 Task: Redesign a Famous Logo
Action: Mouse moved to (30, 1)
Screenshot: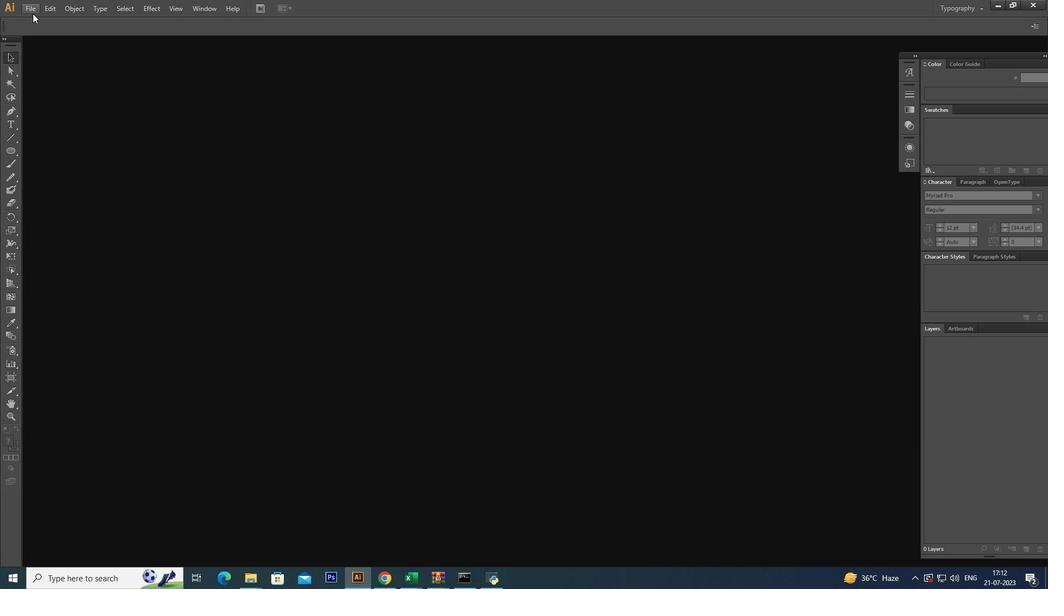 
Action: Mouse pressed left at (30, 1)
Screenshot: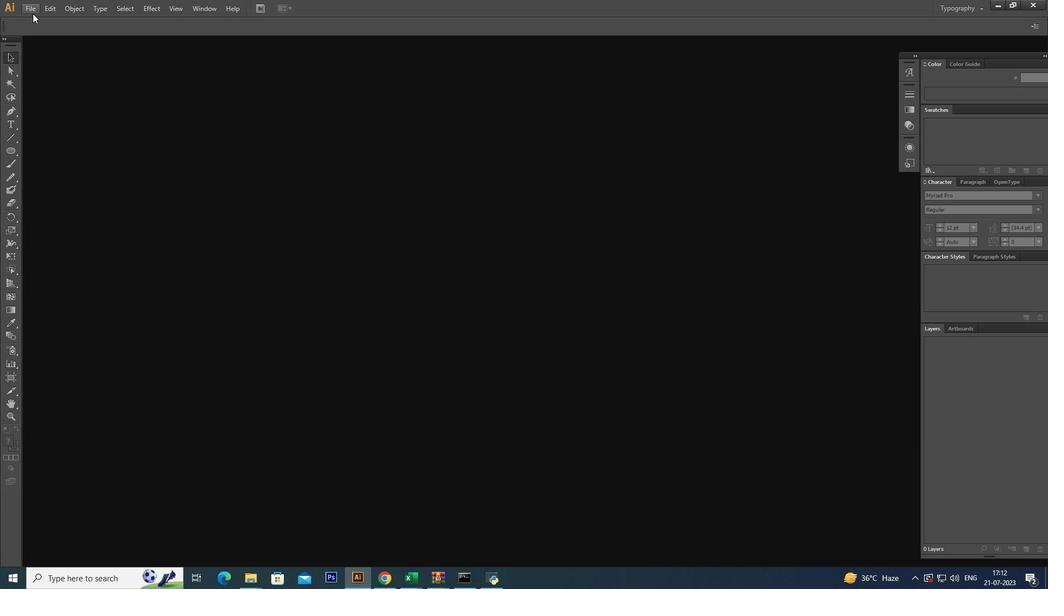 
Action: Mouse moved to (58, 44)
Screenshot: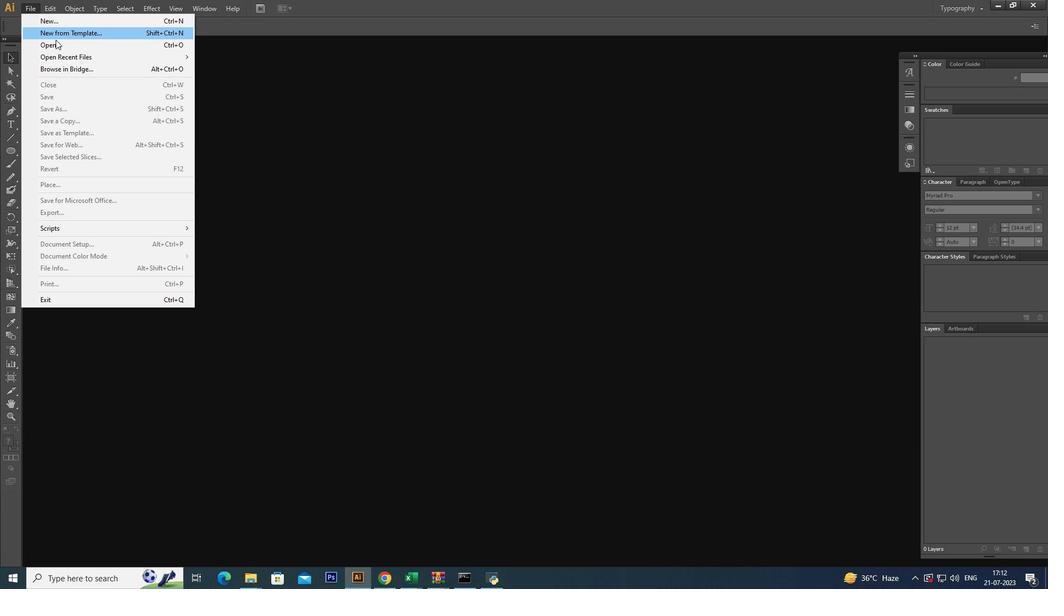 
Action: Mouse pressed left at (58, 44)
Screenshot: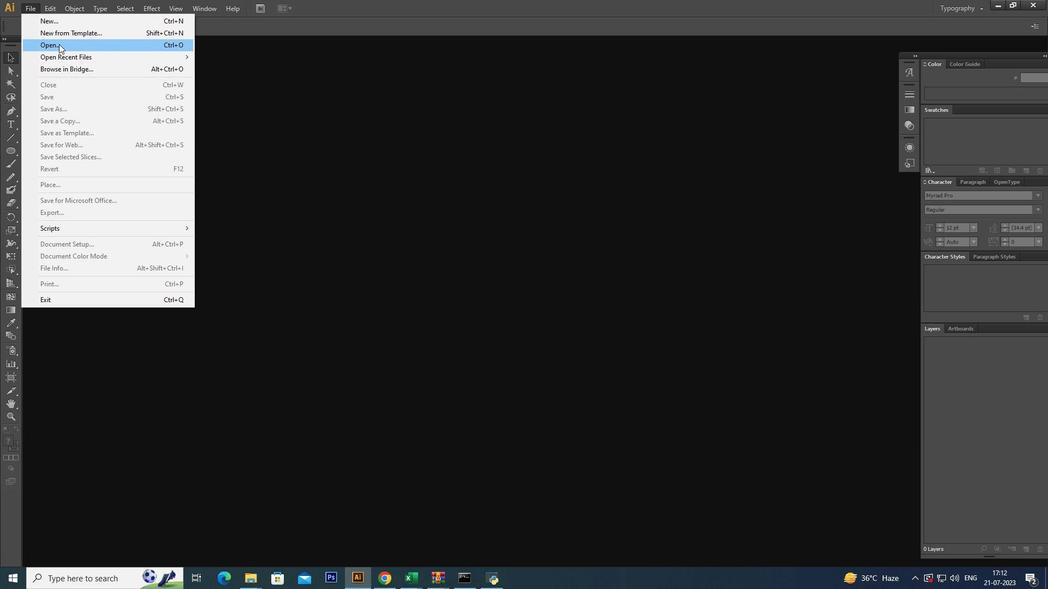 
Action: Mouse moved to (226, 22)
Screenshot: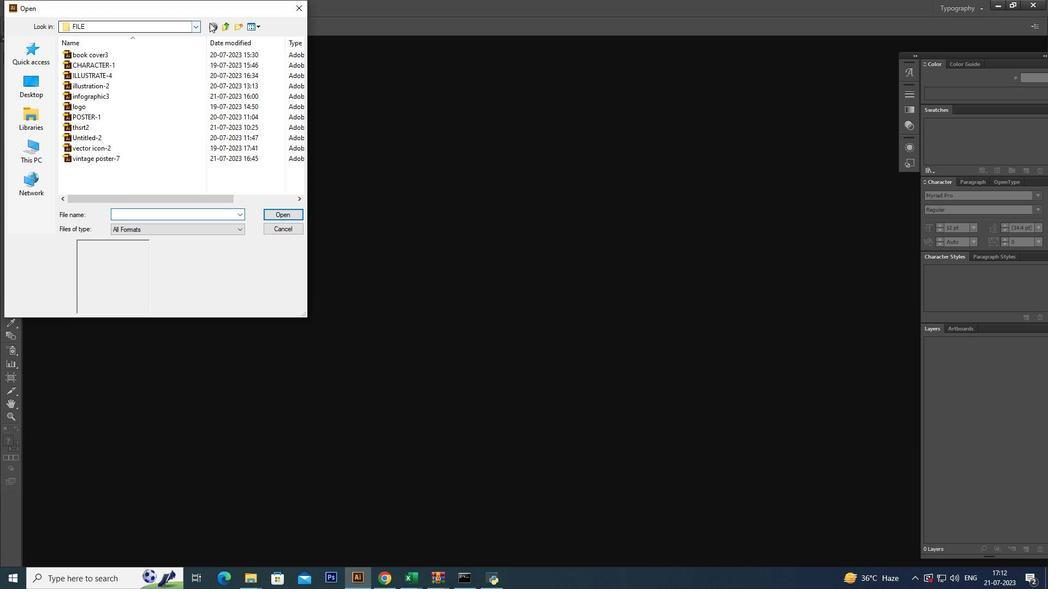 
Action: Mouse pressed left at (226, 22)
Screenshot: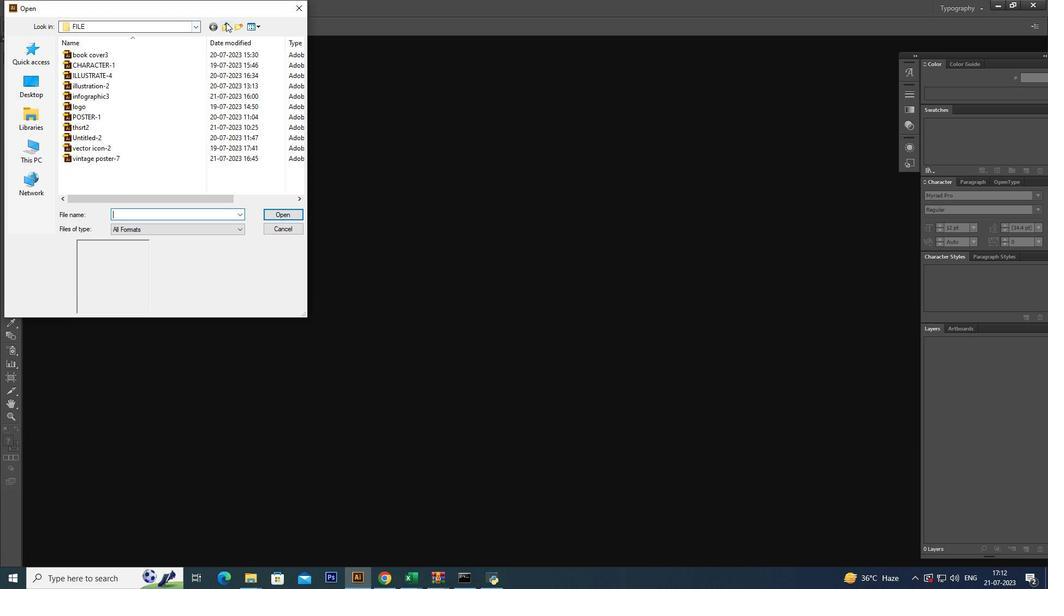
Action: Mouse moved to (37, 146)
Screenshot: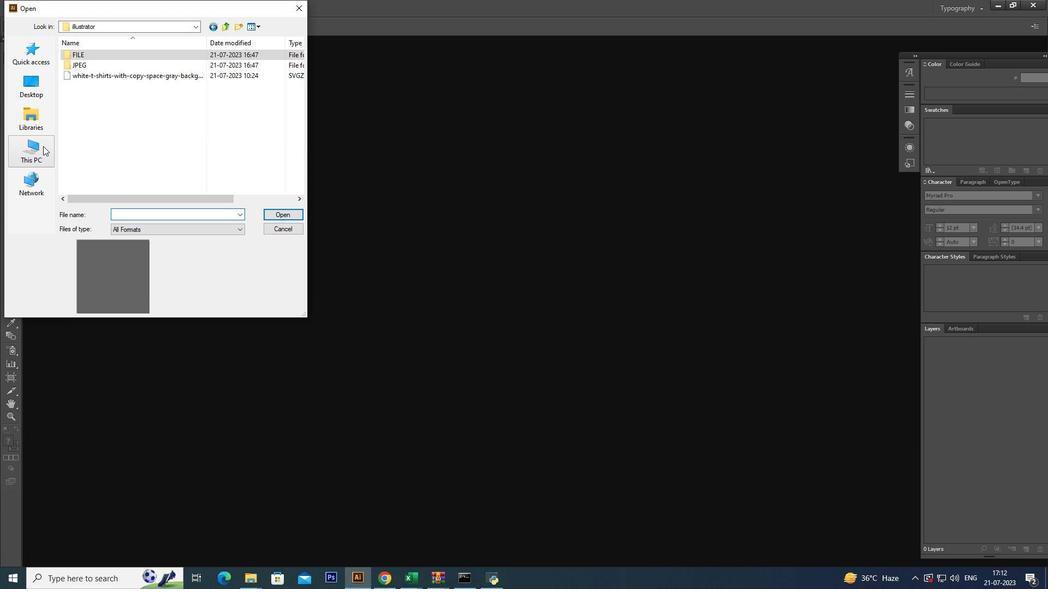 
Action: Mouse pressed left at (37, 146)
Screenshot: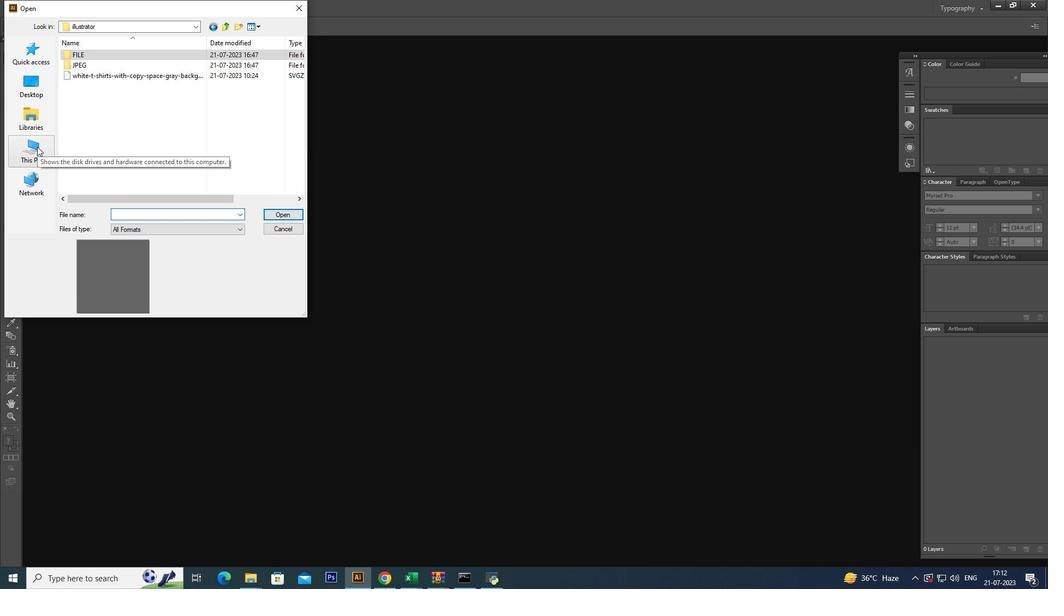 
Action: Mouse moved to (221, 173)
Screenshot: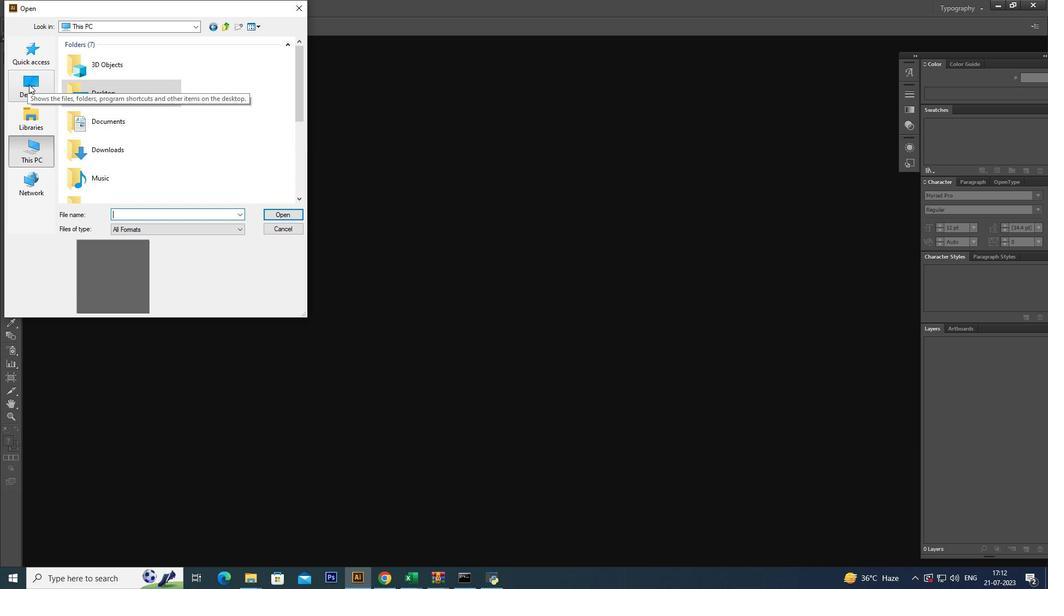 
Action: Mouse scrolled (221, 172) with delta (0, 0)
Screenshot: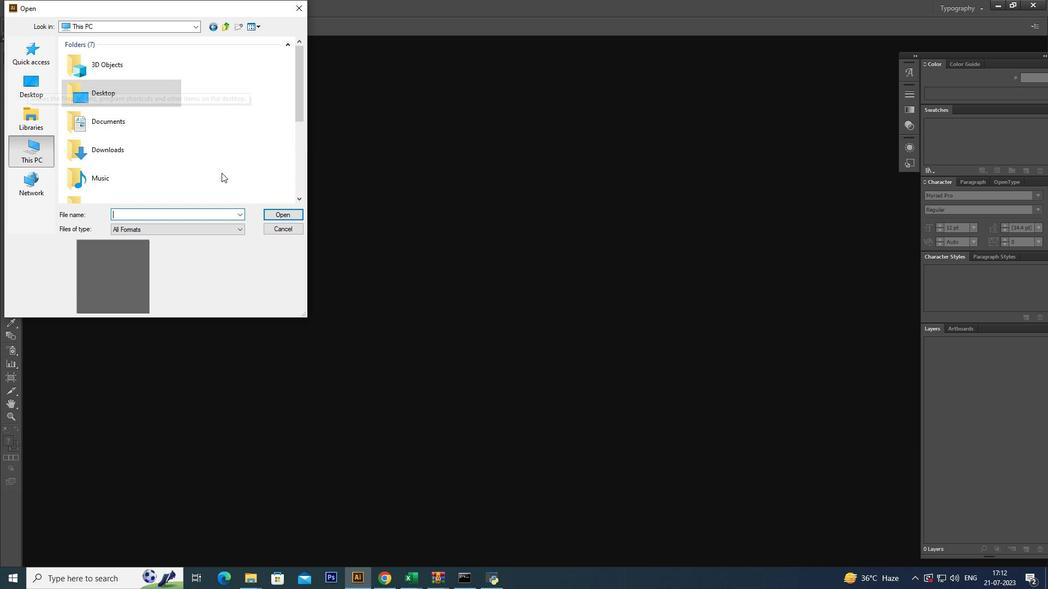 
Action: Mouse moved to (138, 81)
Screenshot: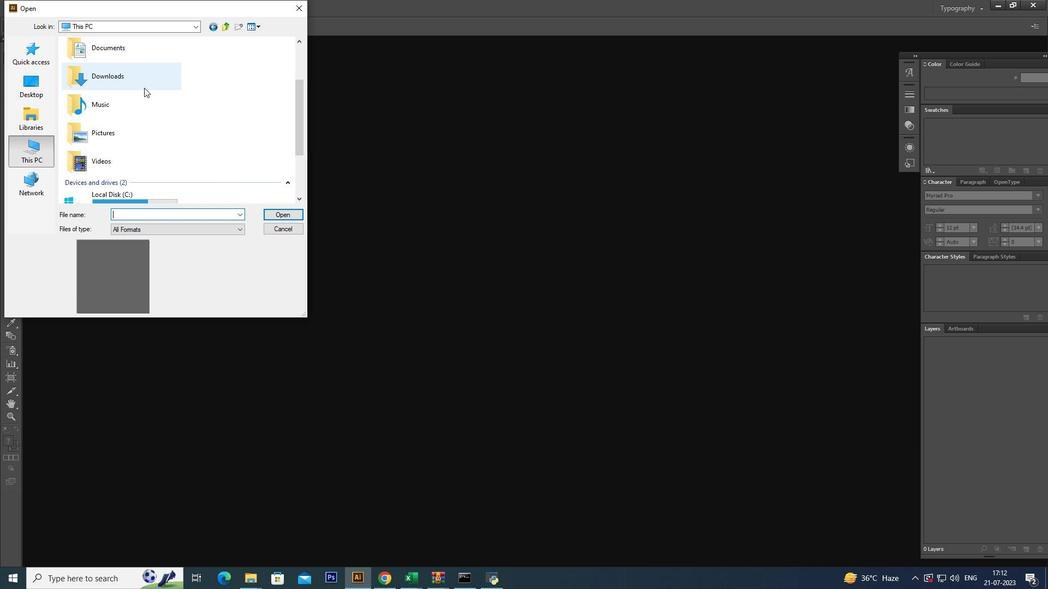 
Action: Mouse pressed left at (138, 81)
Screenshot: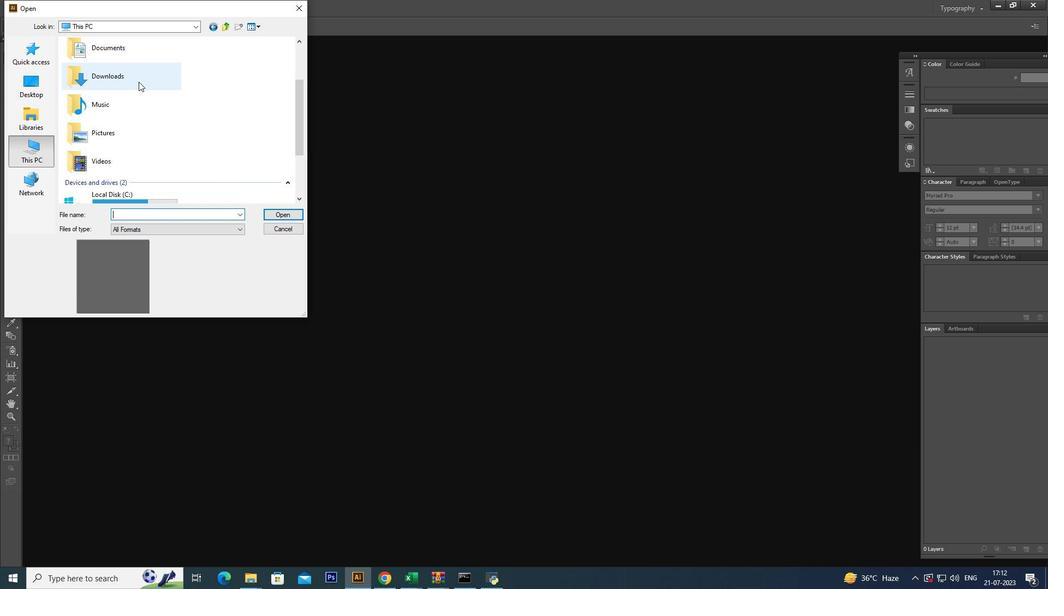 
Action: Mouse pressed left at (138, 81)
Screenshot: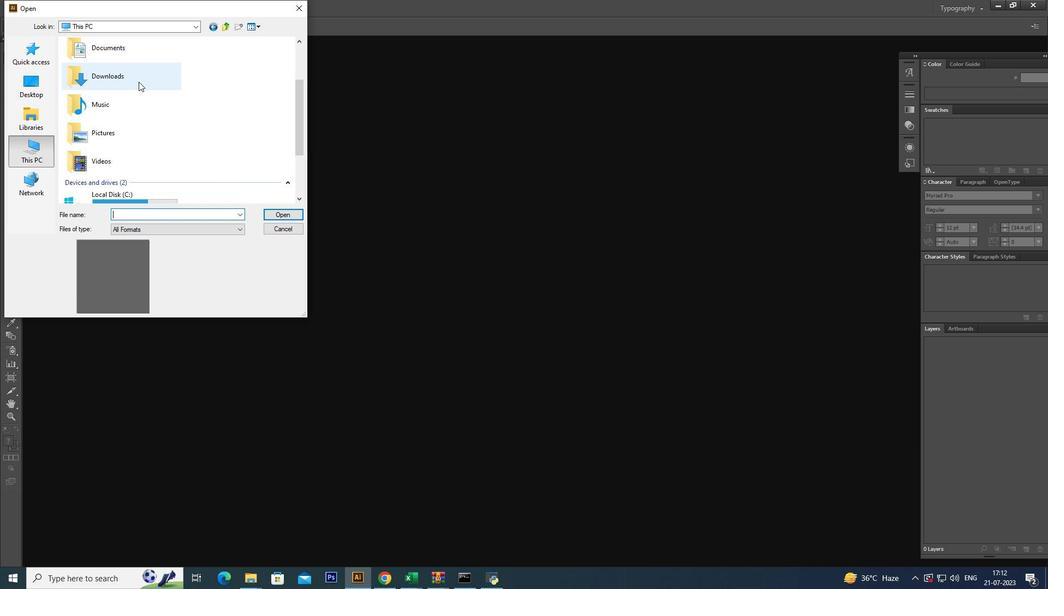 
Action: Mouse moved to (99, 113)
Screenshot: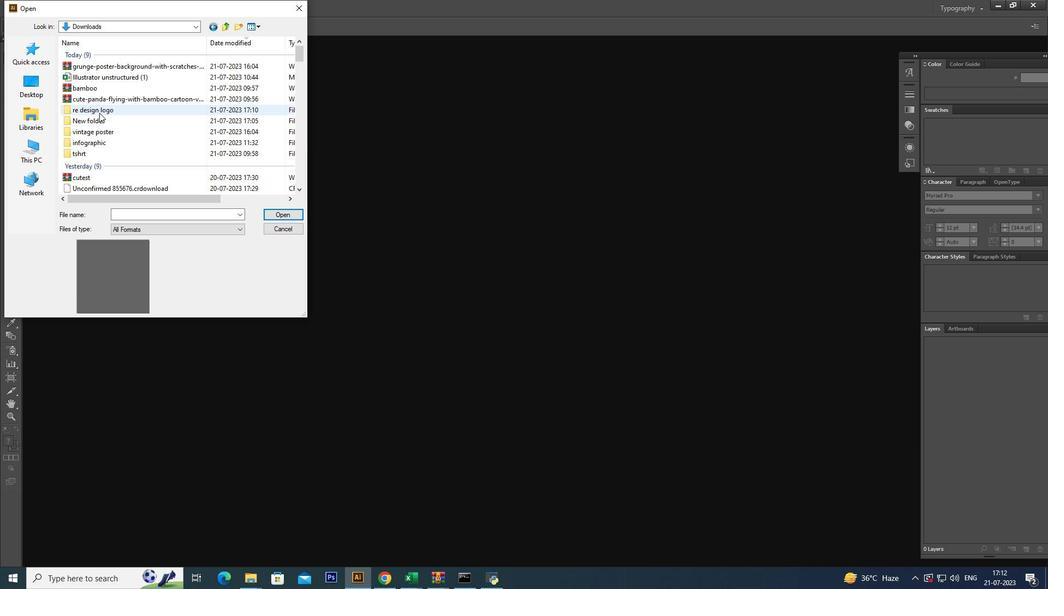 
Action: Mouse pressed left at (99, 113)
Screenshot: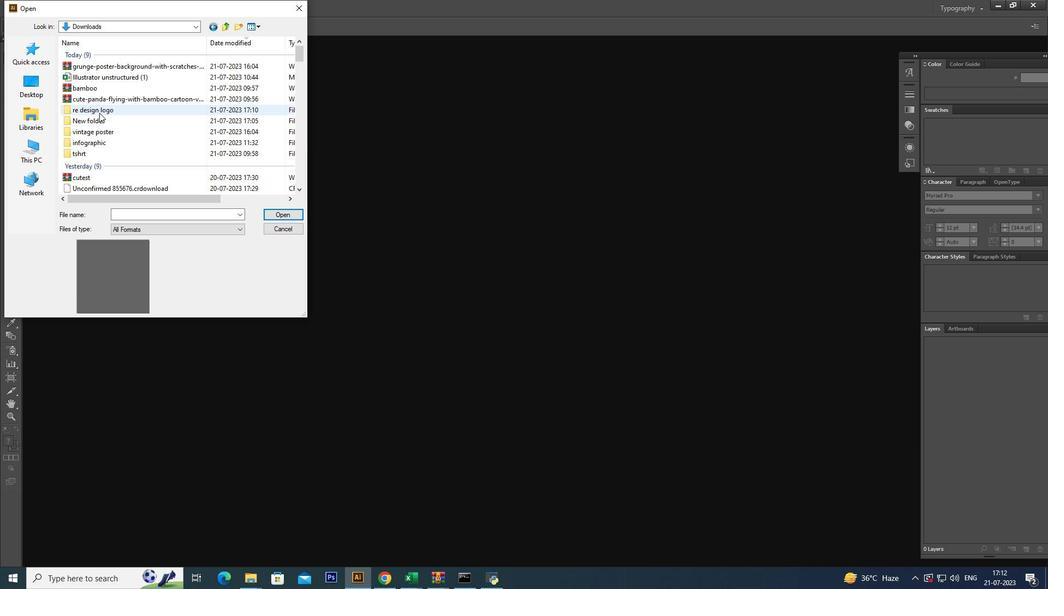 
Action: Mouse pressed left at (99, 113)
Screenshot: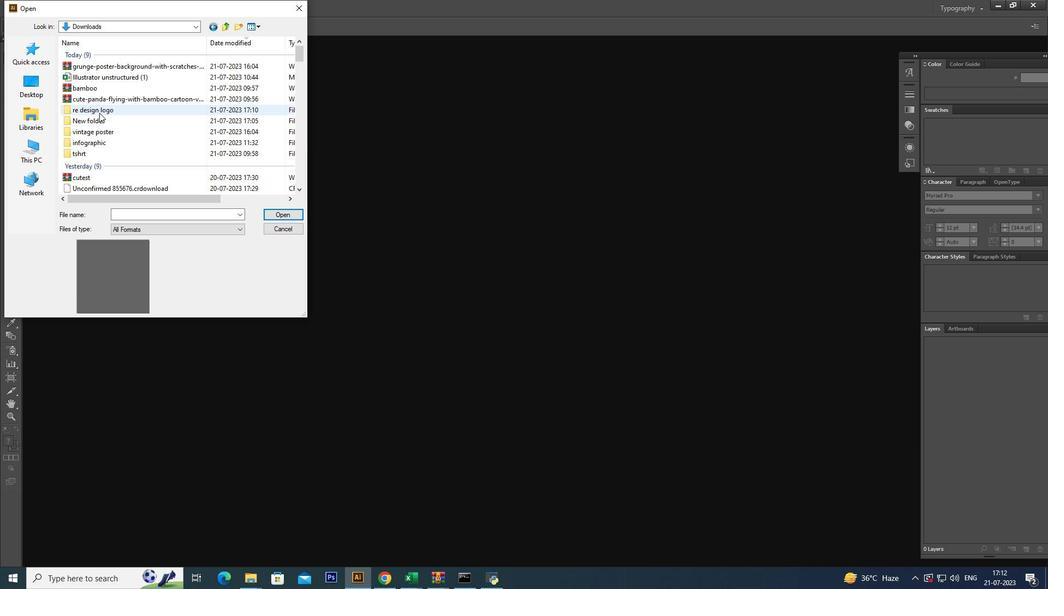 
Action: Mouse moved to (95, 81)
Screenshot: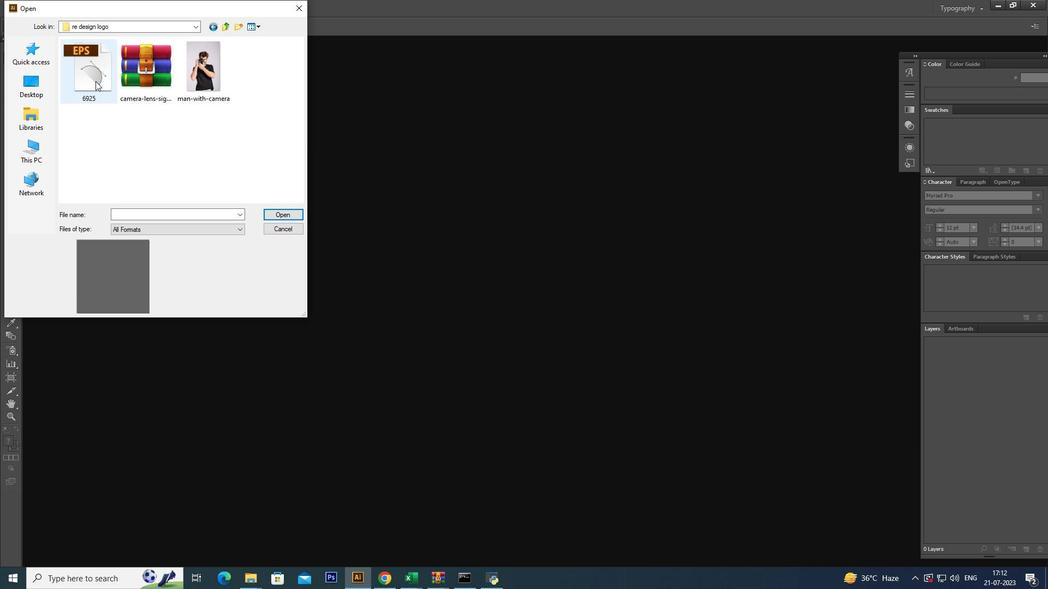 
Action: Mouse pressed left at (95, 81)
Screenshot: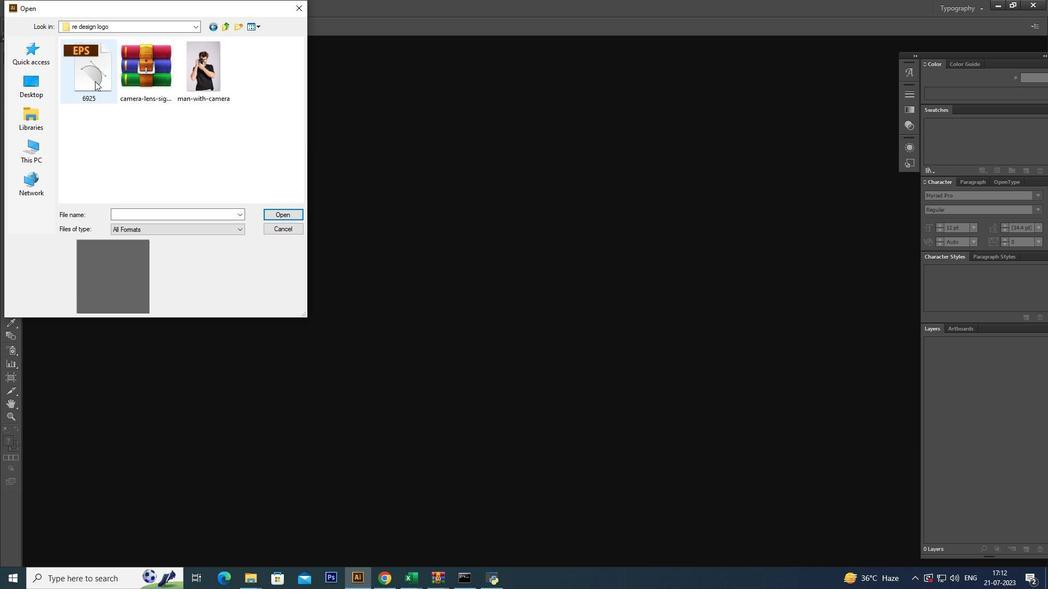 
Action: Mouse moved to (279, 211)
Screenshot: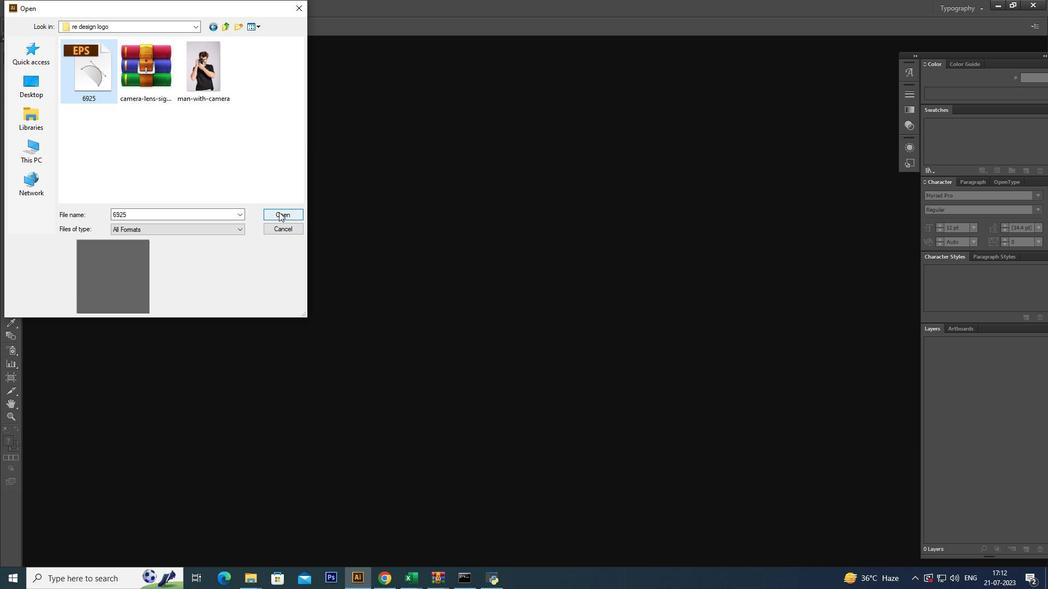 
Action: Mouse pressed left at (279, 211)
Screenshot: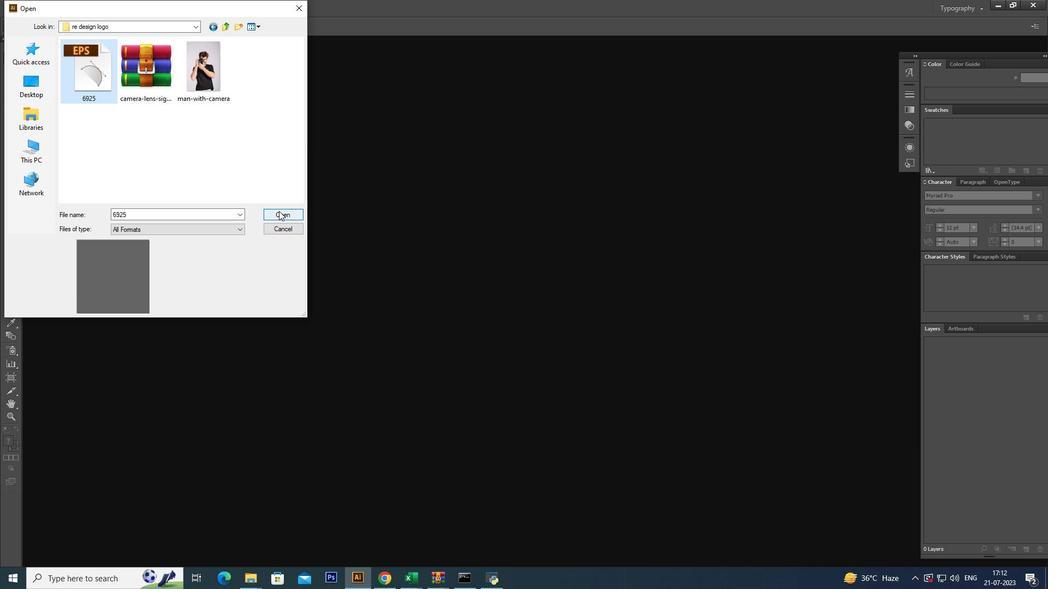 
Action: Mouse moved to (33, 8)
Screenshot: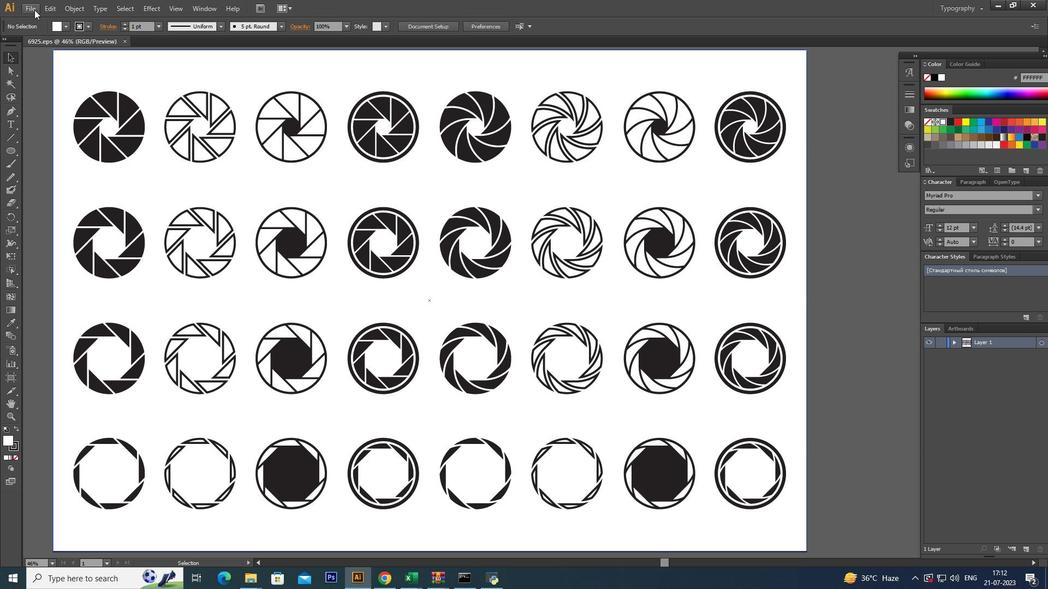 
Action: Mouse pressed left at (33, 8)
Screenshot: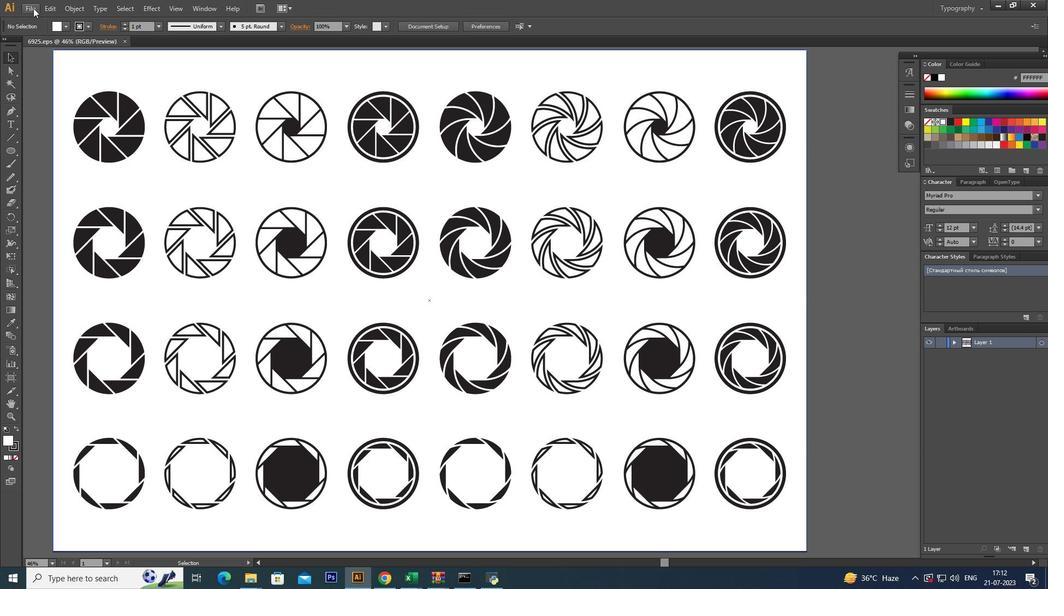 
Action: Mouse moved to (38, 15)
Screenshot: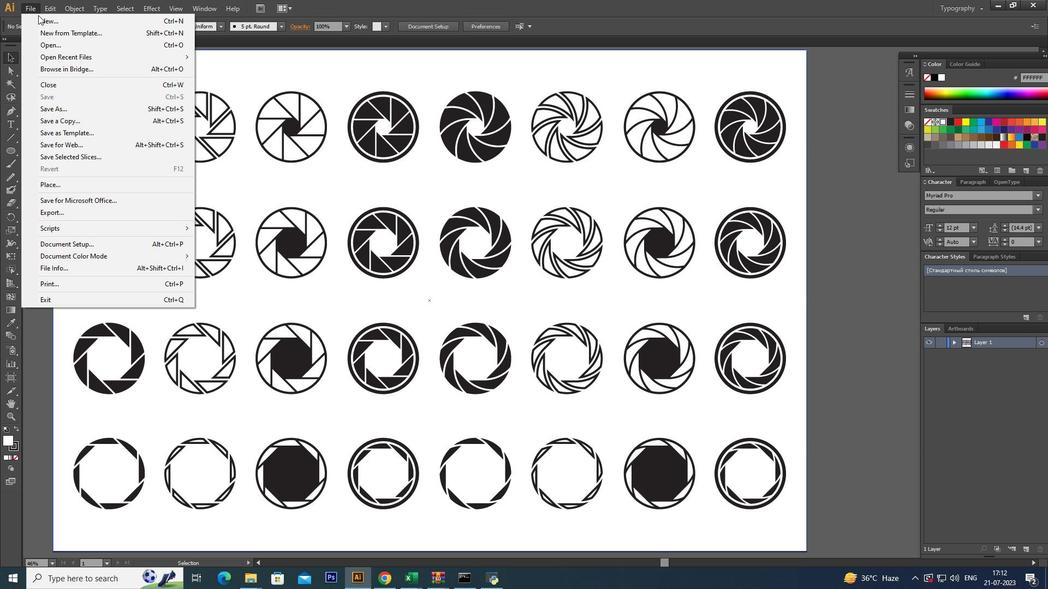 
Action: Mouse pressed left at (38, 15)
Screenshot: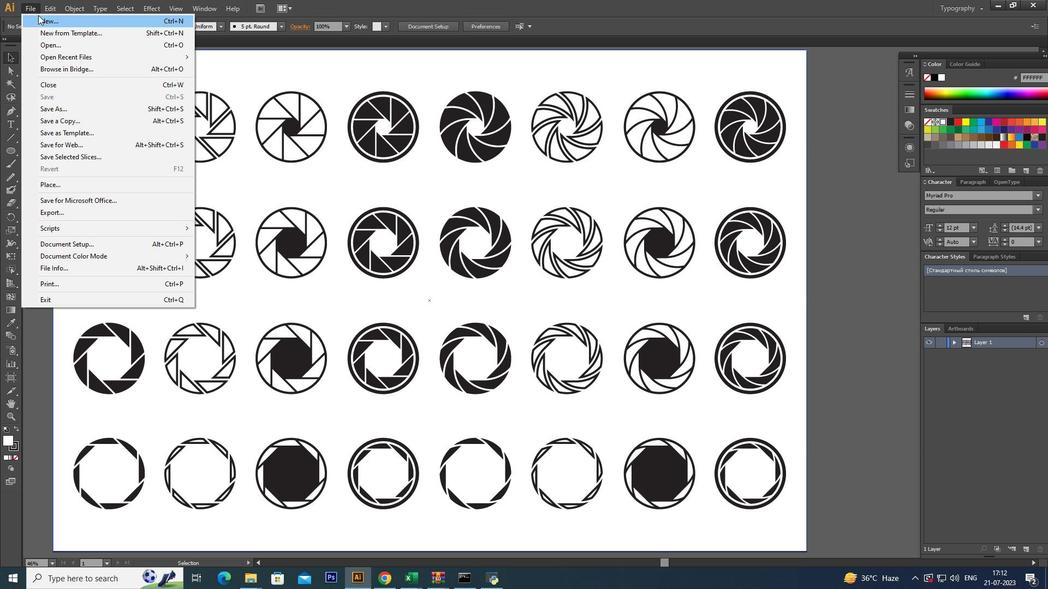 
Action: Mouse moved to (584, 390)
Screenshot: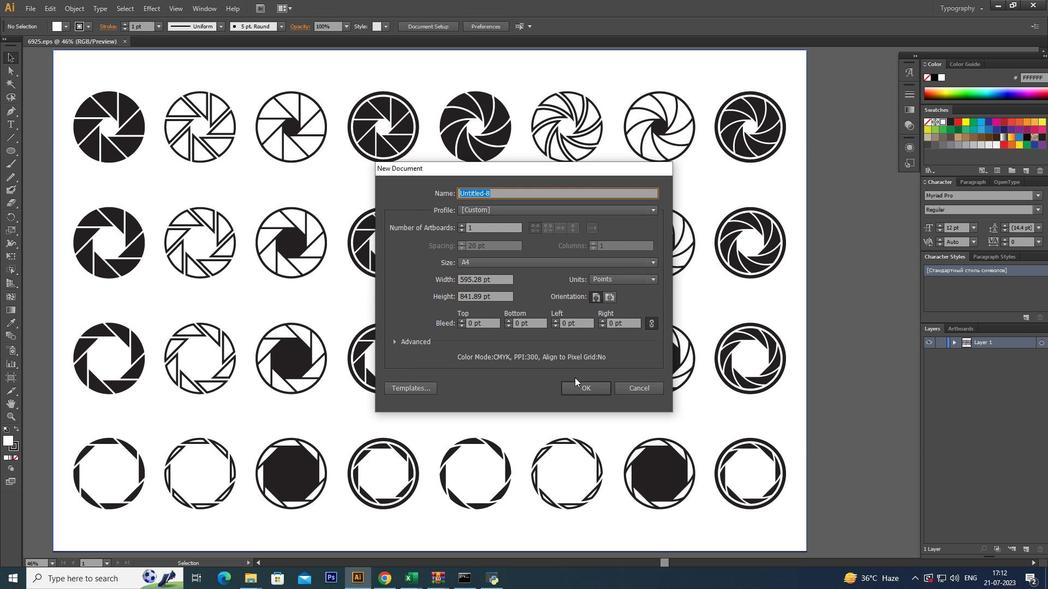 
Action: Mouse pressed left at (584, 390)
Screenshot: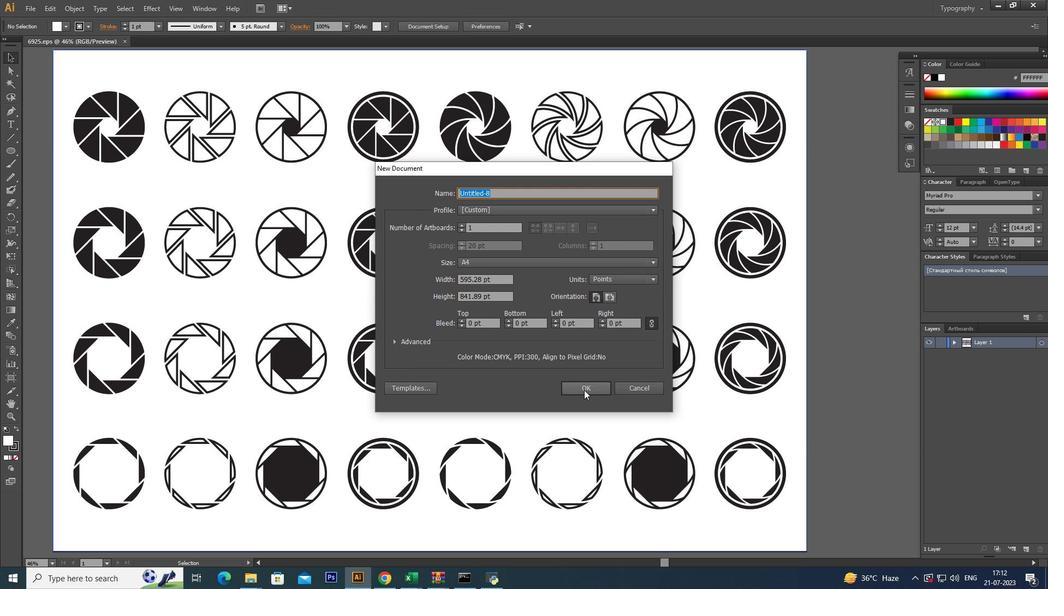
Action: Mouse moved to (49, 43)
Screenshot: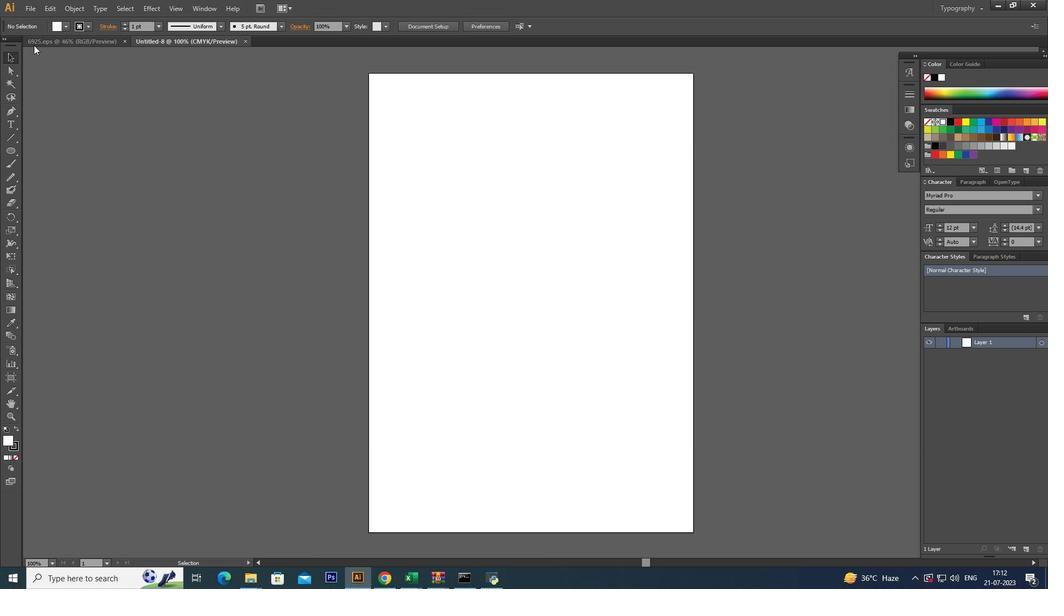 
Action: Mouse pressed left at (49, 43)
Screenshot: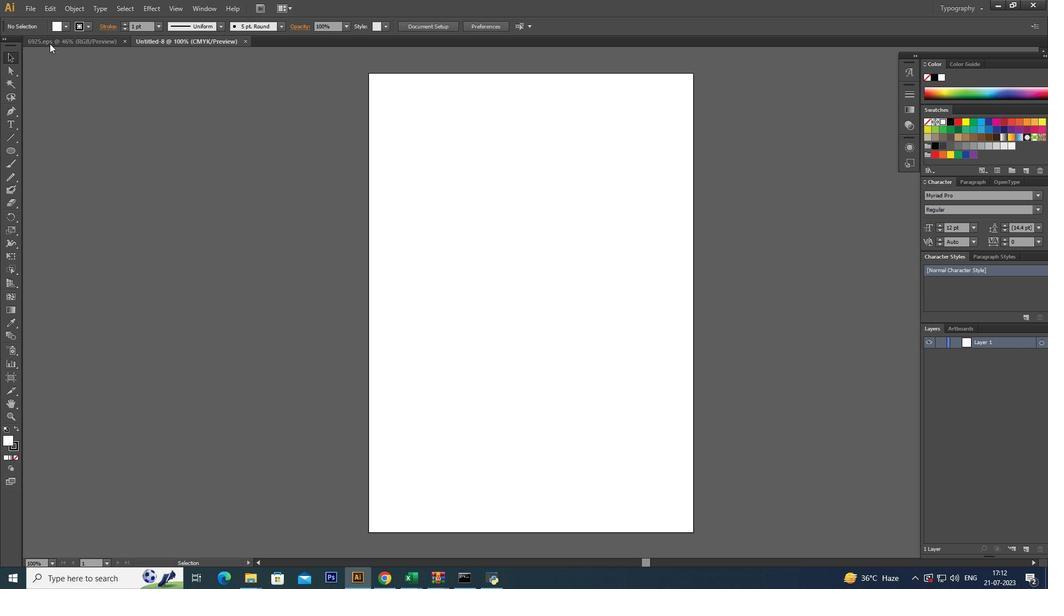 
Action: Mouse moved to (666, 253)
Screenshot: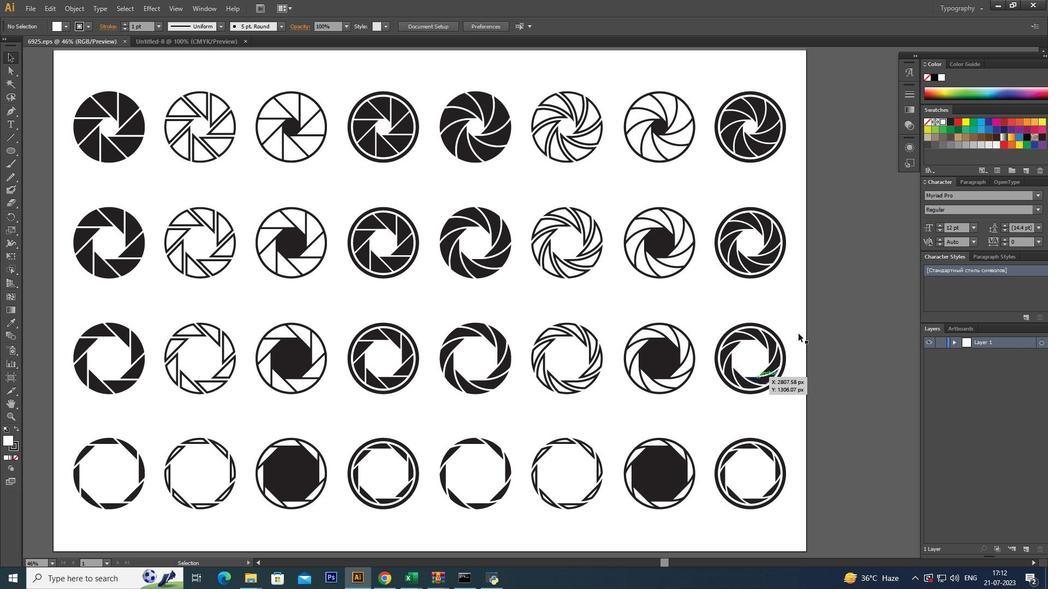 
Action: Mouse pressed left at (666, 253)
Screenshot: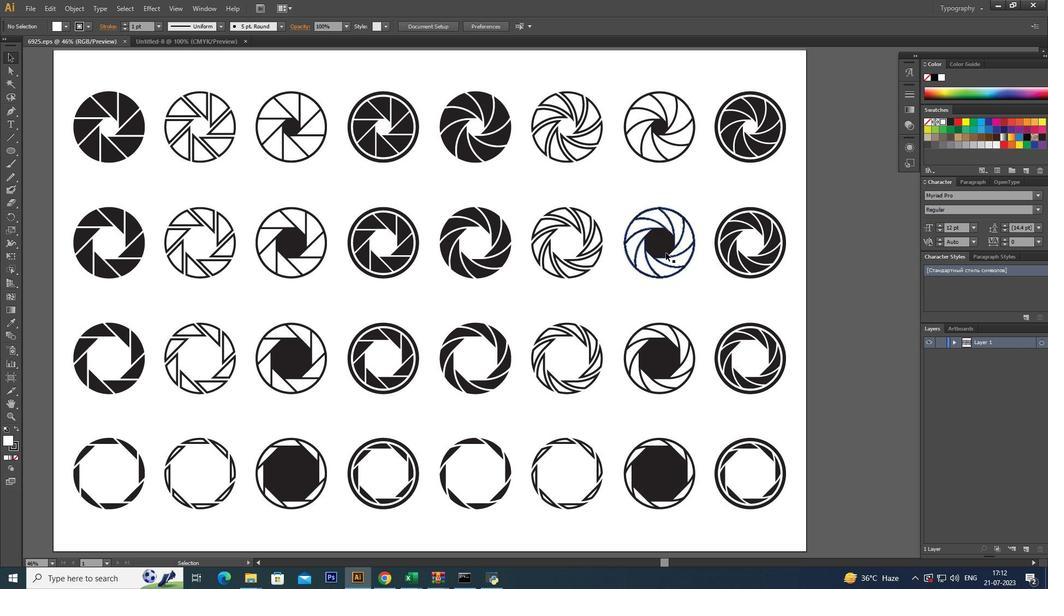 
Action: Mouse moved to (194, 40)
Screenshot: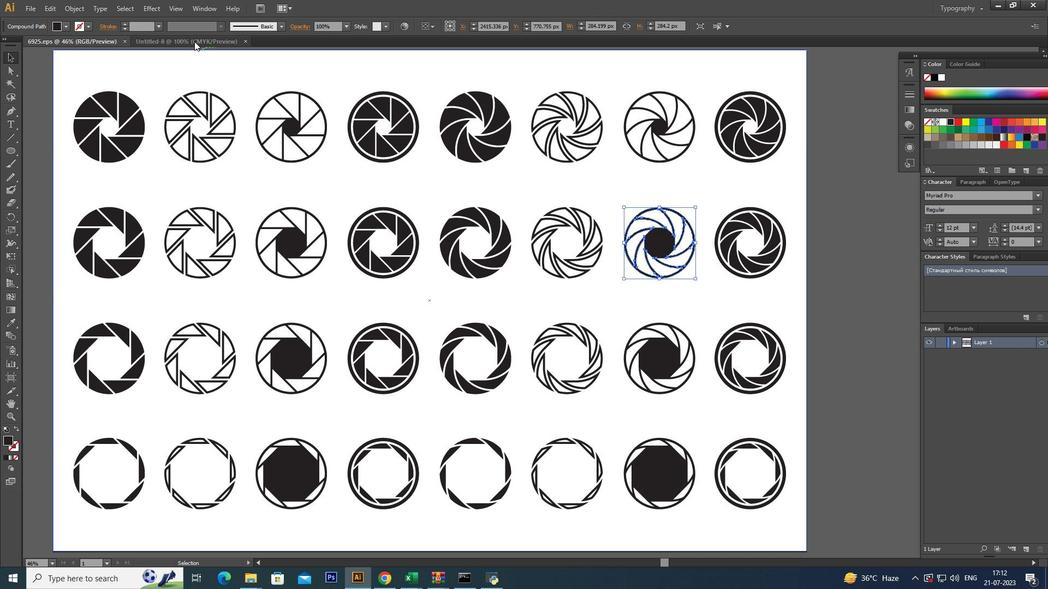 
Action: Mouse pressed left at (194, 40)
Screenshot: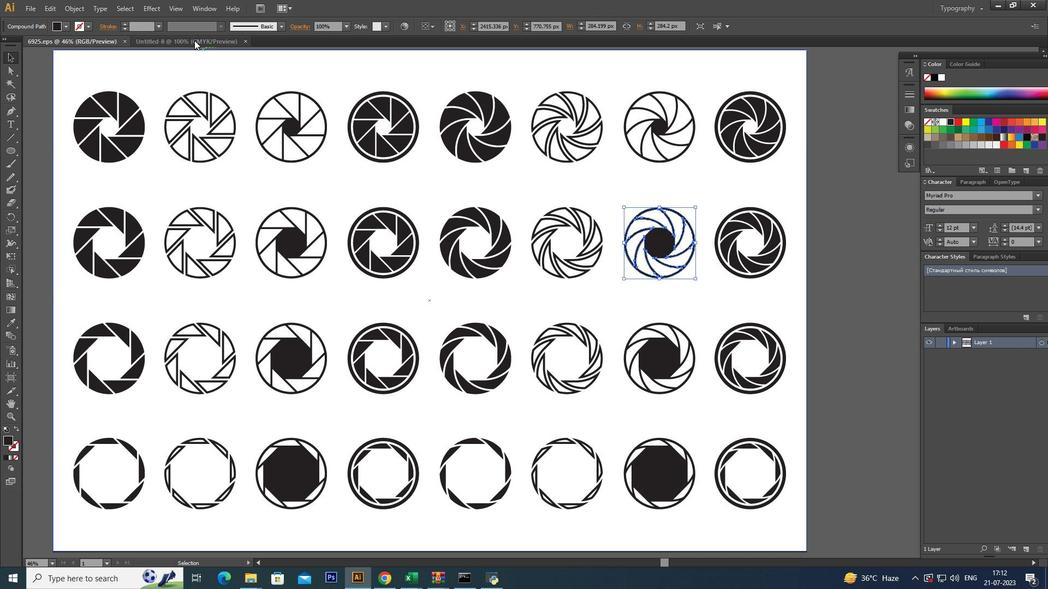 
Action: Mouse moved to (1026, 549)
Screenshot: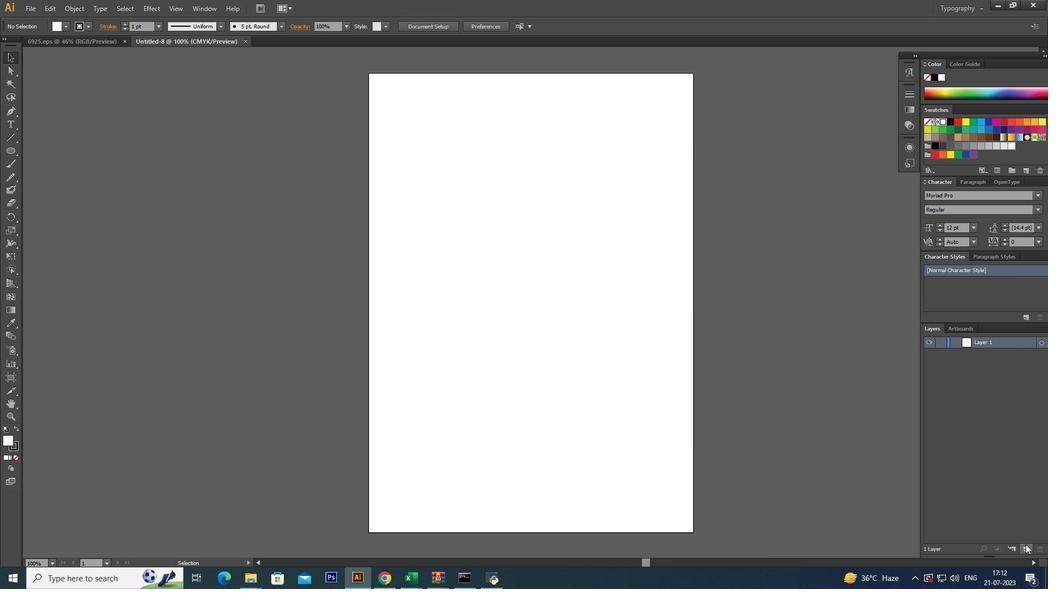 
Action: Mouse pressed left at (1026, 549)
Screenshot: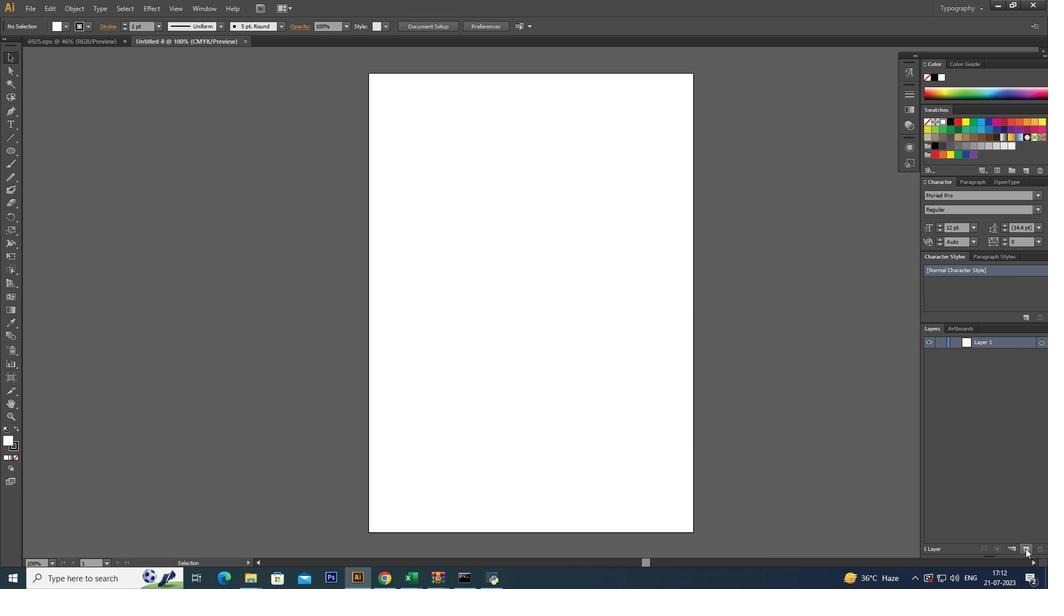 
Action: Mouse moved to (13, 121)
Screenshot: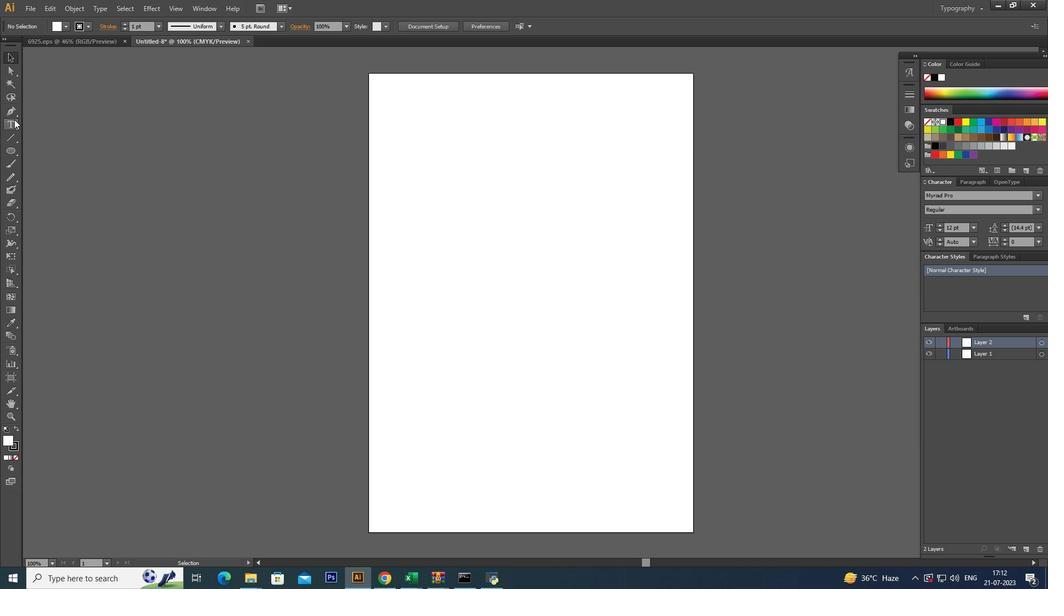 
Action: Mouse pressed left at (13, 121)
Screenshot: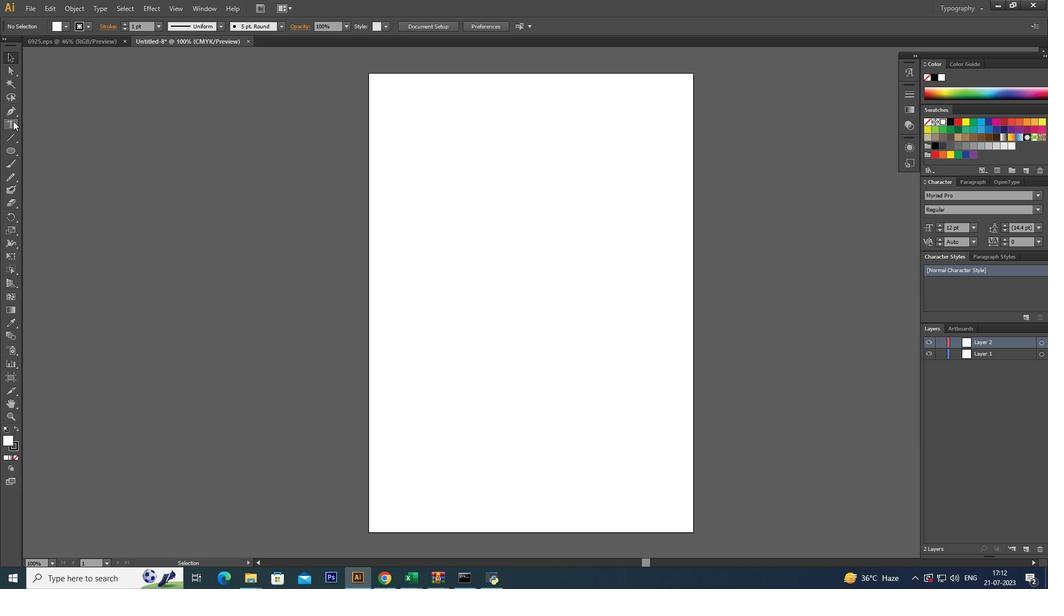 
Action: Mouse moved to (429, 285)
Screenshot: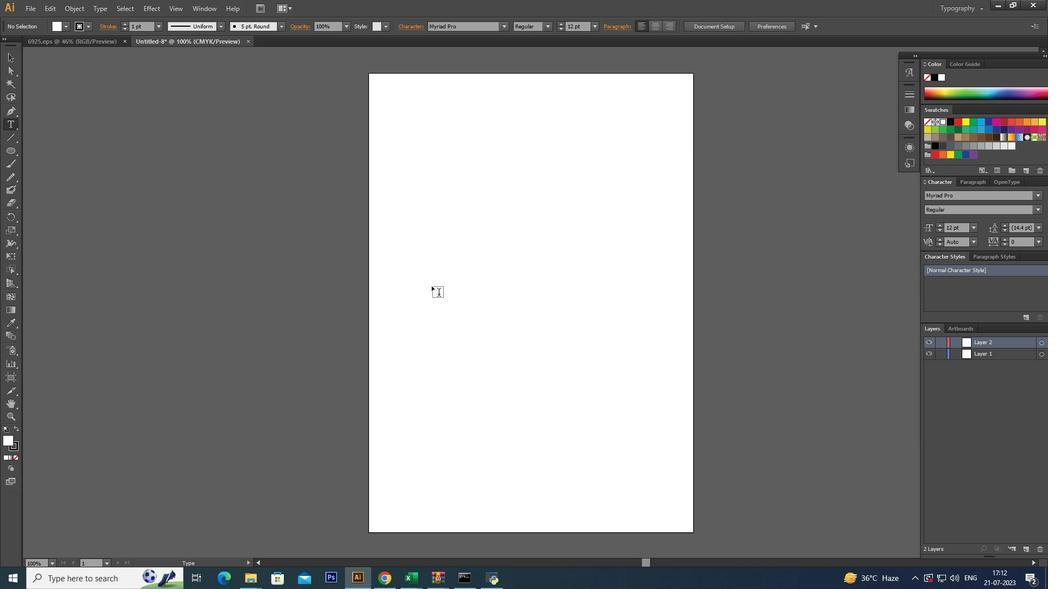 
Action: Mouse pressed left at (429, 285)
Screenshot: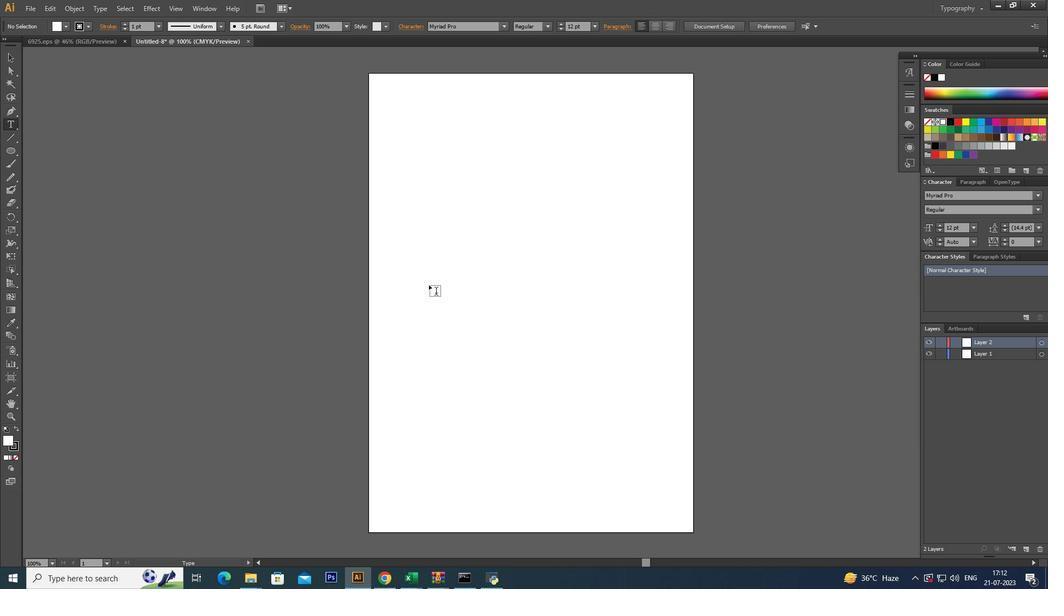 
Action: Mouse moved to (525, 292)
Screenshot: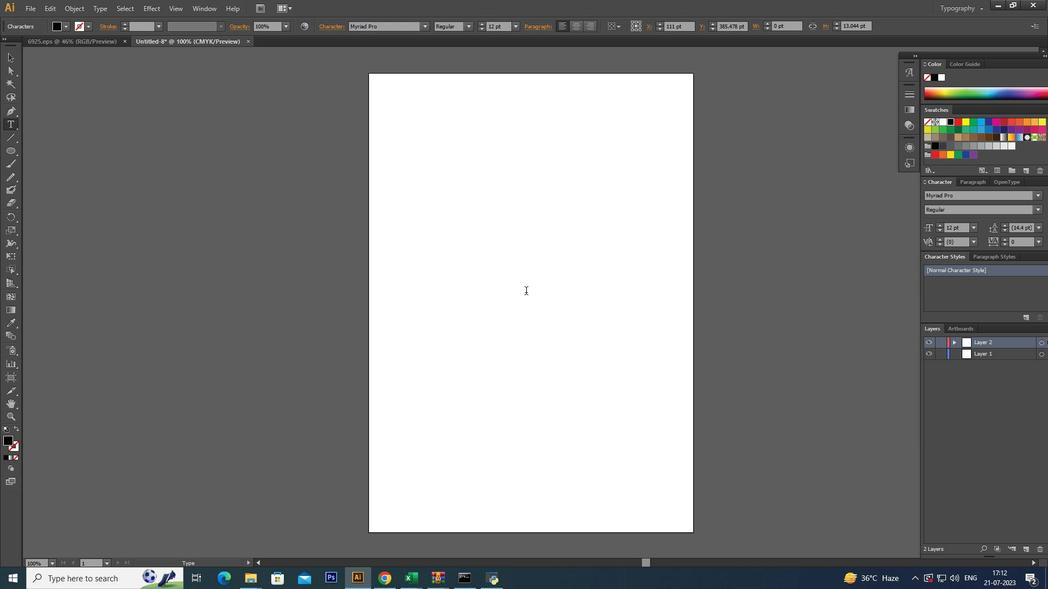 
Action: Key pressed <Key.caps_lock>CAN<Key.backspace><Key.backspace>ANON
Screenshot: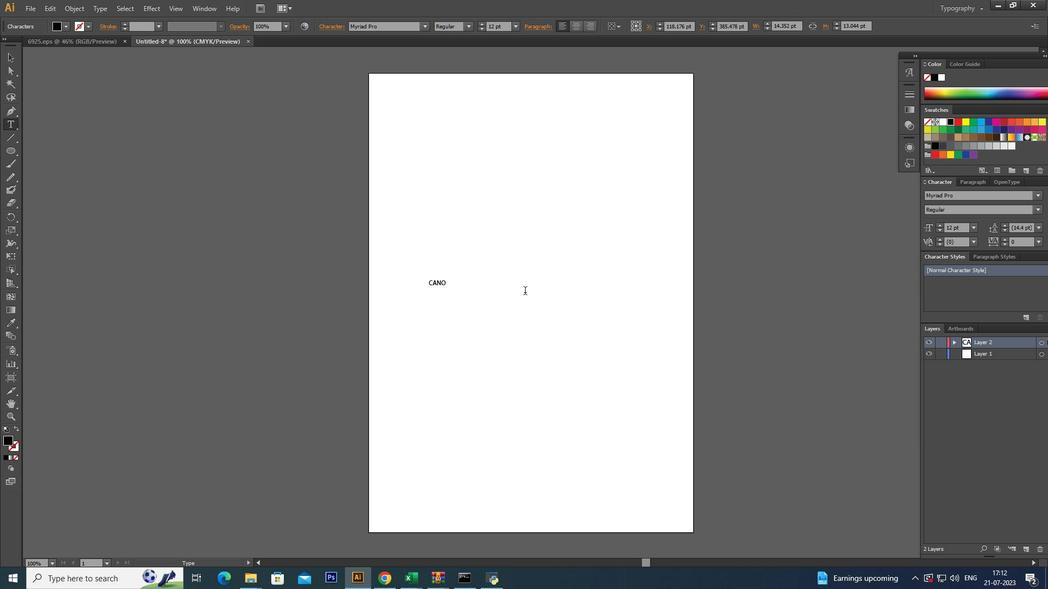 
Action: Mouse moved to (460, 286)
Screenshot: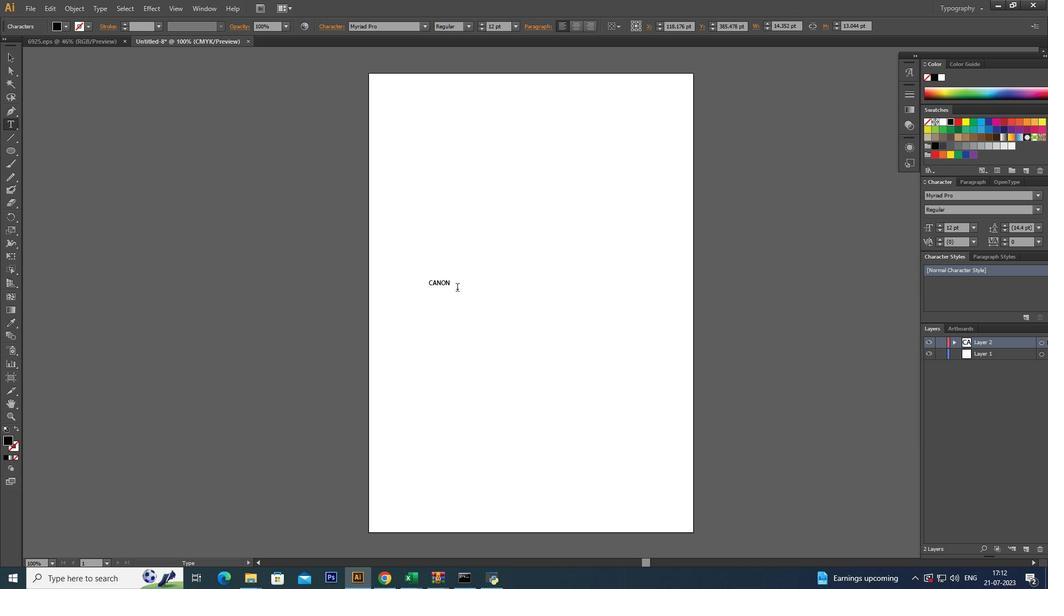 
Action: Mouse pressed left at (460, 286)
Screenshot: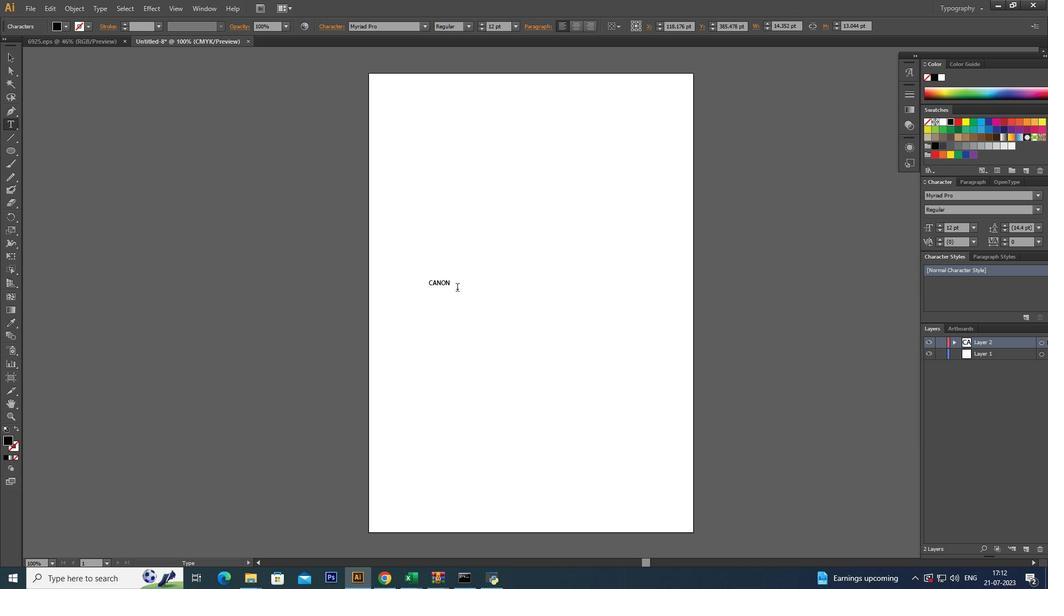 
Action: Mouse moved to (515, 22)
Screenshot: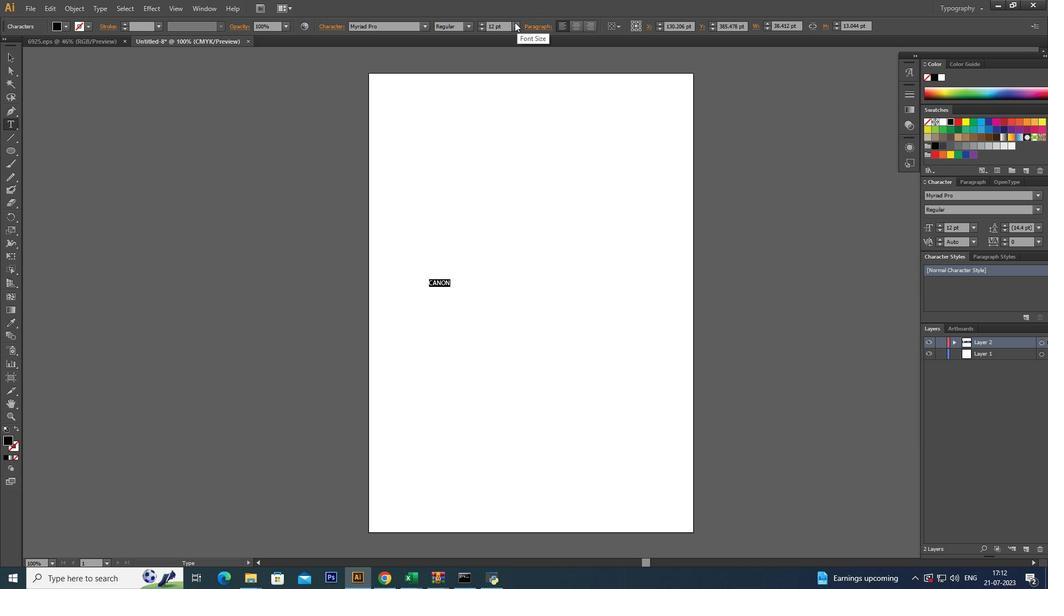 
Action: Mouse pressed left at (515, 22)
Screenshot: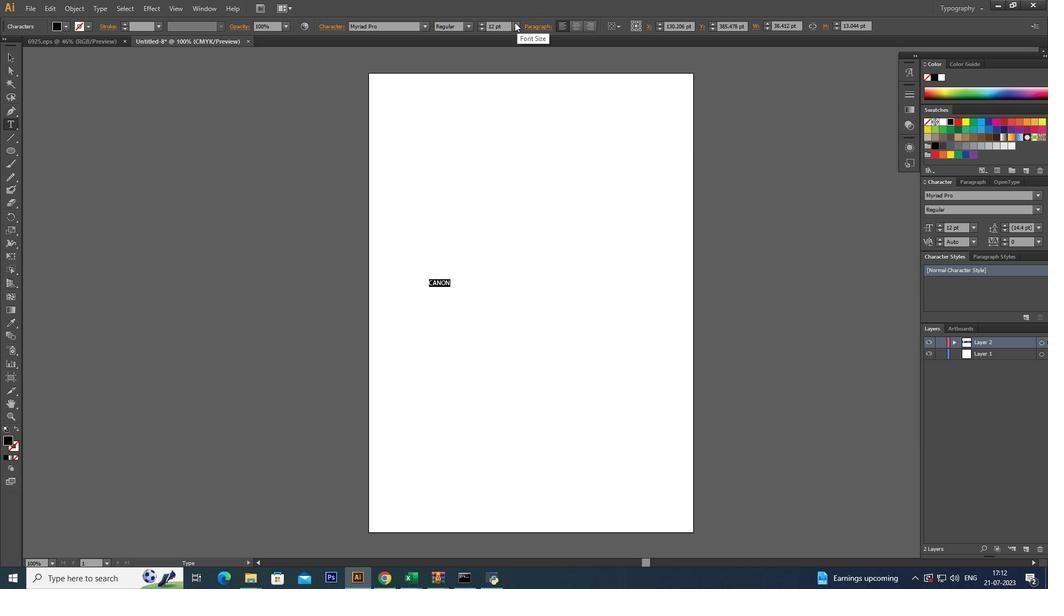 
Action: Mouse moved to (533, 210)
Screenshot: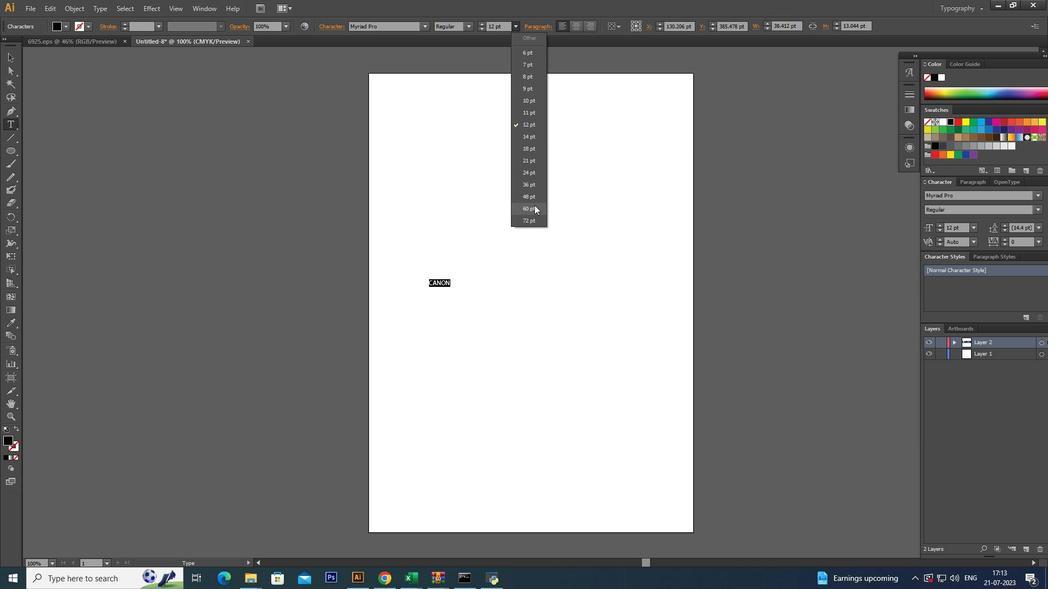 
Action: Mouse pressed left at (533, 210)
Screenshot: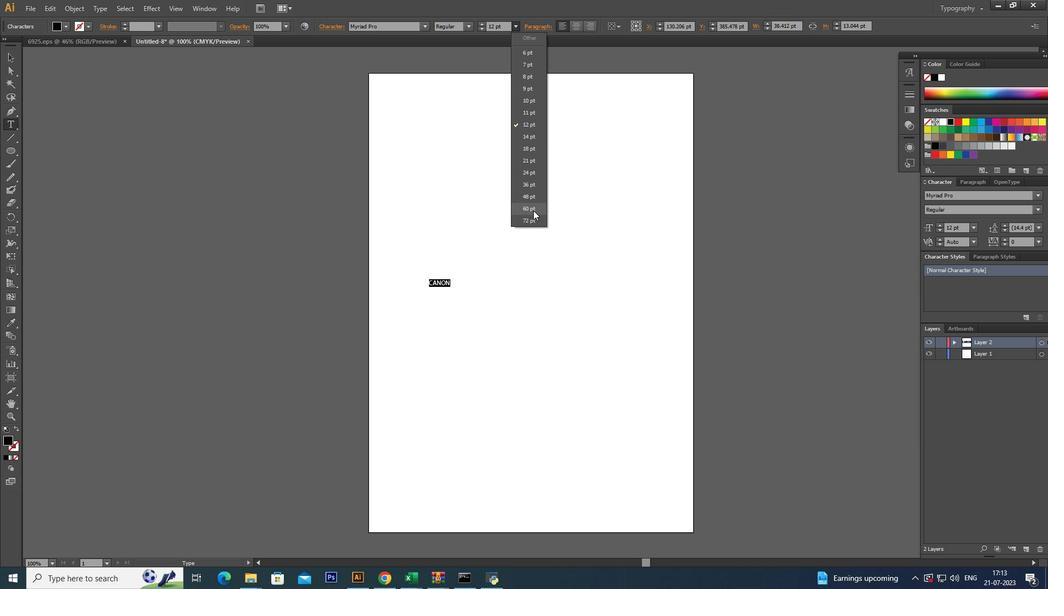 
Action: Mouse moved to (941, 224)
Screenshot: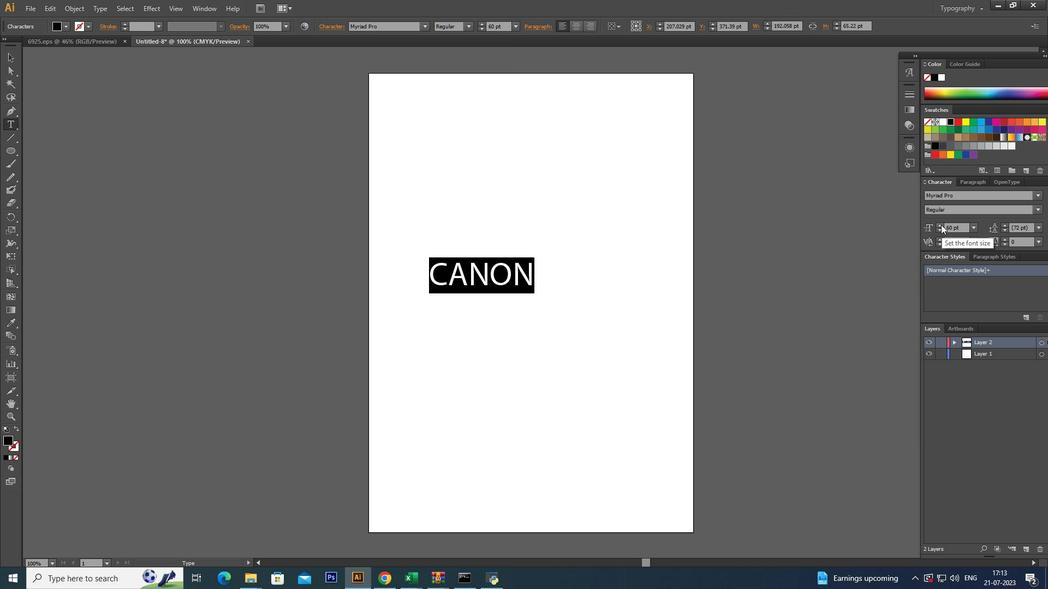 
Action: Mouse pressed left at (941, 224)
Screenshot: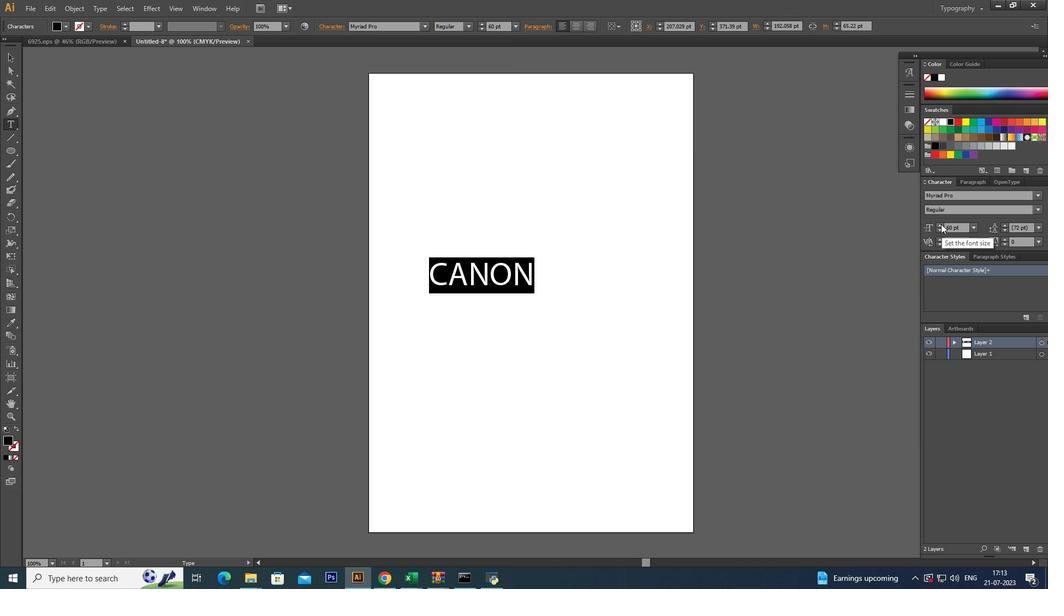 
Action: Mouse pressed left at (941, 224)
Screenshot: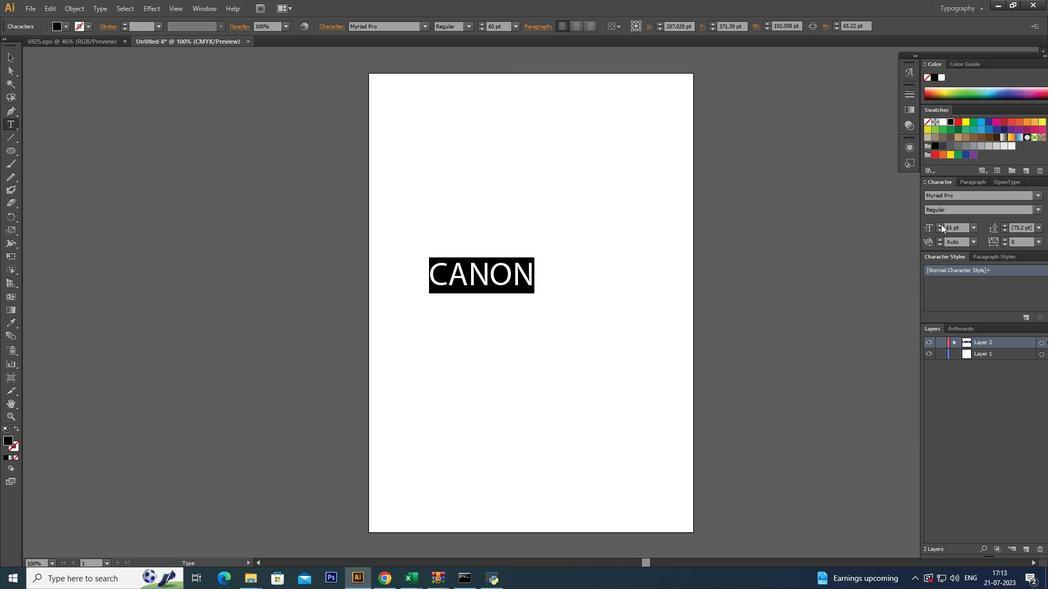 
Action: Mouse pressed left at (941, 224)
Screenshot: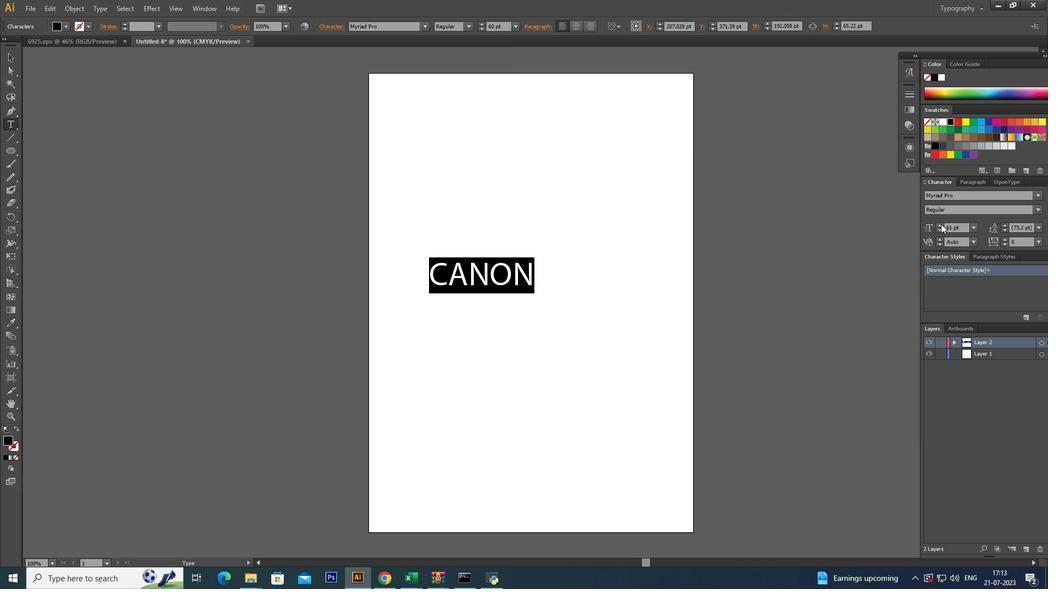 
Action: Mouse pressed left at (941, 224)
Screenshot: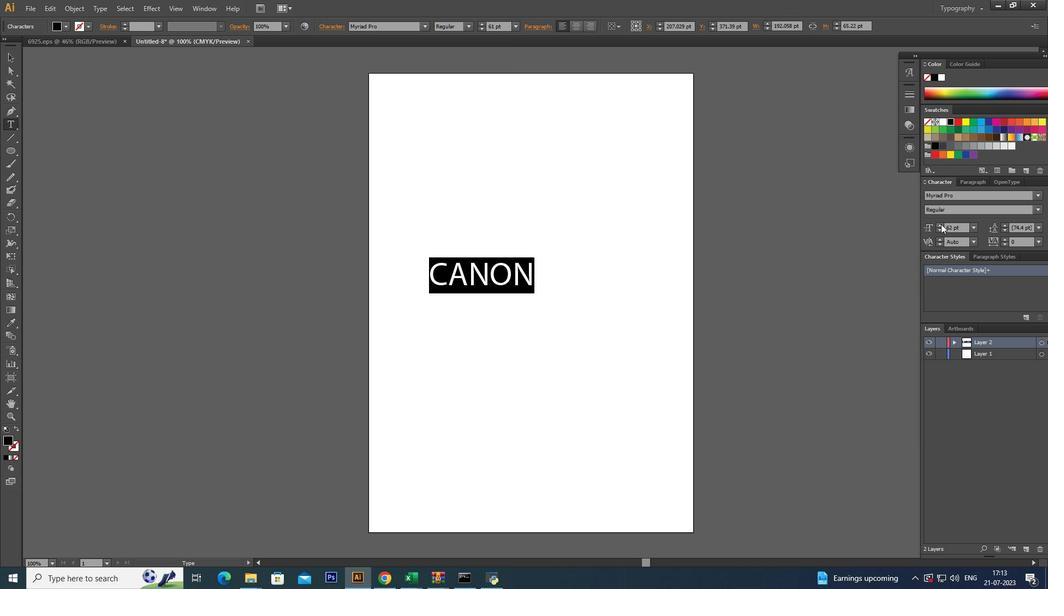 
Action: Mouse pressed left at (941, 224)
Screenshot: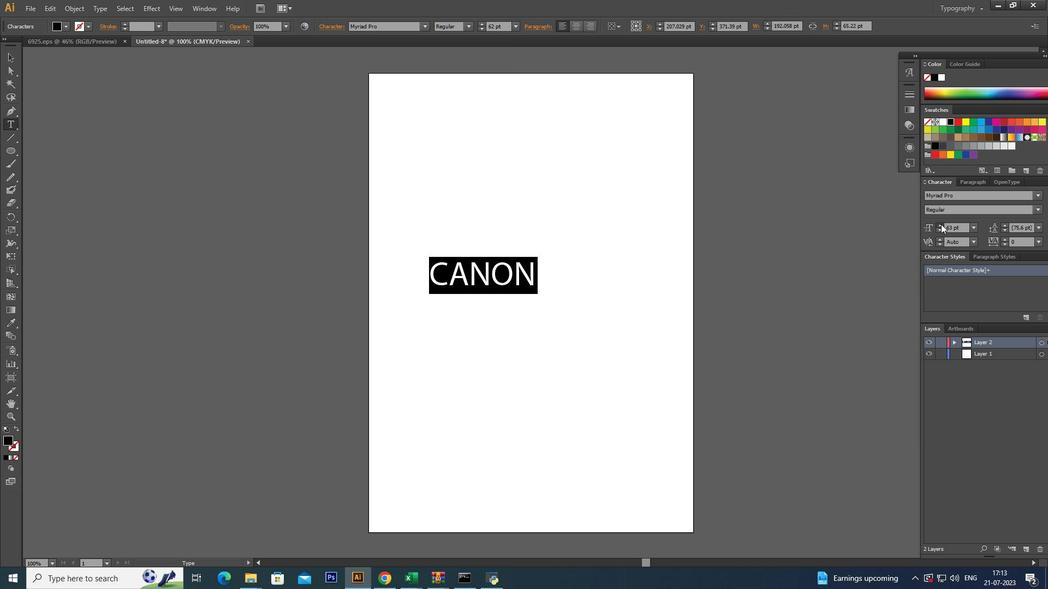 
Action: Mouse pressed left at (941, 224)
Screenshot: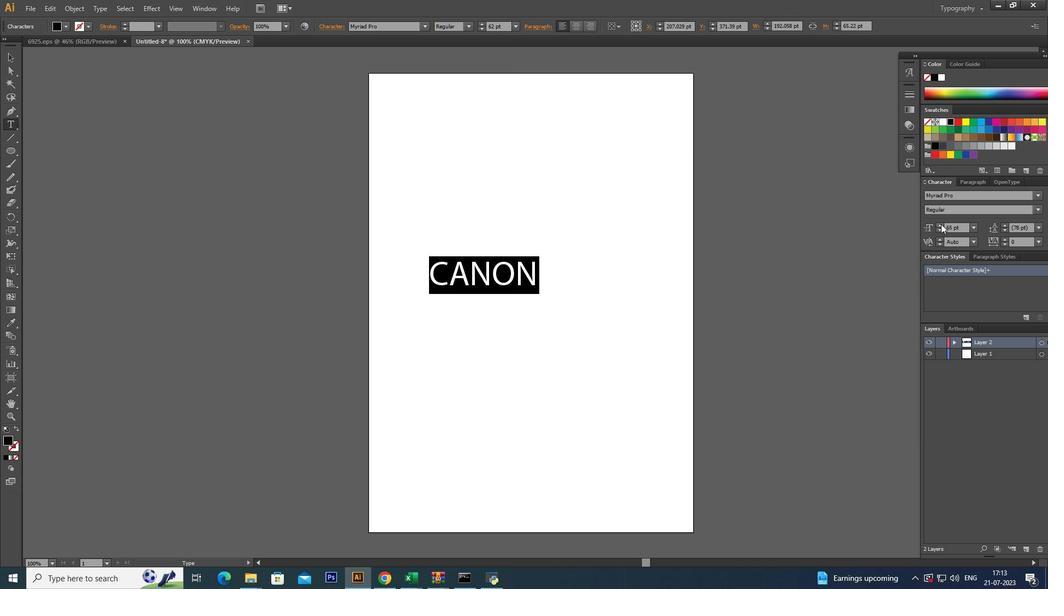
Action: Mouse pressed left at (941, 224)
Screenshot: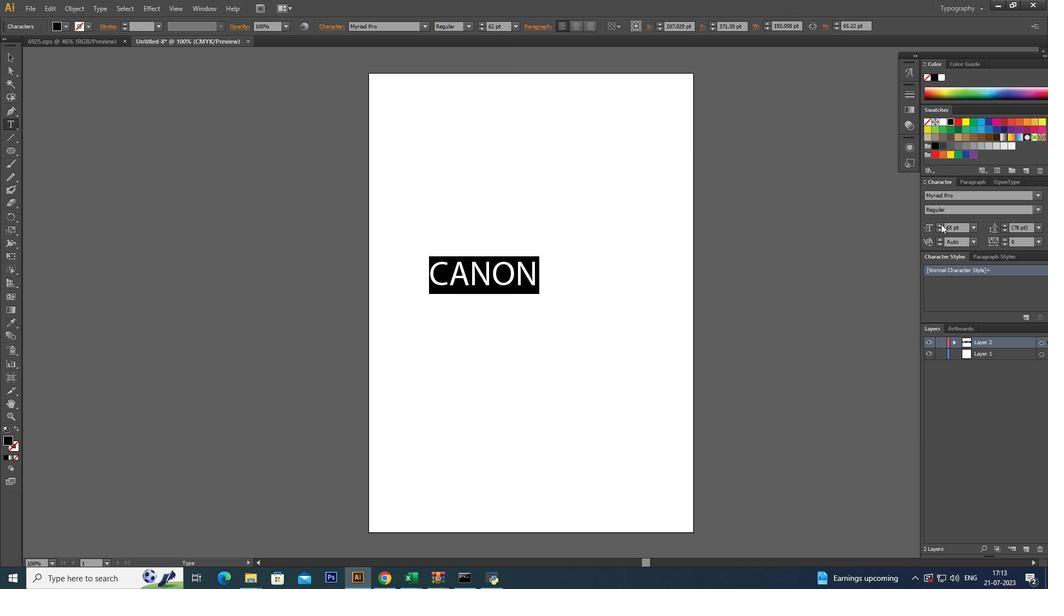 
Action: Mouse pressed left at (941, 224)
Screenshot: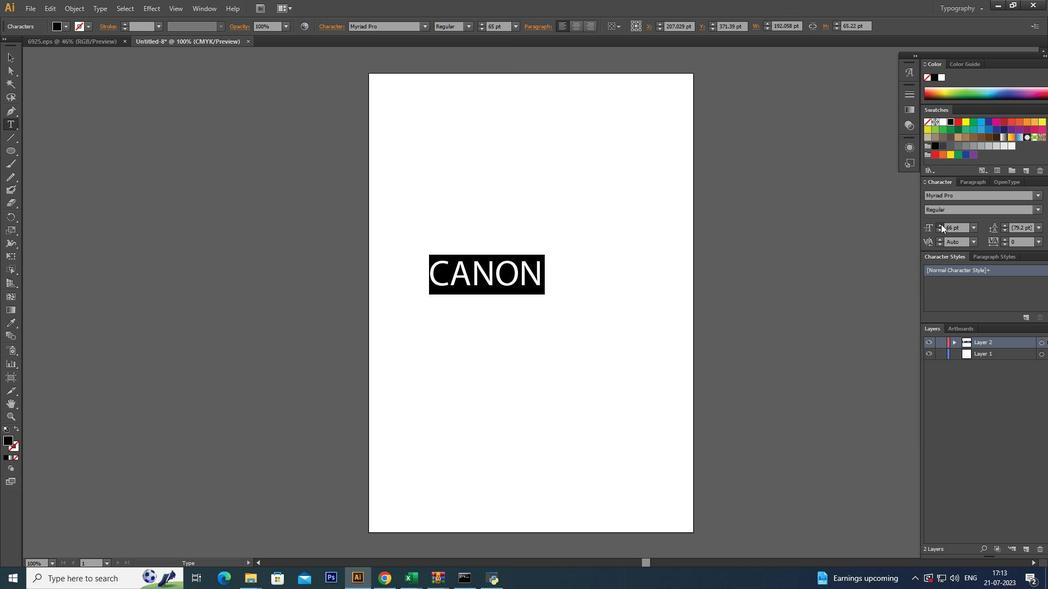 
Action: Mouse pressed left at (941, 224)
Screenshot: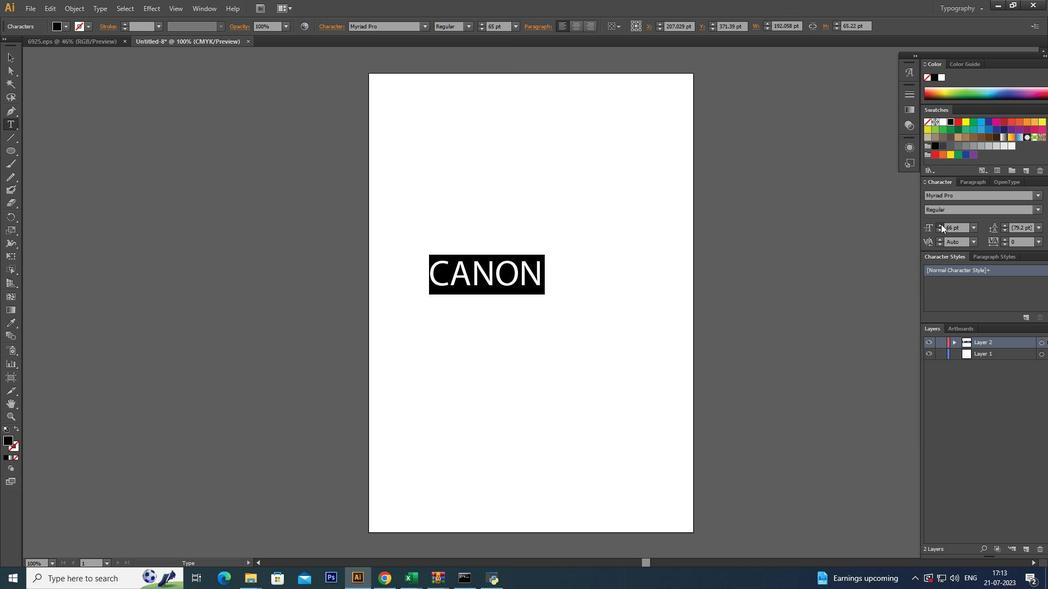 
Action: Mouse pressed left at (941, 224)
Screenshot: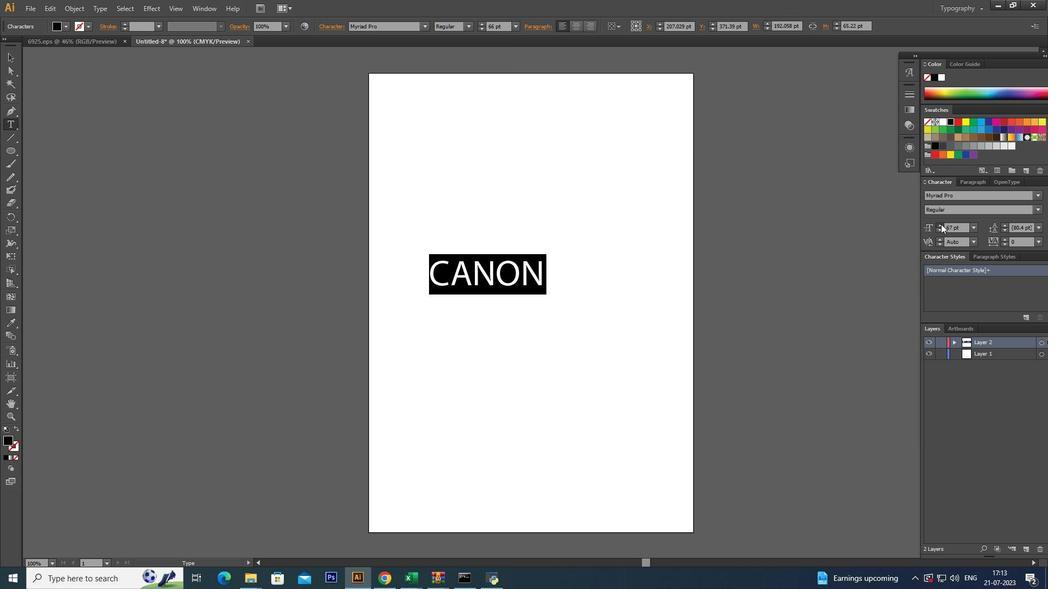 
Action: Mouse pressed left at (941, 224)
Screenshot: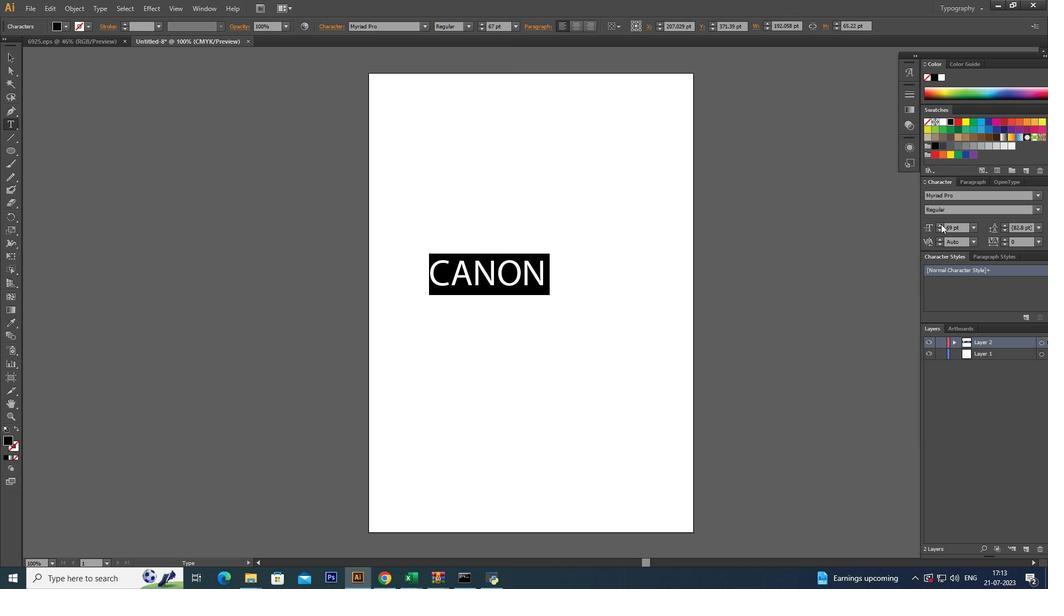 
Action: Mouse pressed left at (941, 224)
Screenshot: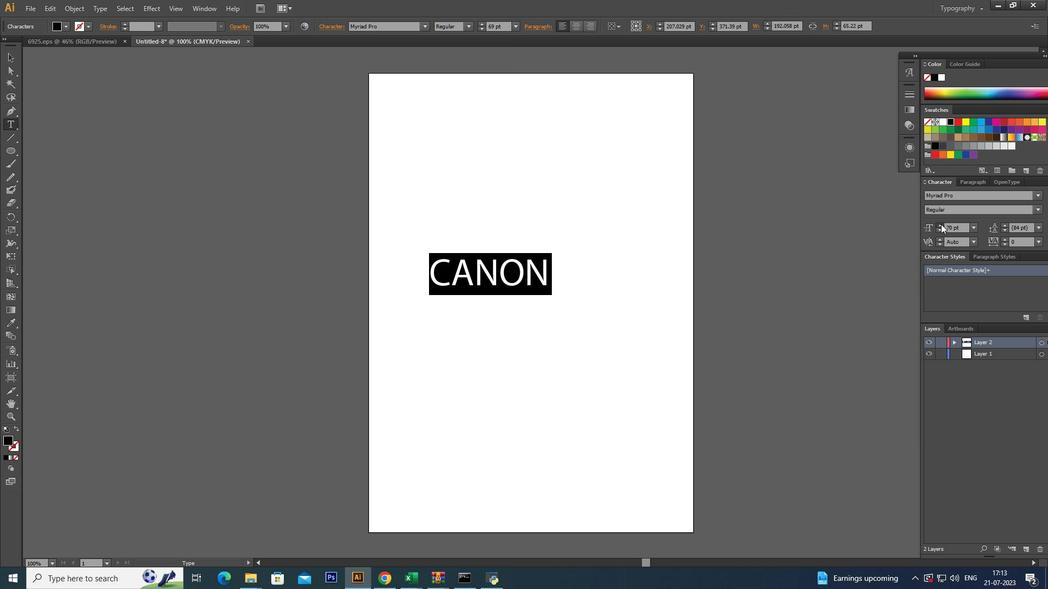 
Action: Mouse moved to (940, 224)
Screenshot: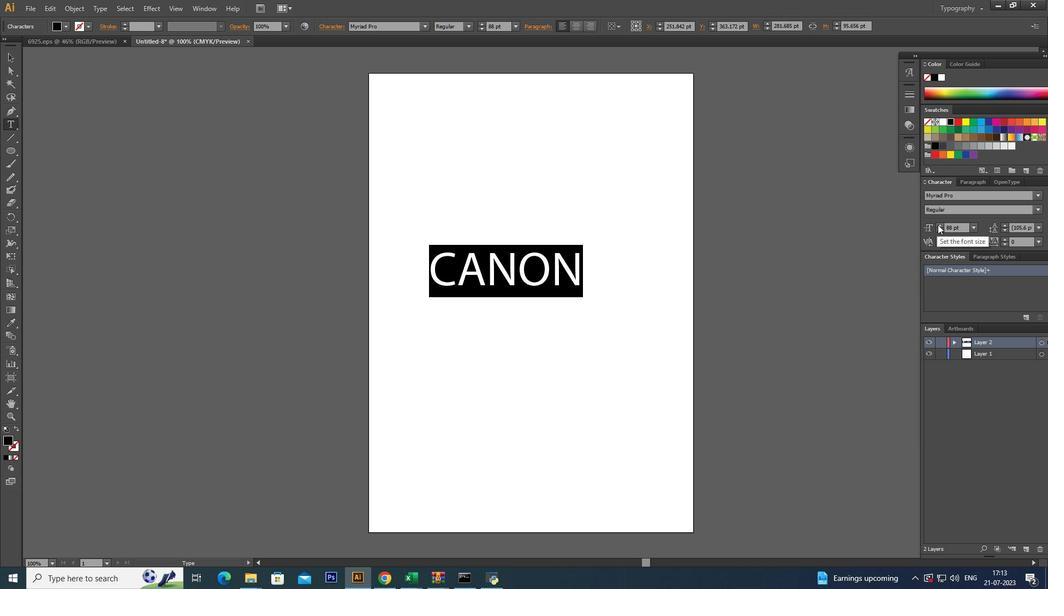 
Action: Mouse pressed left at (940, 224)
Screenshot: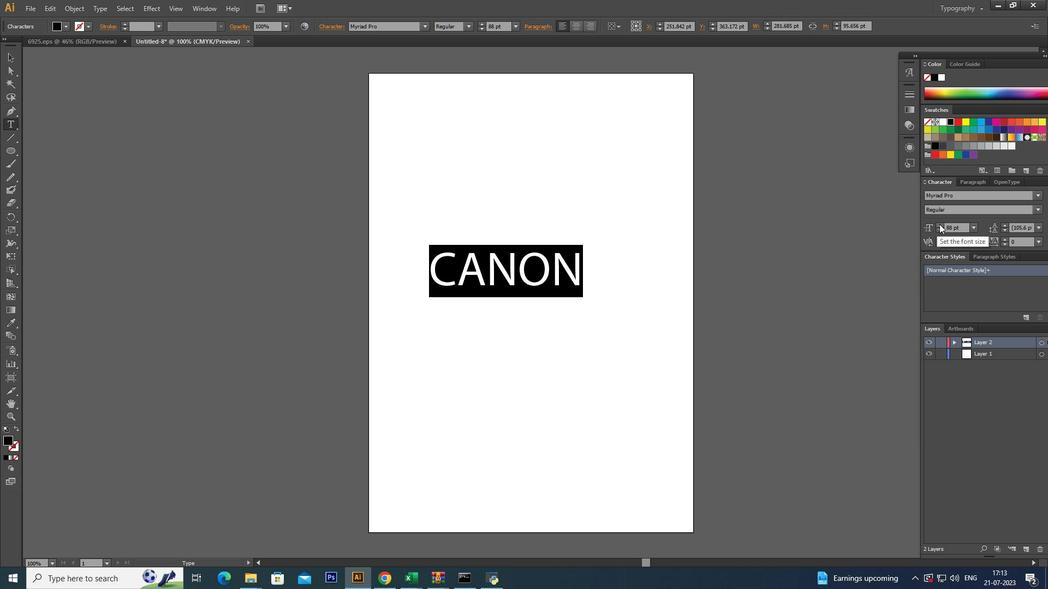 
Action: Mouse moved to (10, 60)
Screenshot: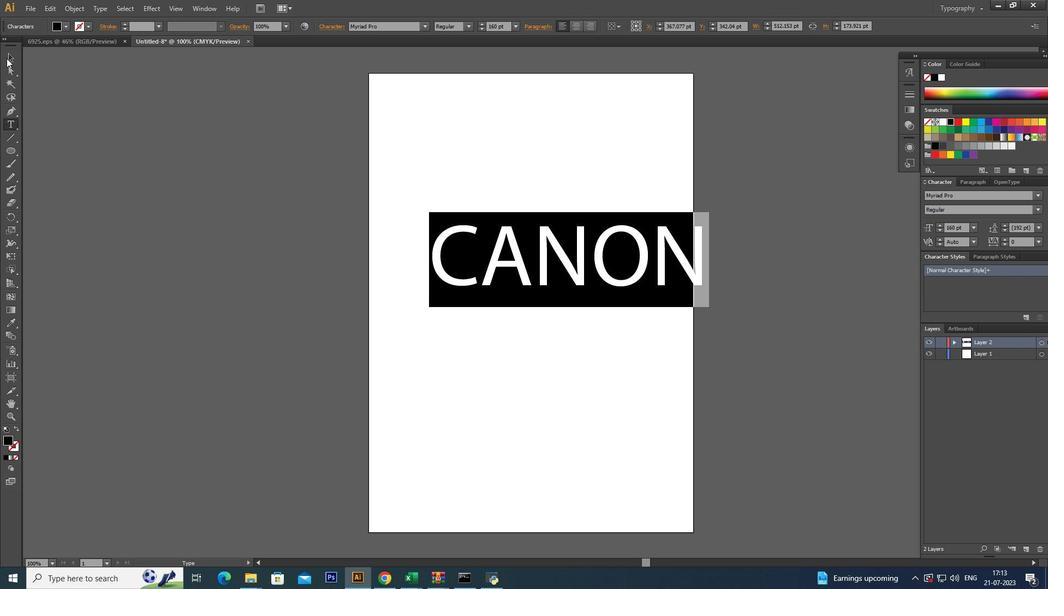 
Action: Mouse pressed left at (10, 60)
Screenshot: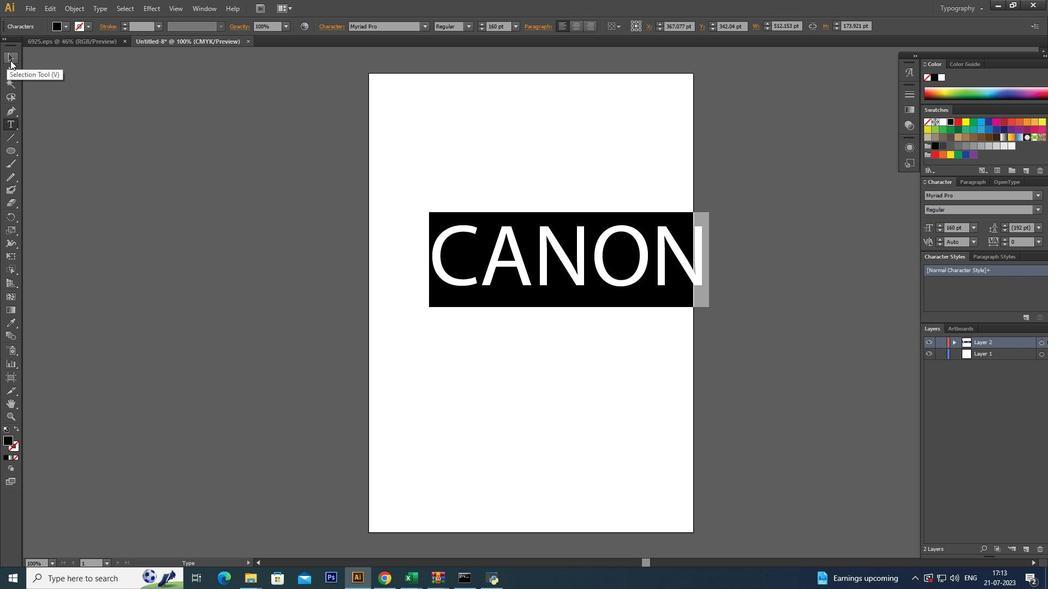 
Action: Mouse moved to (536, 422)
Screenshot: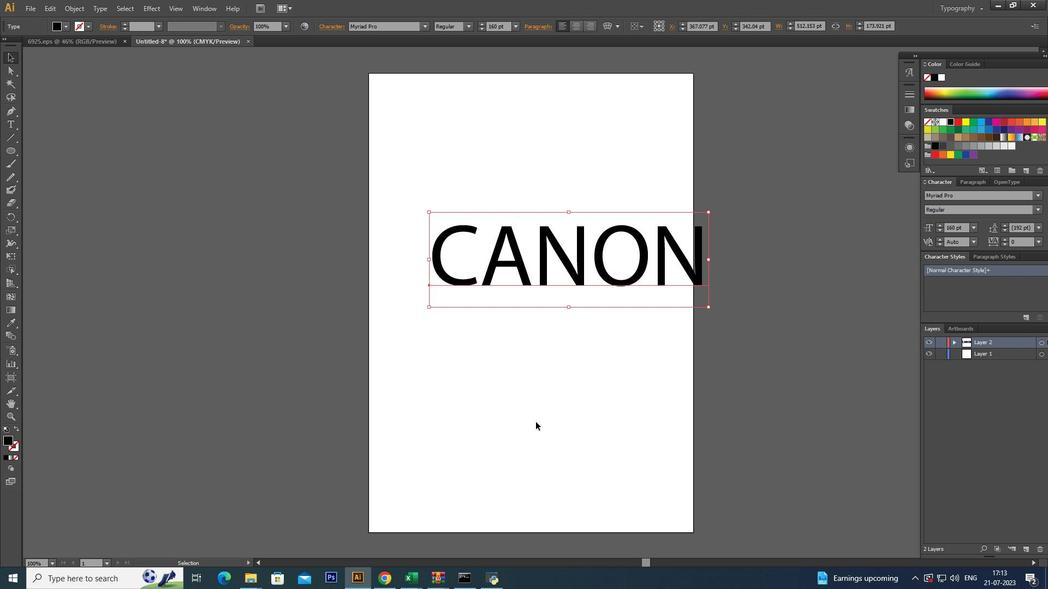 
Action: Mouse pressed left at (536, 422)
Screenshot: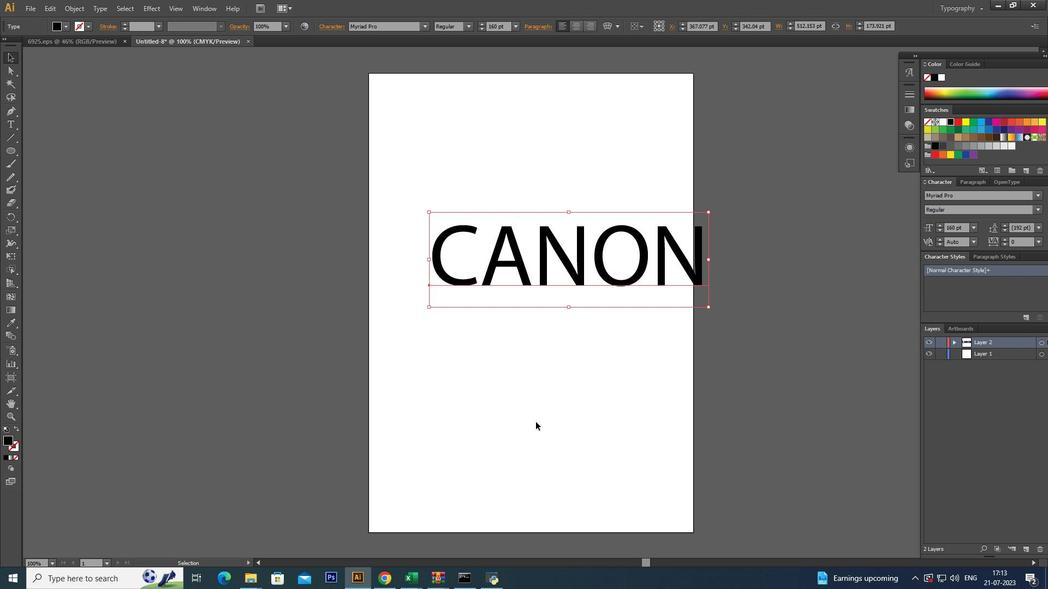
Action: Mouse moved to (526, 274)
Screenshot: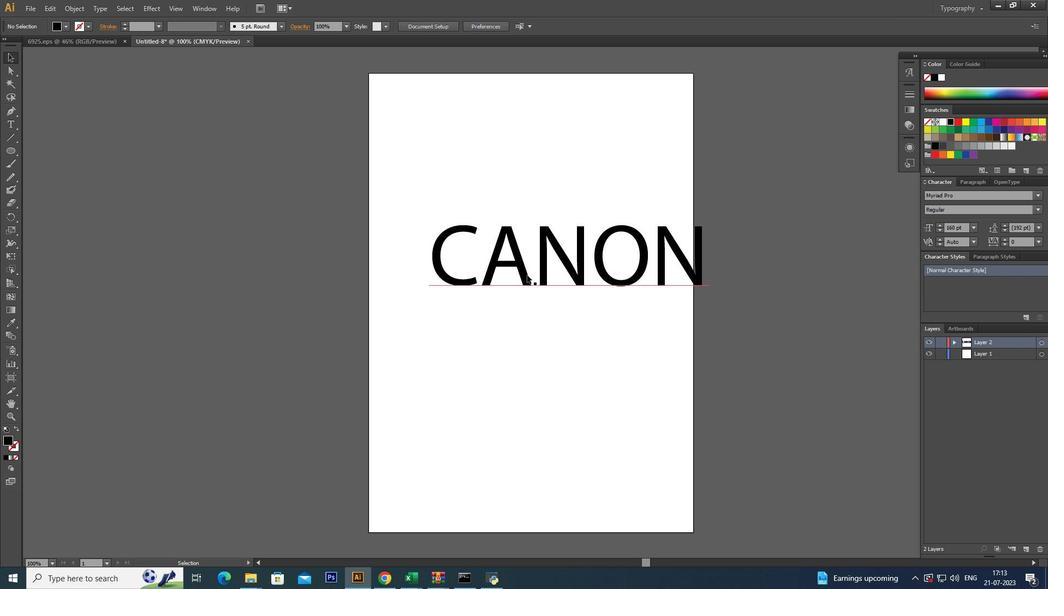 
Action: Mouse pressed left at (526, 274)
Screenshot: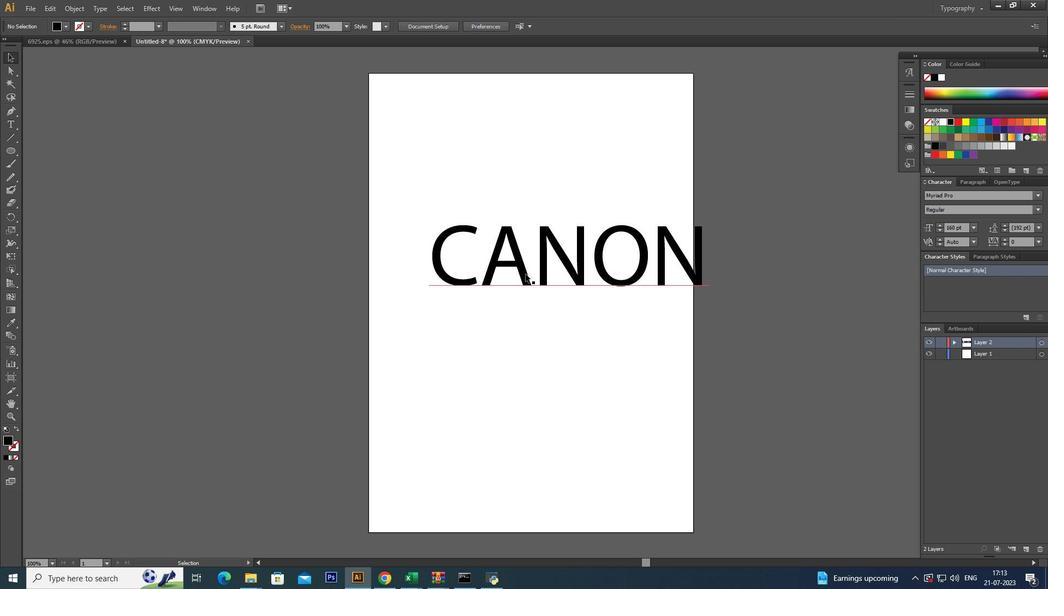 
Action: Mouse moved to (426, 28)
Screenshot: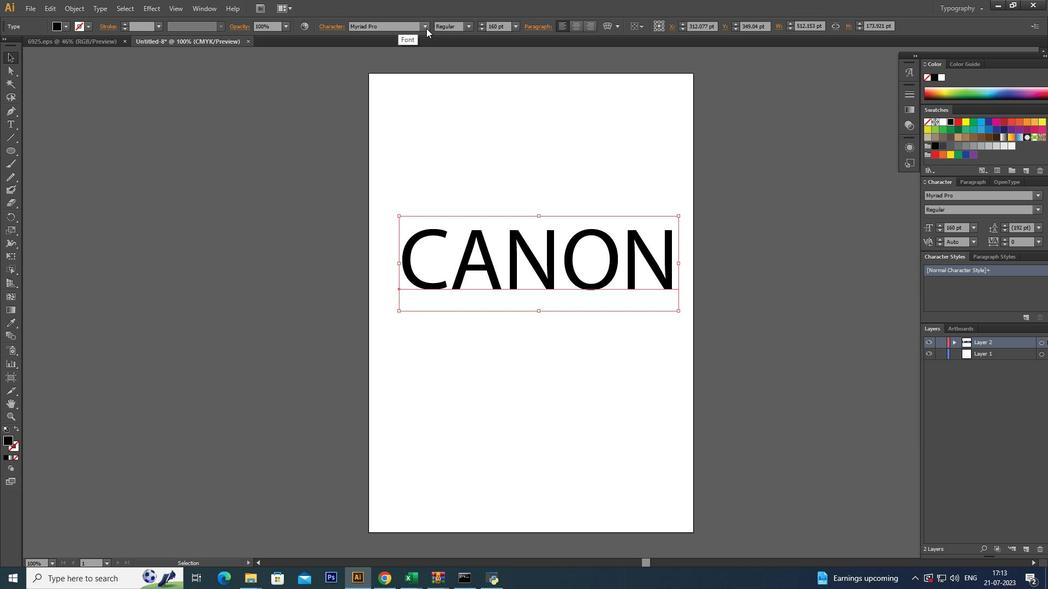 
Action: Mouse pressed left at (426, 28)
Screenshot: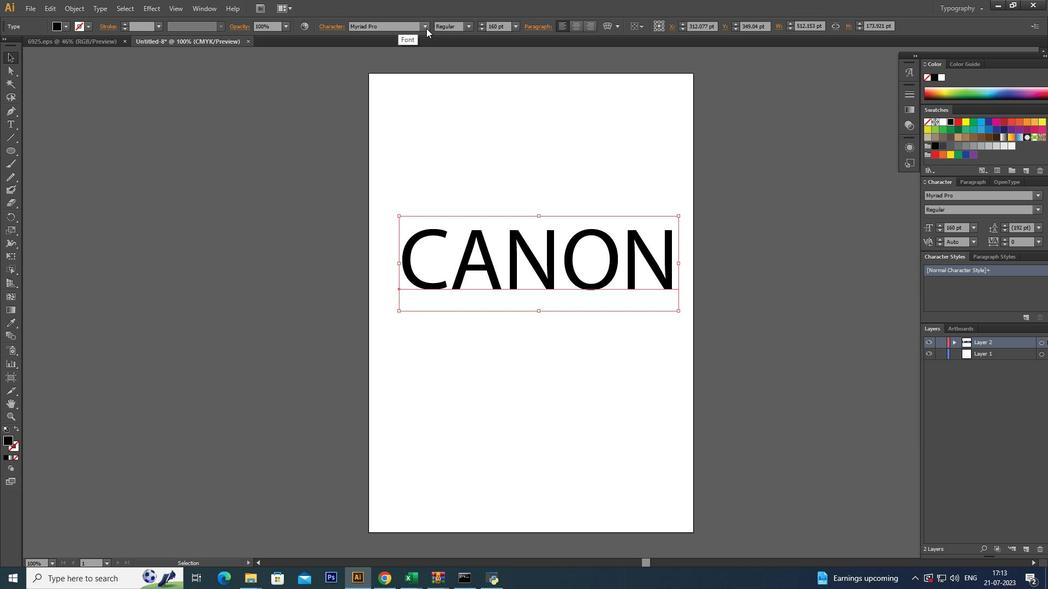 
Action: Mouse moved to (406, 229)
Screenshot: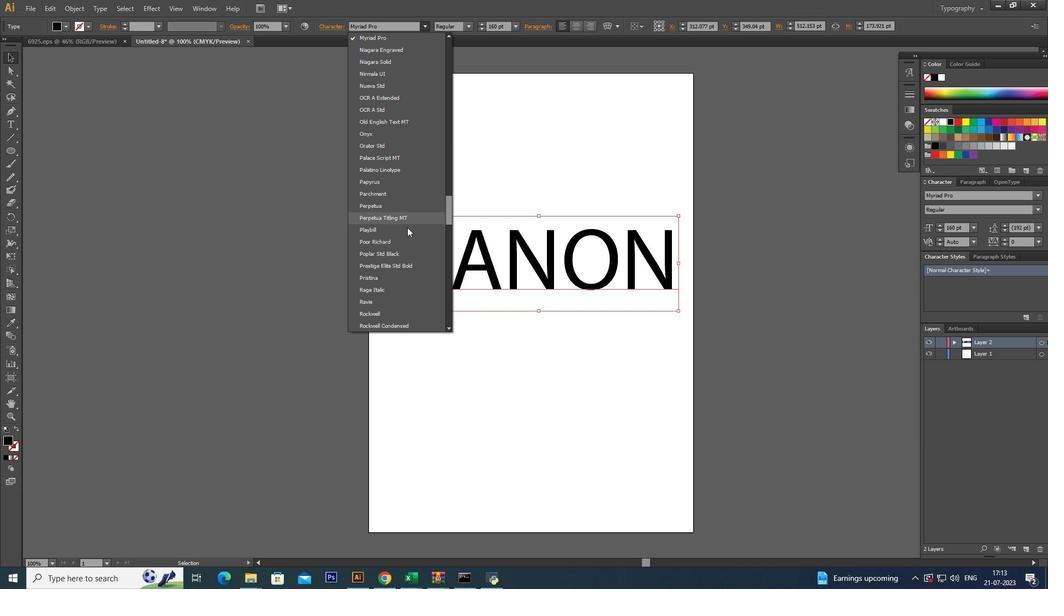 
Action: Mouse pressed left at (406, 229)
Screenshot: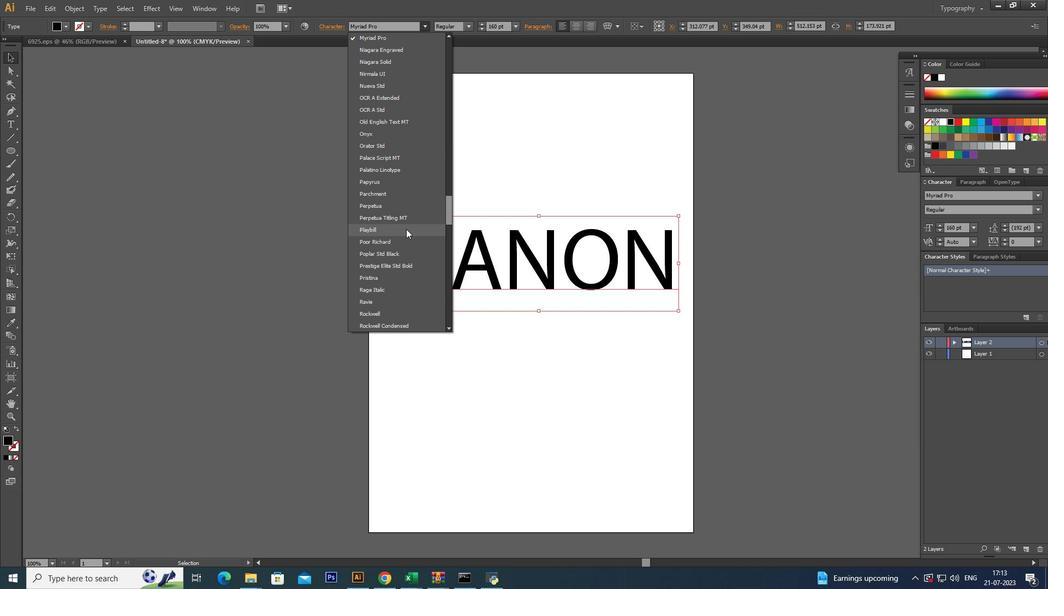
Action: Mouse moved to (426, 20)
Screenshot: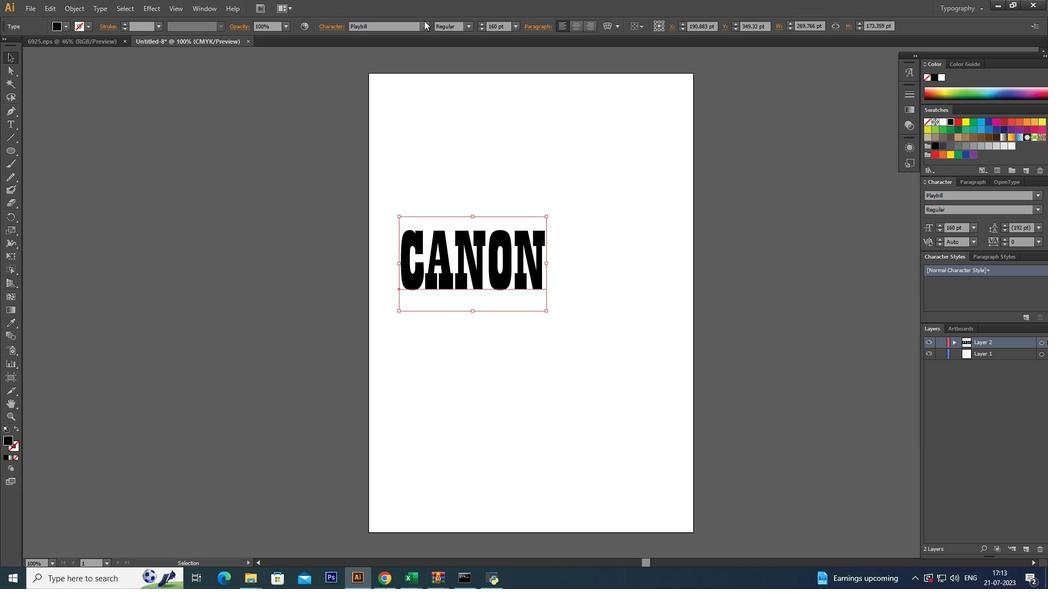
Action: Mouse pressed left at (426, 20)
Screenshot: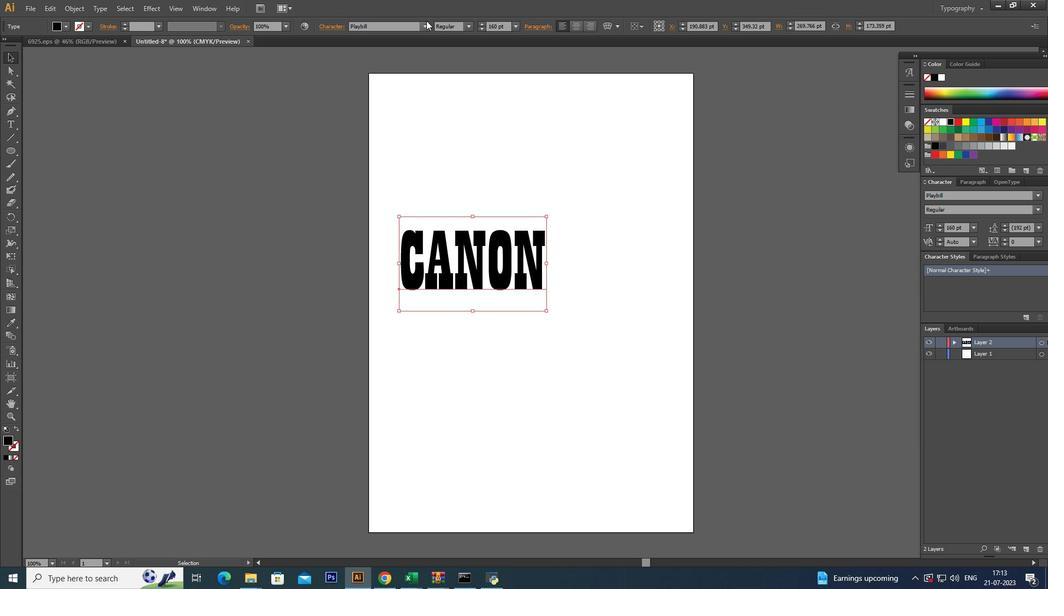 
Action: Mouse moved to (449, 226)
Screenshot: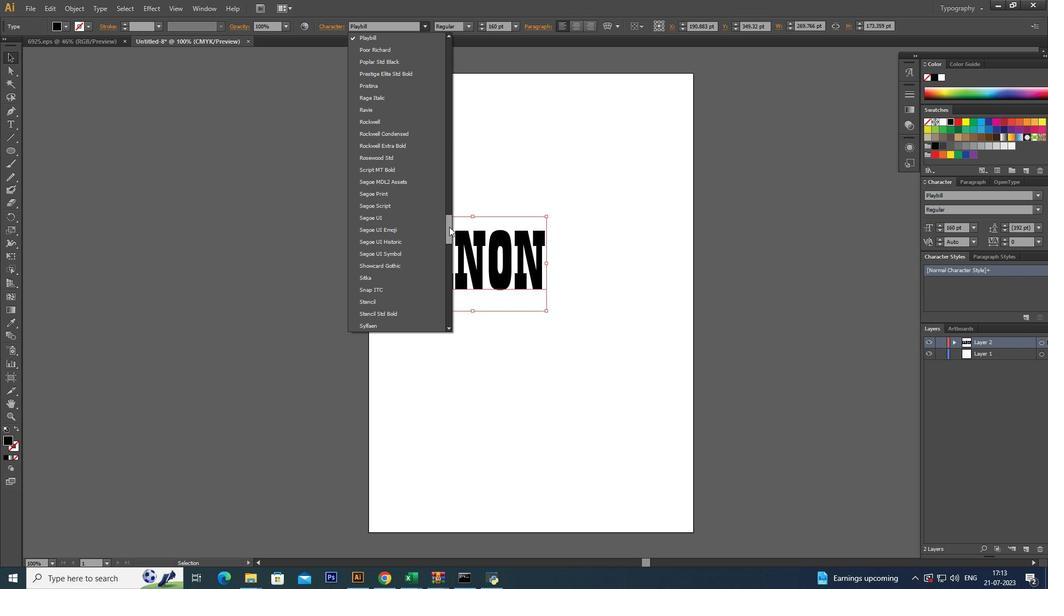 
Action: Mouse pressed left at (449, 226)
Screenshot: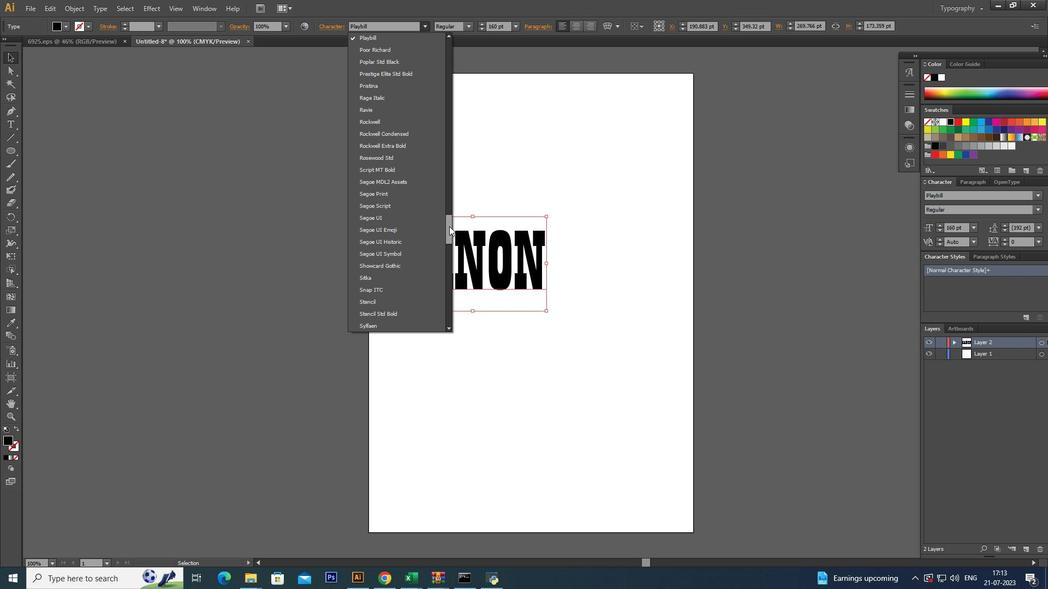 
Action: Mouse moved to (390, 101)
Screenshot: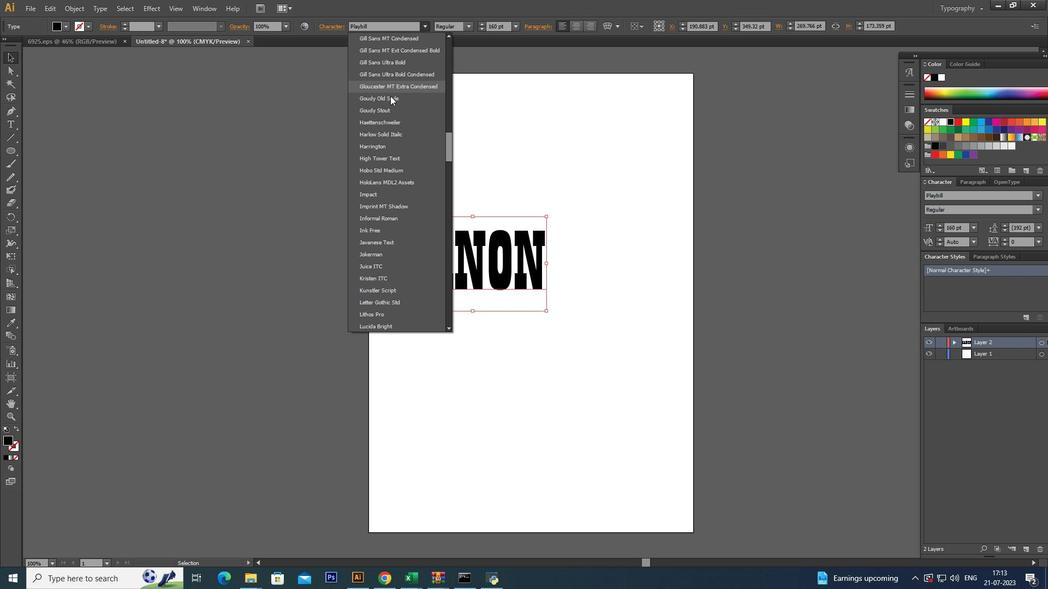 
Action: Mouse pressed left at (390, 101)
Screenshot: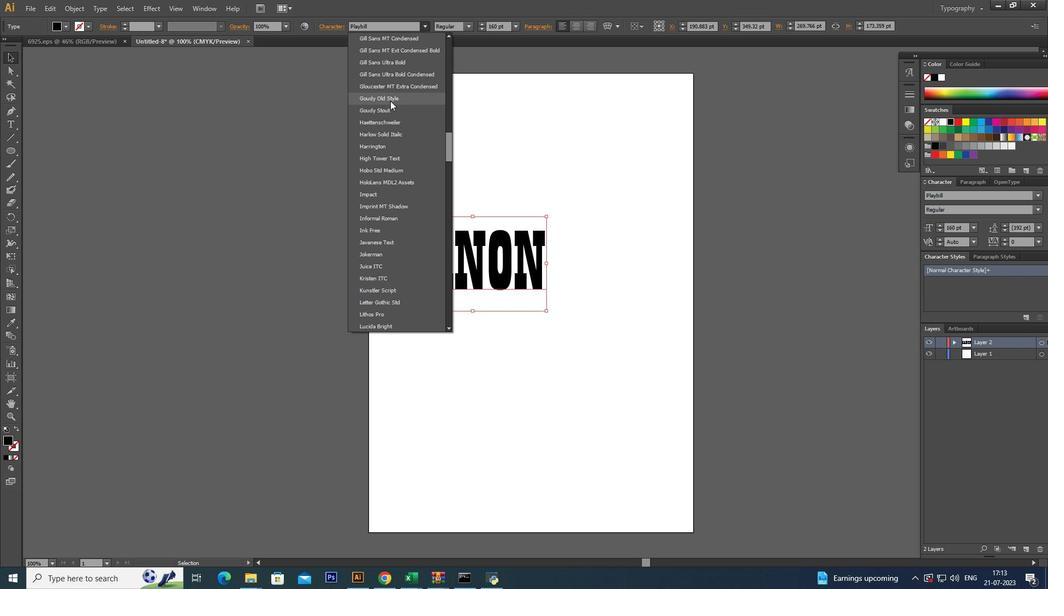 
Action: Mouse moved to (674, 247)
Screenshot: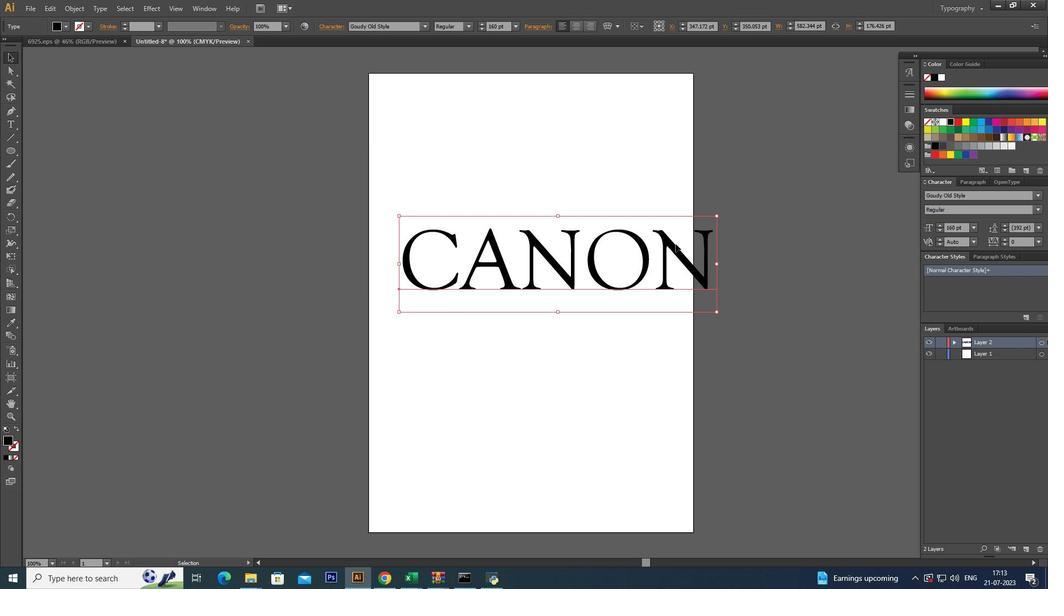 
Action: Mouse pressed left at (674, 247)
Screenshot: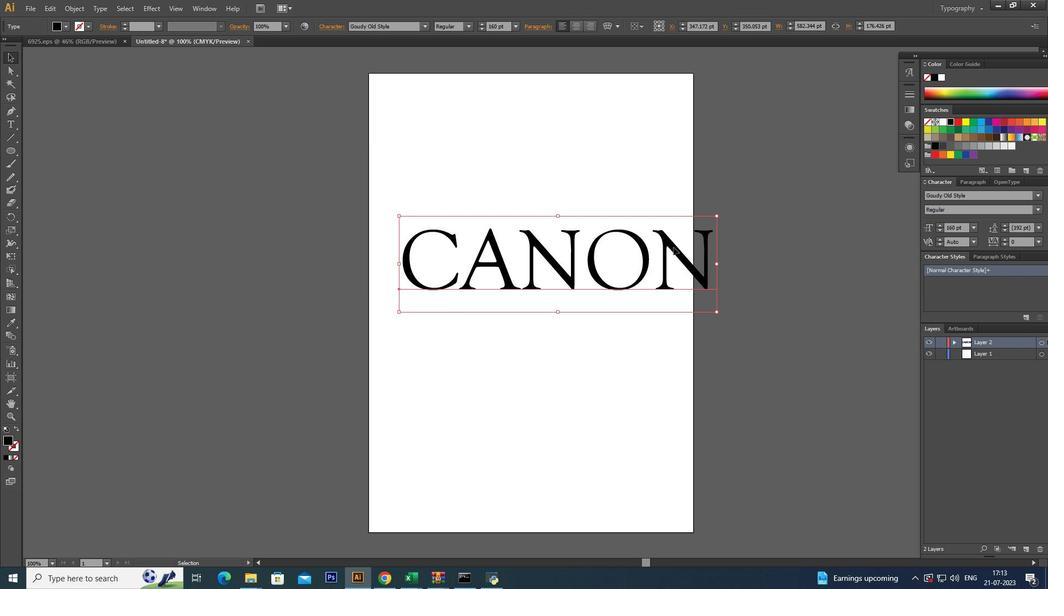 
Action: Mouse moved to (632, 182)
Screenshot: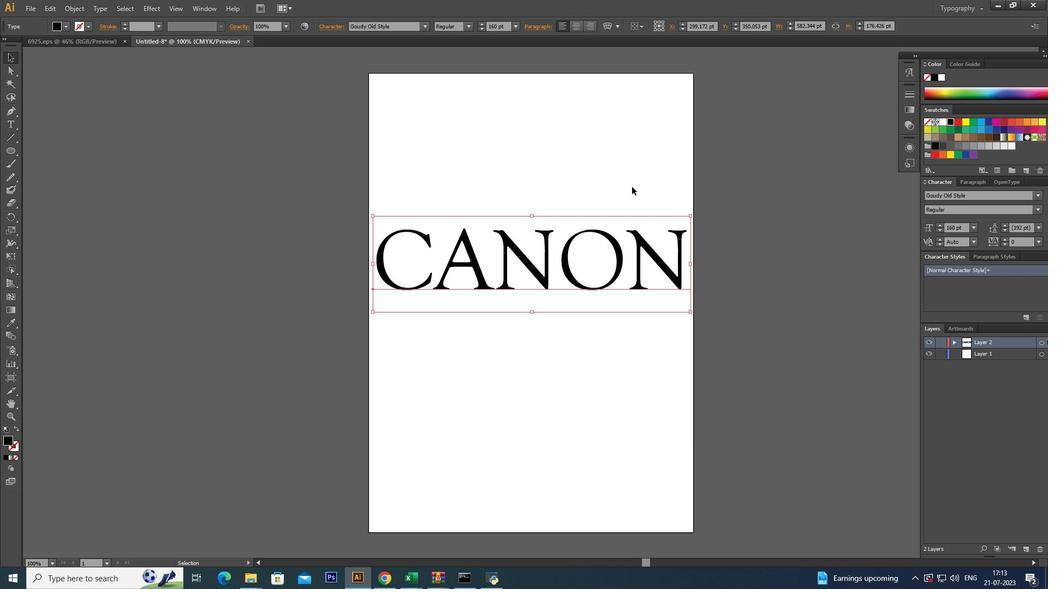 
Action: Mouse pressed left at (632, 182)
Screenshot: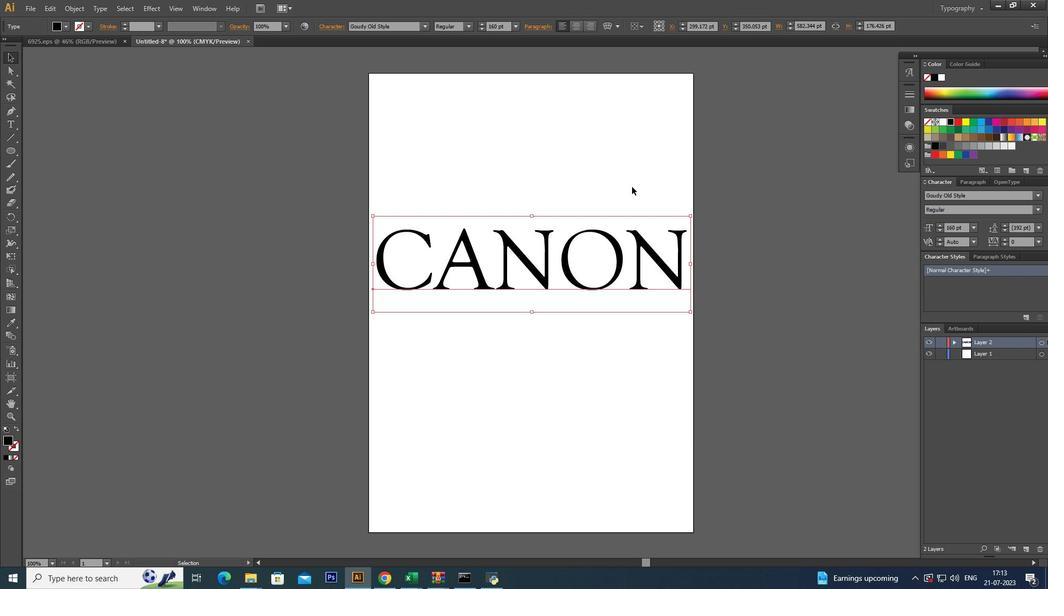 
Action: Mouse moved to (95, 42)
Screenshot: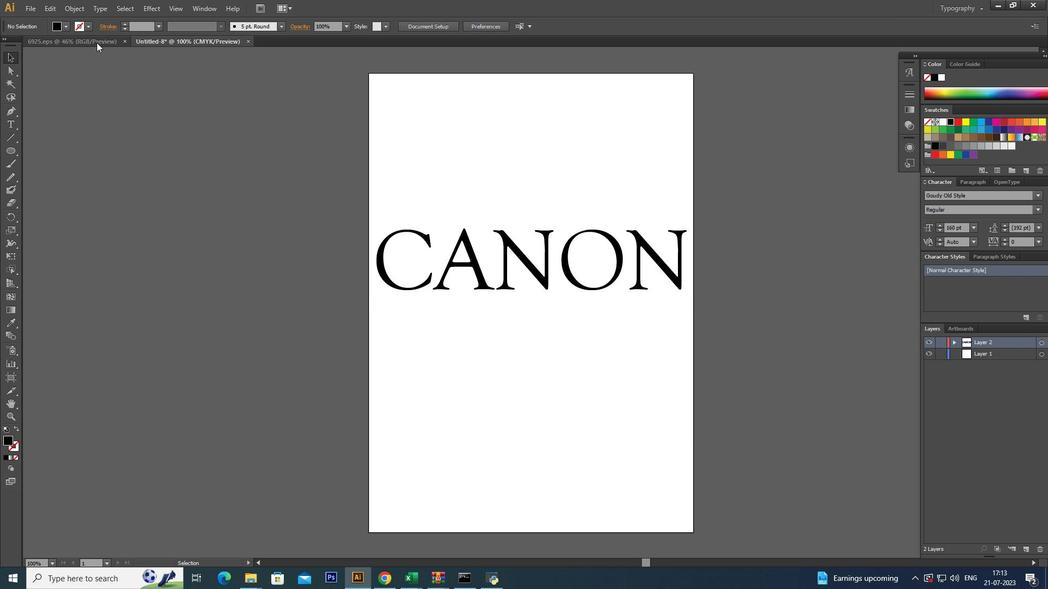 
Action: Mouse pressed left at (95, 42)
Screenshot: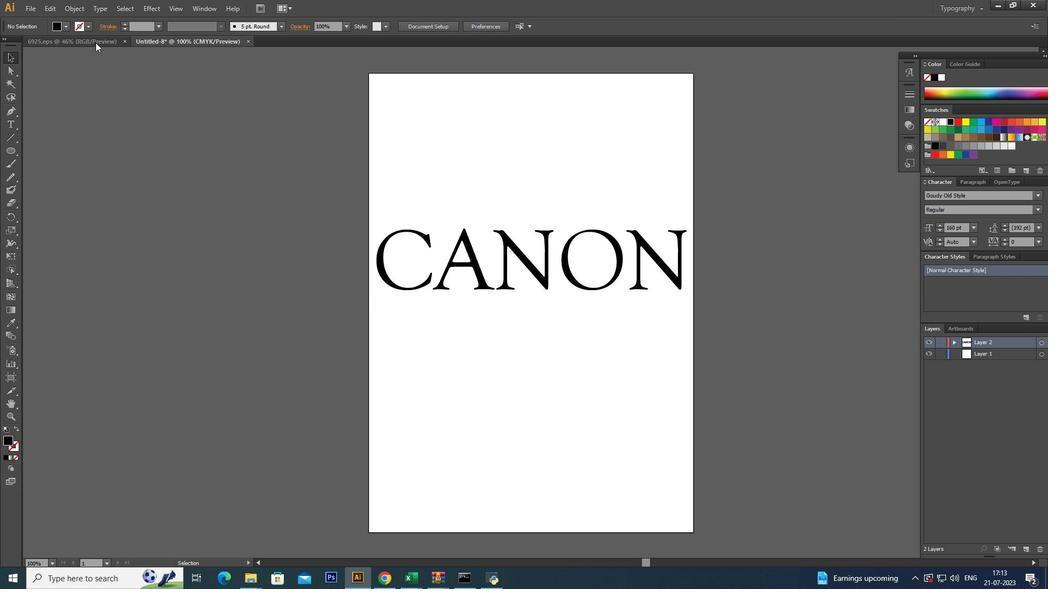 
Action: Mouse moved to (700, 298)
Screenshot: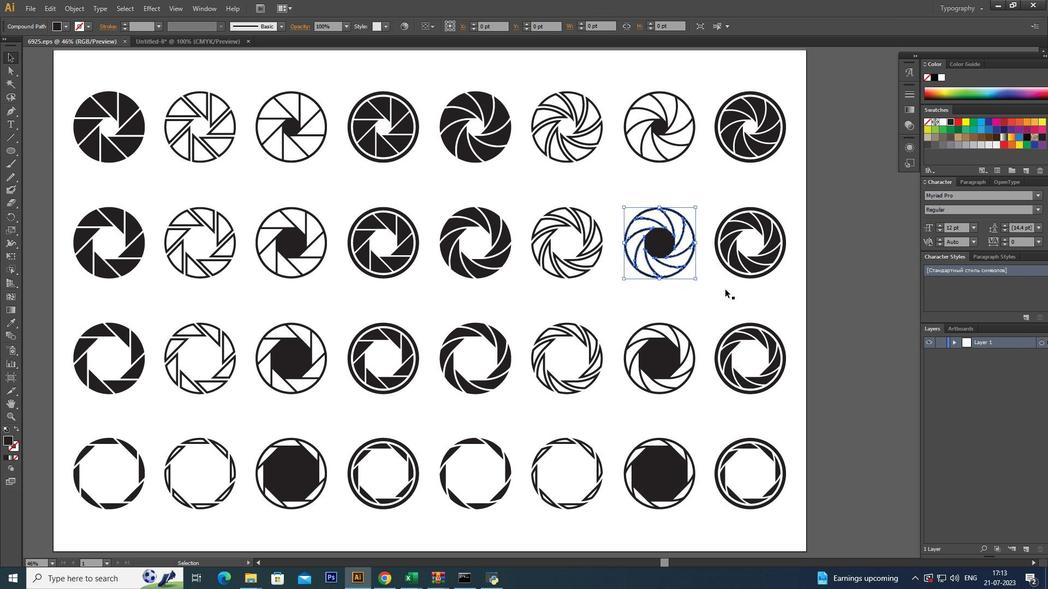 
Action: Mouse pressed left at (700, 298)
Screenshot: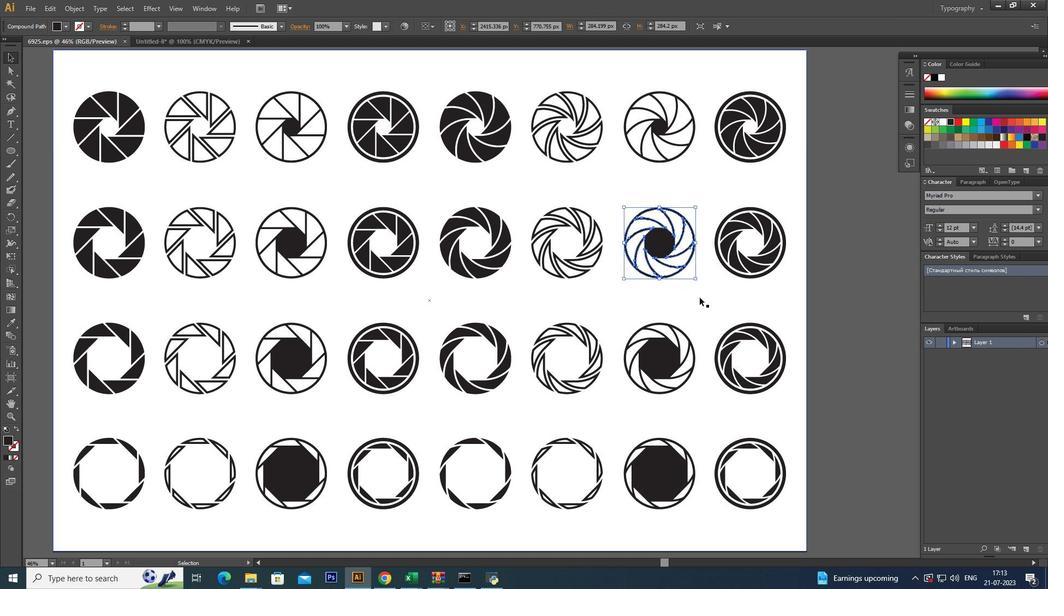
Action: Mouse moved to (766, 97)
Screenshot: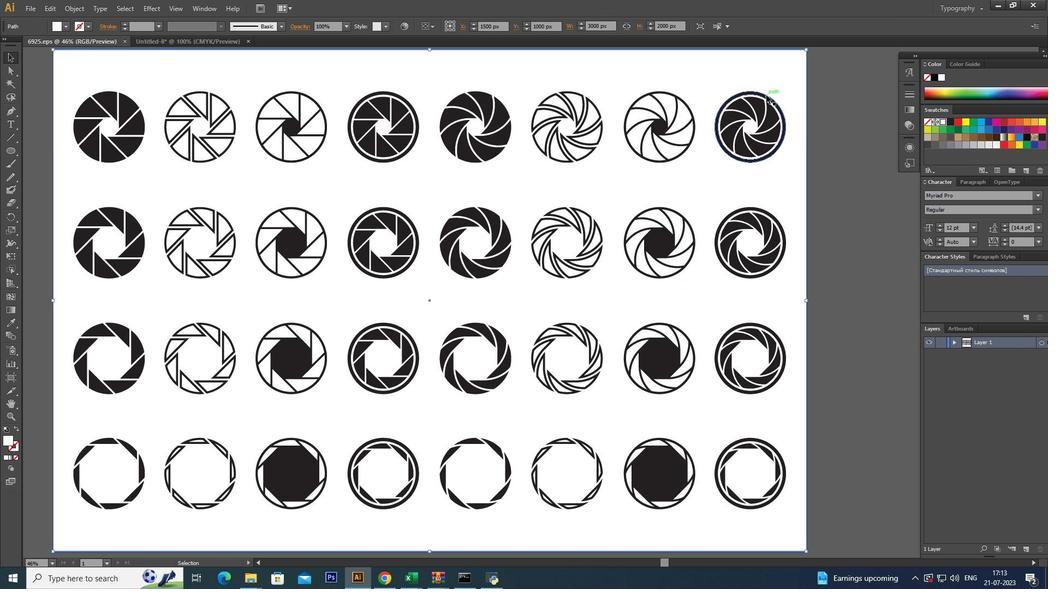 
Action: Mouse pressed left at (766, 97)
Screenshot: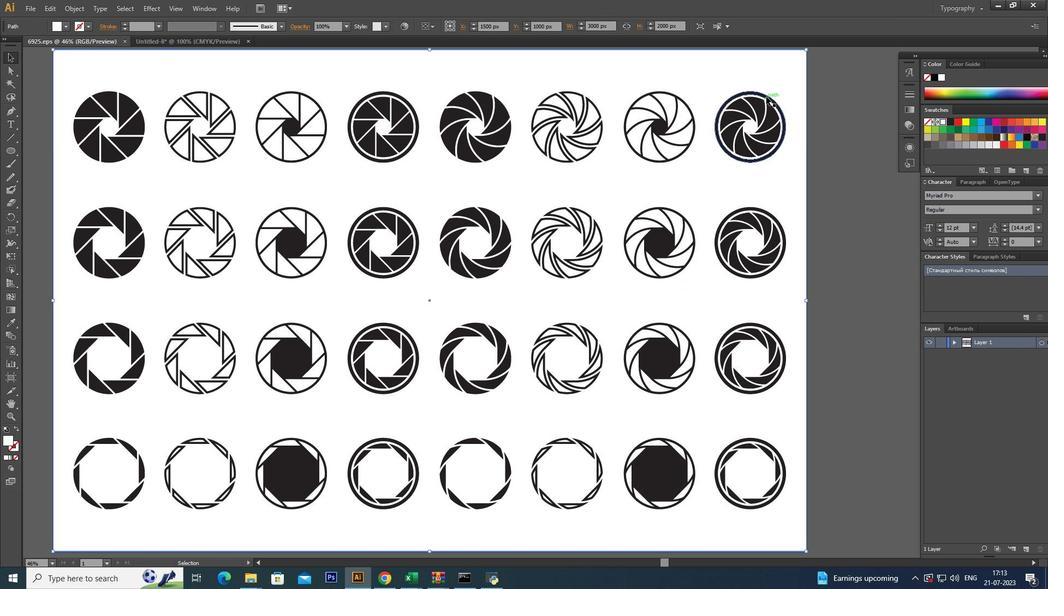 
Action: Mouse pressed left at (766, 97)
Screenshot: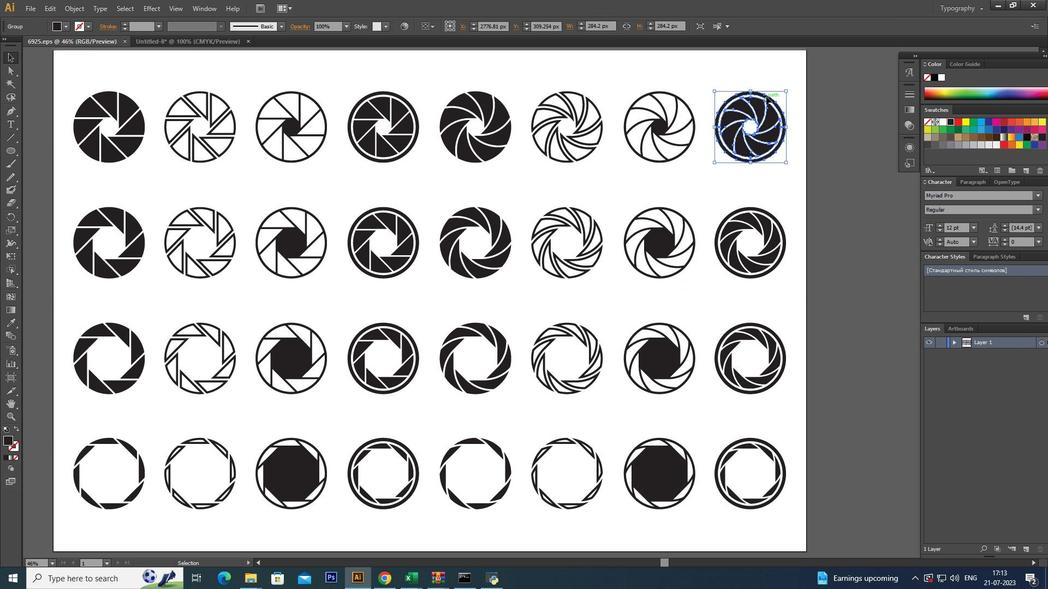 
Action: Mouse moved to (640, 243)
Screenshot: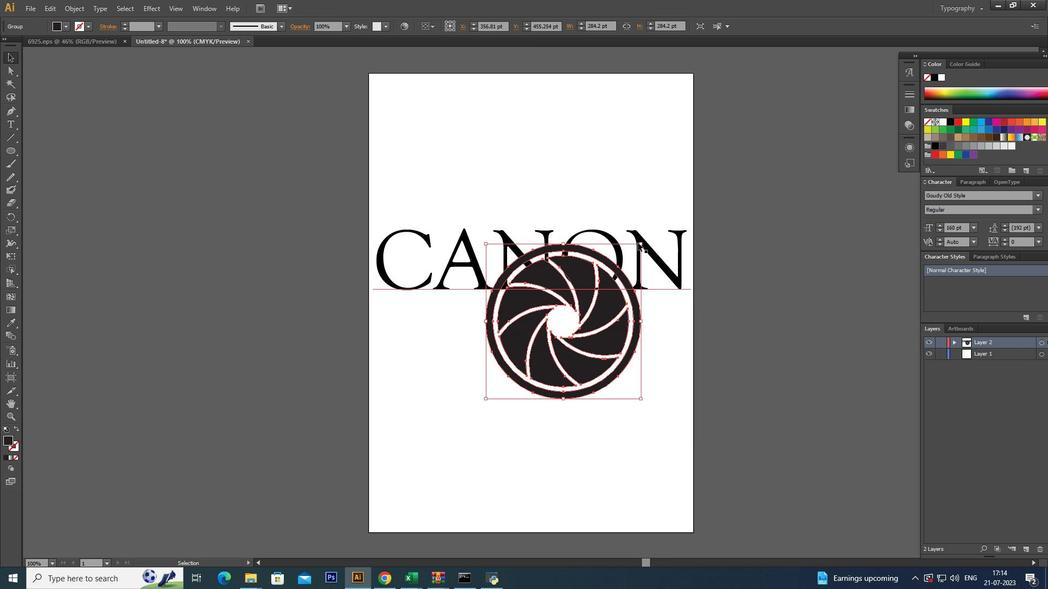
Action: Key pressed <Key.shift>
Screenshot: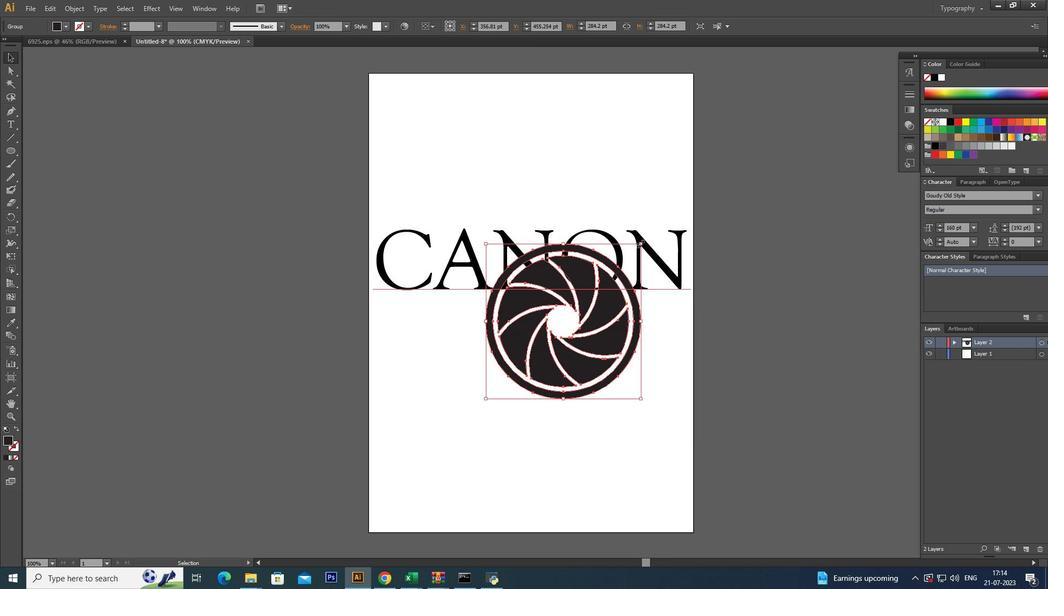 
Action: Mouse pressed left at (640, 243)
Screenshot: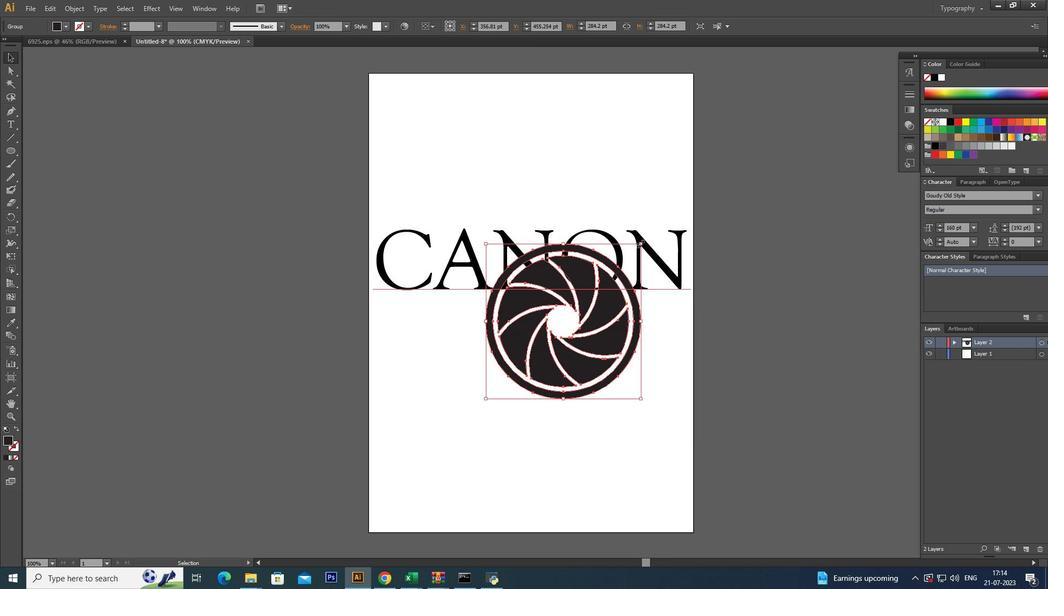 
Action: Key pressed <Key.alt_l>
Screenshot: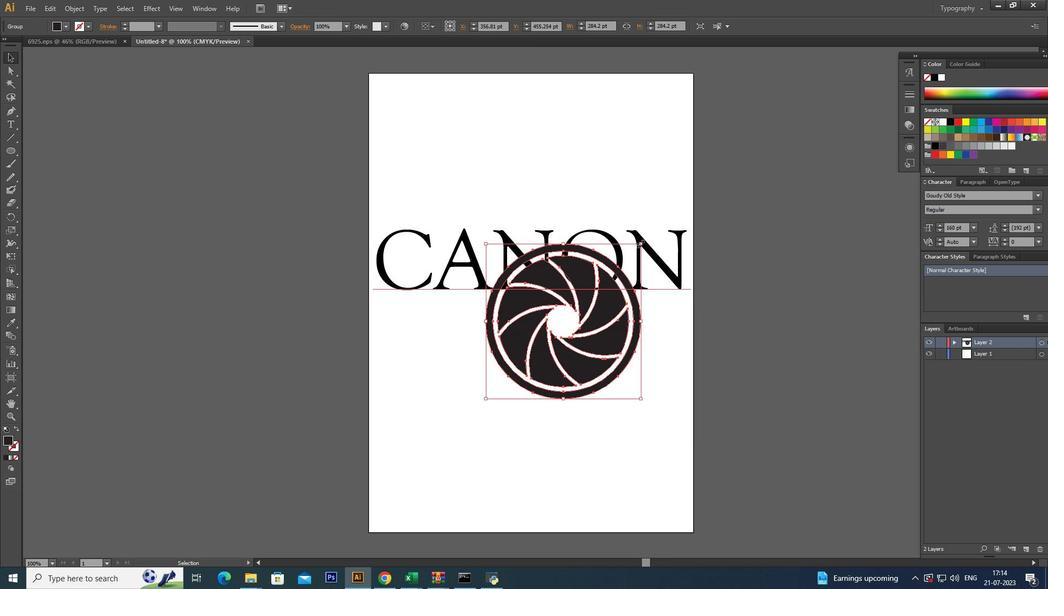 
Action: Mouse moved to (636, 247)
Screenshot: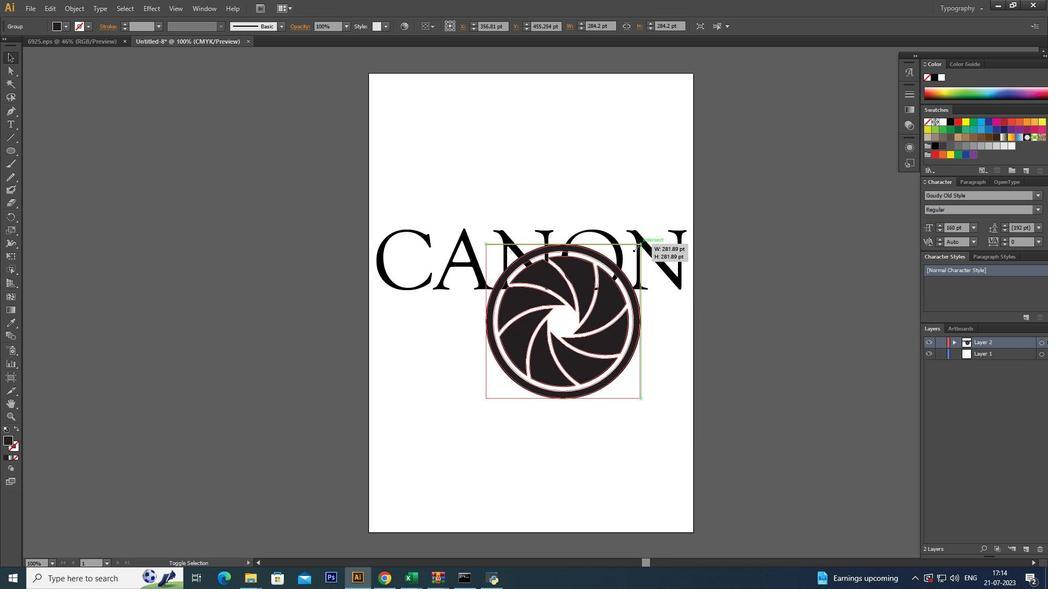 
Action: Key pressed <Key.alt_l><Key.alt_l><Key.alt_l>
Screenshot: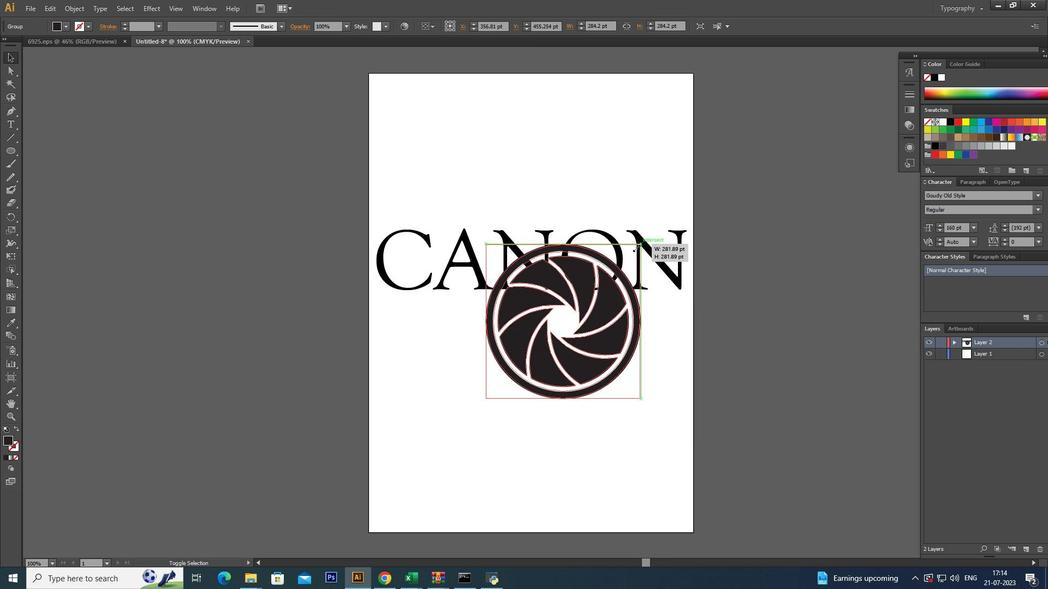 
Action: Mouse moved to (635, 249)
Screenshot: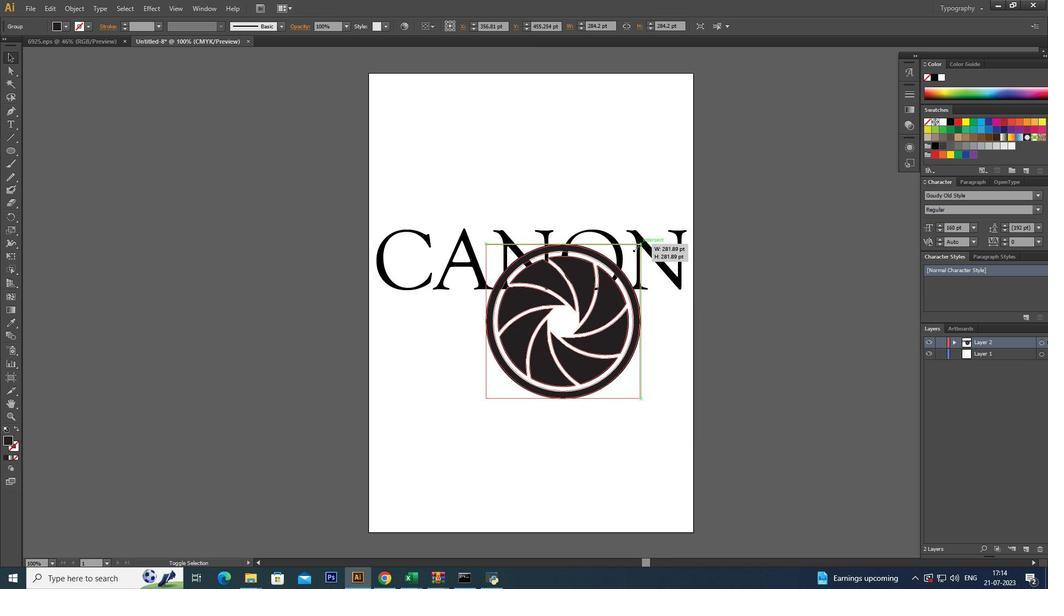 
Action: Key pressed <Key.alt_l>
Screenshot: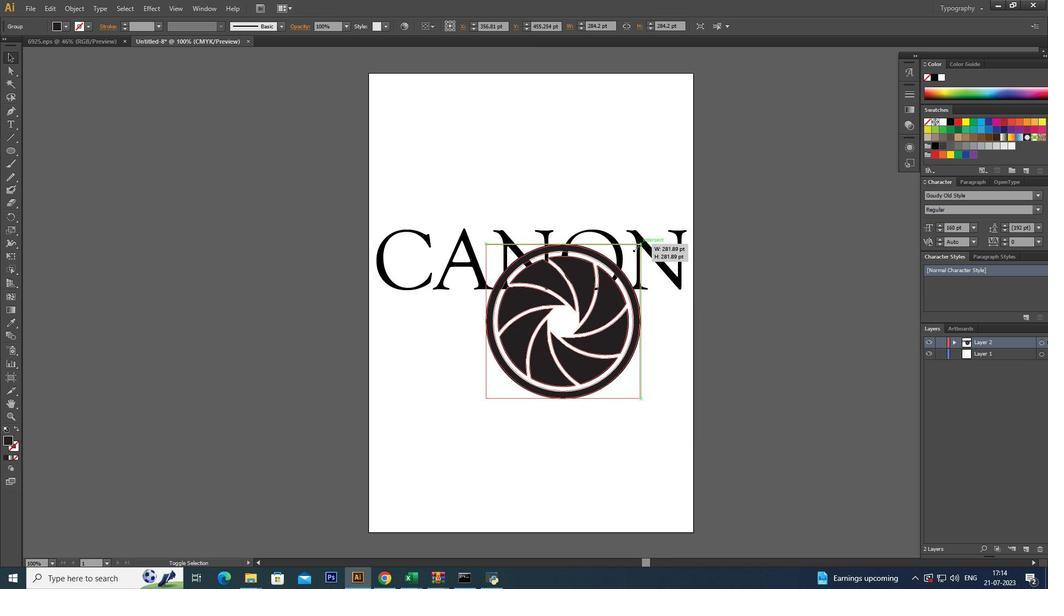 
Action: Mouse moved to (635, 250)
Screenshot: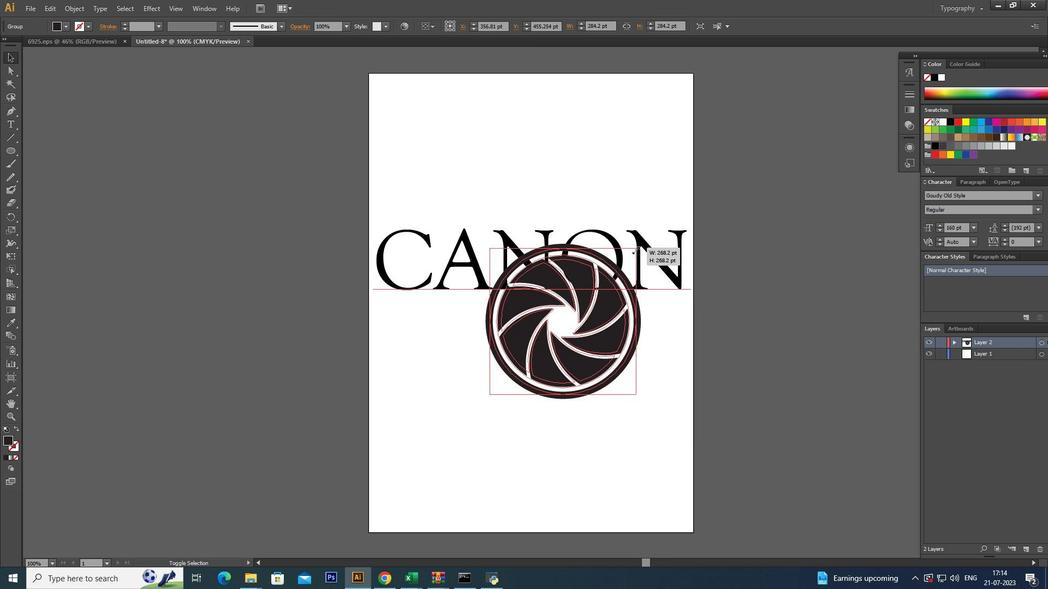 
Action: Key pressed <Key.alt_l>
Screenshot: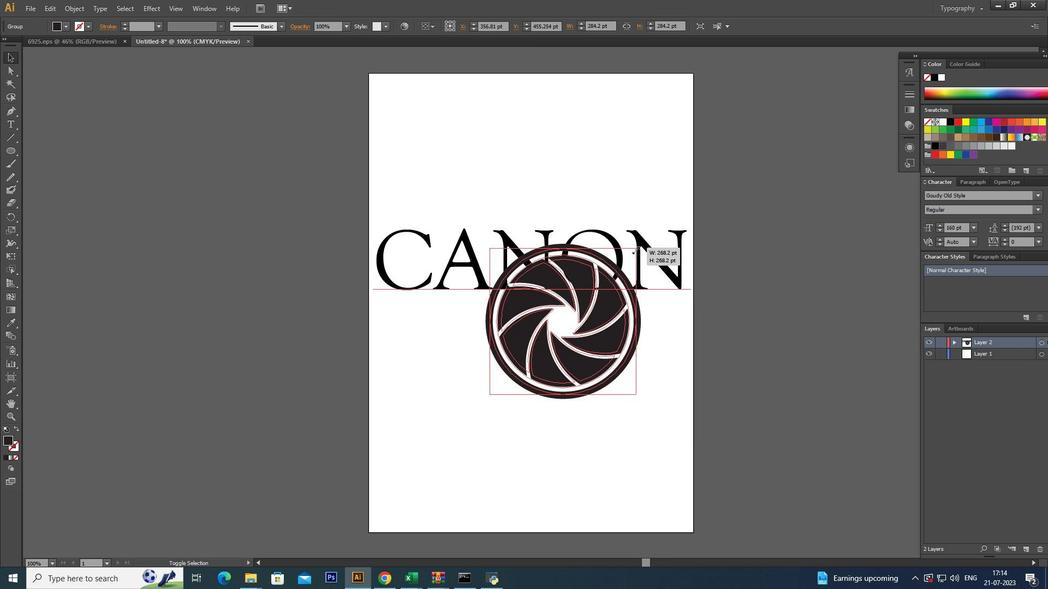 
Action: Mouse moved to (635, 250)
Screenshot: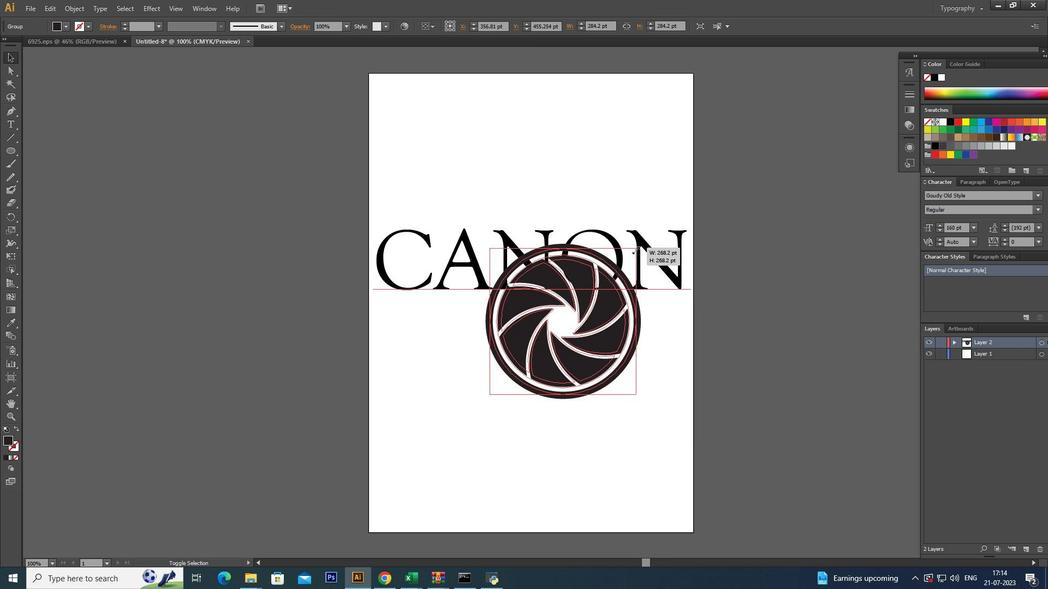 
Action: Key pressed <Key.alt_l>
Screenshot: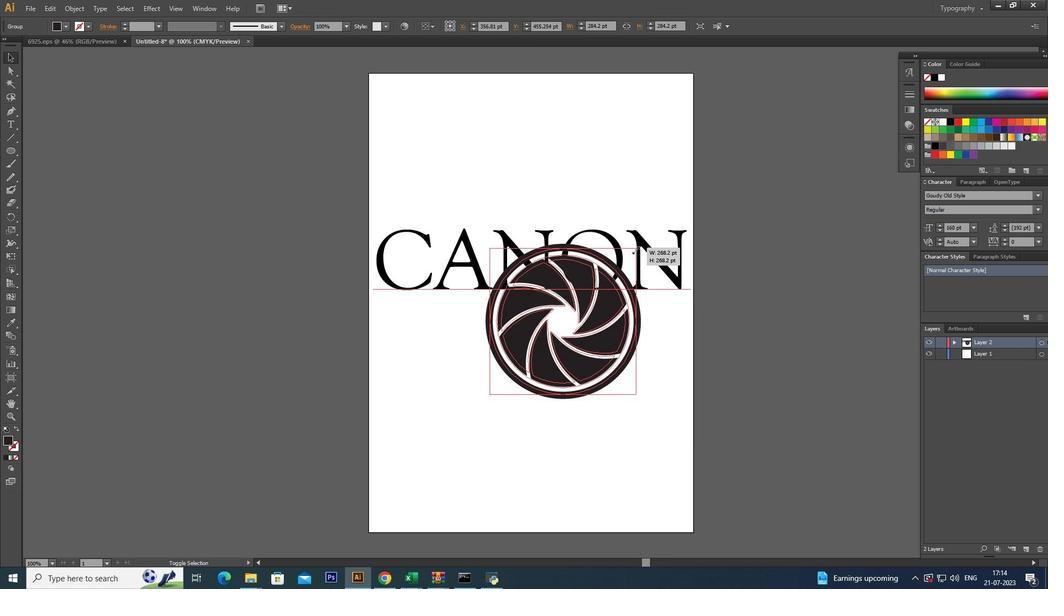 
Action: Mouse moved to (634, 251)
Screenshot: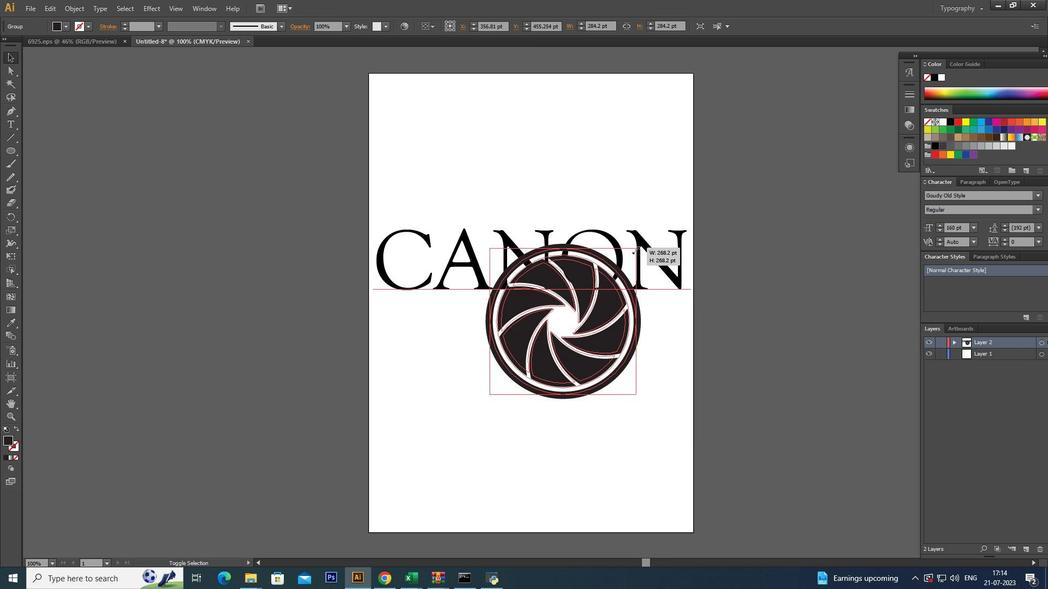 
Action: Key pressed <Key.alt_l>
Screenshot: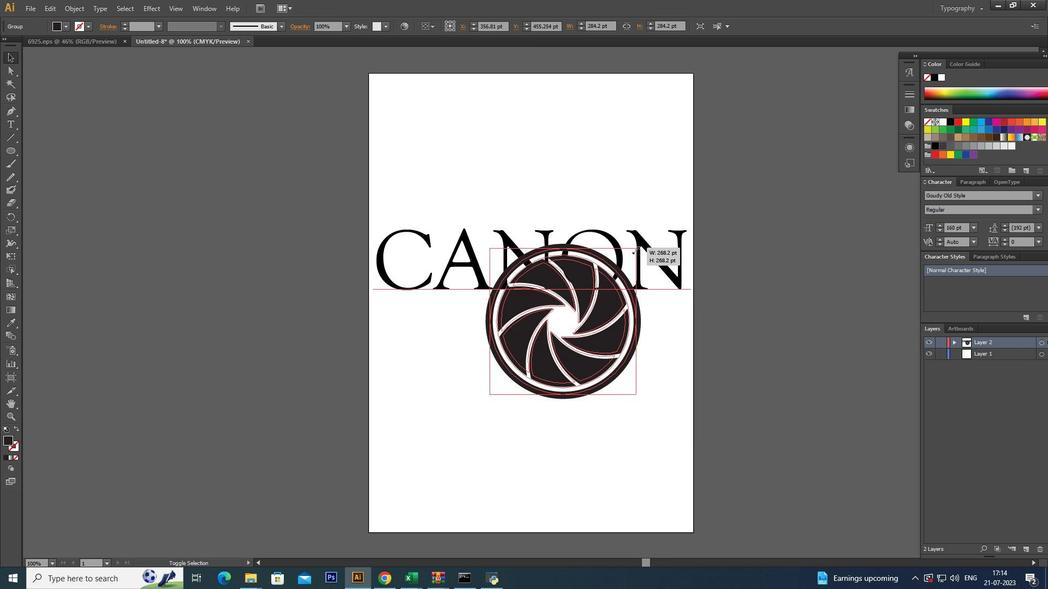 
Action: Mouse moved to (633, 253)
Screenshot: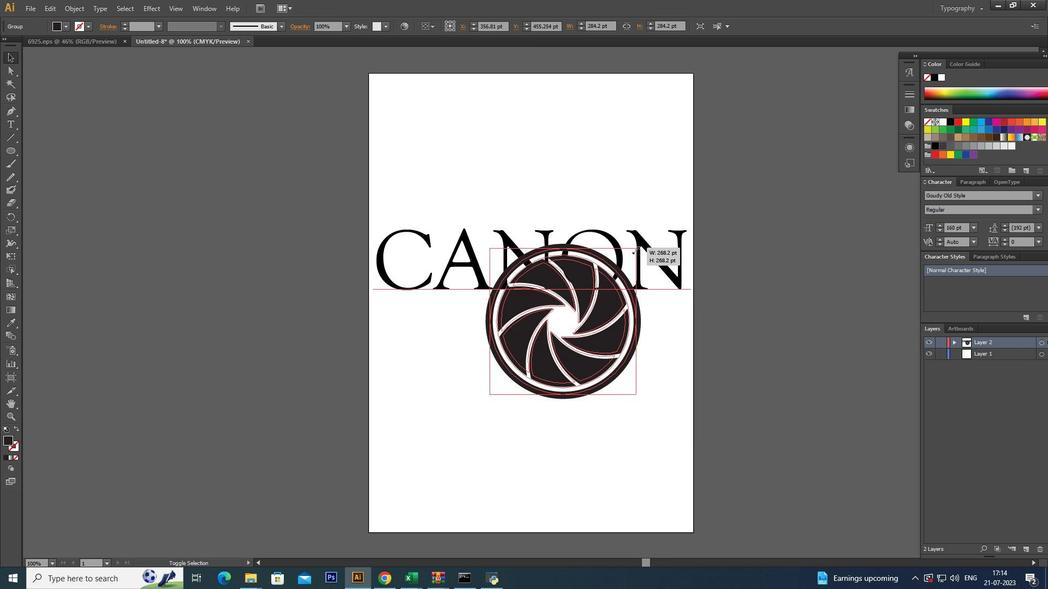 
Action: Key pressed <Key.alt_l>
Screenshot: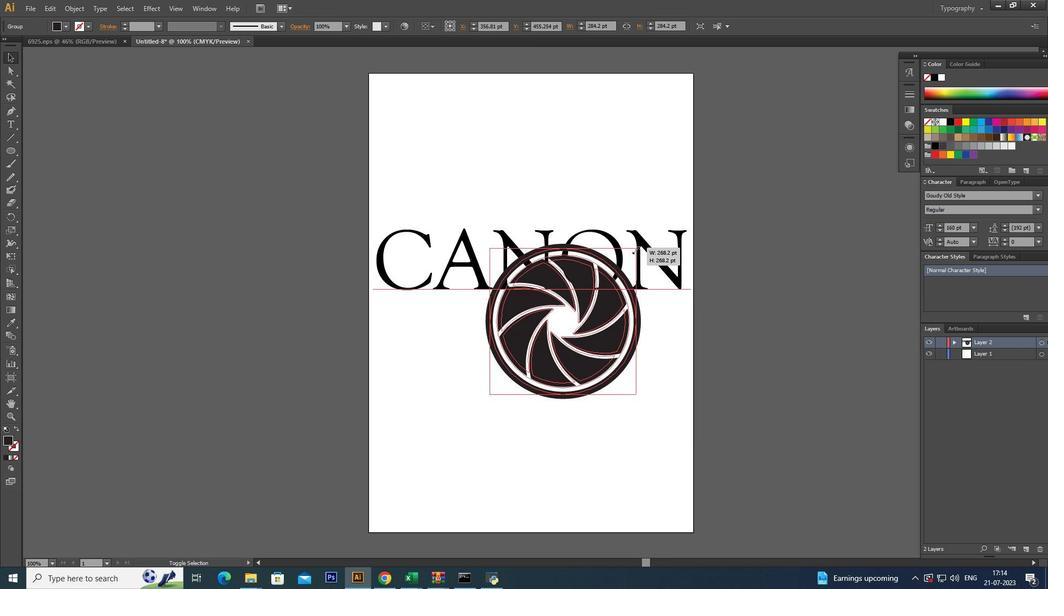 
Action: Mouse moved to (632, 255)
Screenshot: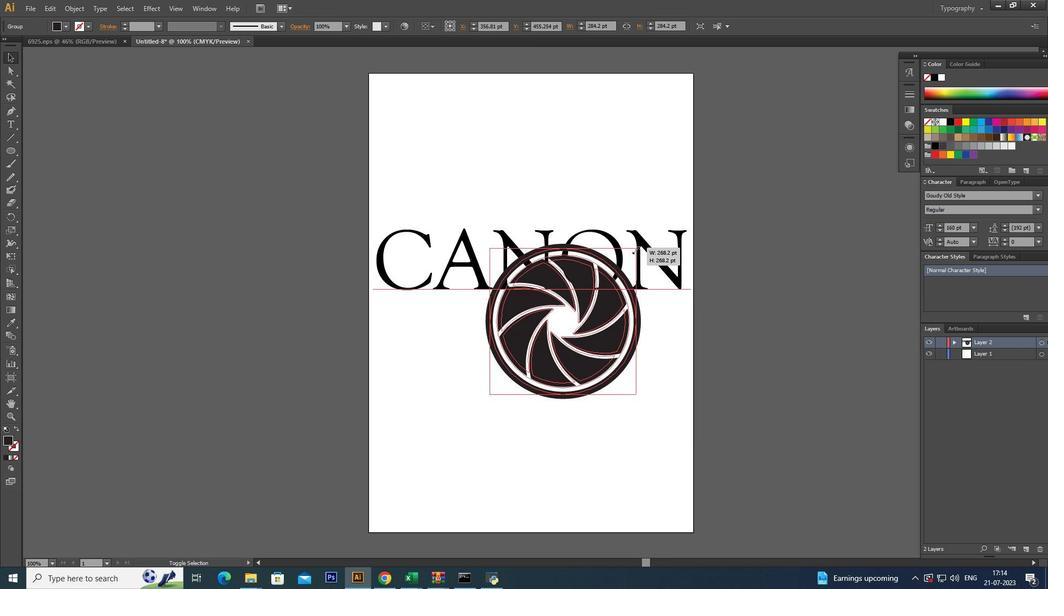 
Action: Key pressed <Key.alt_l><Key.alt_l>
Screenshot: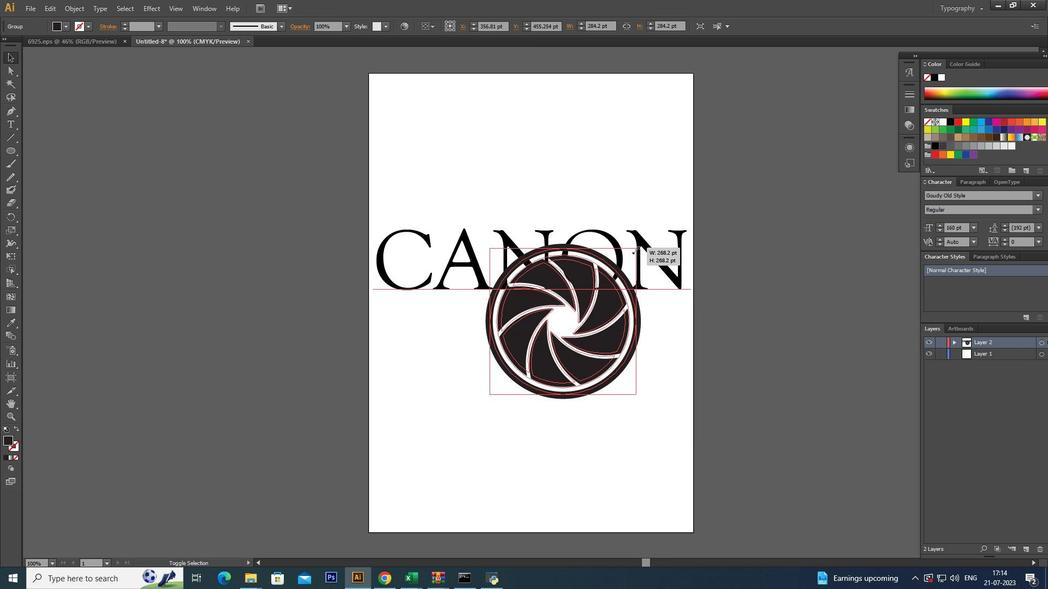 
Action: Mouse moved to (632, 256)
Screenshot: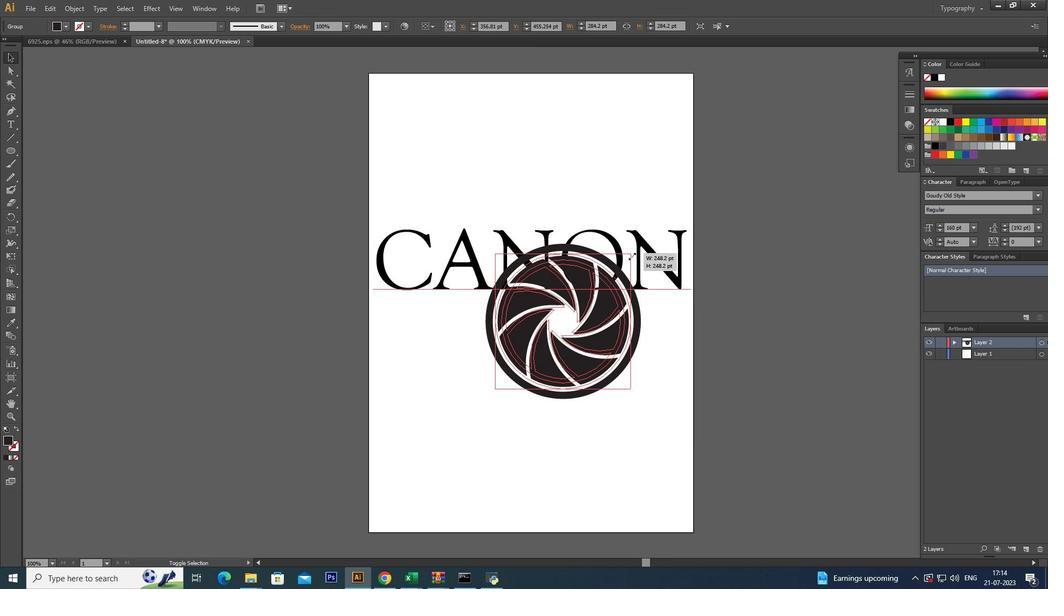 
Action: Key pressed <Key.alt_l>
Screenshot: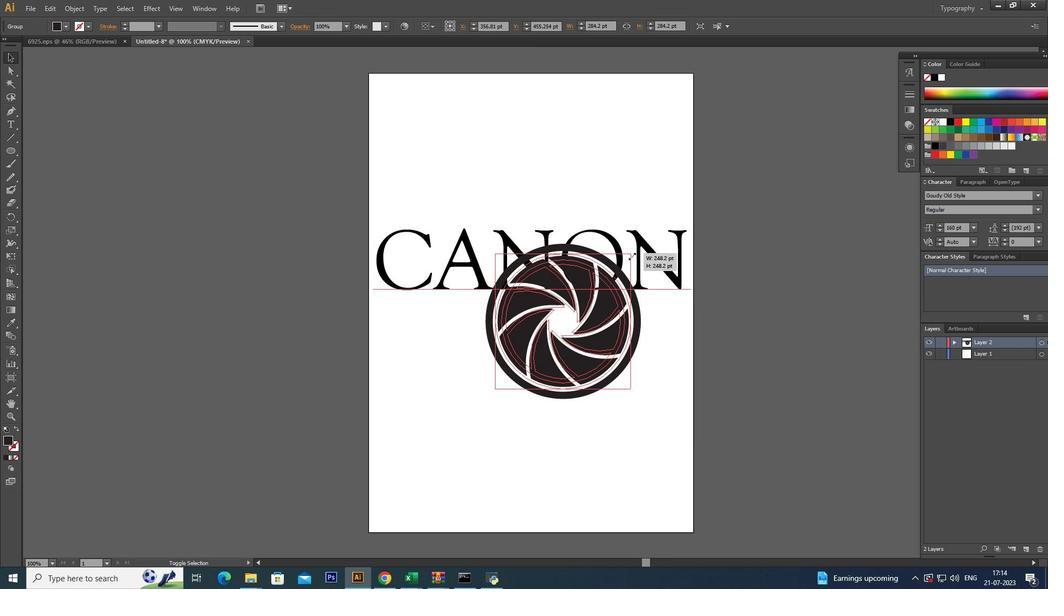 
Action: Mouse moved to (630, 257)
Screenshot: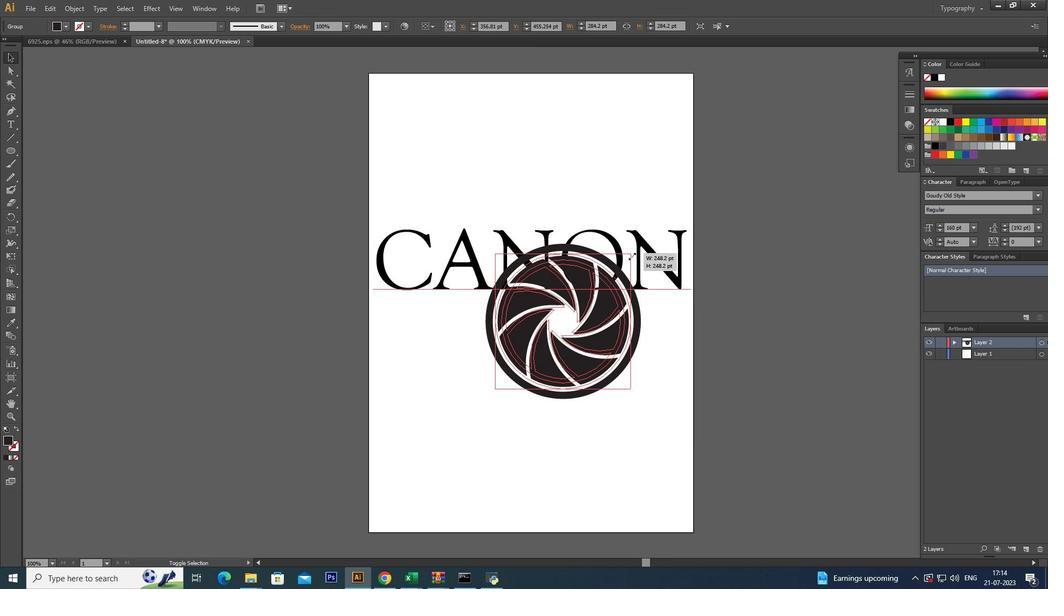 
Action: Key pressed <Key.alt_l>
Screenshot: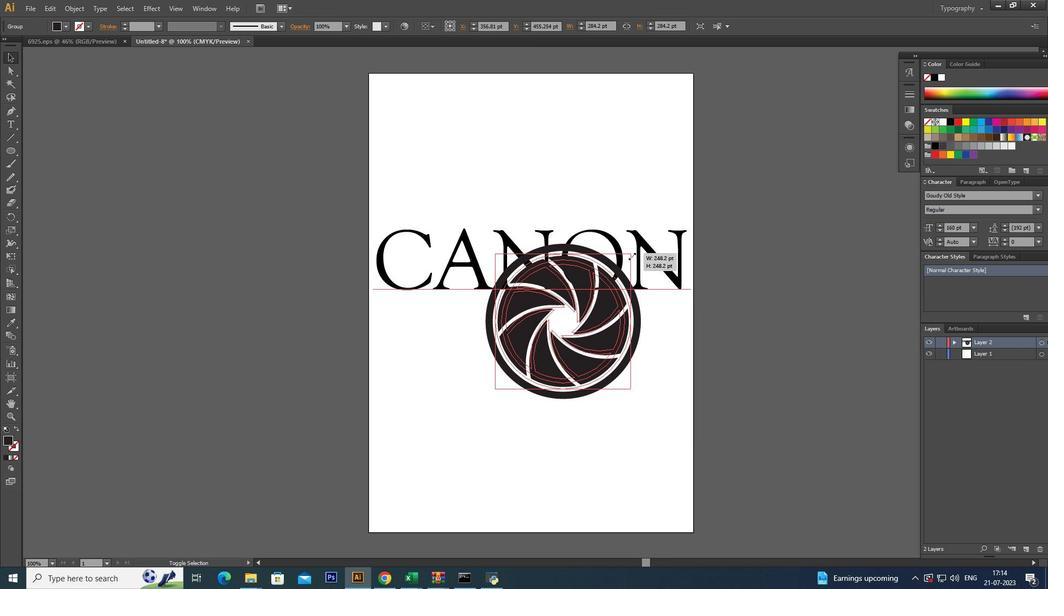 
Action: Mouse moved to (630, 257)
Screenshot: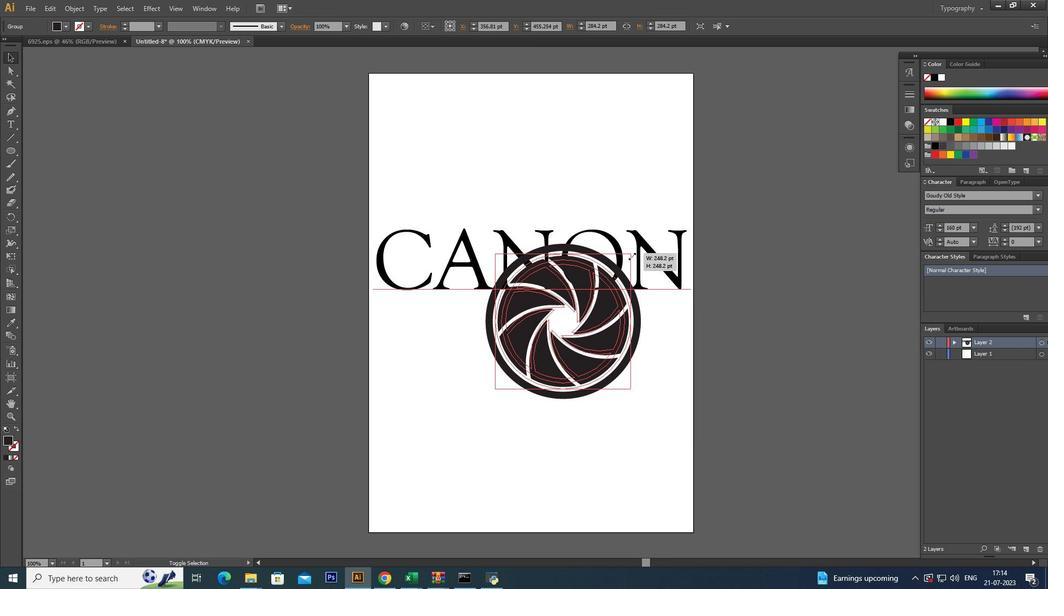 
Action: Key pressed <Key.alt_l>
Screenshot: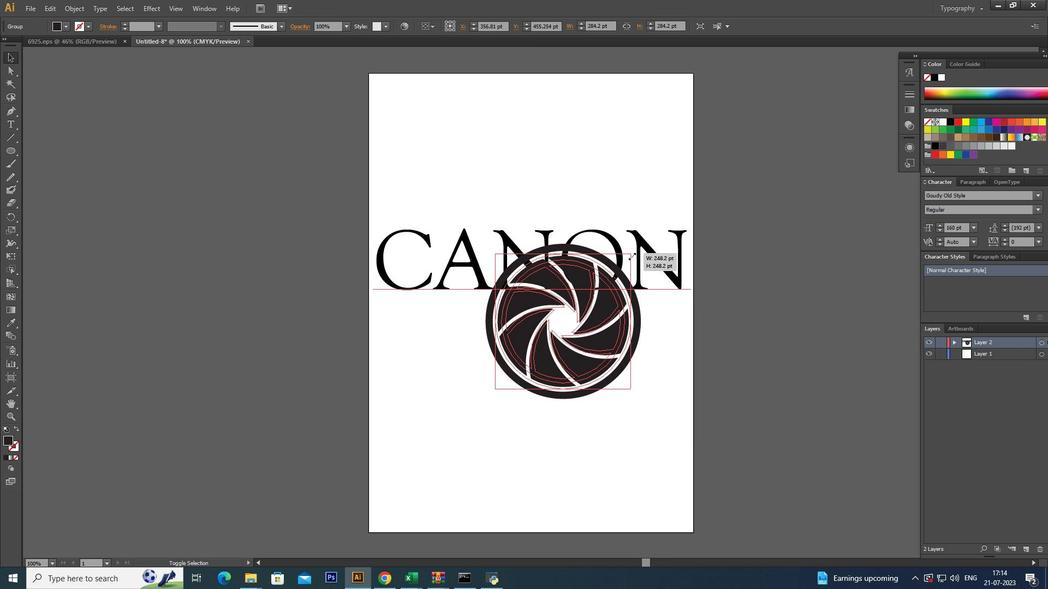 
Action: Mouse moved to (630, 259)
Screenshot: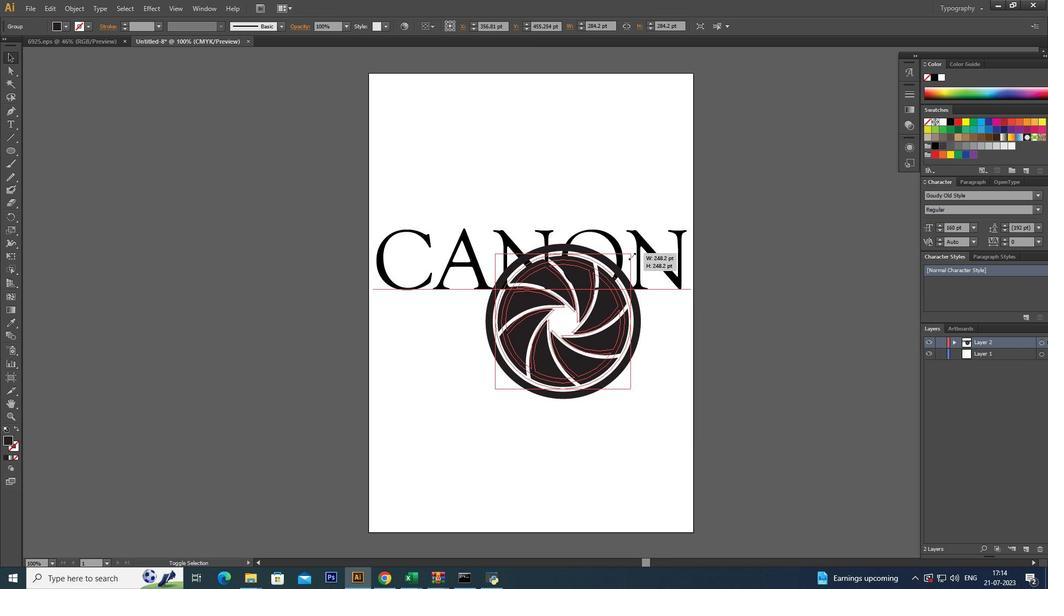 
Action: Key pressed <Key.alt_l>
Screenshot: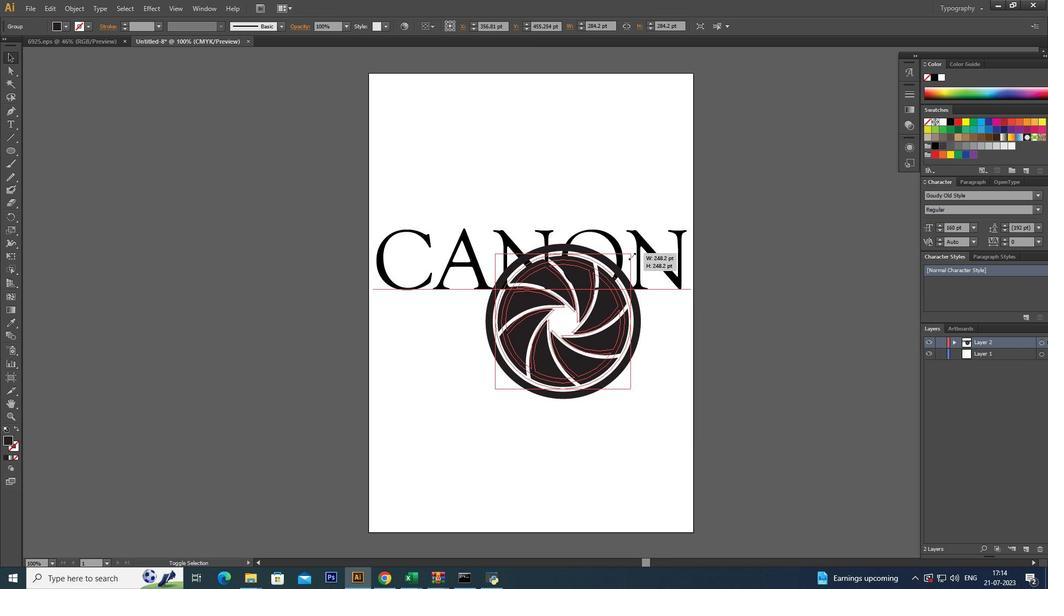 
Action: Mouse moved to (629, 261)
Screenshot: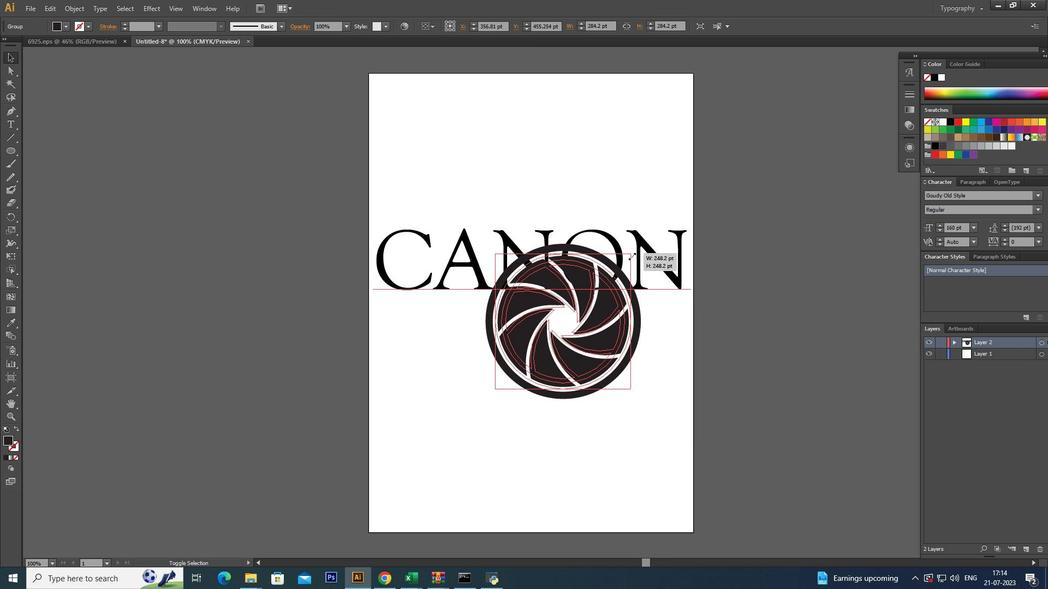 
Action: Key pressed <Key.alt_l>
Screenshot: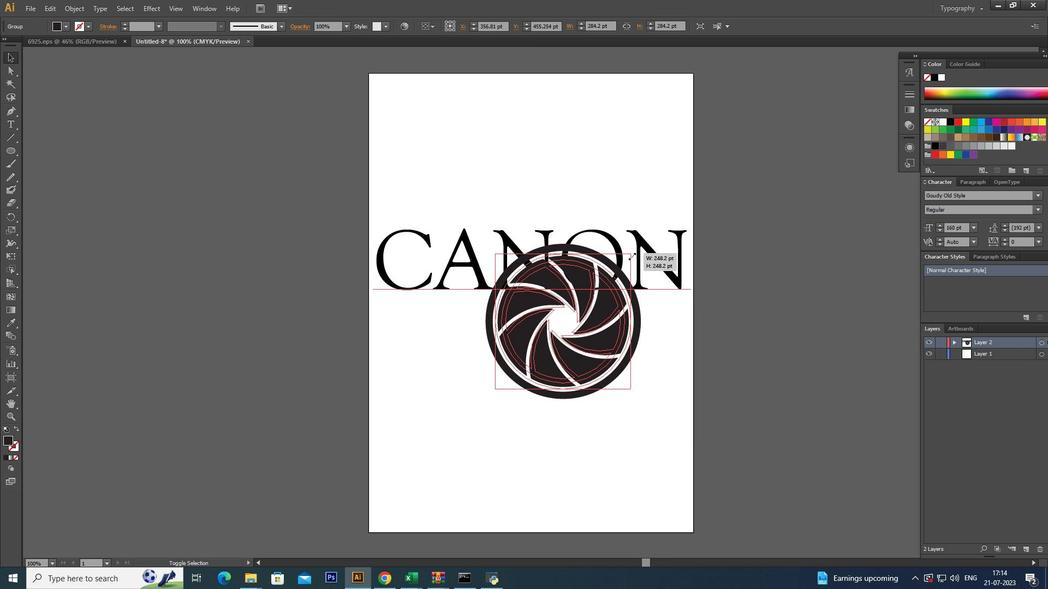 
Action: Mouse moved to (629, 262)
Screenshot: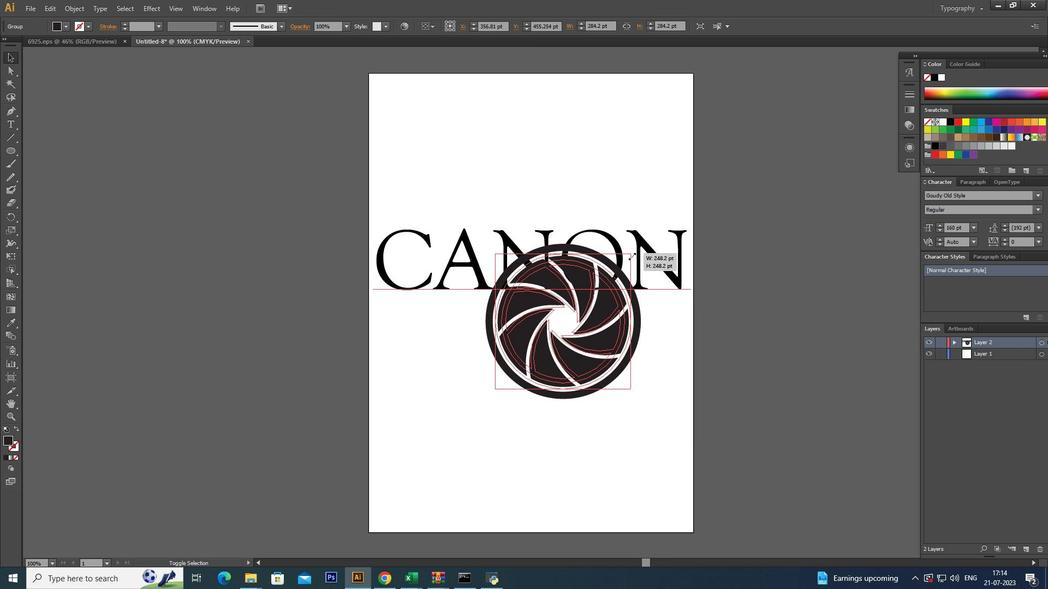 
Action: Key pressed <Key.alt_l>
Screenshot: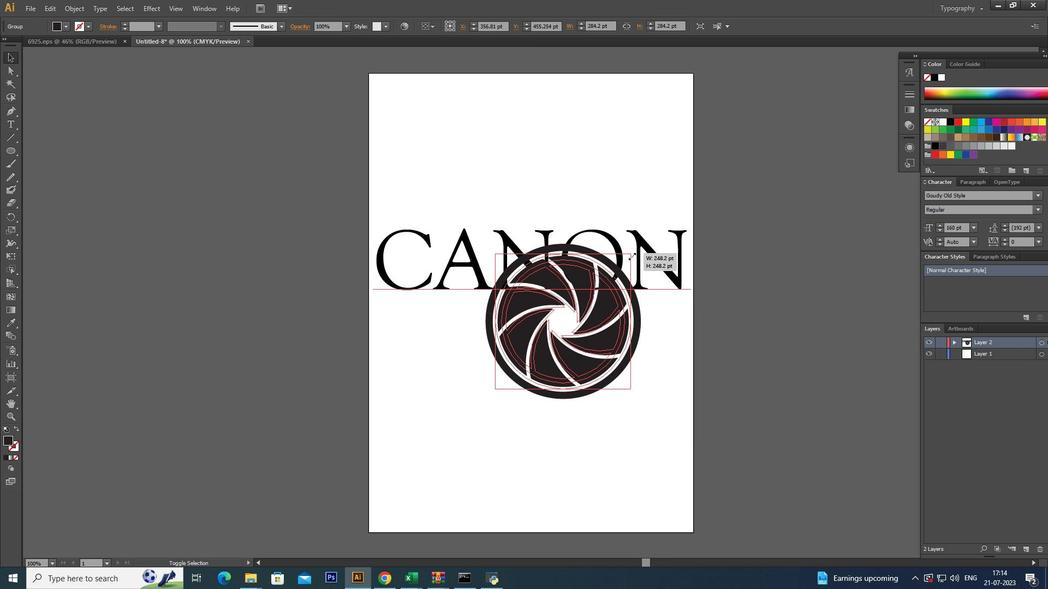 
Action: Mouse moved to (628, 263)
Screenshot: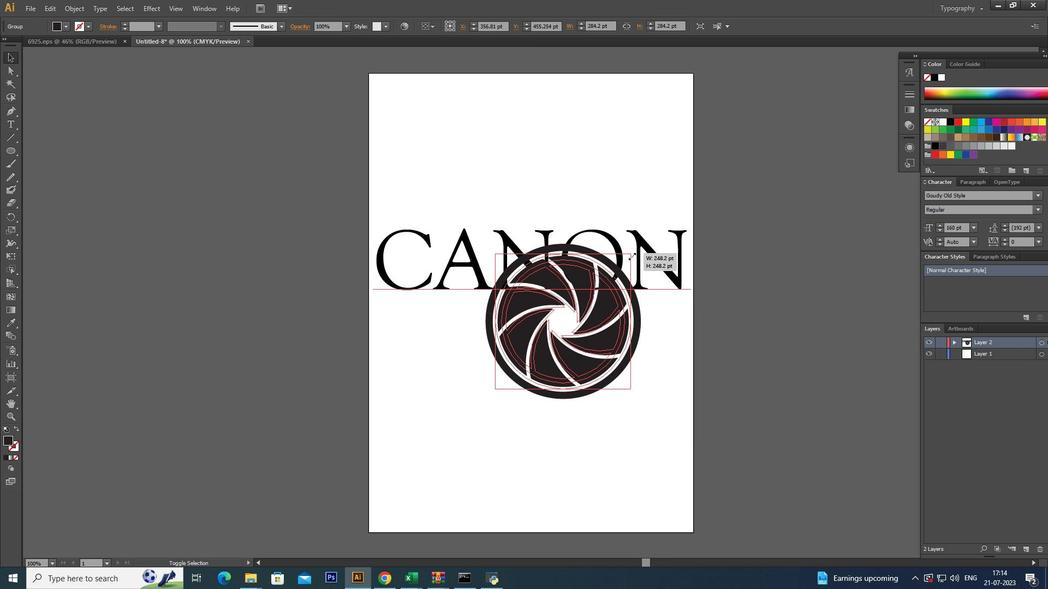 
Action: Key pressed <Key.alt_l><Key.alt_l><Key.alt_l>
Screenshot: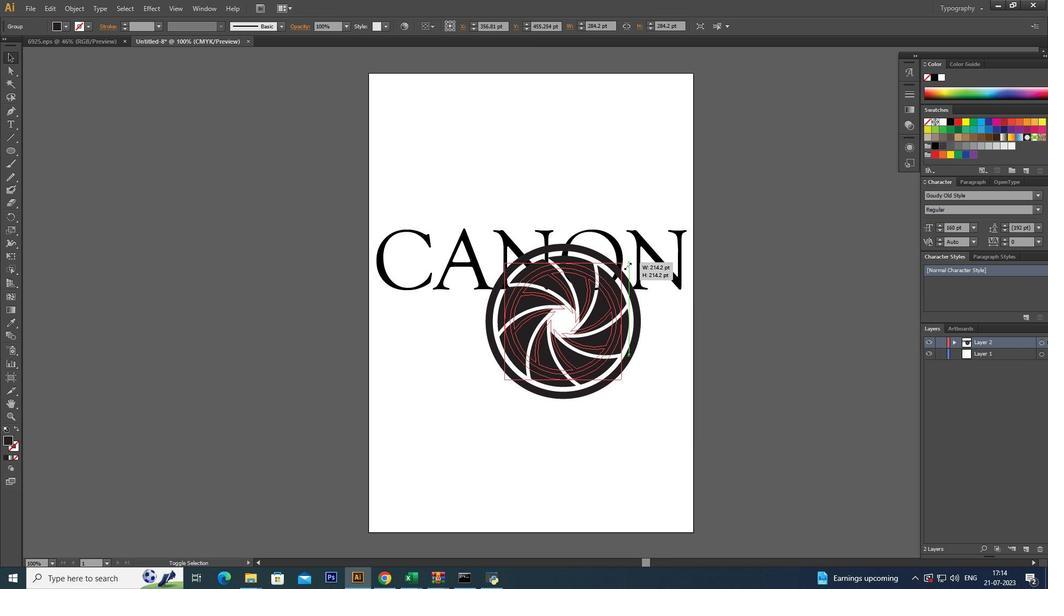 
Action: Mouse moved to (627, 265)
Screenshot: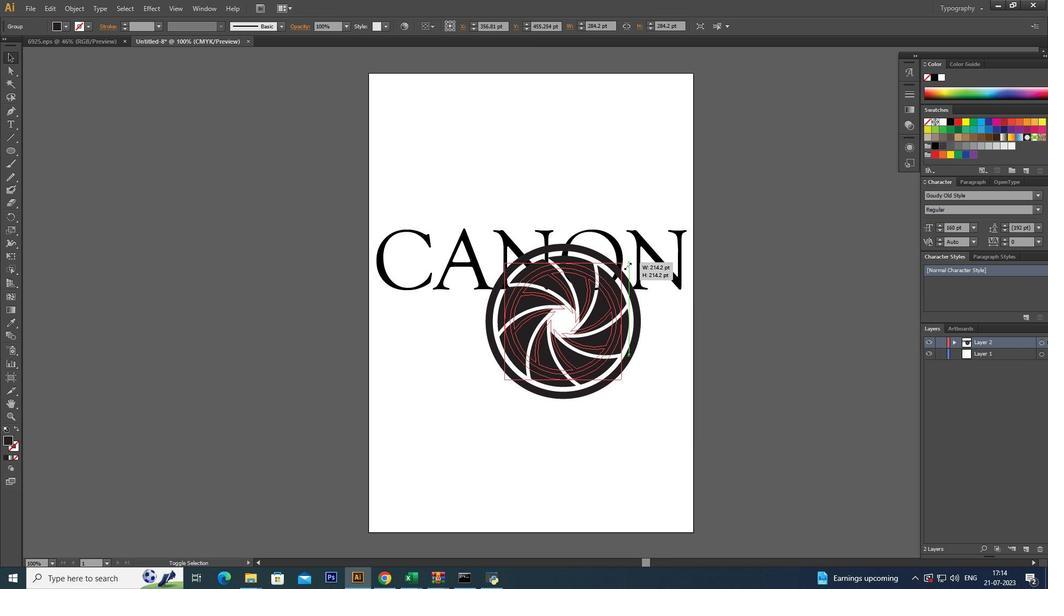 
Action: Key pressed <Key.alt_l>
Screenshot: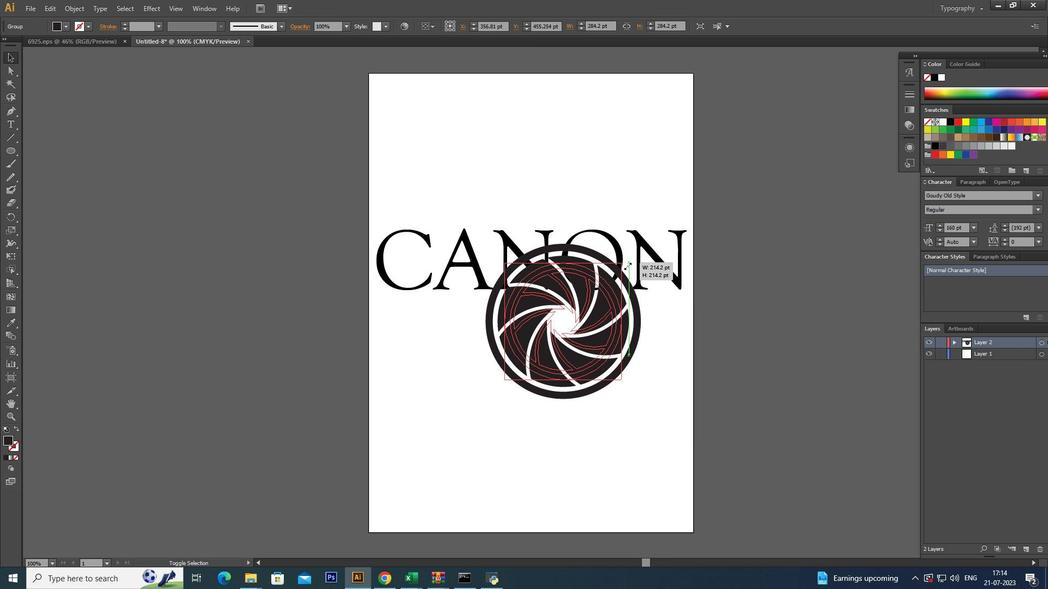 
Action: Mouse moved to (627, 266)
Screenshot: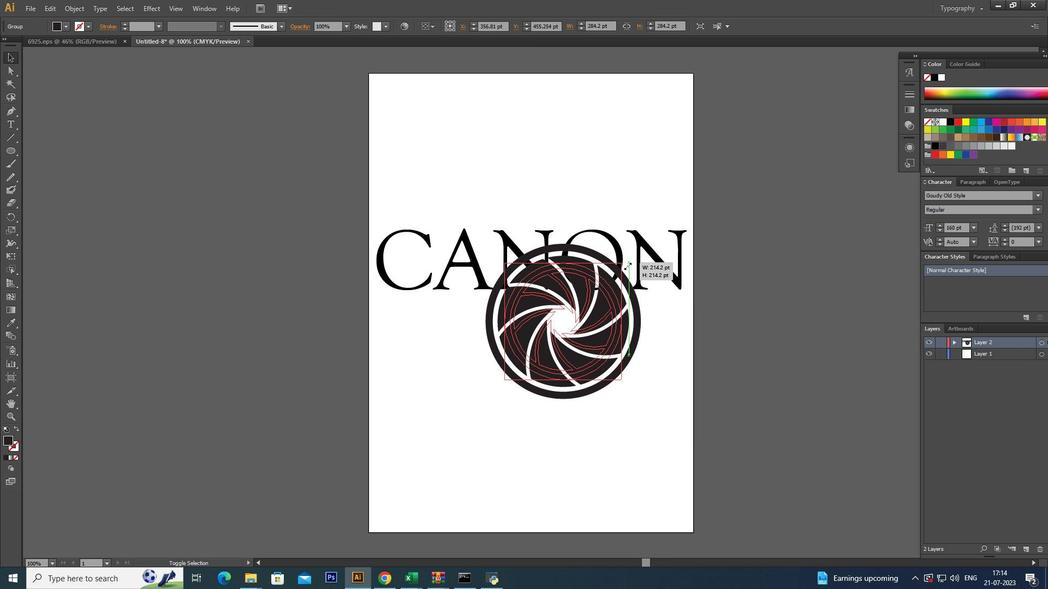 
Action: Key pressed <Key.alt_l>
Screenshot: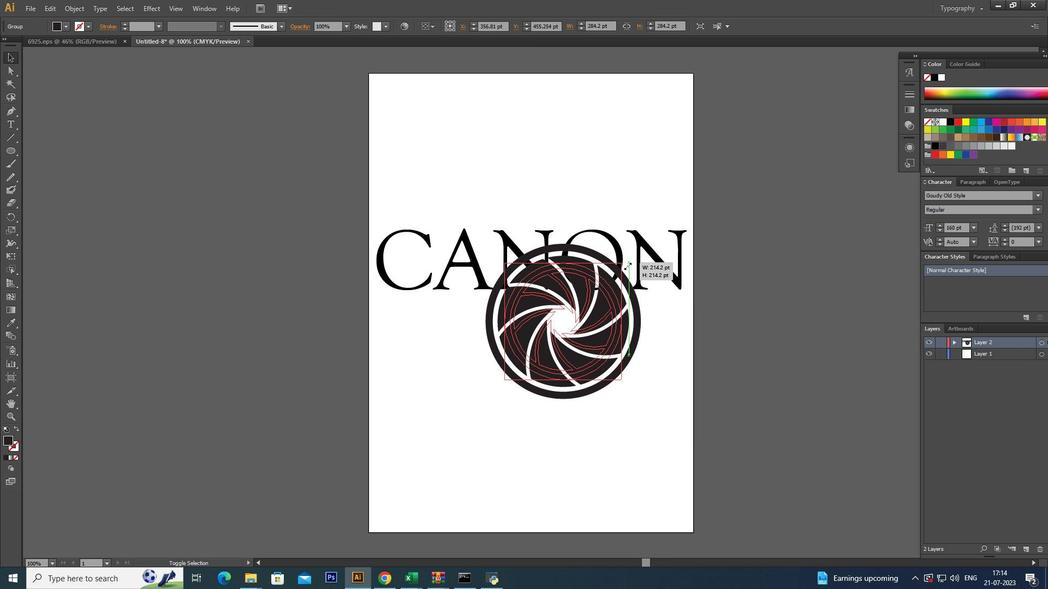 
Action: Mouse moved to (627, 268)
Screenshot: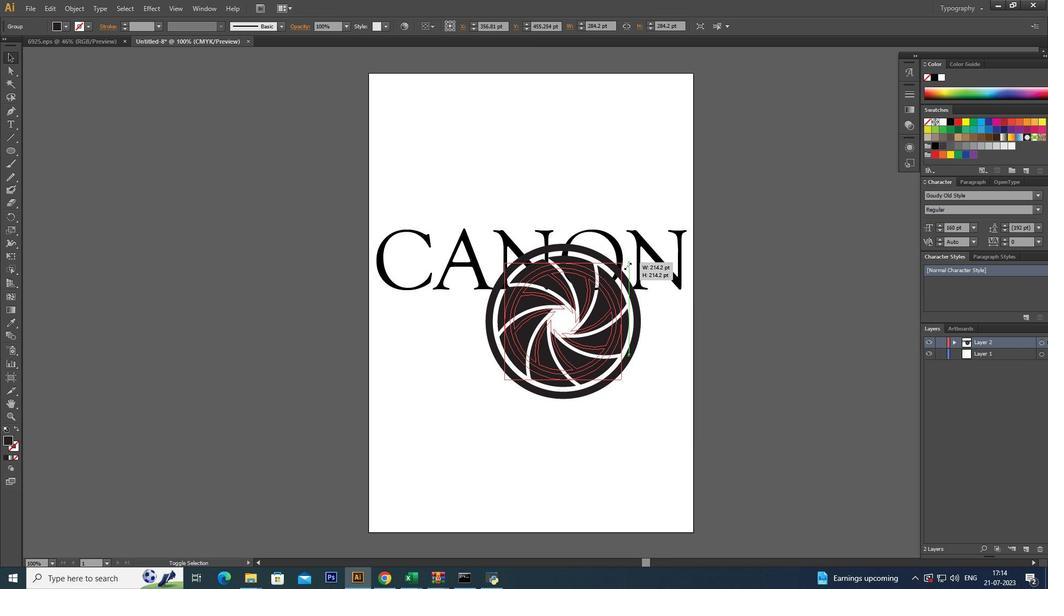 
Action: Key pressed <Key.alt_l><Key.alt_l><Key.alt_l><Key.alt_l><Key.alt_l><Key.alt_l><Key.alt_l><Key.alt_l><Key.alt_l><Key.alt_l><Key.alt_l><Key.alt_l>
Screenshot: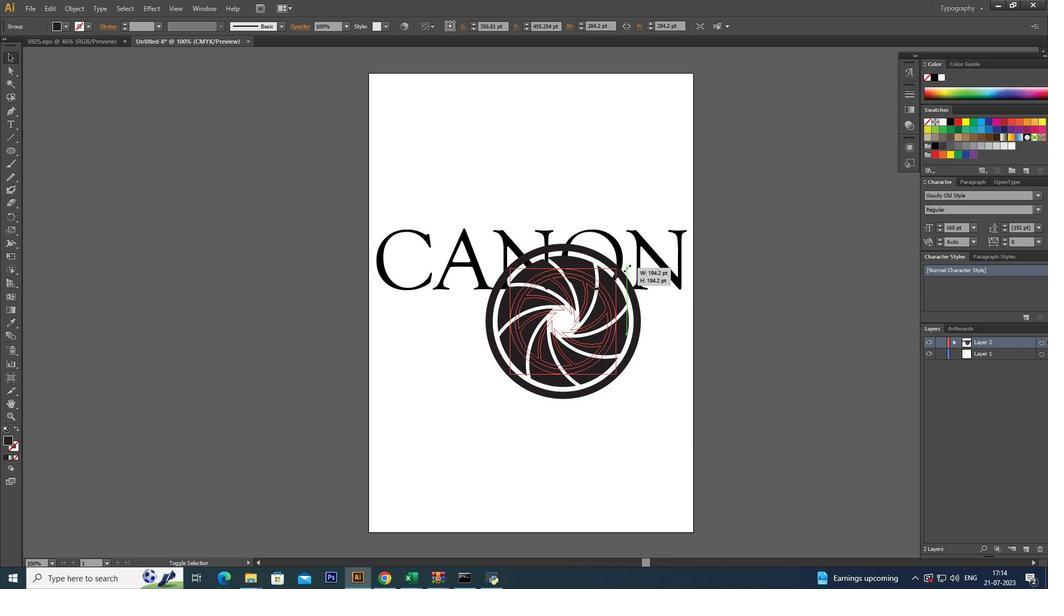 
Action: Mouse moved to (626, 269)
Screenshot: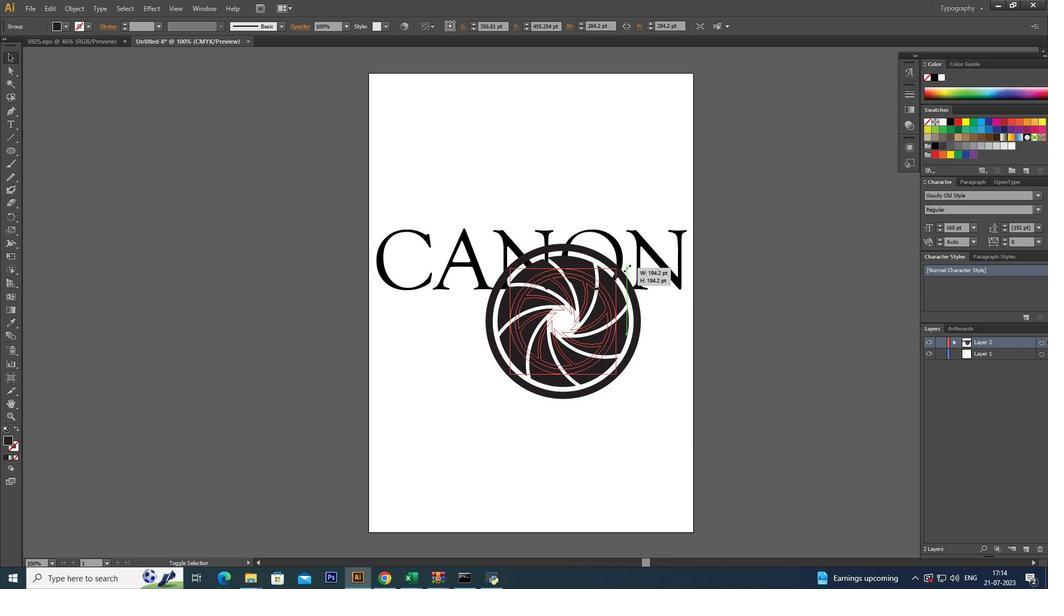 
Action: Key pressed <Key.alt_l><Key.alt_l><Key.alt_l>
Screenshot: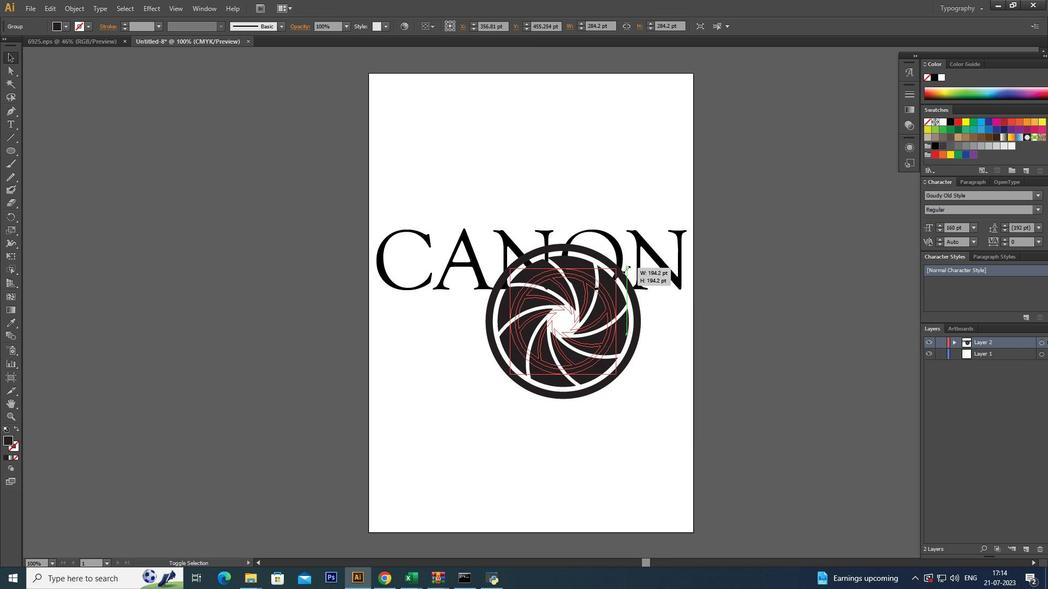 
Action: Mouse moved to (626, 269)
Screenshot: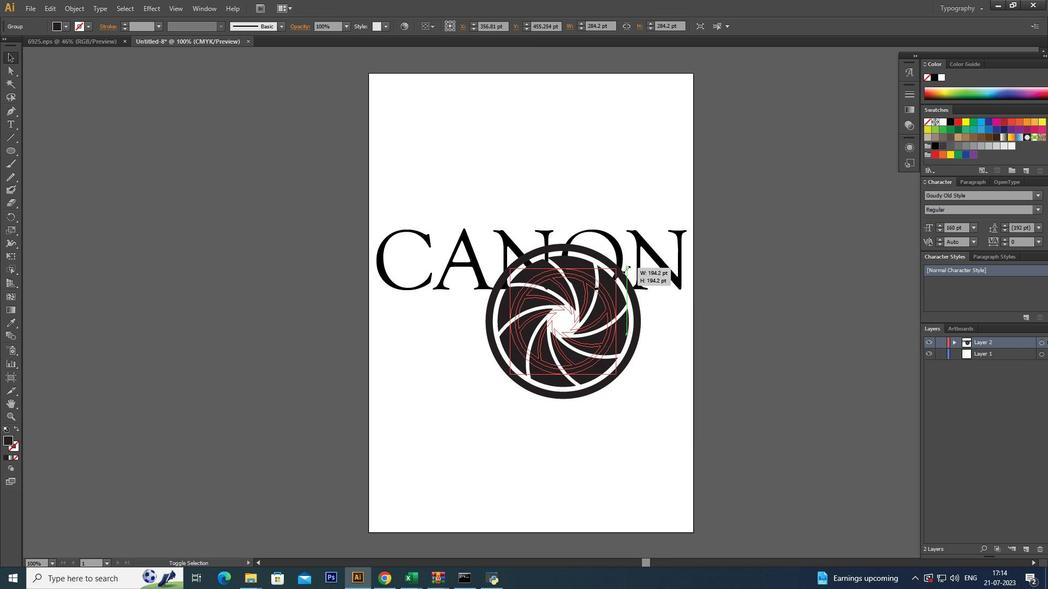 
Action: Key pressed <Key.alt_l>
Screenshot: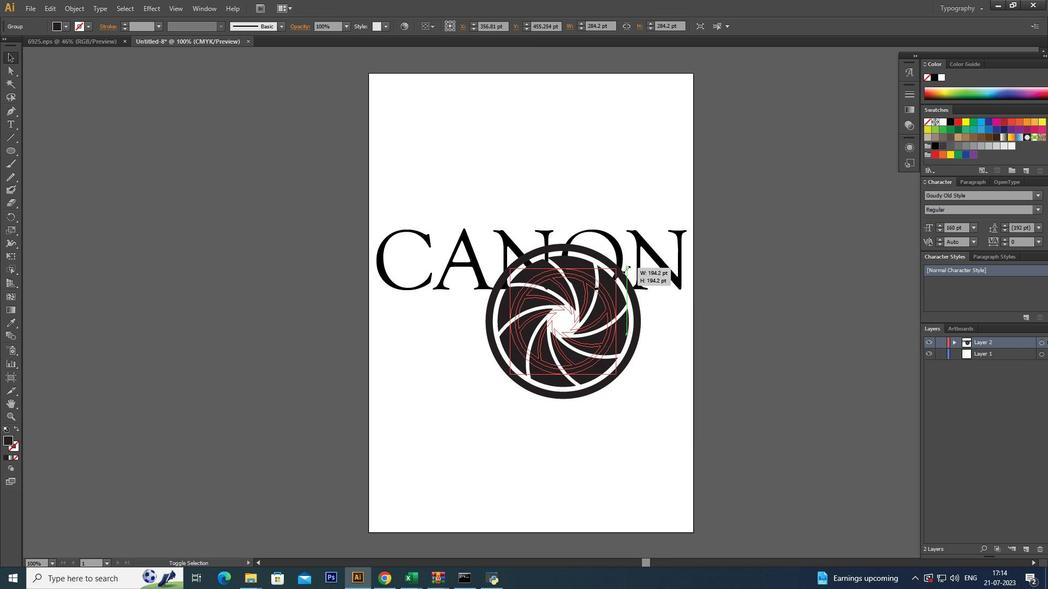 
Action: Mouse moved to (626, 269)
Screenshot: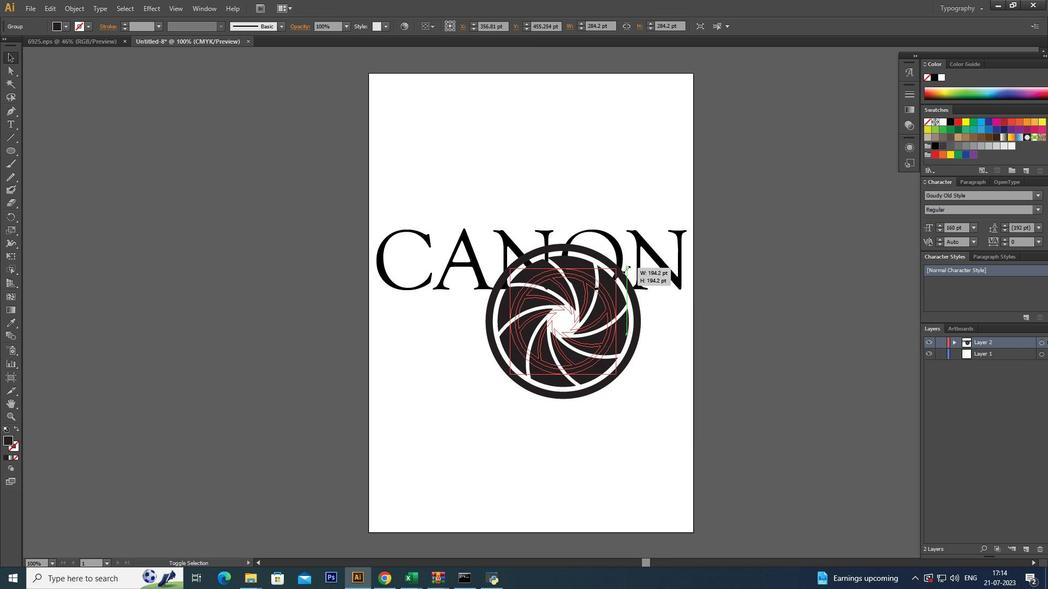 
Action: Key pressed <Key.alt_l>
Screenshot: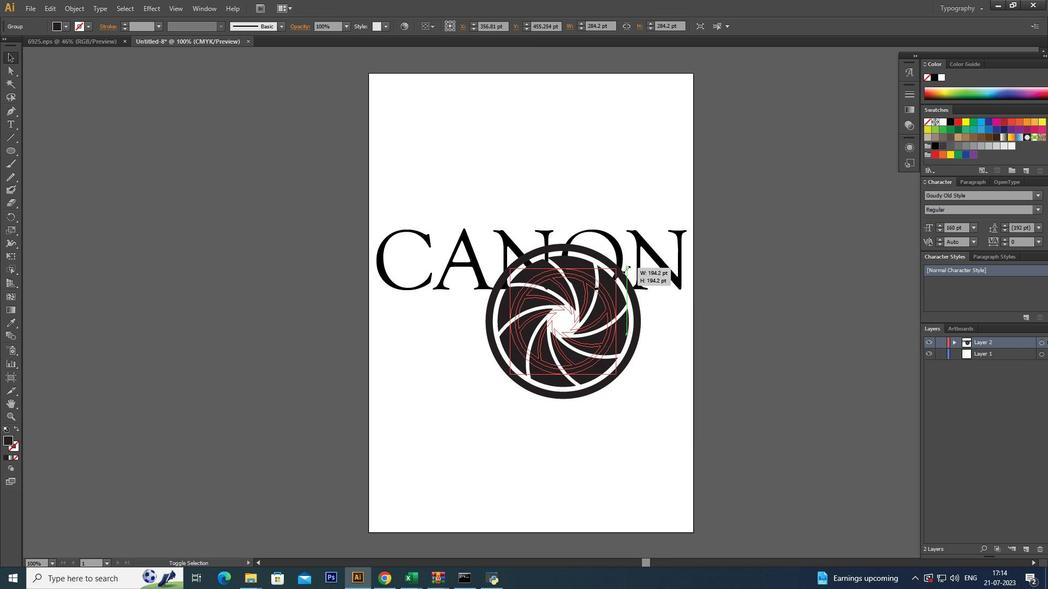 
Action: Mouse moved to (625, 270)
Screenshot: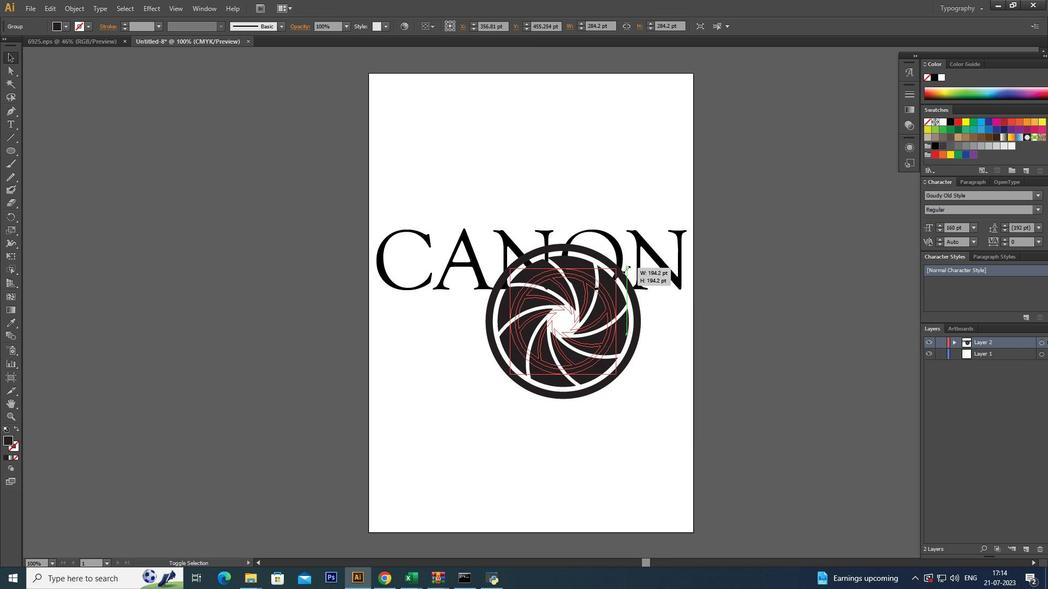 
Action: Key pressed <Key.alt_l>
Screenshot: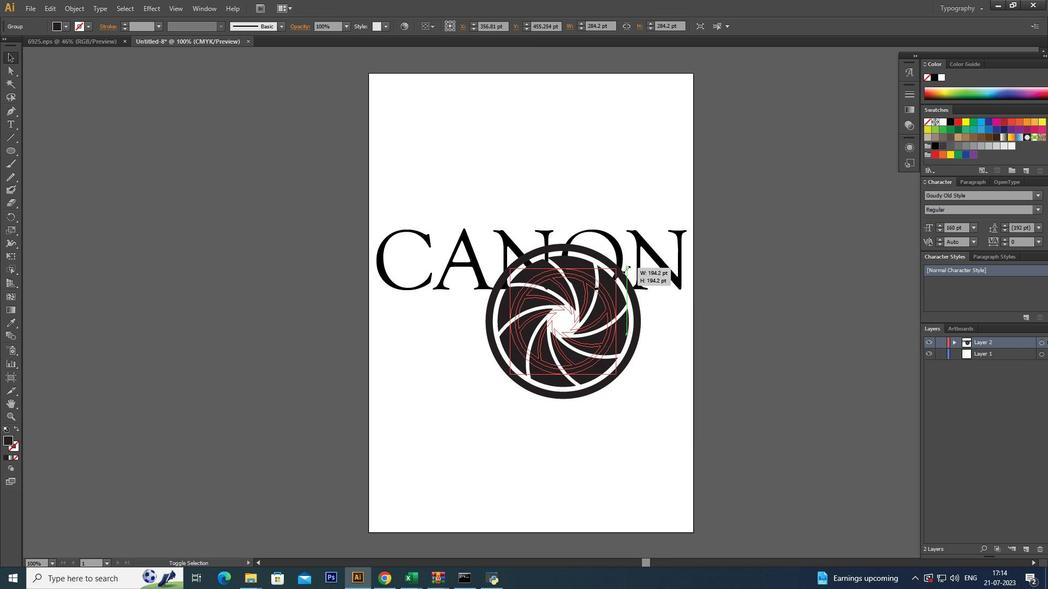 
Action: Mouse moved to (624, 272)
Screenshot: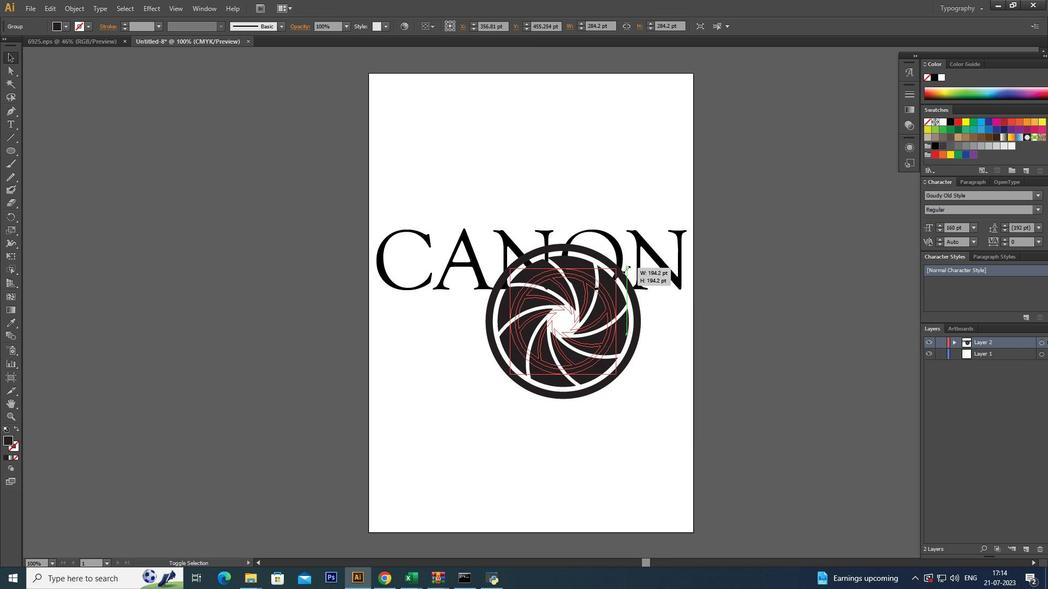 
Action: Key pressed <Key.alt_l>
Screenshot: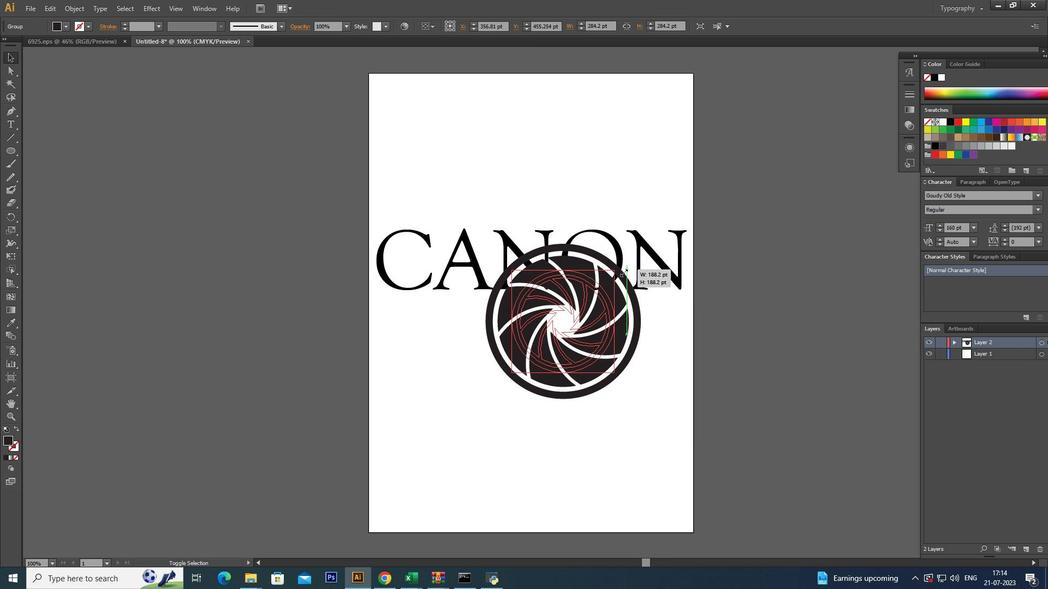 
Action: Mouse moved to (623, 272)
Screenshot: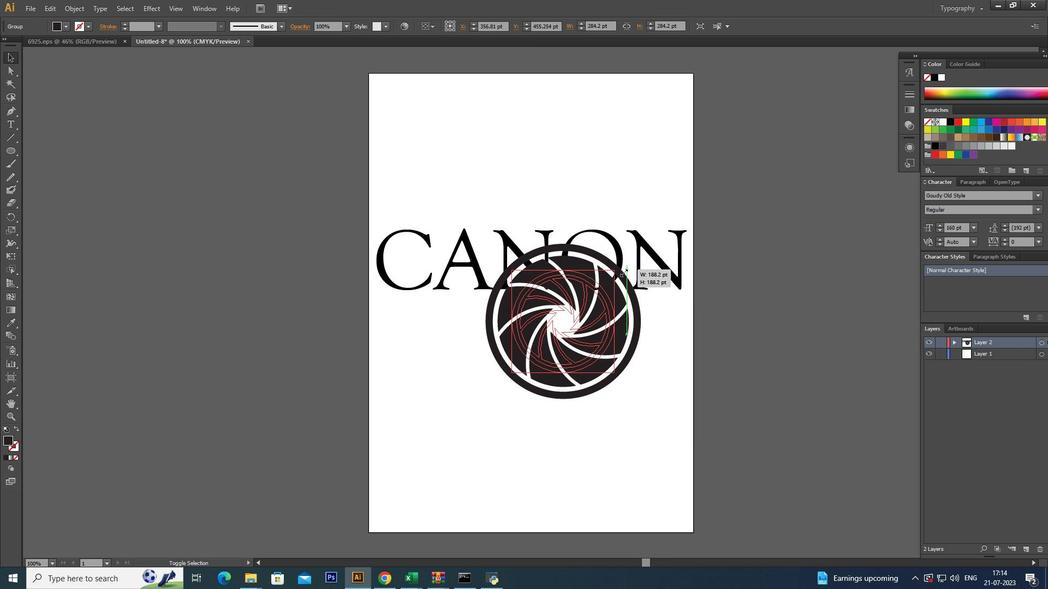 
Action: Key pressed <Key.alt_l>
Screenshot: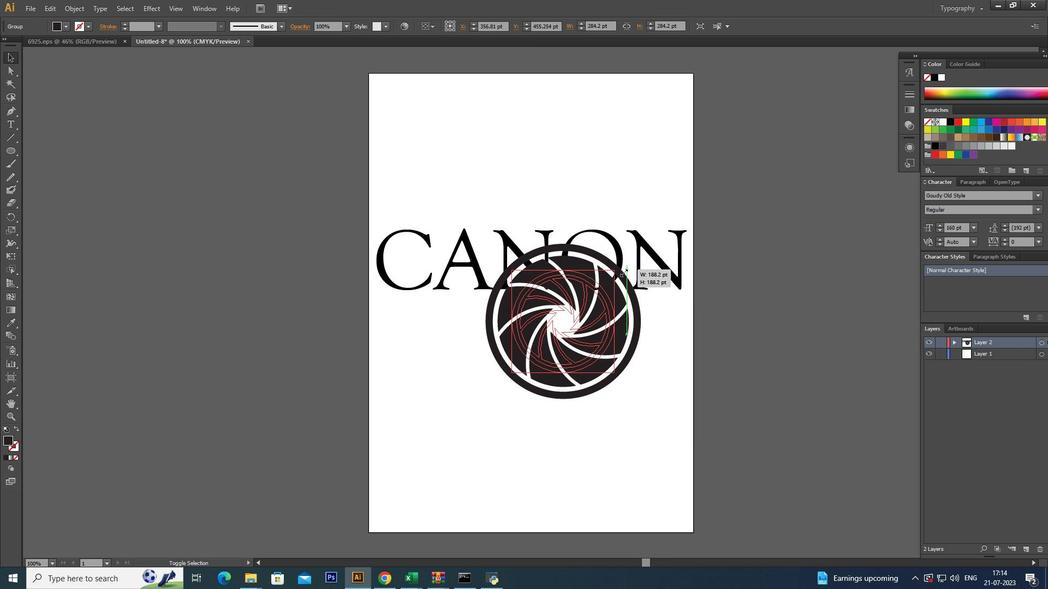 
Action: Mouse moved to (623, 273)
Screenshot: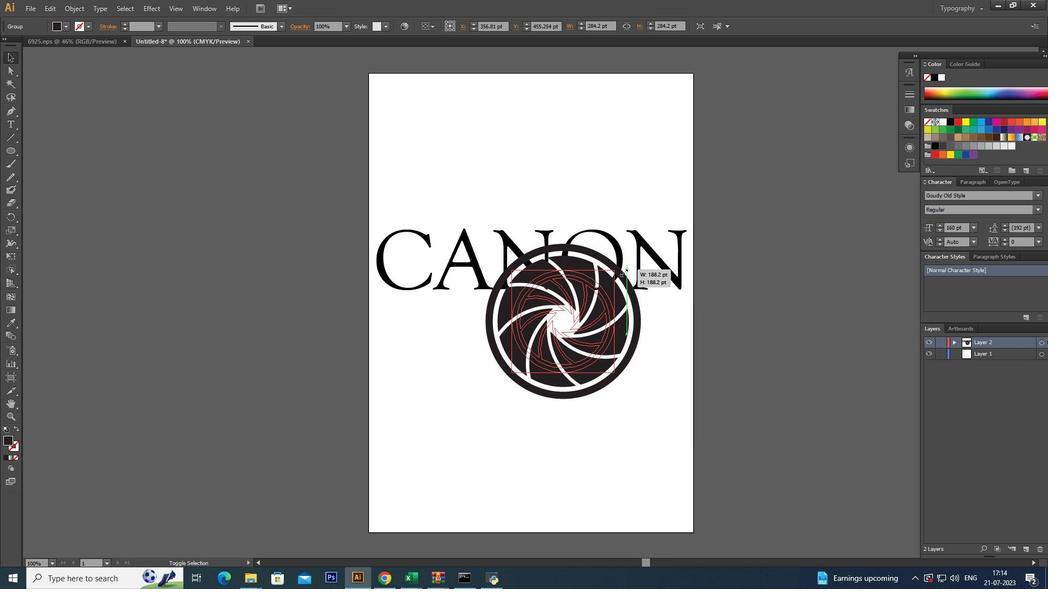 
Action: Key pressed <Key.alt_l><Key.alt_l><Key.alt_l><Key.alt_l><Key.alt_l><Key.alt_l><Key.alt_l><Key.alt_l><Key.alt_l><Key.alt_l><Key.alt_l><Key.alt_l><Key.alt_l><Key.alt_l><Key.alt_l><Key.alt_l><Key.alt_l><Key.alt_l><Key.alt_l><Key.alt_l><Key.alt_l><Key.alt_l><Key.alt_l><Key.alt_l>
Screenshot: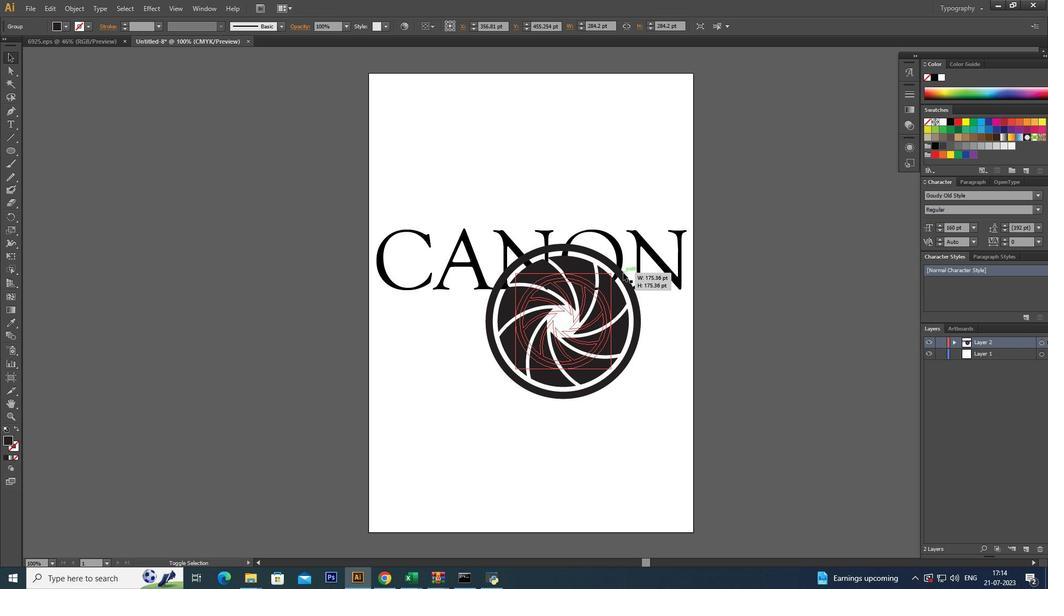 
Action: Mouse moved to (603, 299)
Screenshot: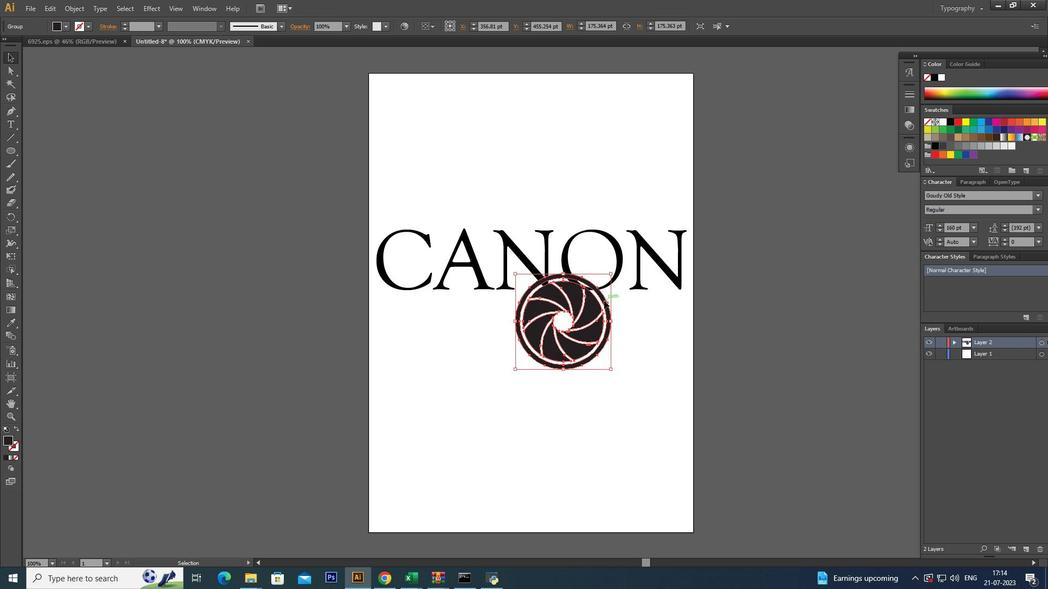 
Action: Mouse pressed left at (603, 299)
Screenshot: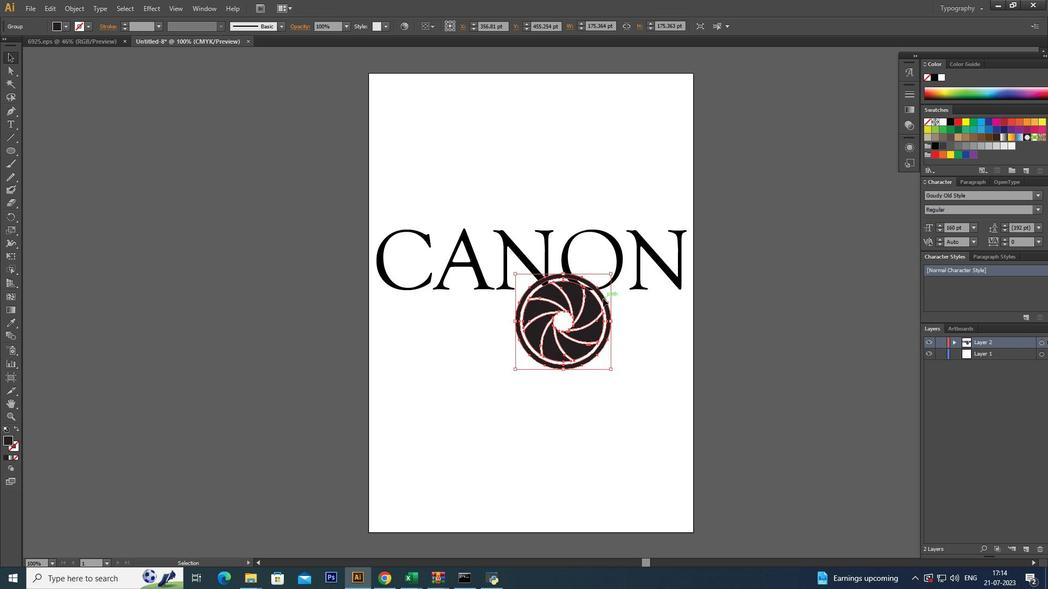 
Action: Mouse moved to (638, 216)
Screenshot: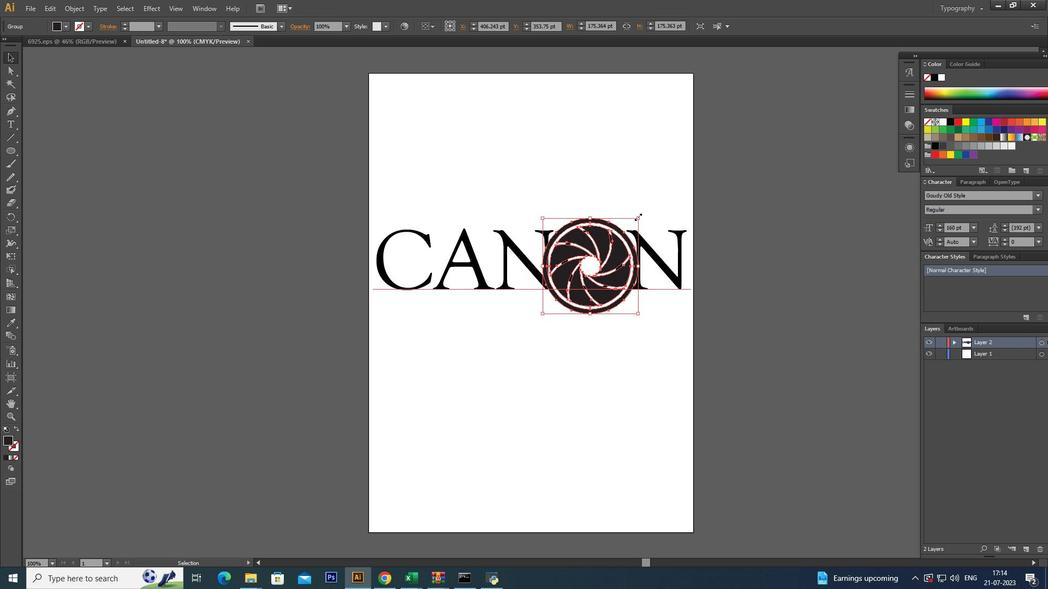 
Action: Mouse pressed left at (638, 216)
Screenshot: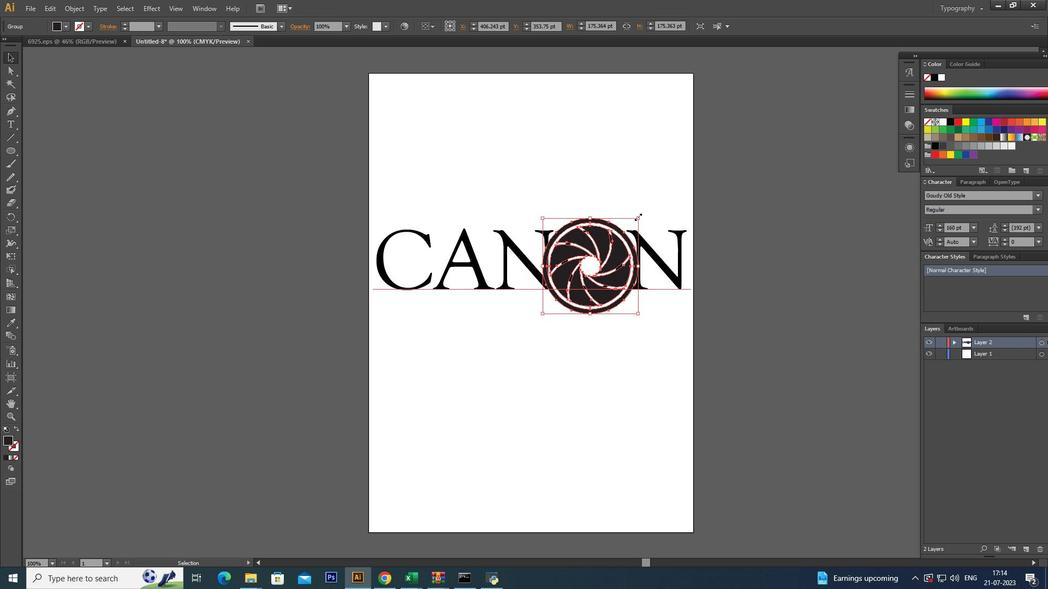 
Action: Key pressed <Key.alt_l><Key.shift>
Screenshot: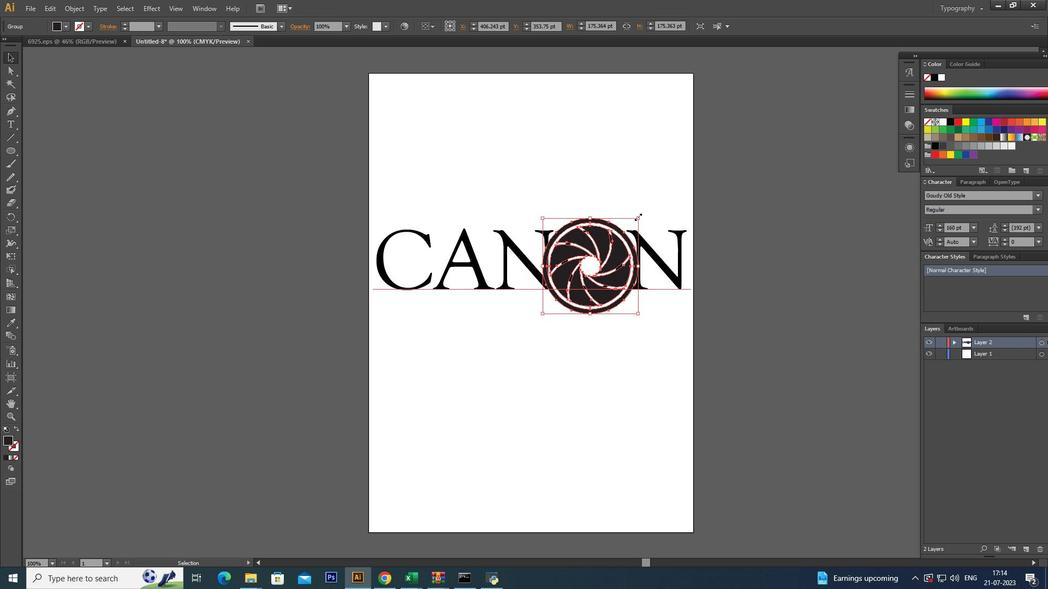 
Action: Mouse moved to (635, 225)
Screenshot: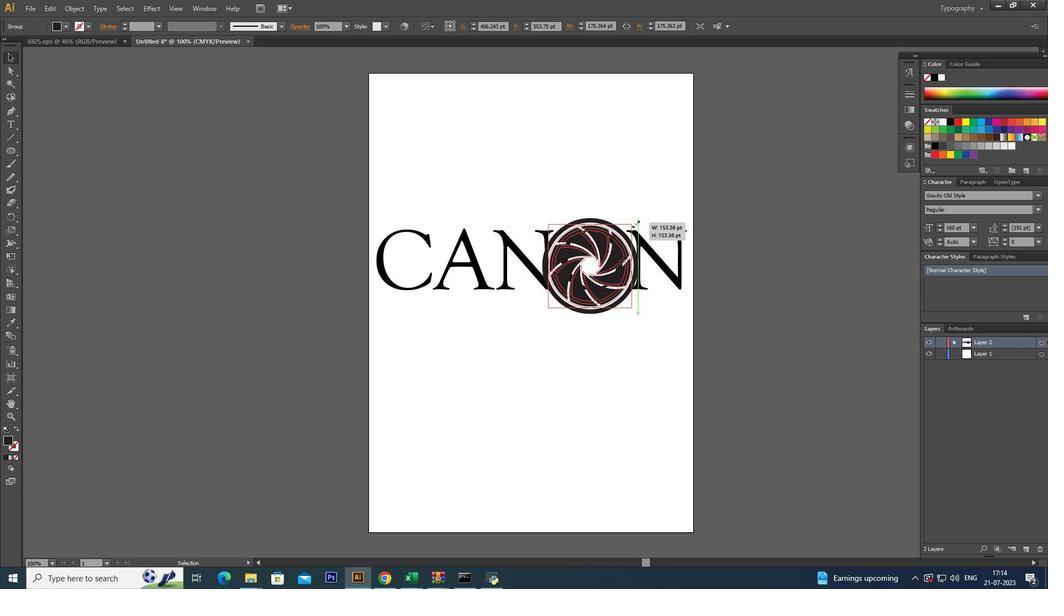 
Action: Key pressed <Key.shift><Key.shift><Key.shift>
Screenshot: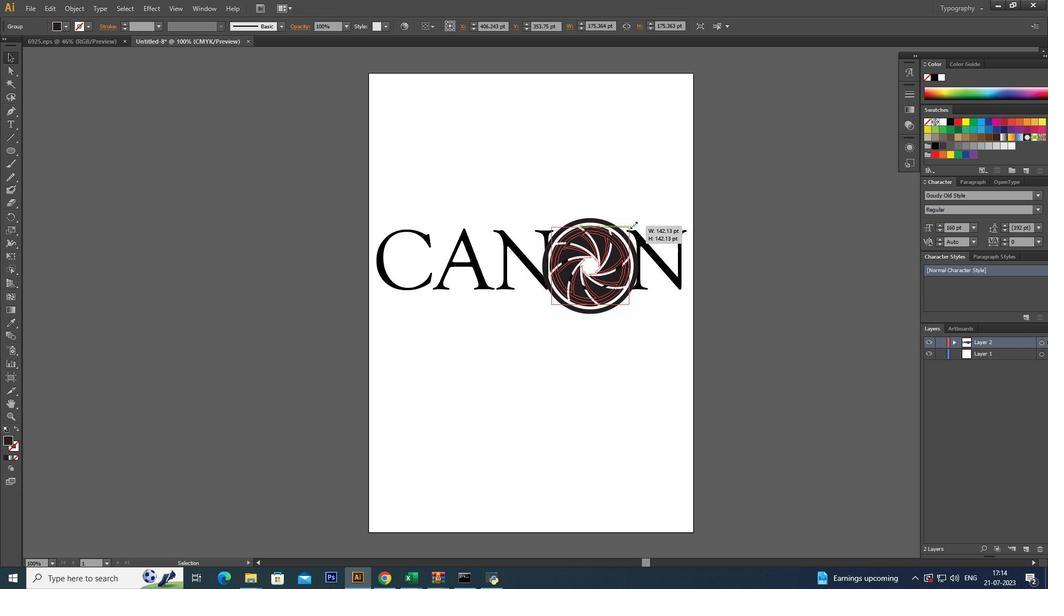 
Action: Mouse moved to (634, 225)
Screenshot: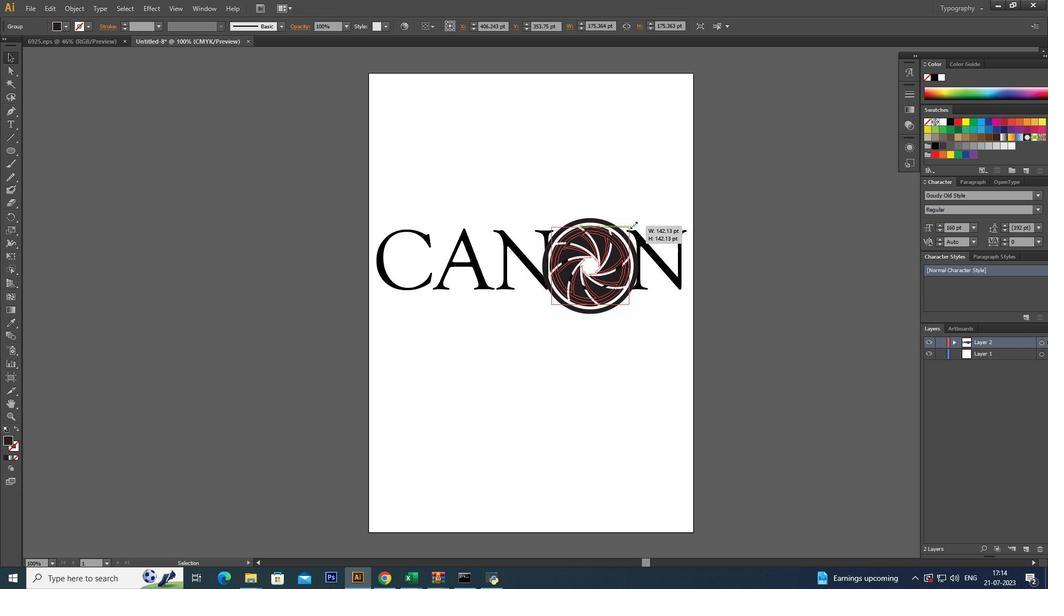 
Action: Key pressed <Key.shift><Key.shift><Key.shift>
Screenshot: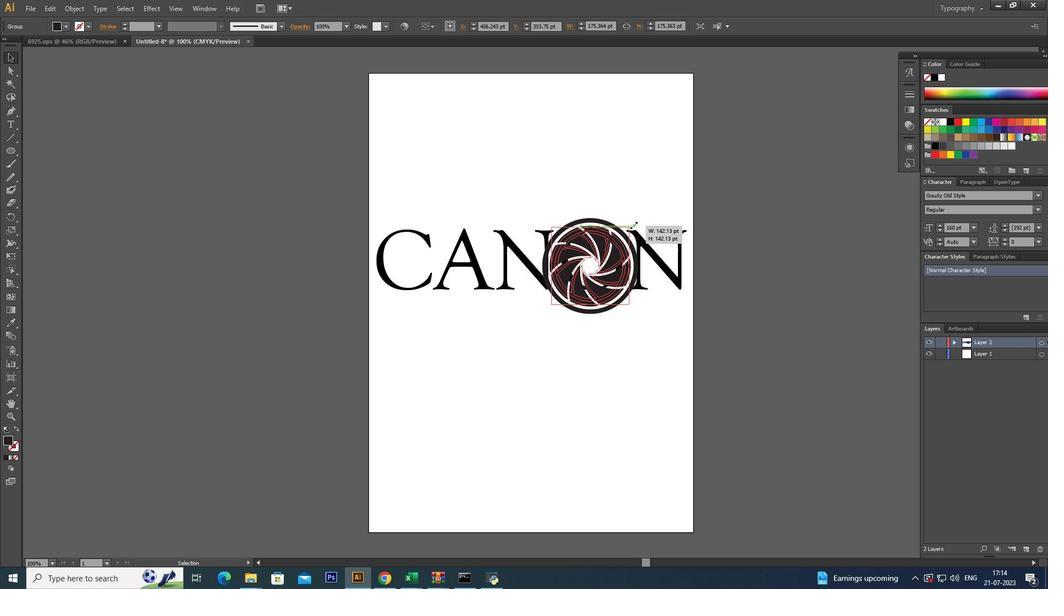 
Action: Mouse moved to (633, 225)
Screenshot: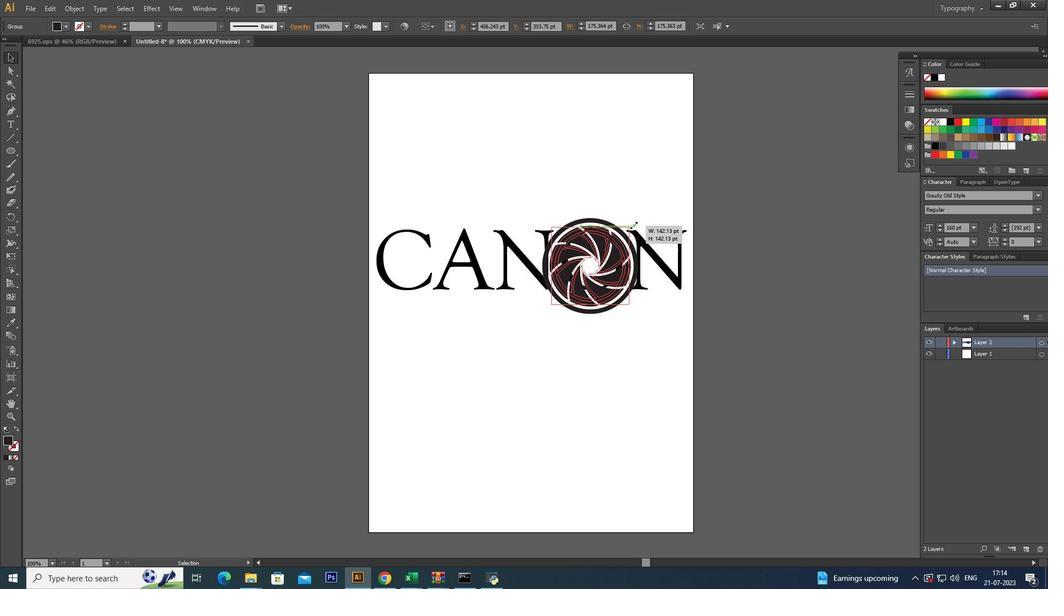 
Action: Key pressed <Key.shift>
Screenshot: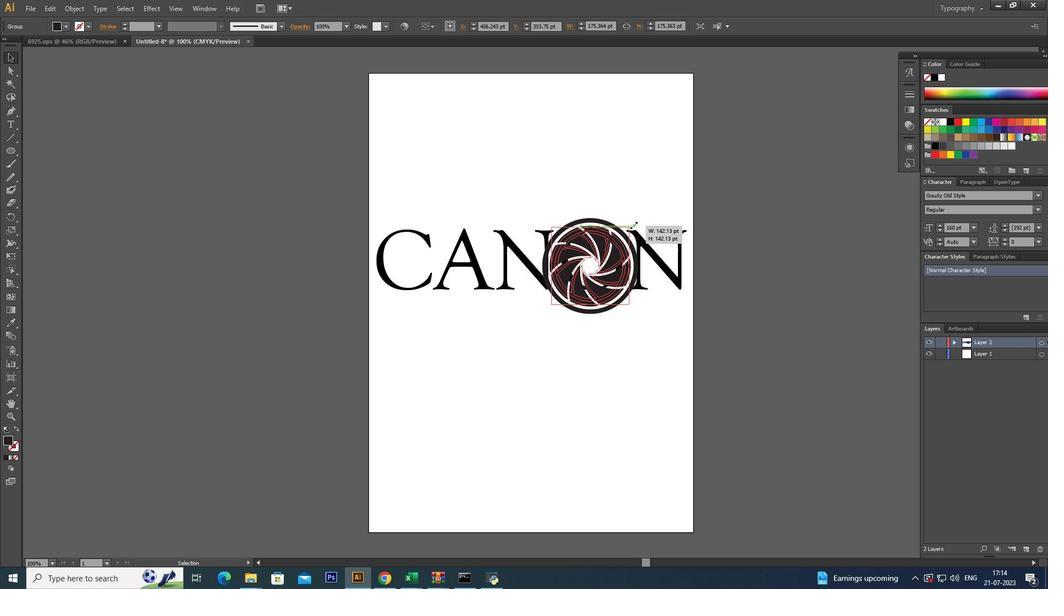 
Action: Mouse moved to (632, 226)
Screenshot: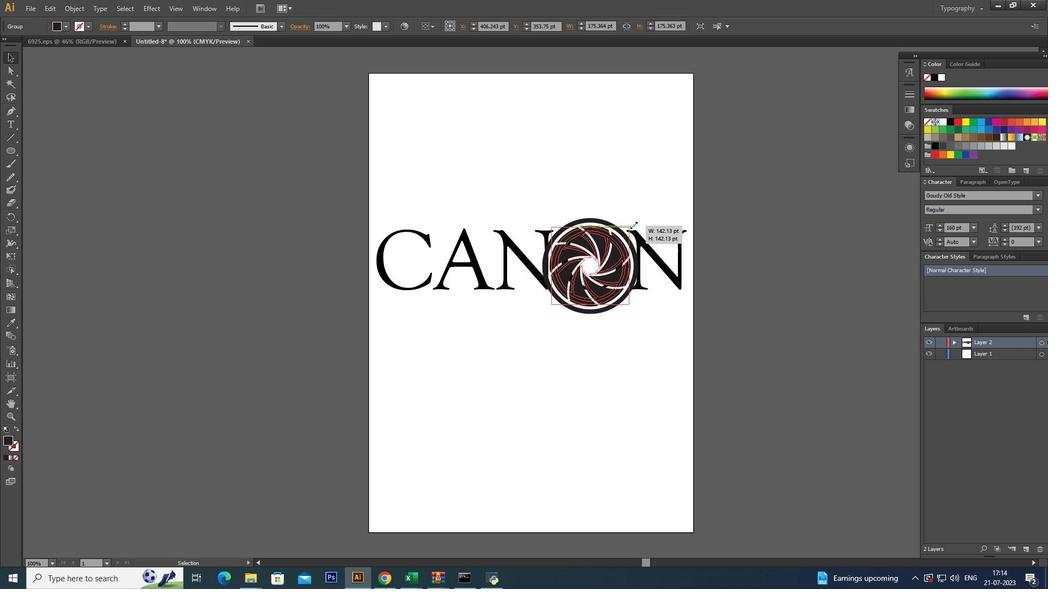 
Action: Key pressed <Key.shift>
Screenshot: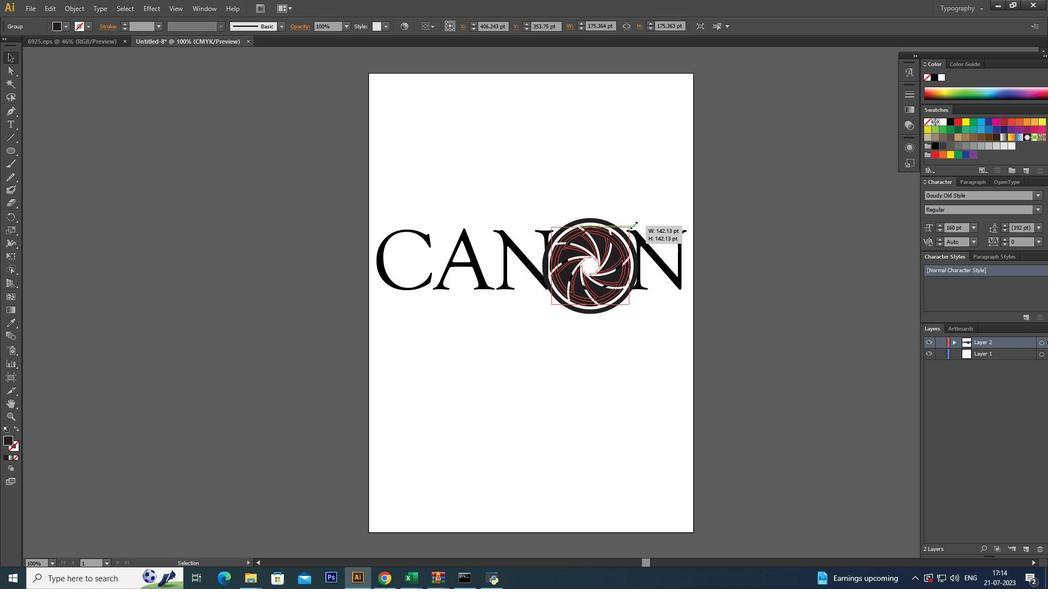 
Action: Mouse moved to (632, 226)
Screenshot: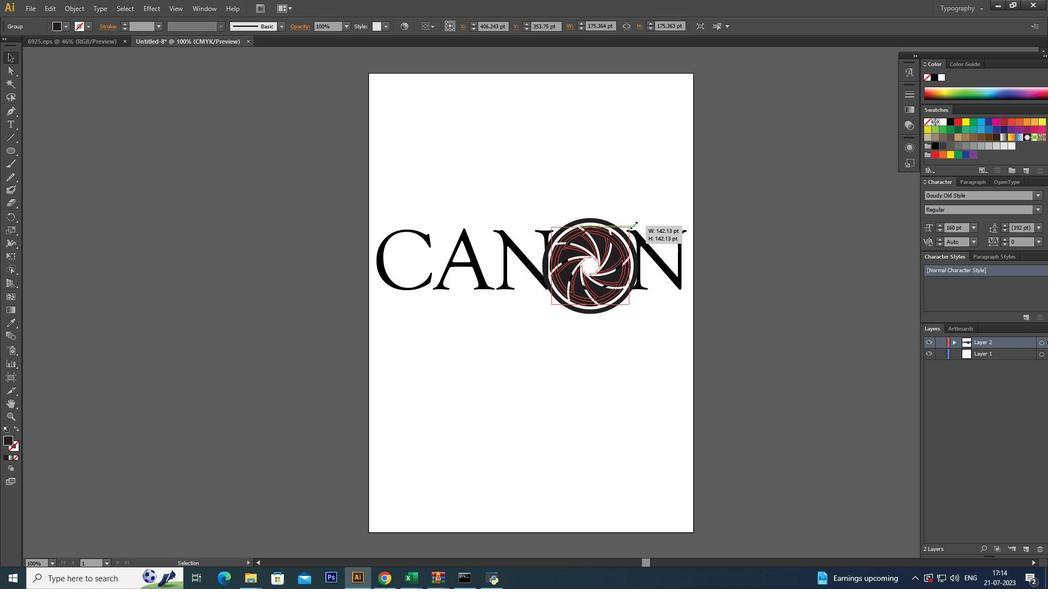 
Action: Key pressed <Key.shift>
Screenshot: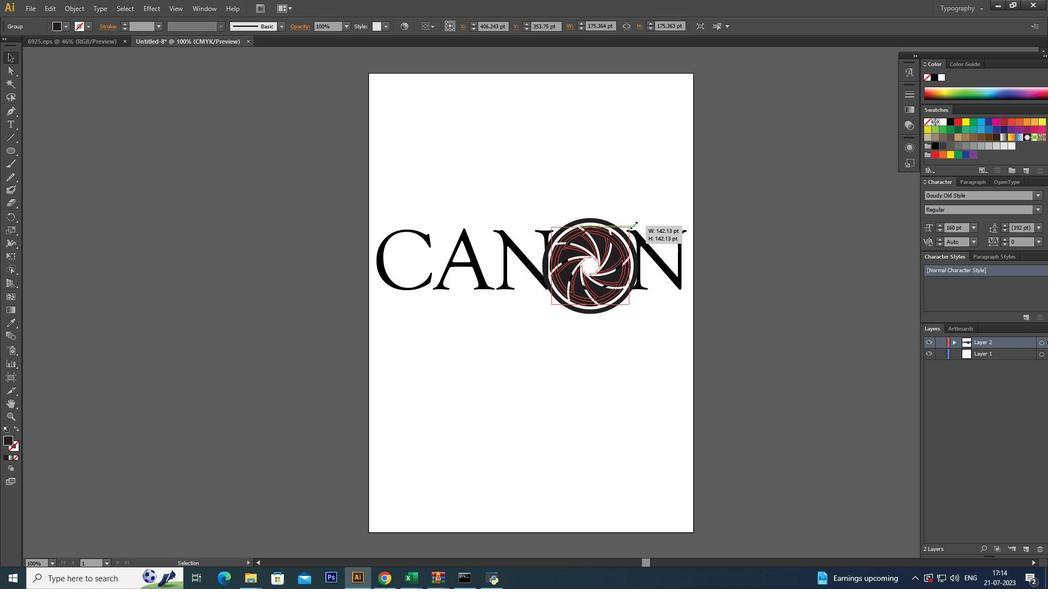 
Action: Mouse moved to (631, 226)
Screenshot: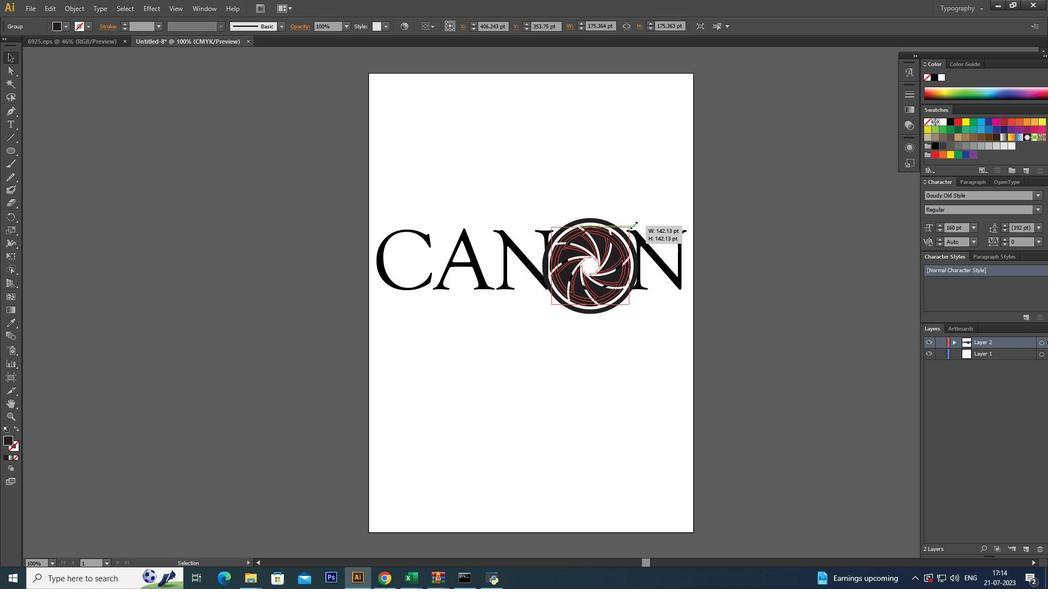 
Action: Key pressed <Key.shift>
Screenshot: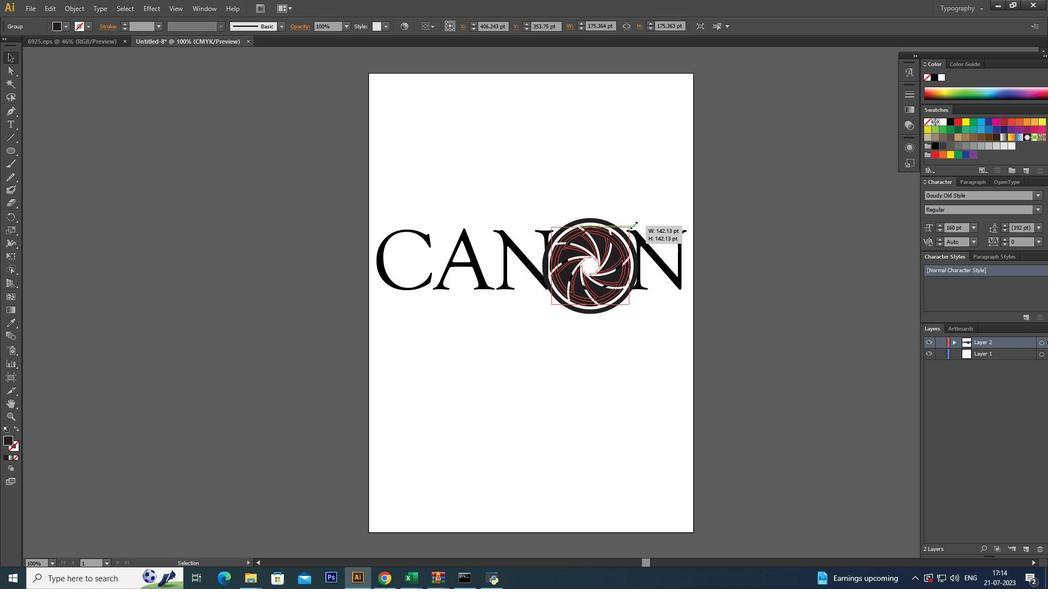 
Action: Mouse moved to (631, 226)
Screenshot: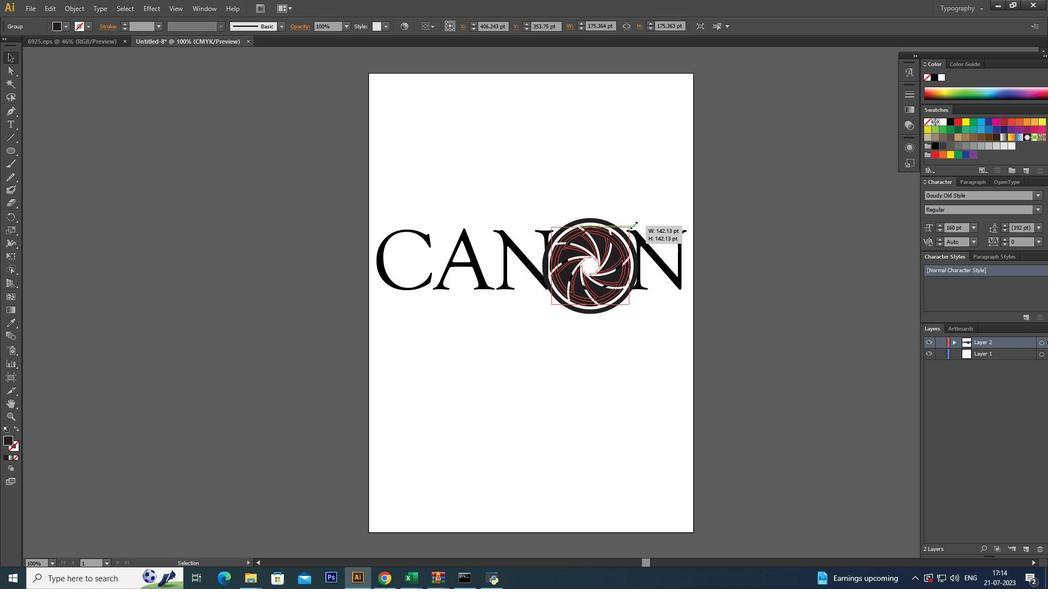 
Action: Key pressed <Key.shift><Key.shift><Key.shift>
Screenshot: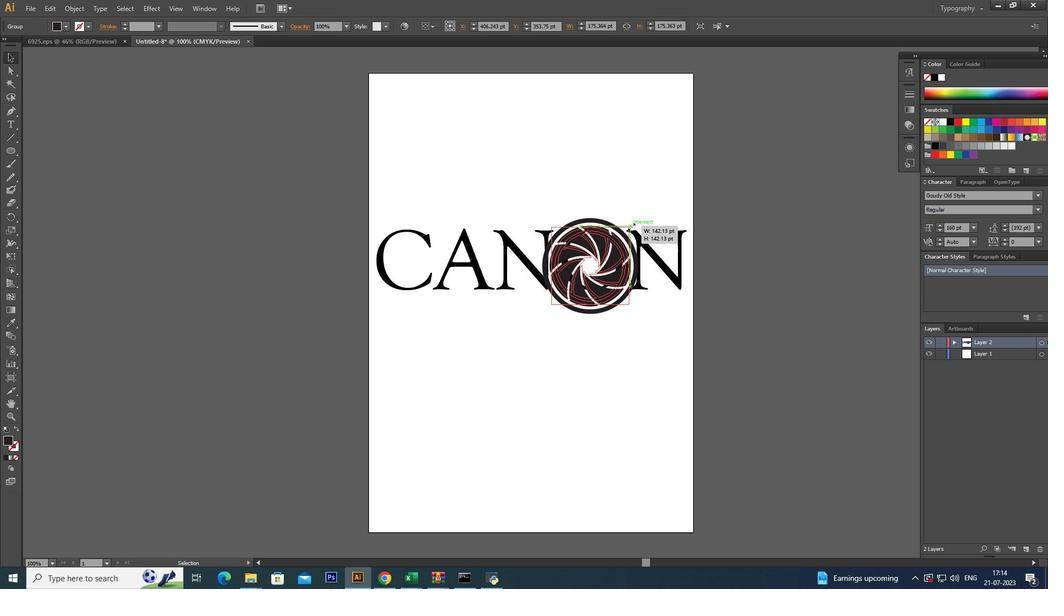 
Action: Mouse moved to (630, 227)
Screenshot: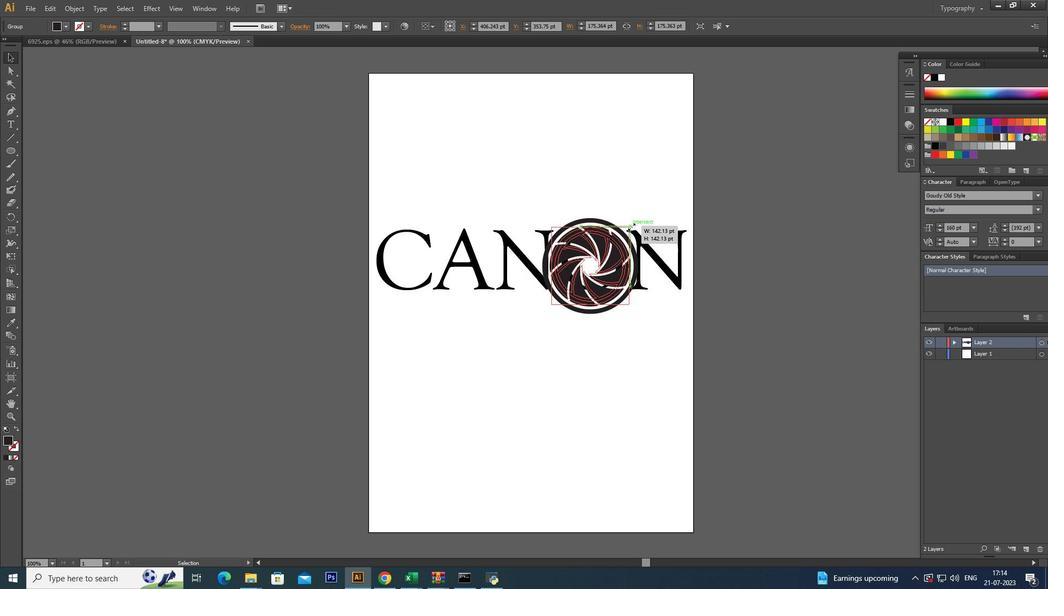 
Action: Key pressed <Key.shift>
Screenshot: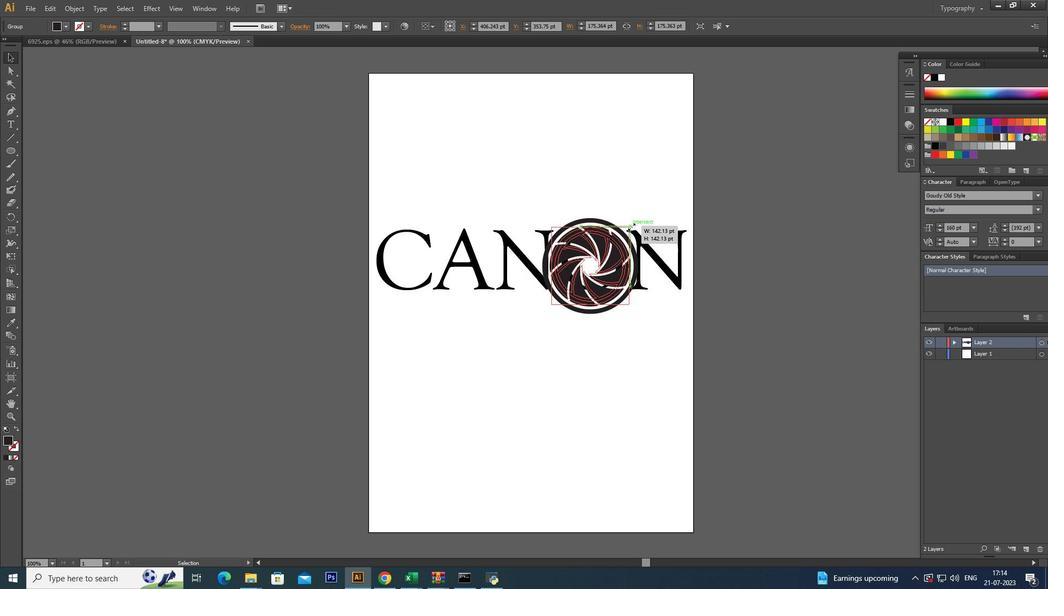 
Action: Mouse moved to (629, 227)
Screenshot: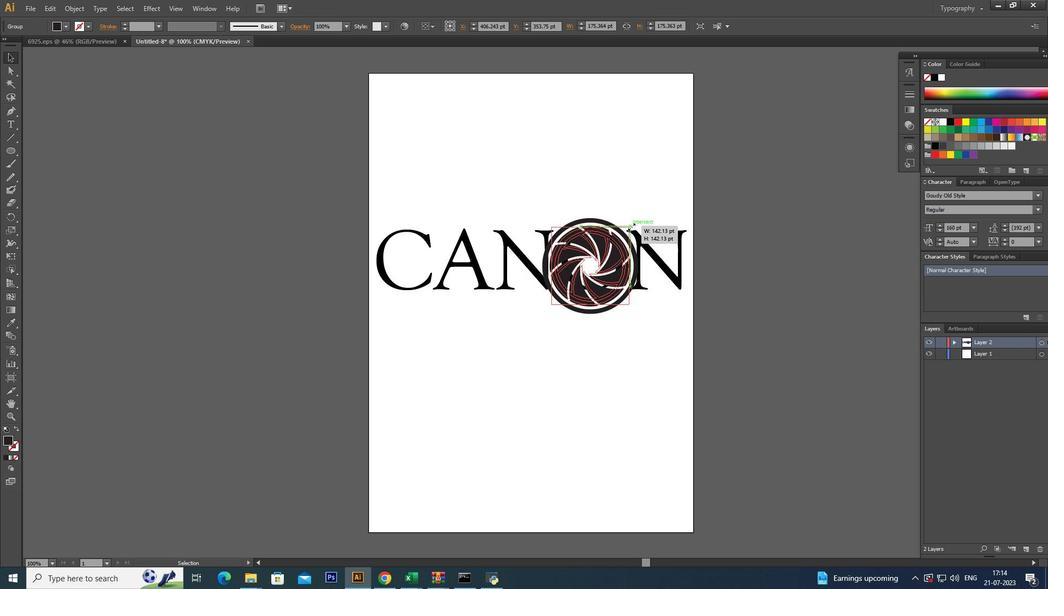 
Action: Key pressed <Key.shift>
Screenshot: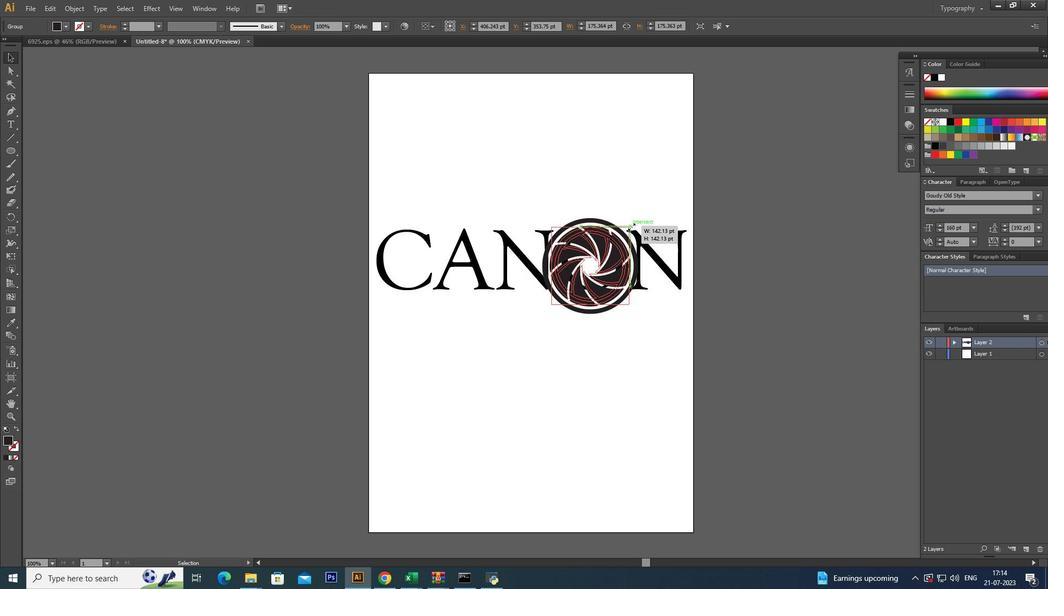 
Action: Mouse moved to (629, 229)
Screenshot: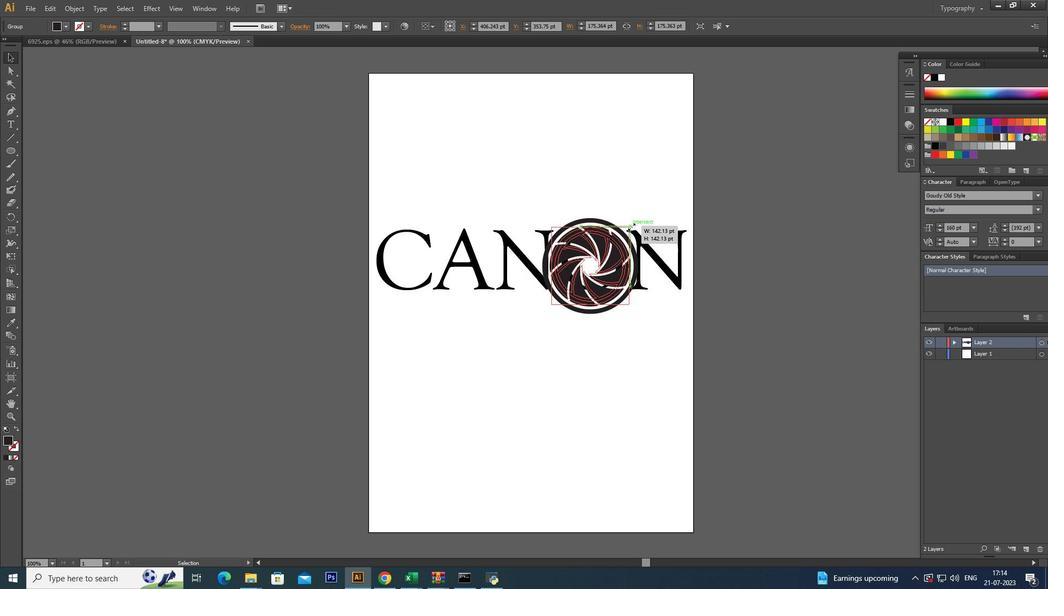 
Action: Key pressed <Key.shift>
Screenshot: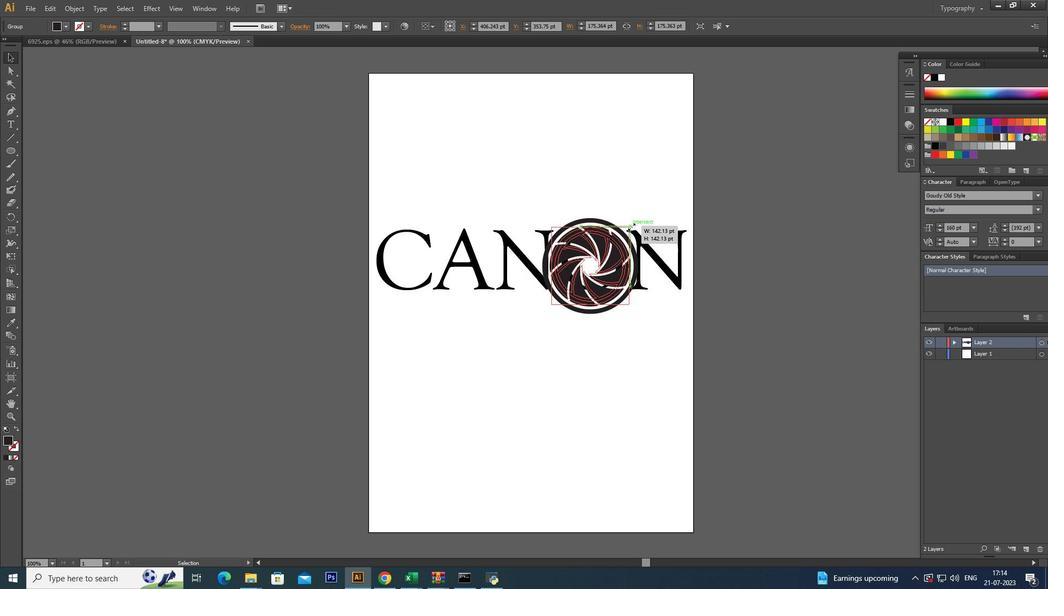 
Action: Mouse moved to (628, 229)
Screenshot: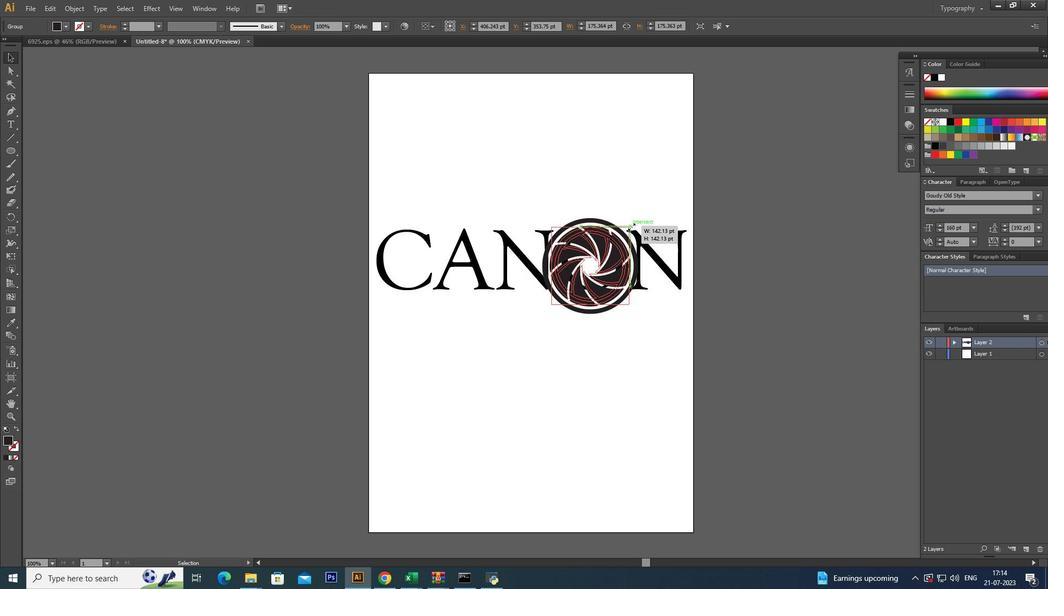 
Action: Key pressed <Key.shift><Key.shift><Key.shift><Key.shift><Key.shift>
Screenshot: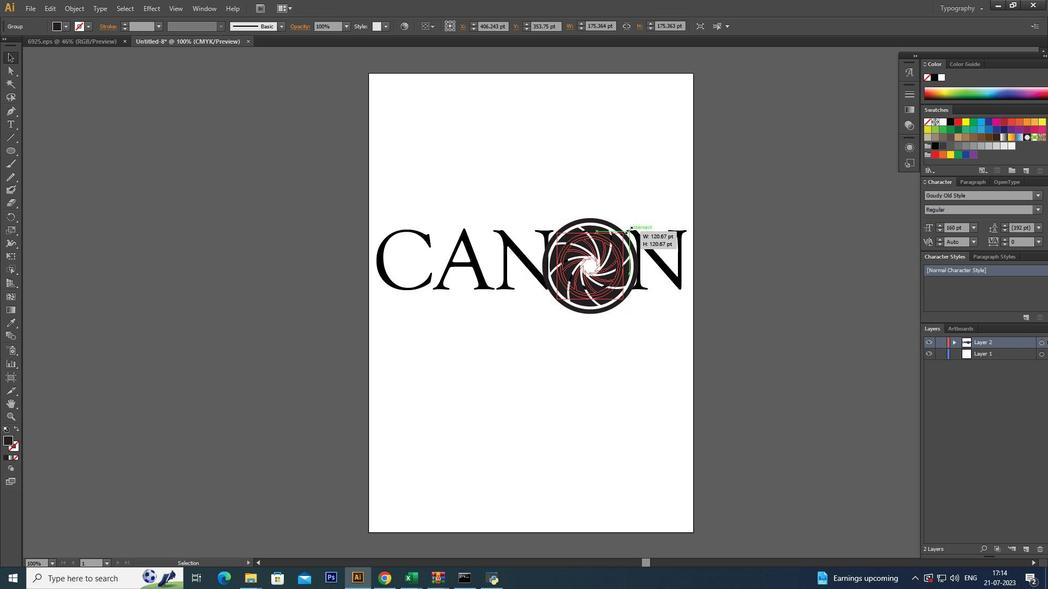
Action: Mouse moved to (628, 231)
Screenshot: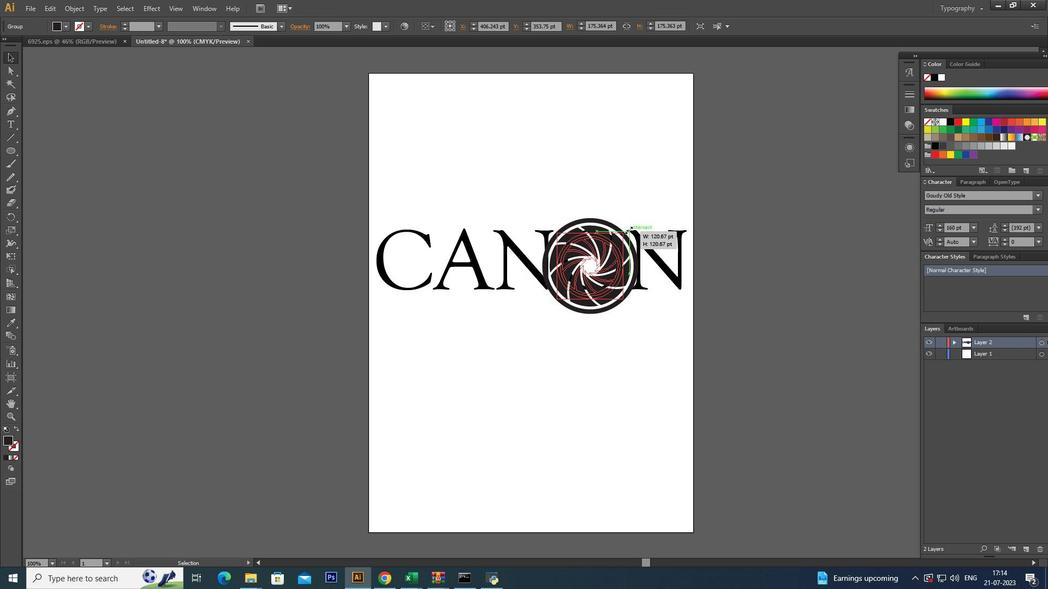 
Action: Key pressed <Key.shift>
Screenshot: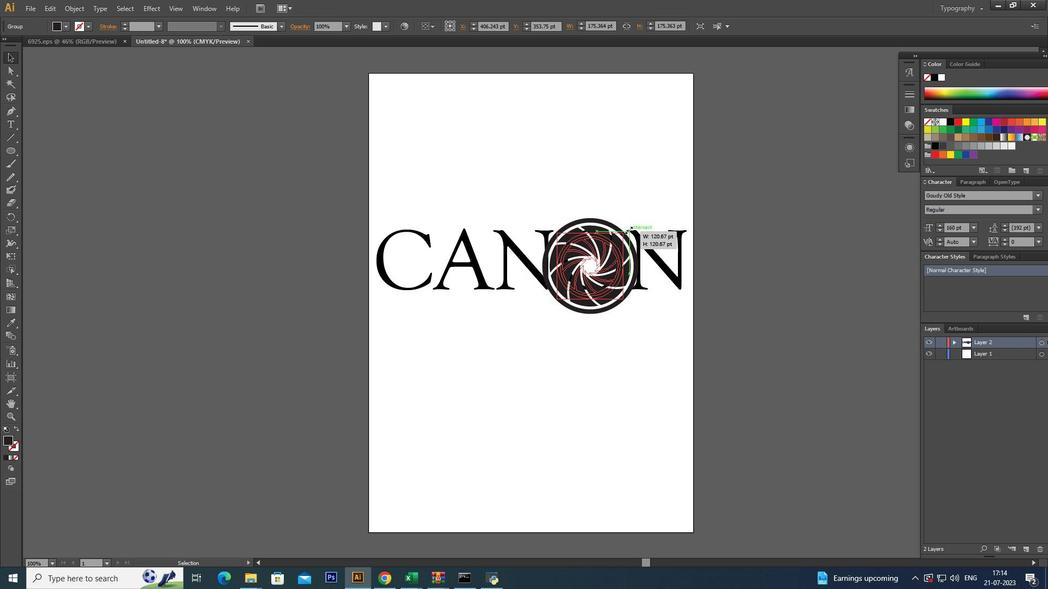 
Action: Mouse moved to (627, 231)
Screenshot: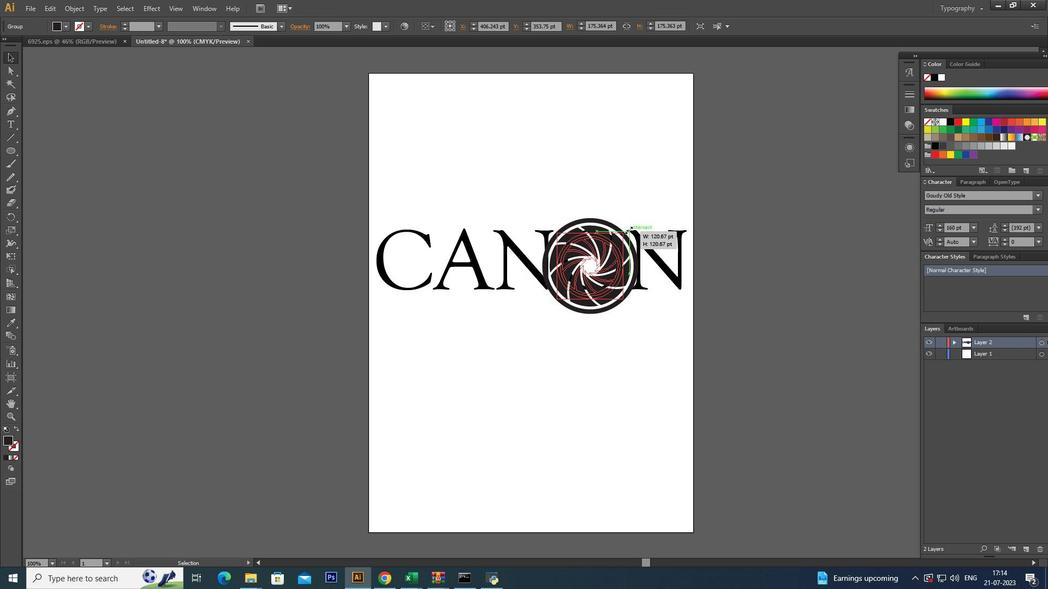 
Action: Key pressed <Key.shift>
Screenshot: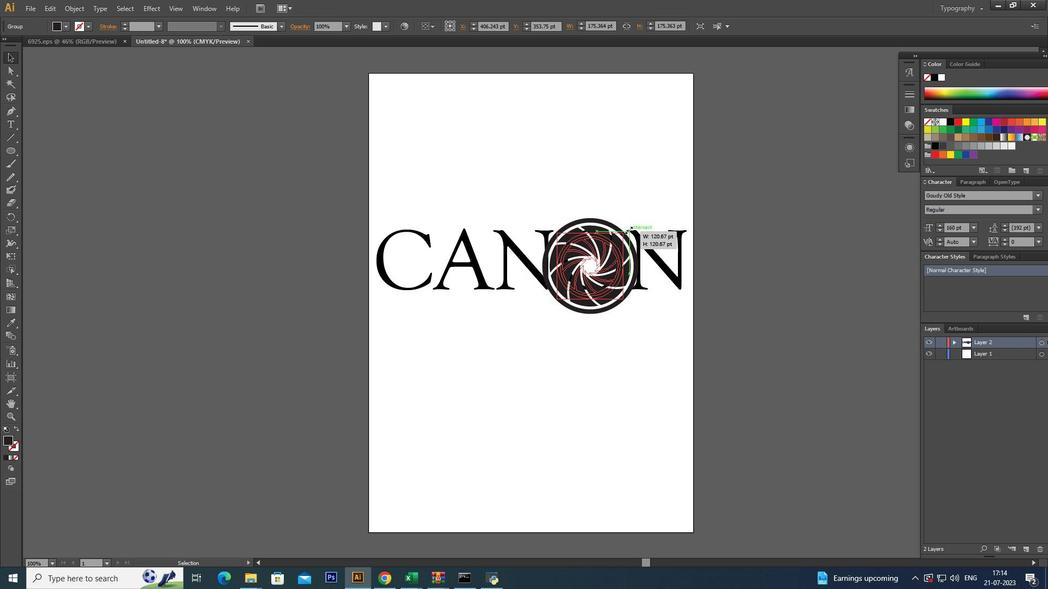 
Action: Mouse moved to (627, 231)
Screenshot: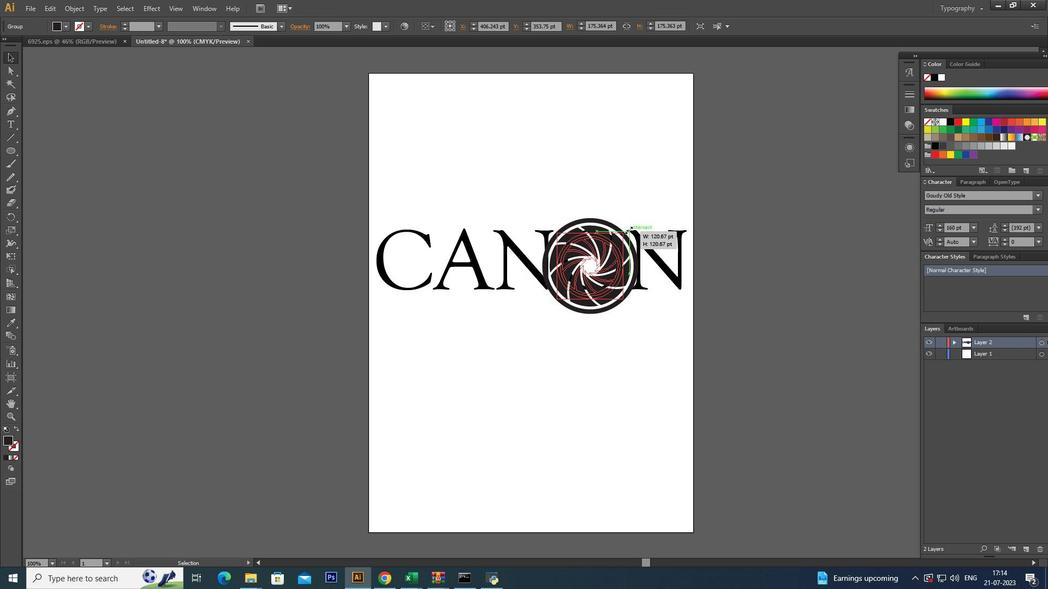 
Action: Key pressed <Key.shift>
Screenshot: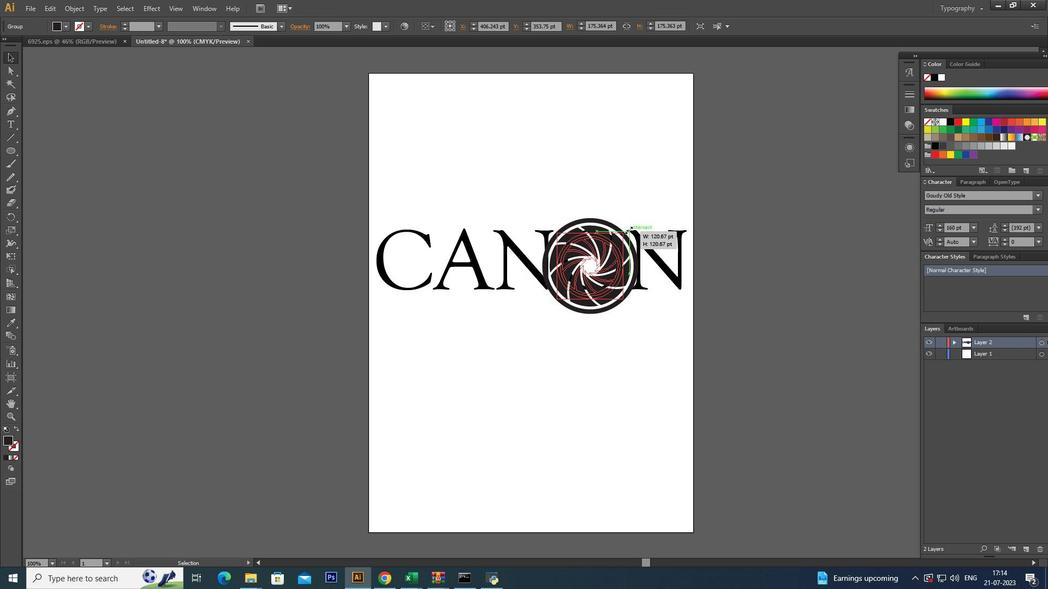 
Action: Mouse moved to (627, 231)
Screenshot: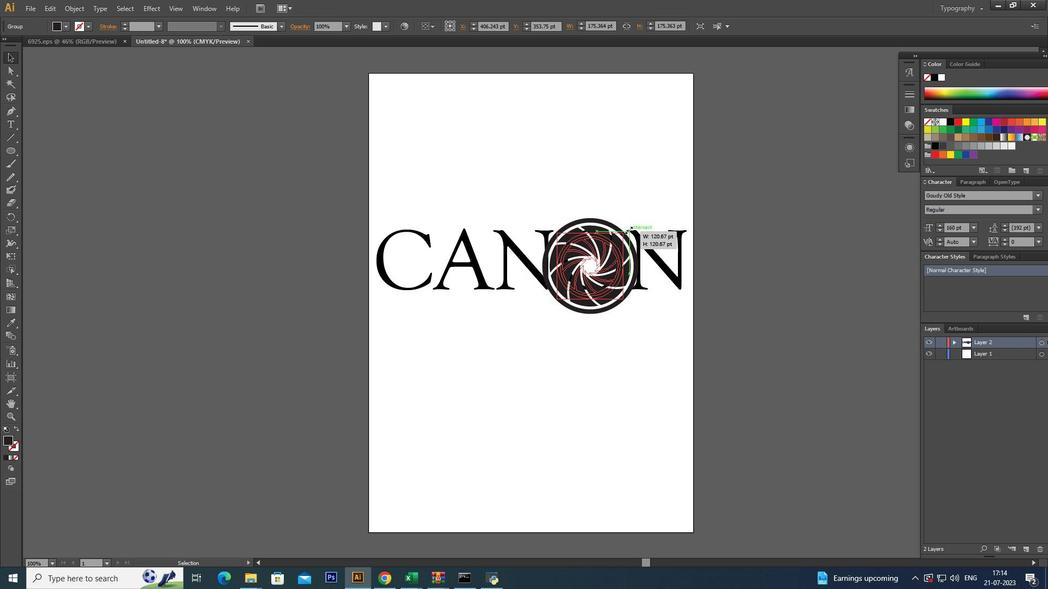
Action: Key pressed <Key.shift>
Screenshot: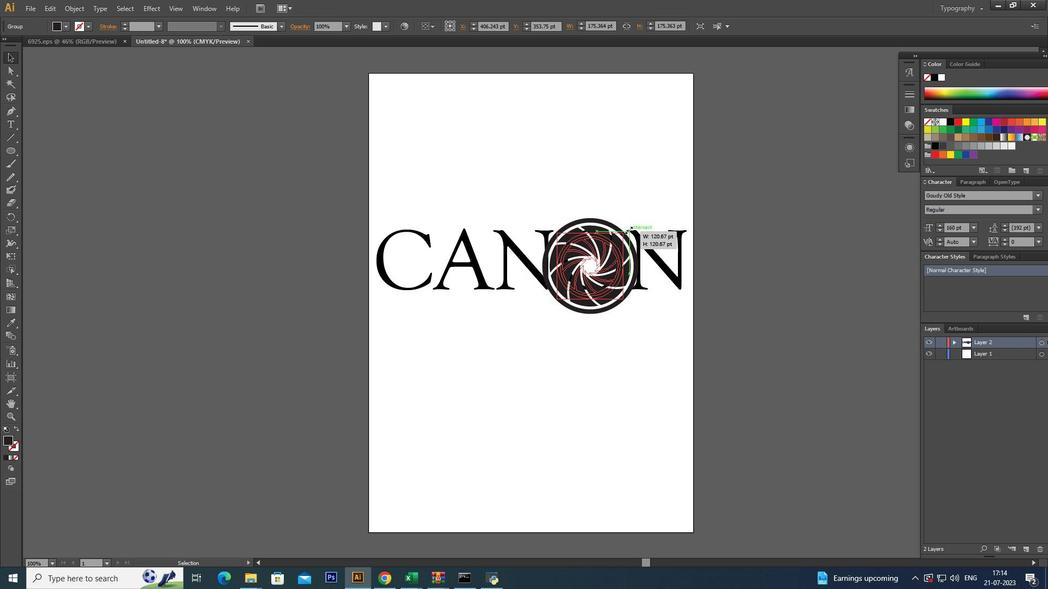 
Action: Mouse moved to (627, 232)
Screenshot: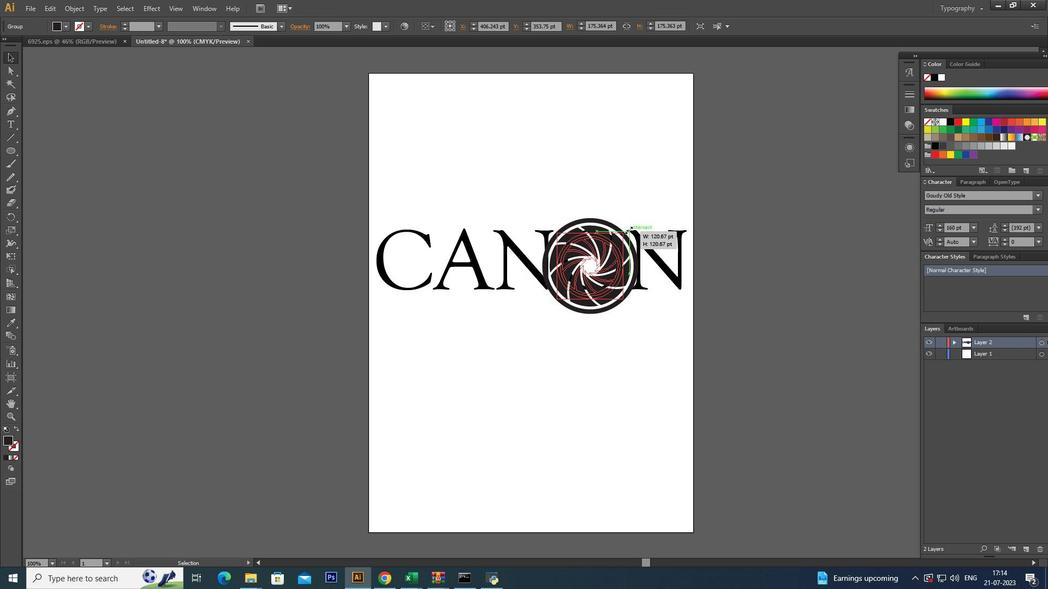 
Action: Key pressed <Key.shift><Key.shift><Key.shift><Key.shift><Key.shift><Key.shift><Key.shift><Key.shift><Key.shift><Key.shift><Key.shift>
Screenshot: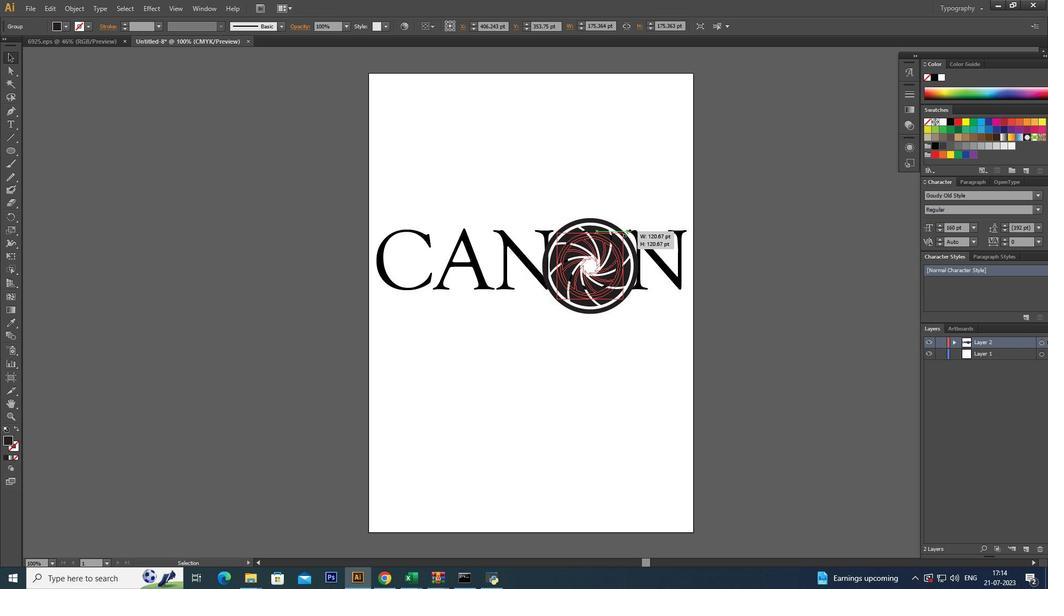 
Action: Mouse moved to (626, 232)
Screenshot: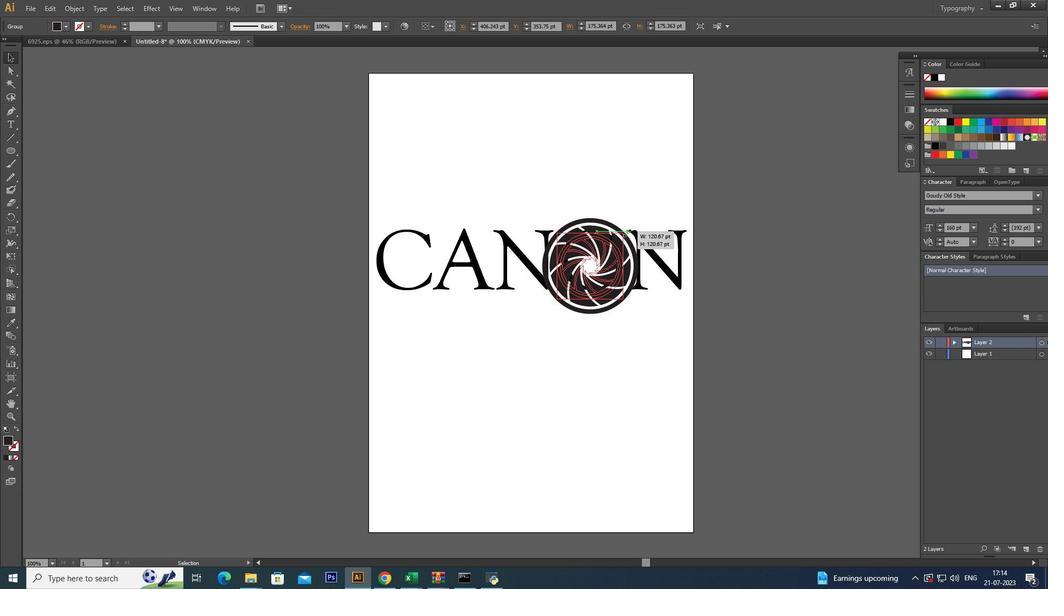 
Action: Key pressed <Key.shift>
Screenshot: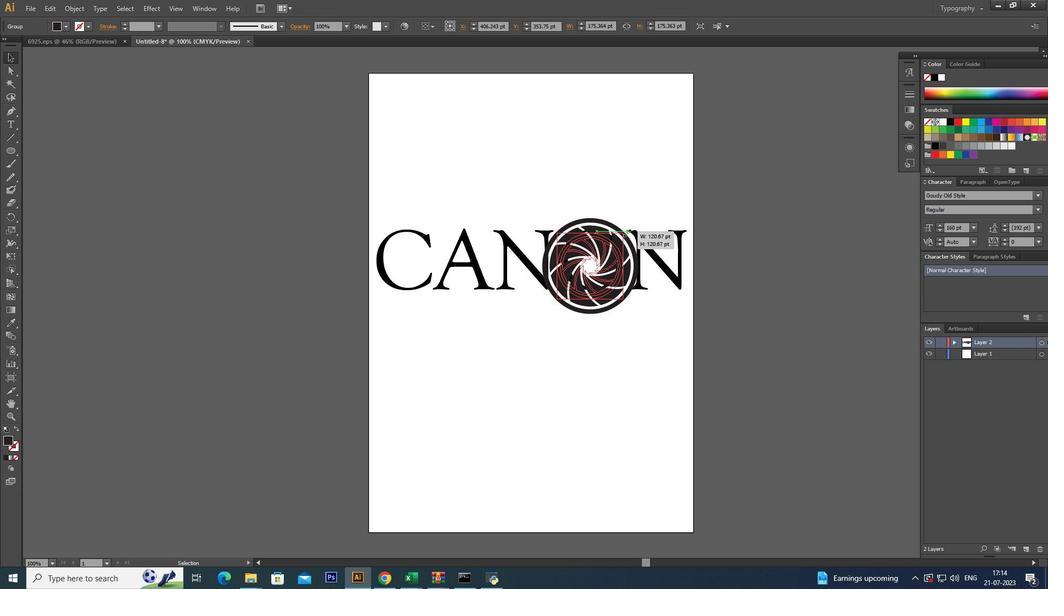 
Action: Mouse moved to (626, 233)
Screenshot: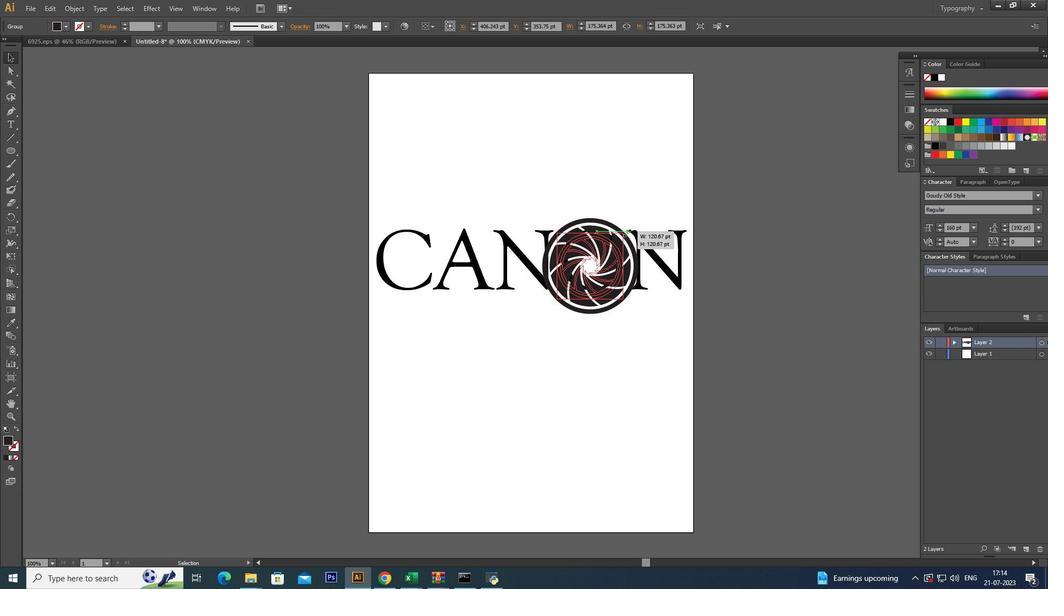 
Action: Key pressed <Key.shift><Key.shift><Key.shift><Key.shift><Key.shift><Key.shift>
Screenshot: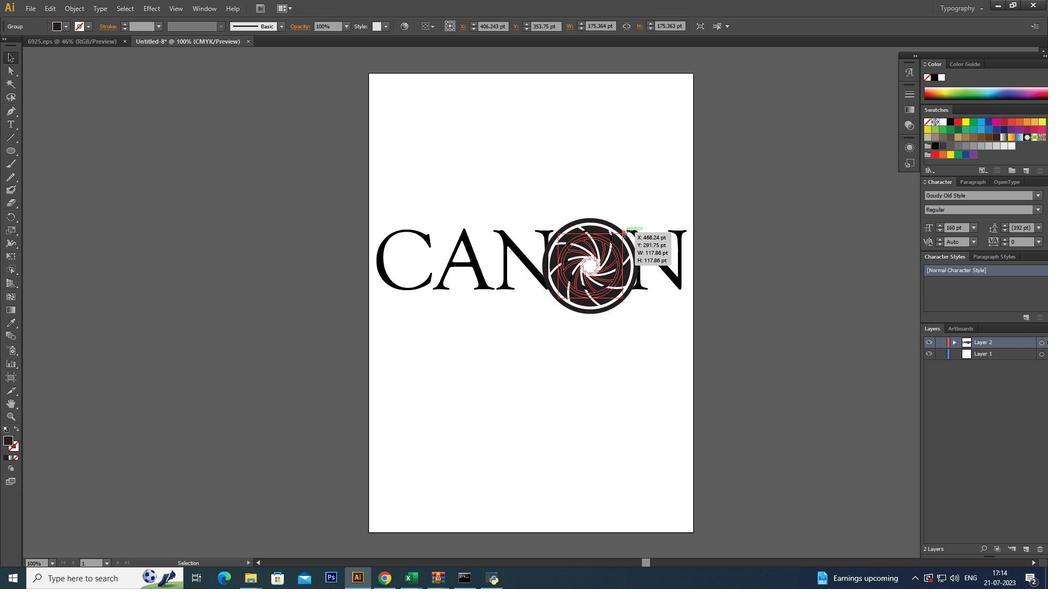 
Action: Mouse moved to (626, 234)
Screenshot: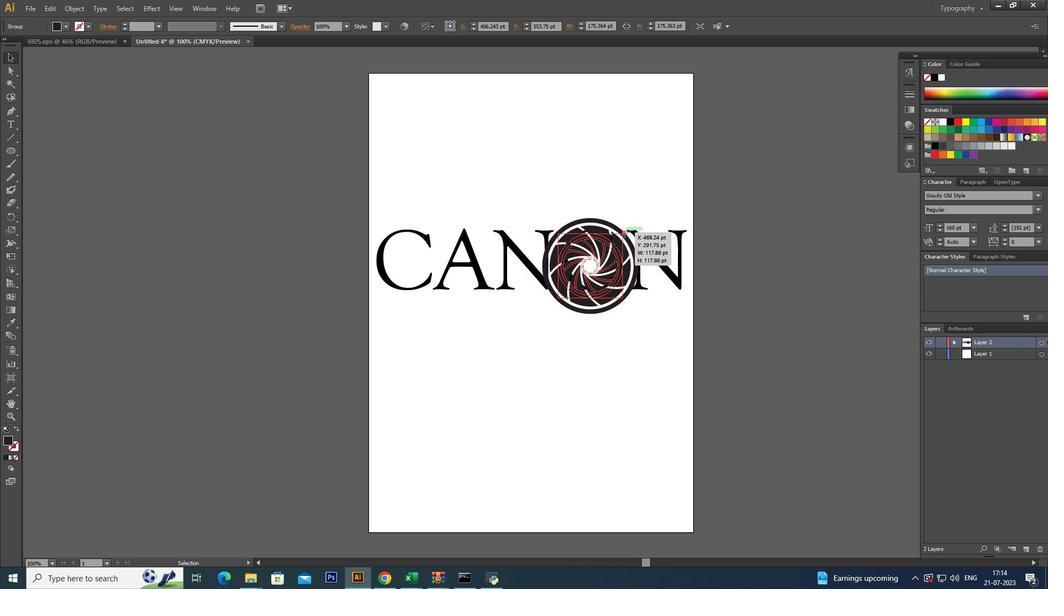 
Action: Key pressed <Key.shift>
Screenshot: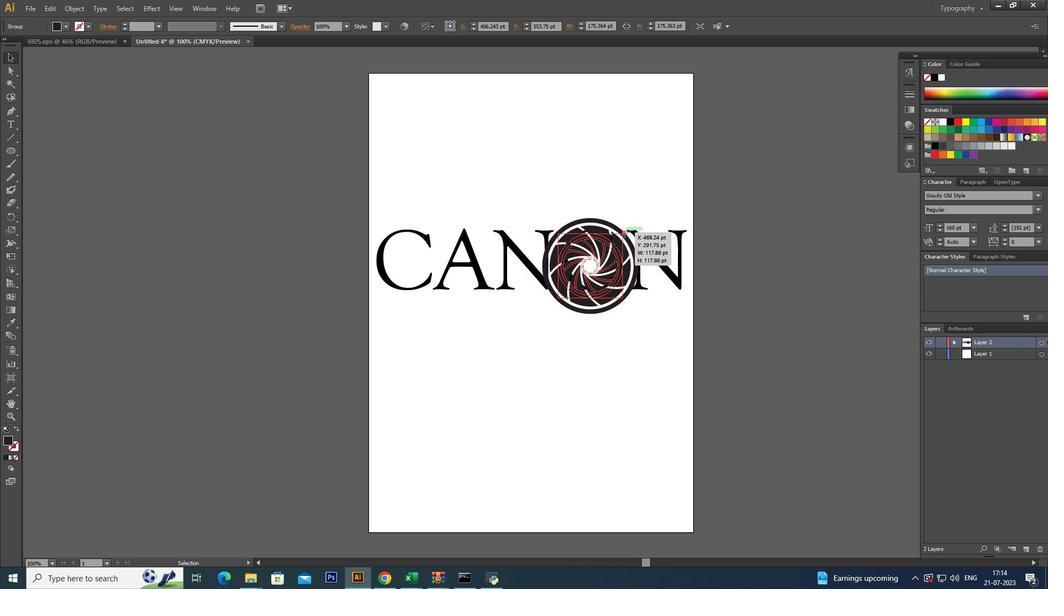 
Action: Mouse moved to (625, 234)
Screenshot: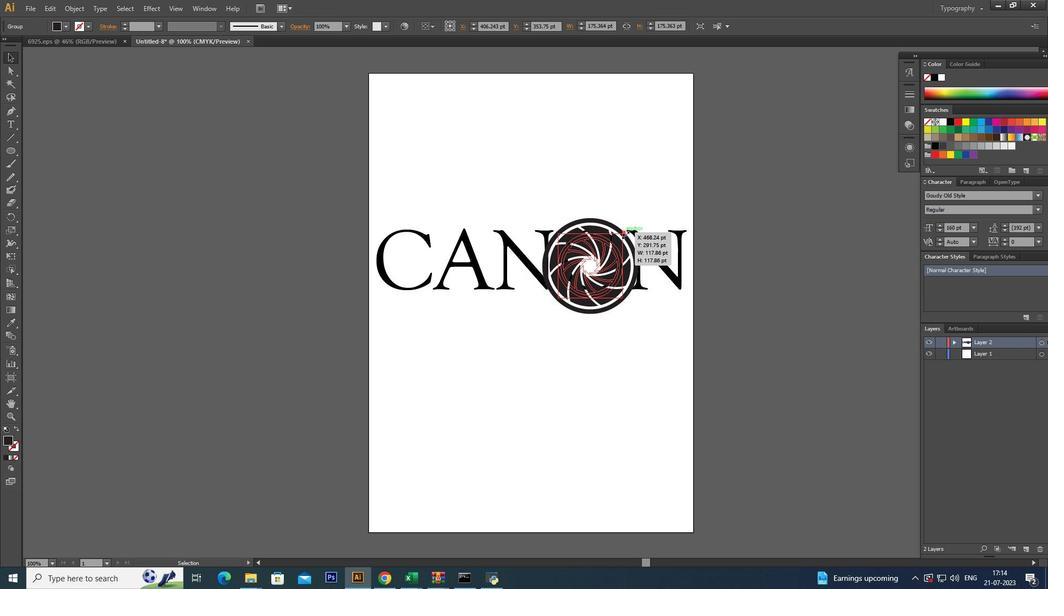 
Action: Key pressed <Key.shift><Key.shift><Key.shift><Key.shift><Key.shift><Key.shift><Key.shift><Key.shift><Key.shift><Key.shift><Key.shift><Key.shift><Key.shift><Key.shift><Key.shift><Key.shift><Key.shift><Key.shift>
Screenshot: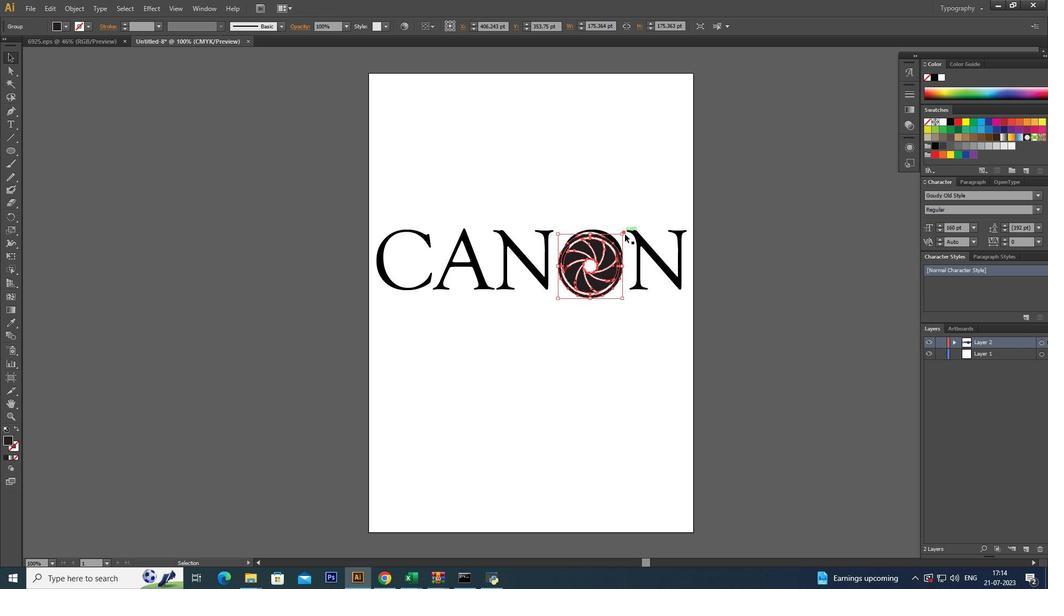 
Action: Mouse moved to (622, 235)
Screenshot: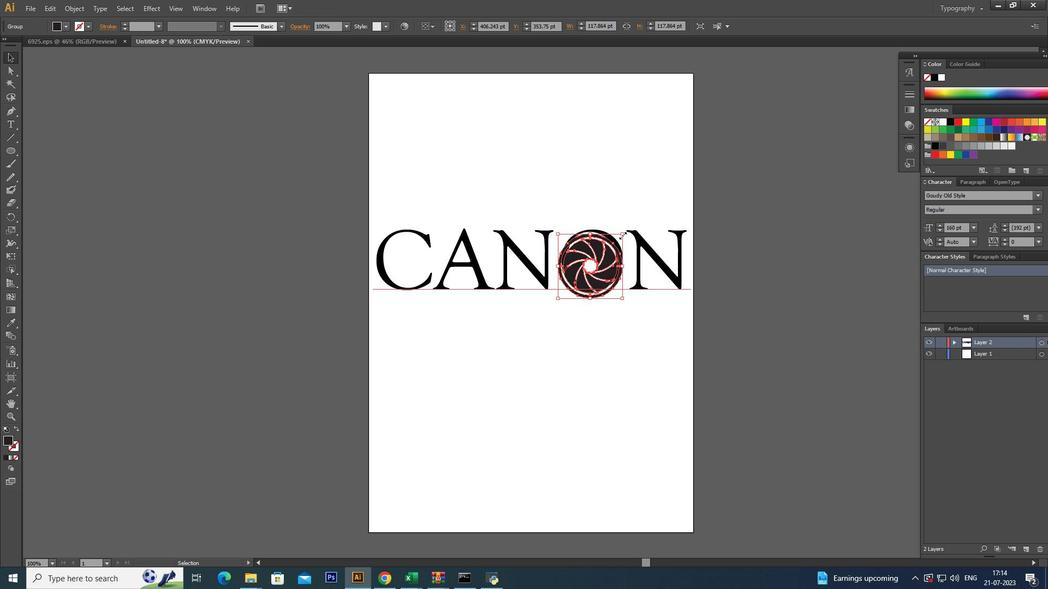 
Action: Mouse pressed left at (622, 235)
Screenshot: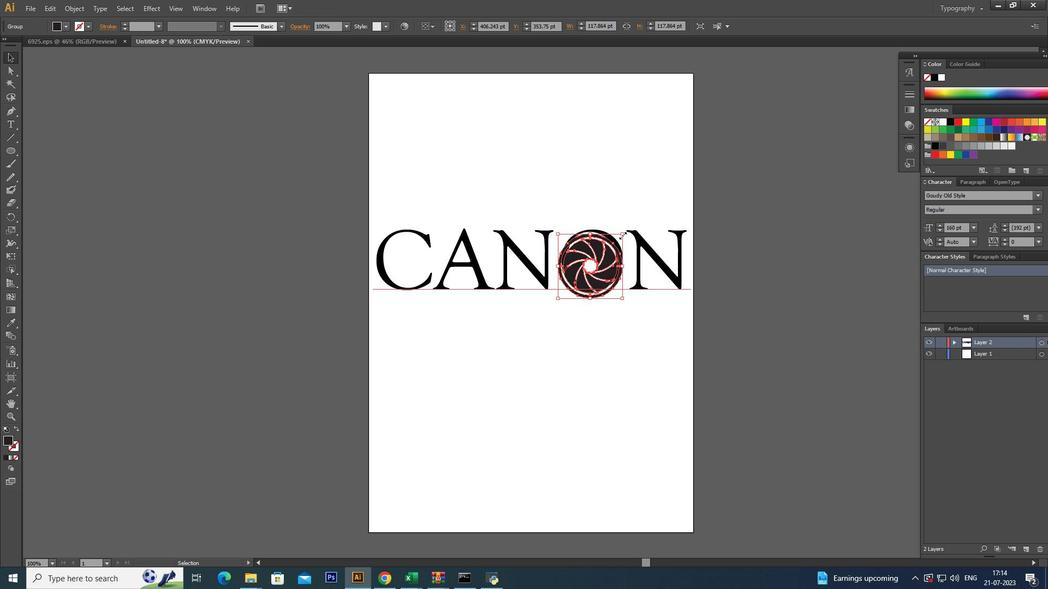 
Action: Key pressed <Key.alt_l><Key.shift>
Screenshot: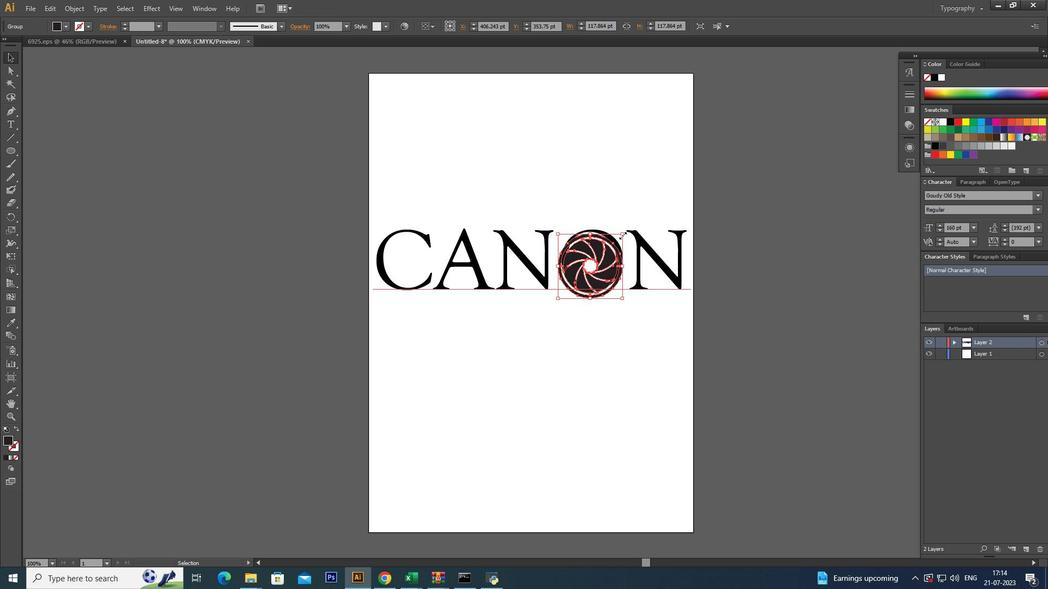 
Action: Mouse moved to (619, 239)
Screenshot: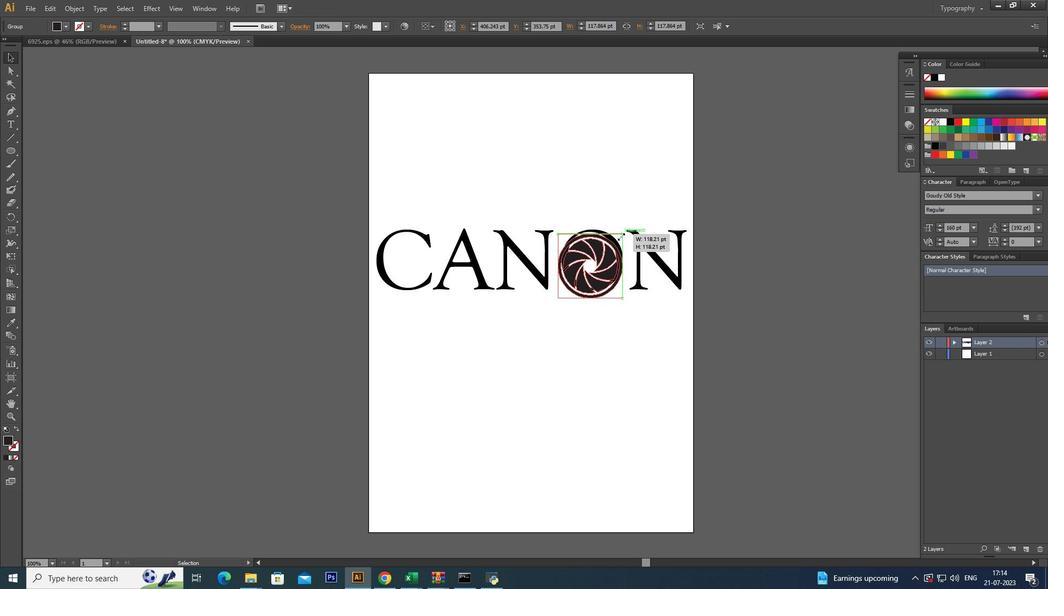 
Action: Key pressed <Key.shift><Key.shift><Key.shift><Key.shift><Key.shift><Key.shift><Key.shift><Key.shift><Key.shift><Key.shift><Key.shift><Key.shift>
Screenshot: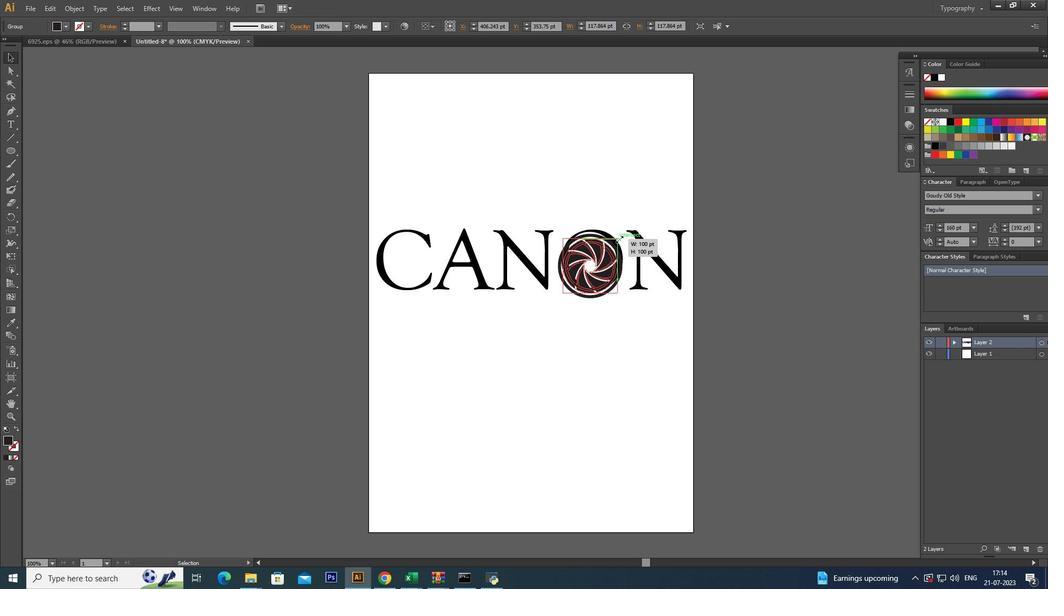 
Action: Mouse moved to (595, 264)
Screenshot: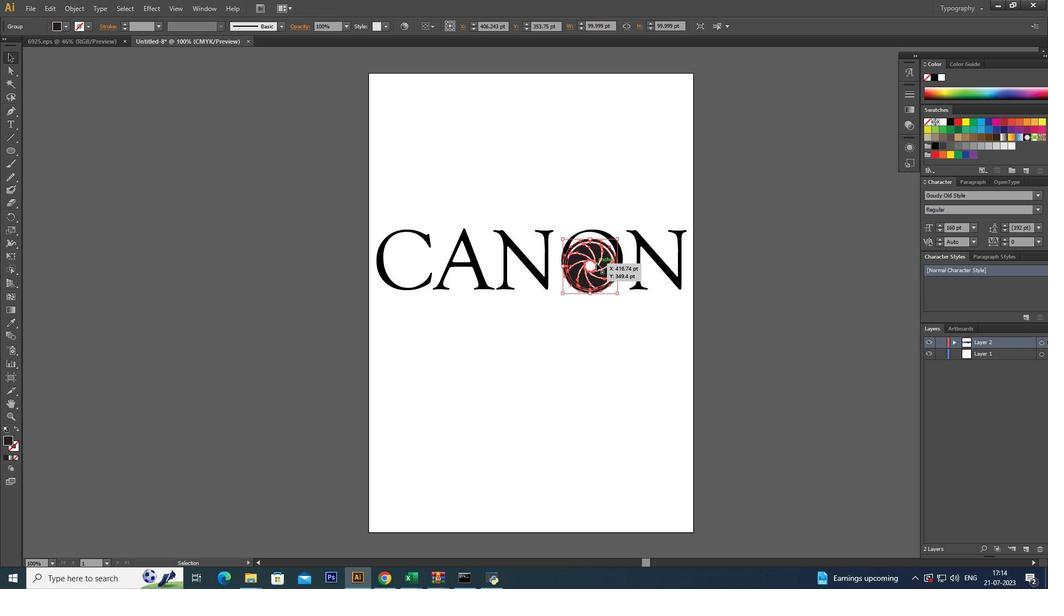 
Action: Mouse pressed left at (595, 264)
Screenshot: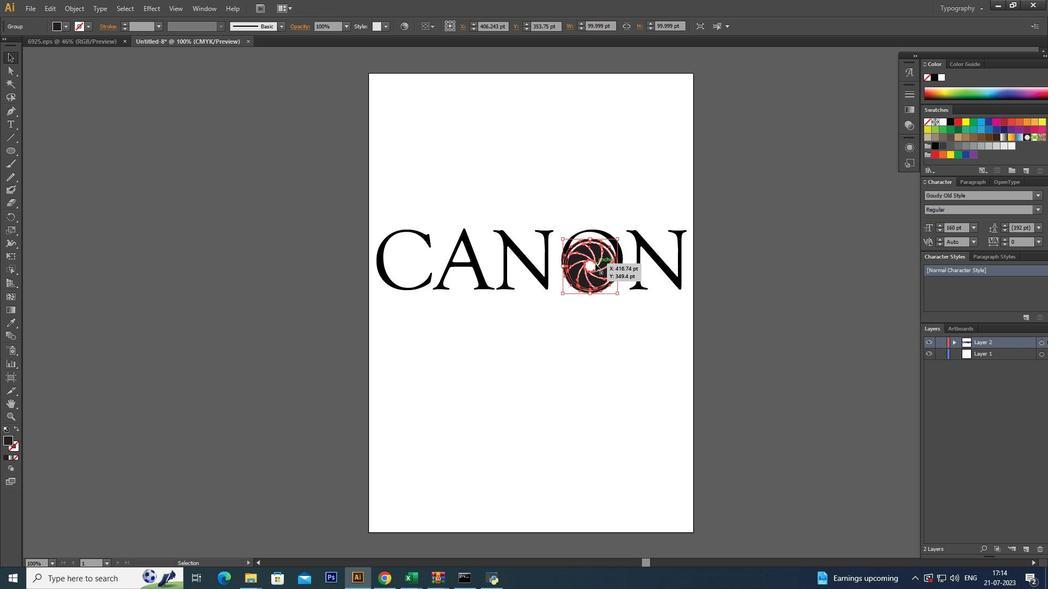 
Action: Mouse moved to (632, 199)
Screenshot: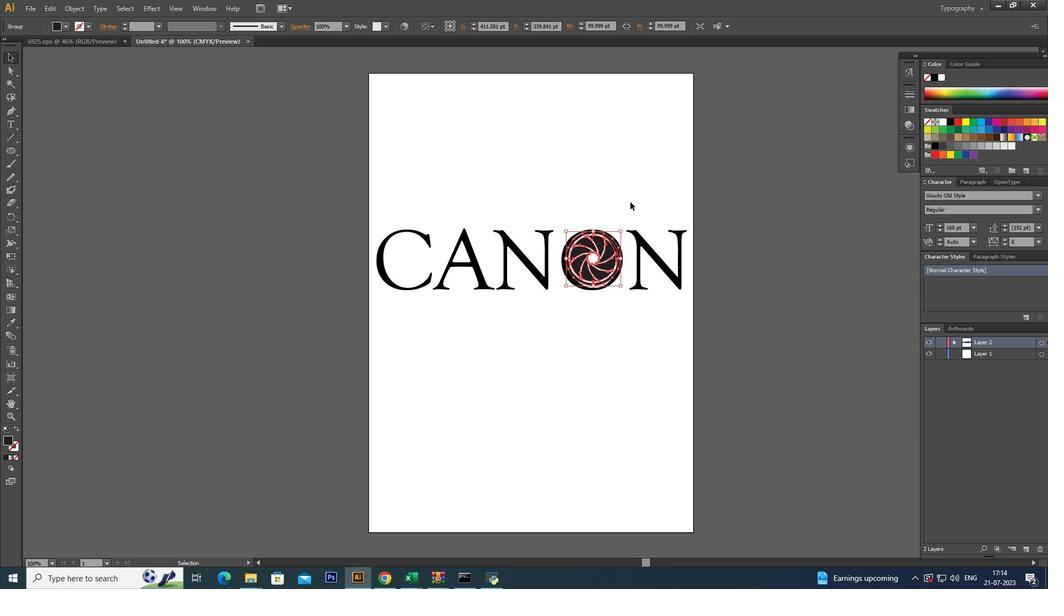 
Action: Key pressed <Key.down><Key.down><Key.down><Key.down><Key.left><Key.up><Key.up>
Screenshot: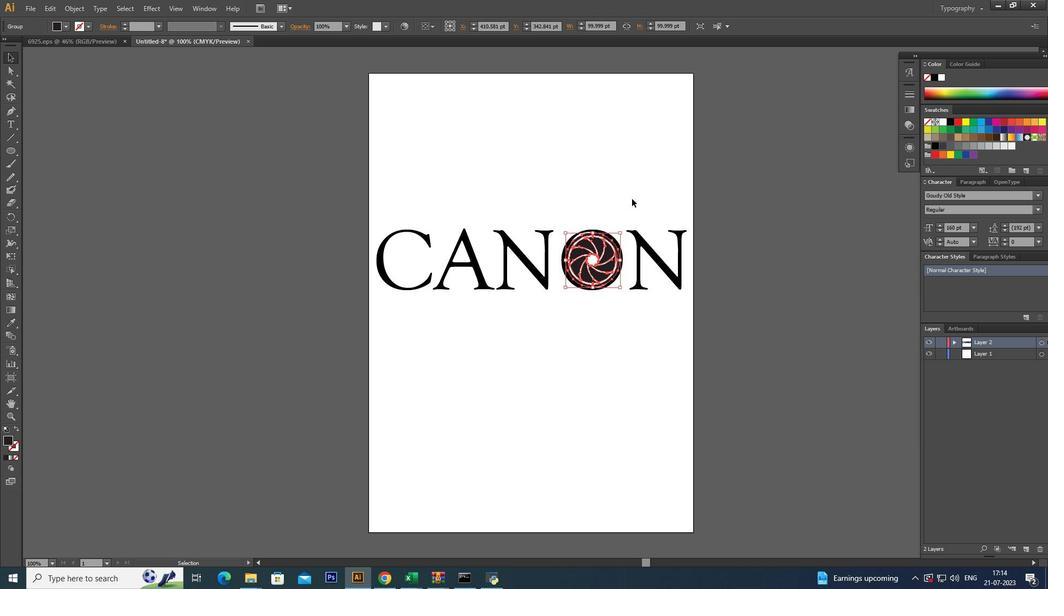 
Action: Mouse pressed left at (632, 199)
Screenshot: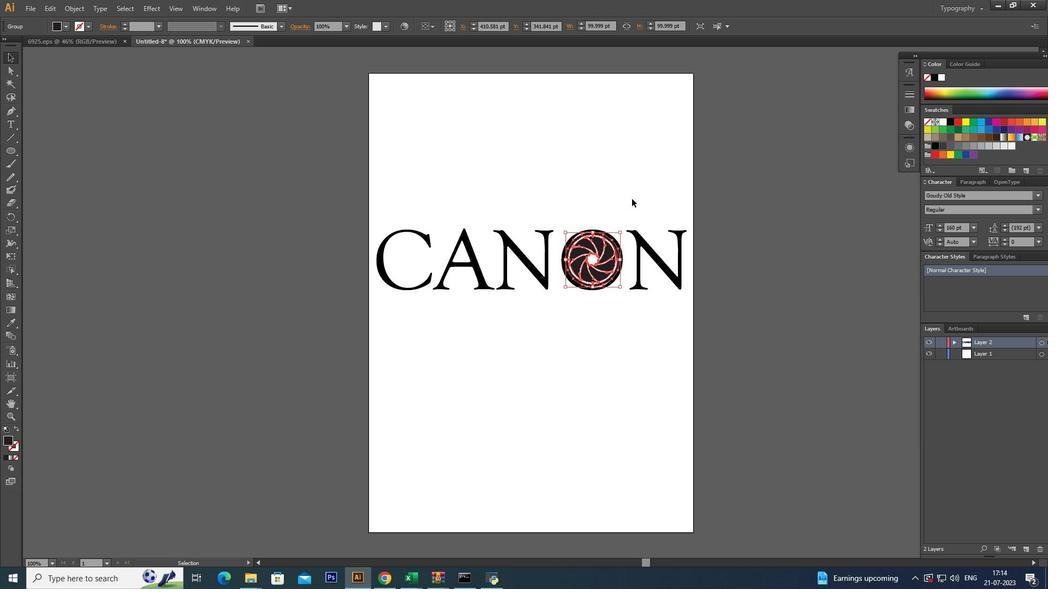 
Action: Mouse moved to (587, 233)
Screenshot: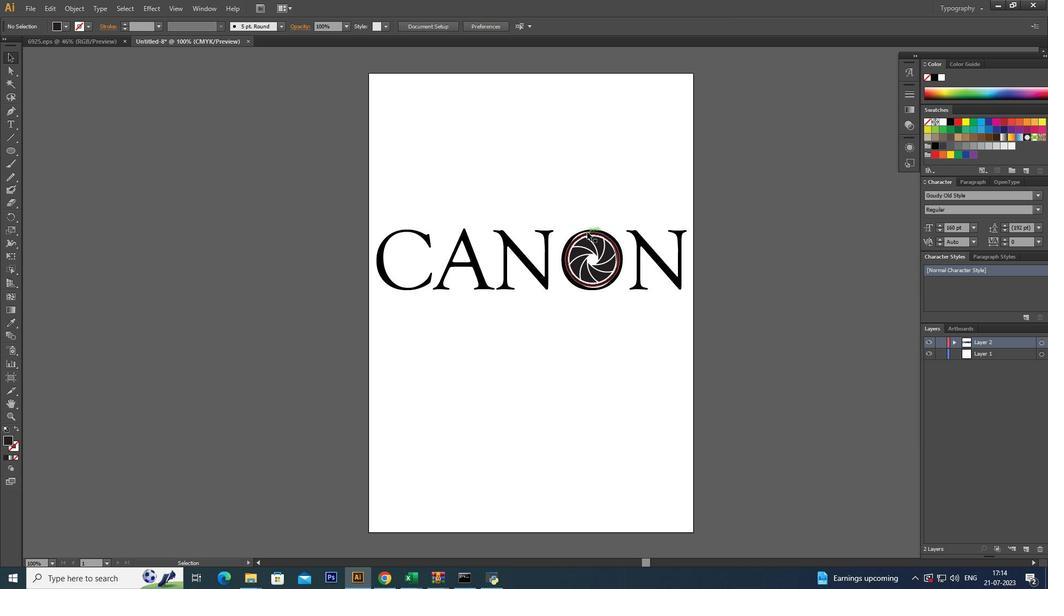 
Action: Mouse pressed left at (587, 233)
Screenshot: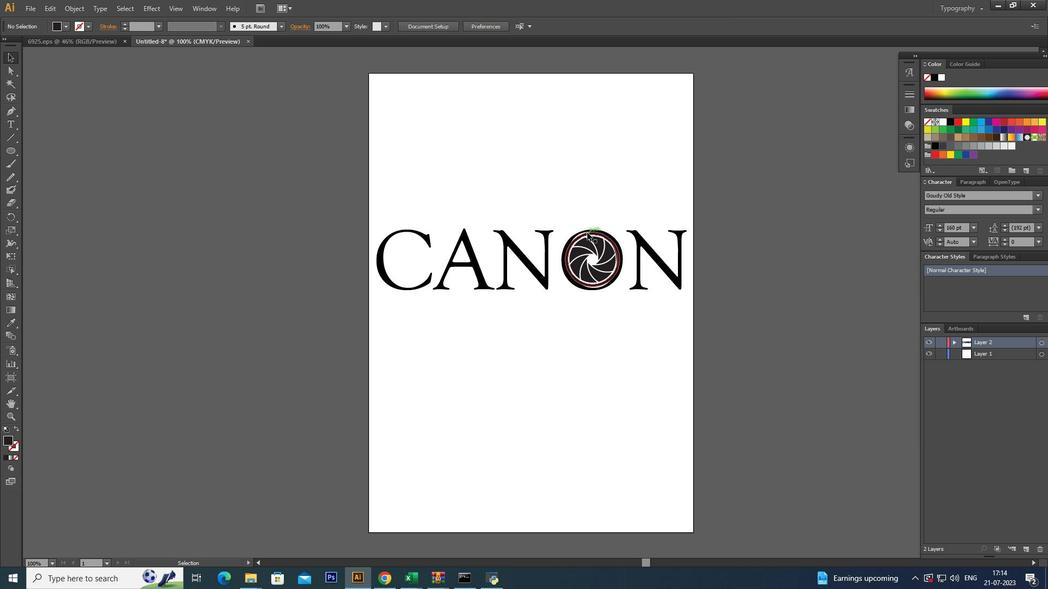 
Action: Mouse moved to (621, 173)
Screenshot: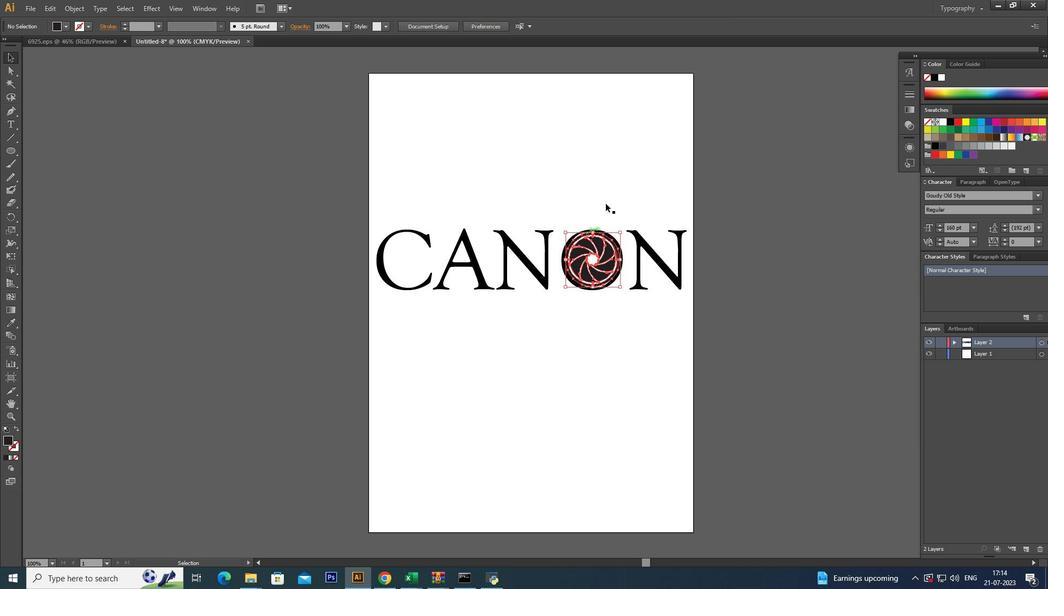 
Action: Key pressed <Key.up><Key.left><Key.down>
Screenshot: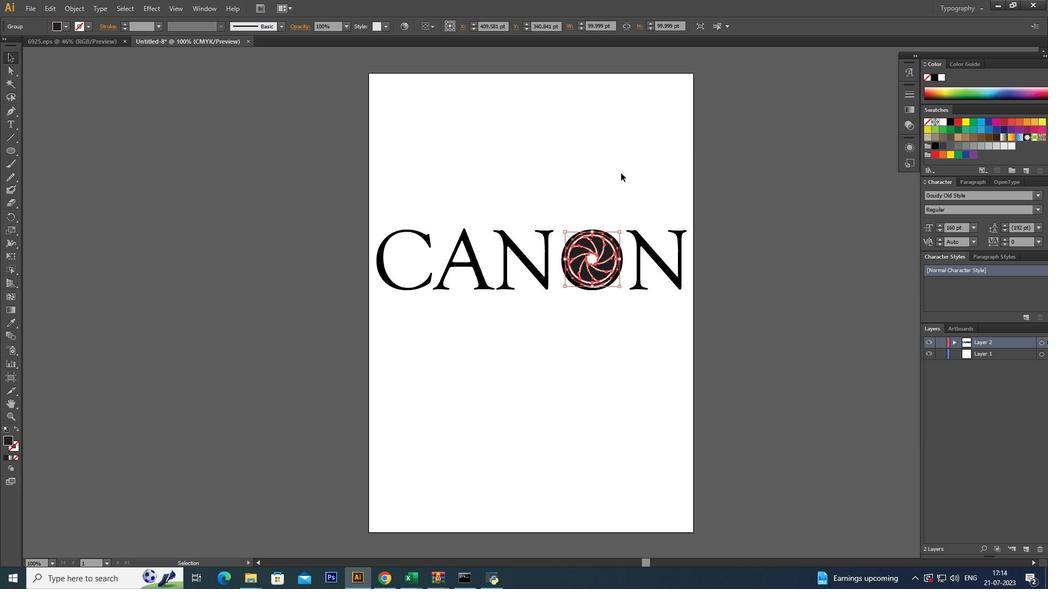 
Action: Mouse moved to (619, 231)
Screenshot: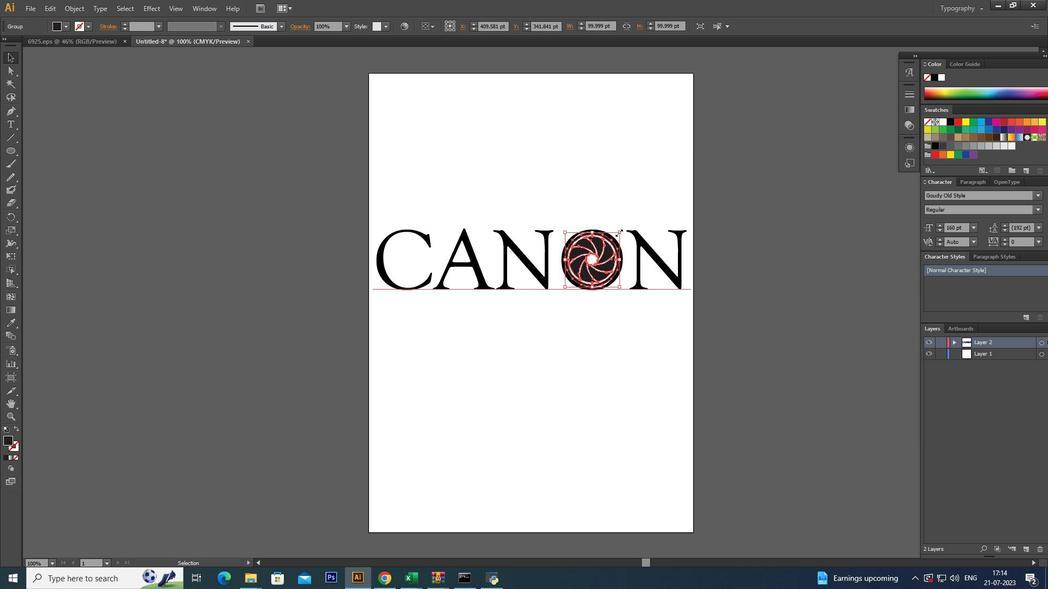 
Action: Mouse pressed left at (619, 231)
Screenshot: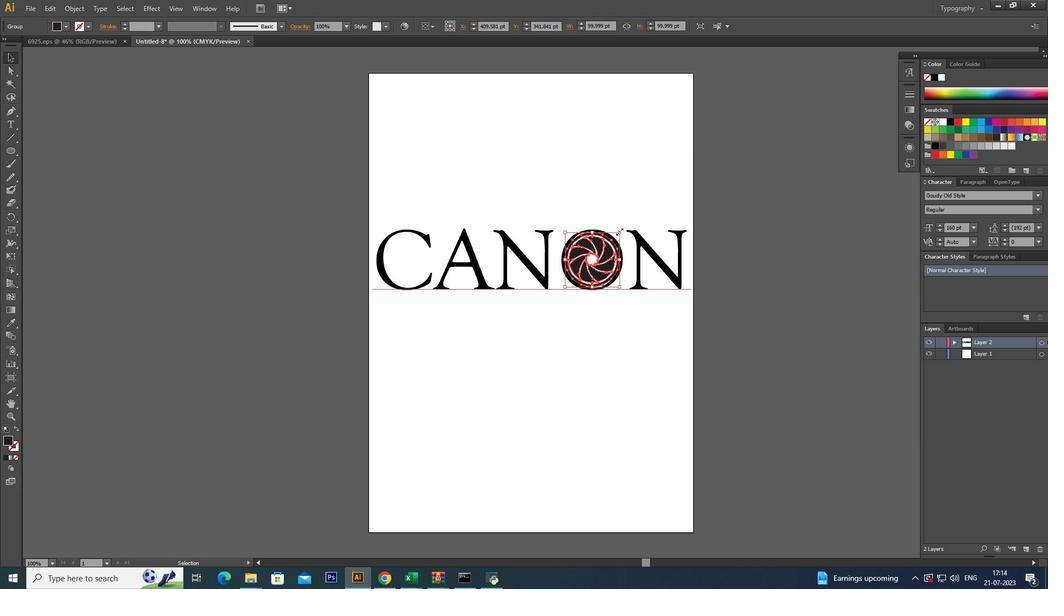 
Action: Key pressed <Key.alt_l><Key.shift>
Screenshot: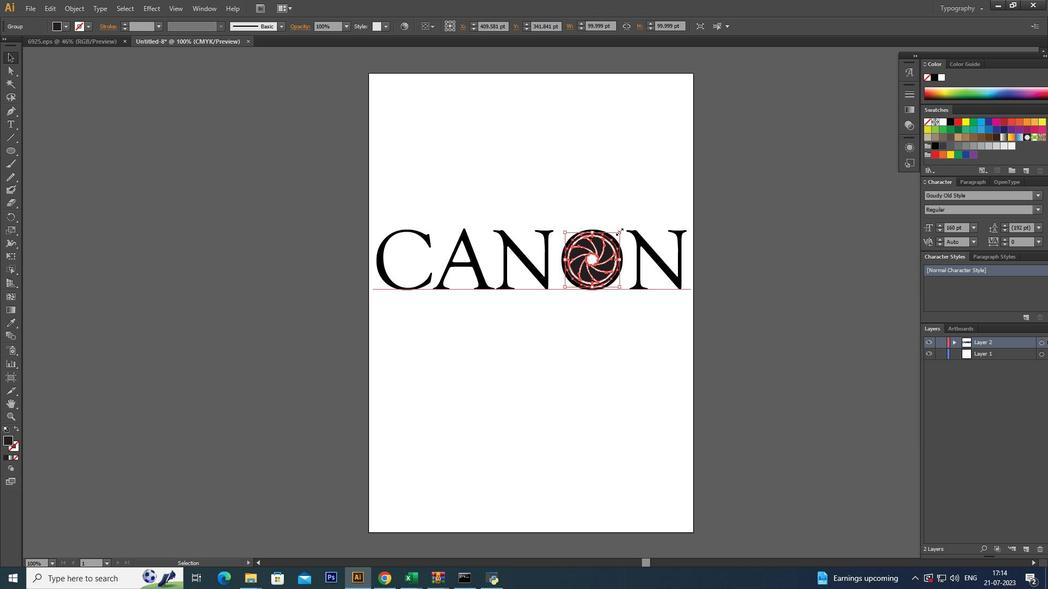 
Action: Mouse moved to (620, 231)
Screenshot: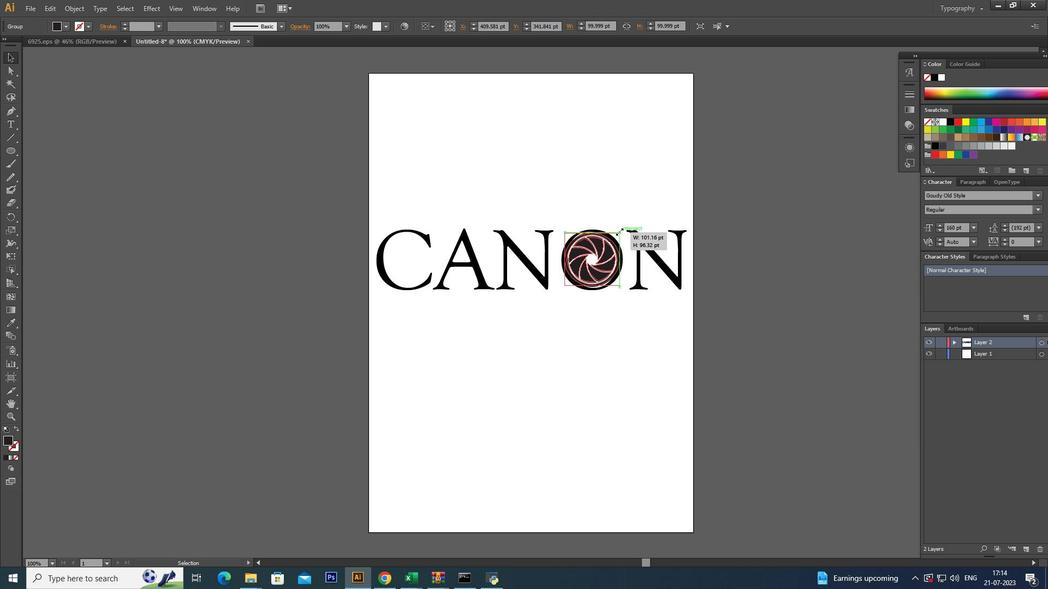 
Action: Key pressed <Key.shift>
Screenshot: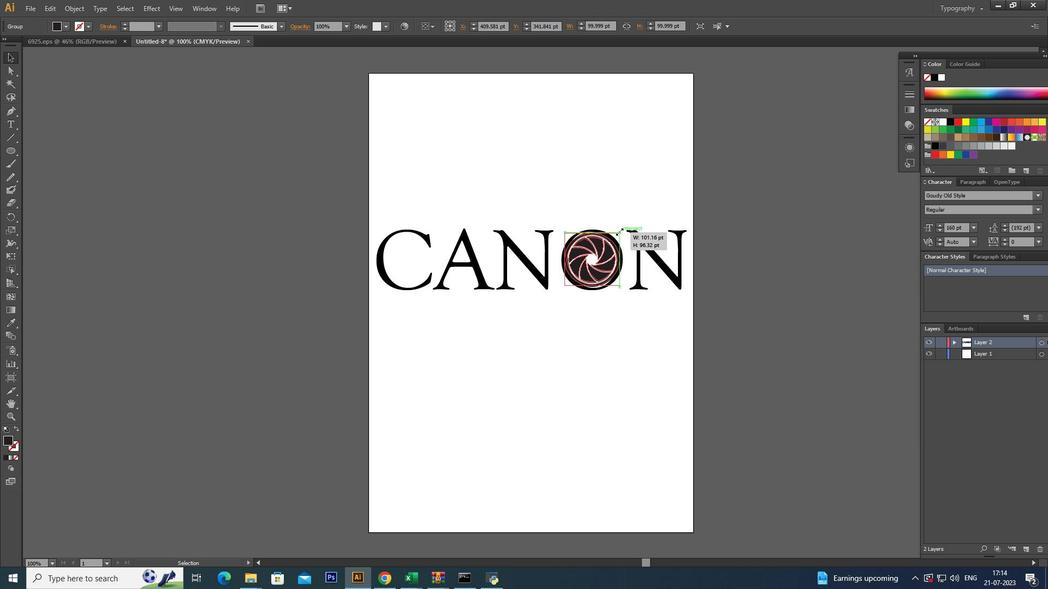 
Action: Mouse moved to (621, 230)
Screenshot: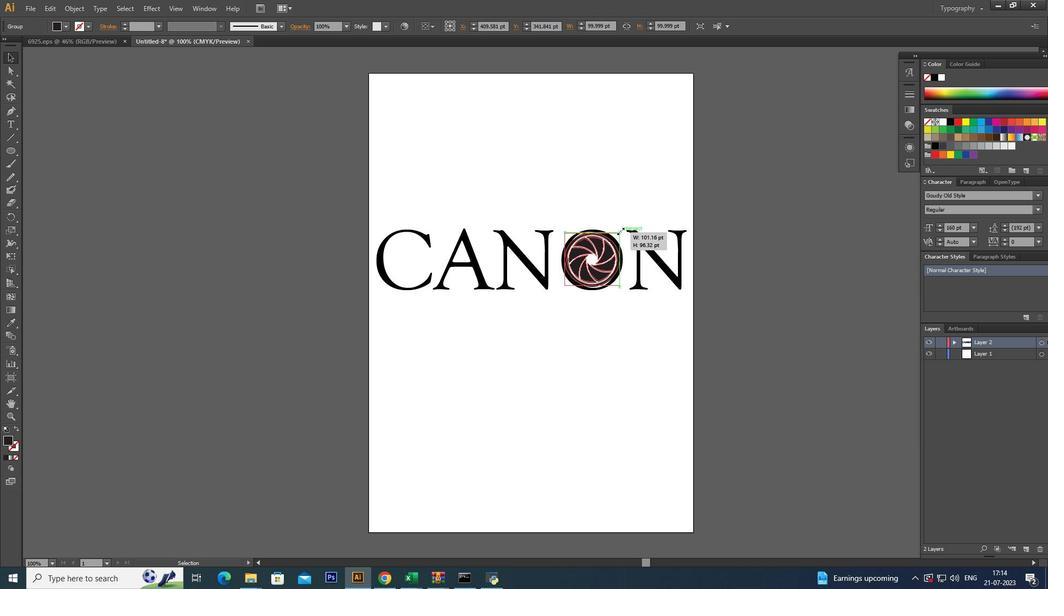 
Action: Key pressed <Key.shift><Key.shift><Key.shift><Key.shift><Key.shift><Key.shift><Key.shift><Key.shift><Key.shift><Key.shift><Key.shift><Key.shift><Key.shift><Key.shift><Key.shift><Key.shift><Key.shift><Key.shift><Key.shift><Key.shift><Key.shift><Key.shift><Key.shift><Key.shift><Key.shift><Key.shift><Key.shift><Key.shift>
Screenshot: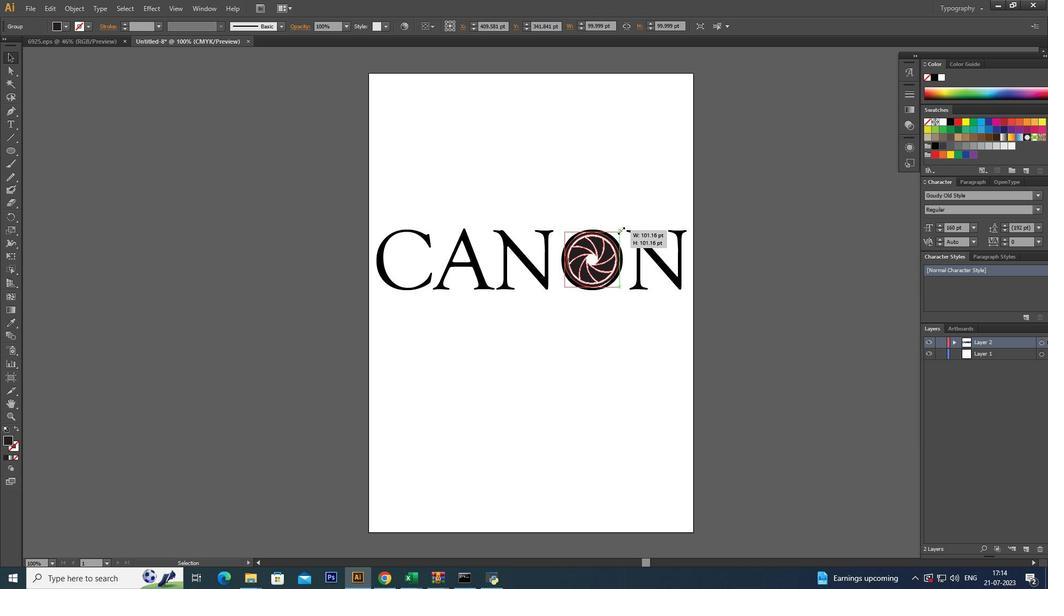 
Action: Mouse moved to (621, 230)
Screenshot: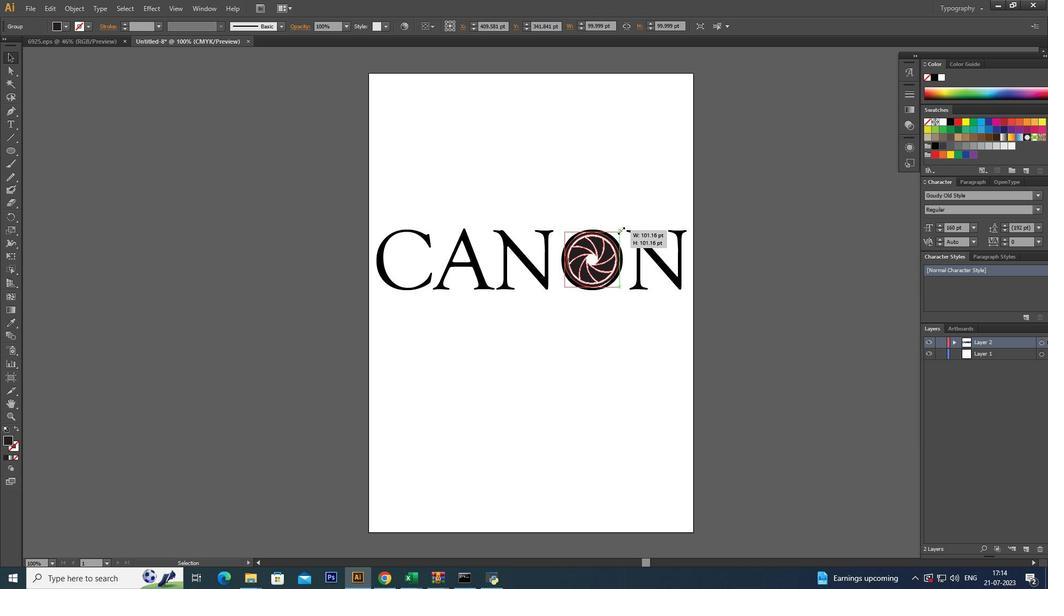 
Action: Key pressed <Key.shift>
Screenshot: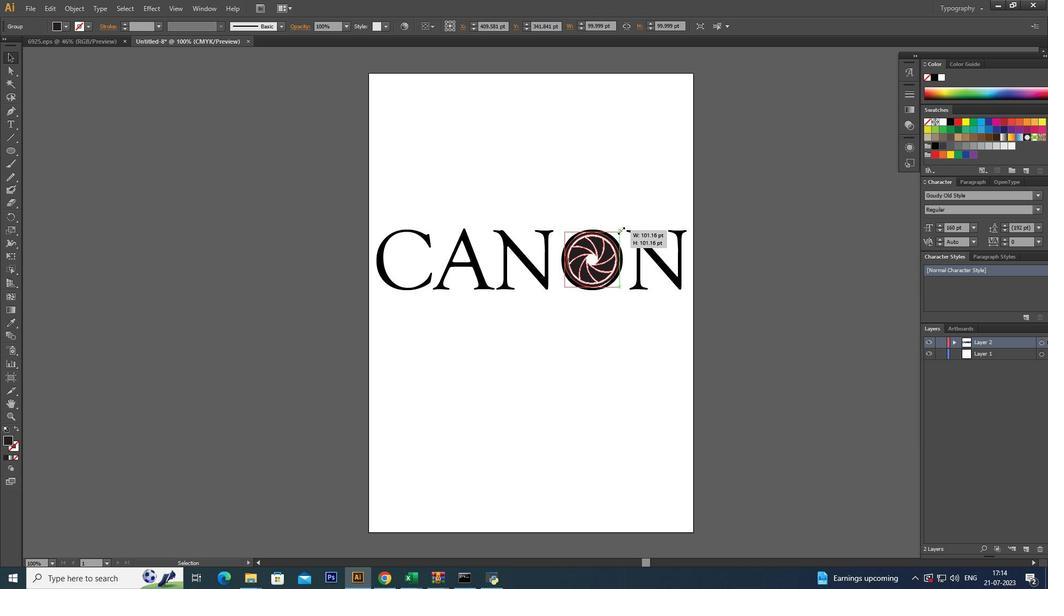 
Action: Mouse moved to (621, 230)
Screenshot: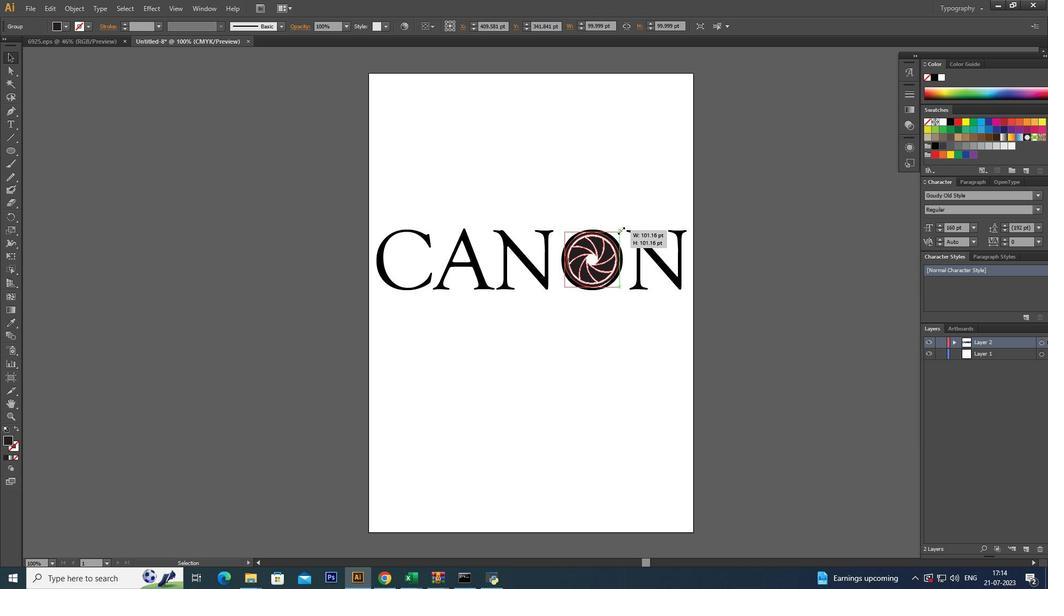 
Action: Key pressed <Key.shift>
Screenshot: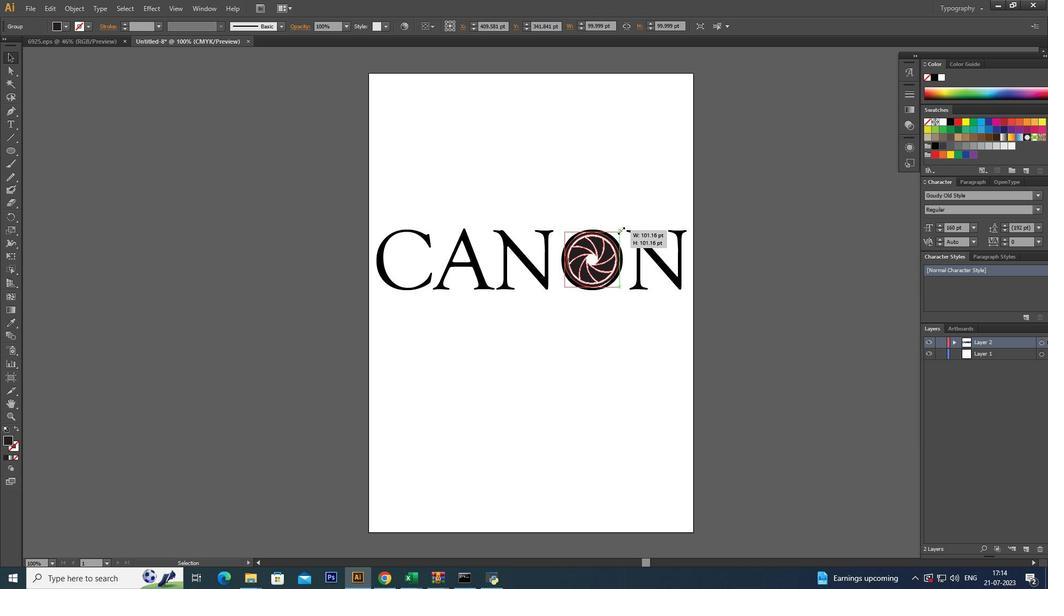 
Action: Mouse moved to (622, 229)
Screenshot: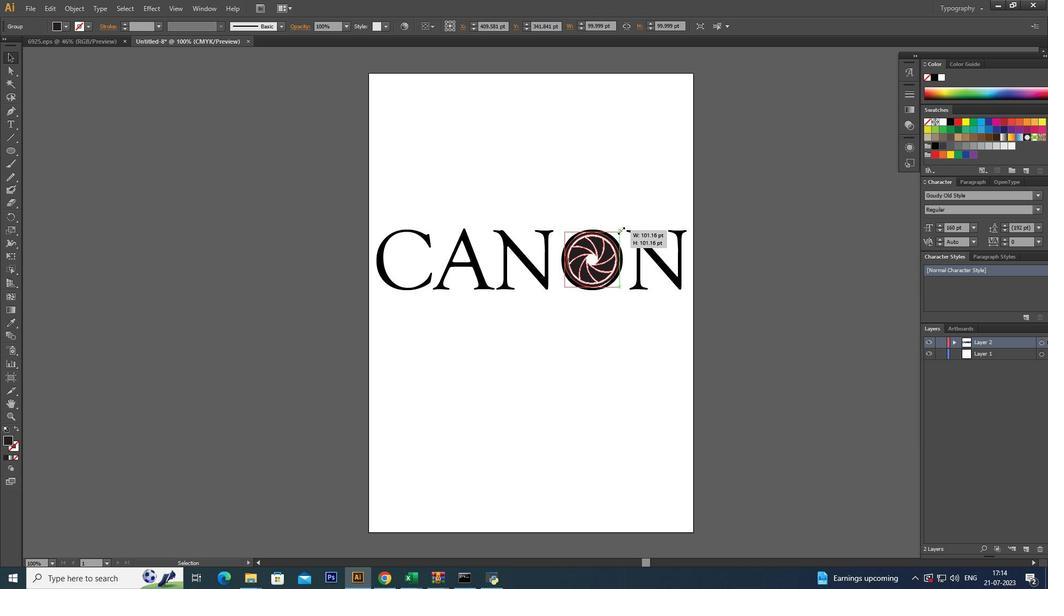 
Action: Key pressed <Key.shift>
Screenshot: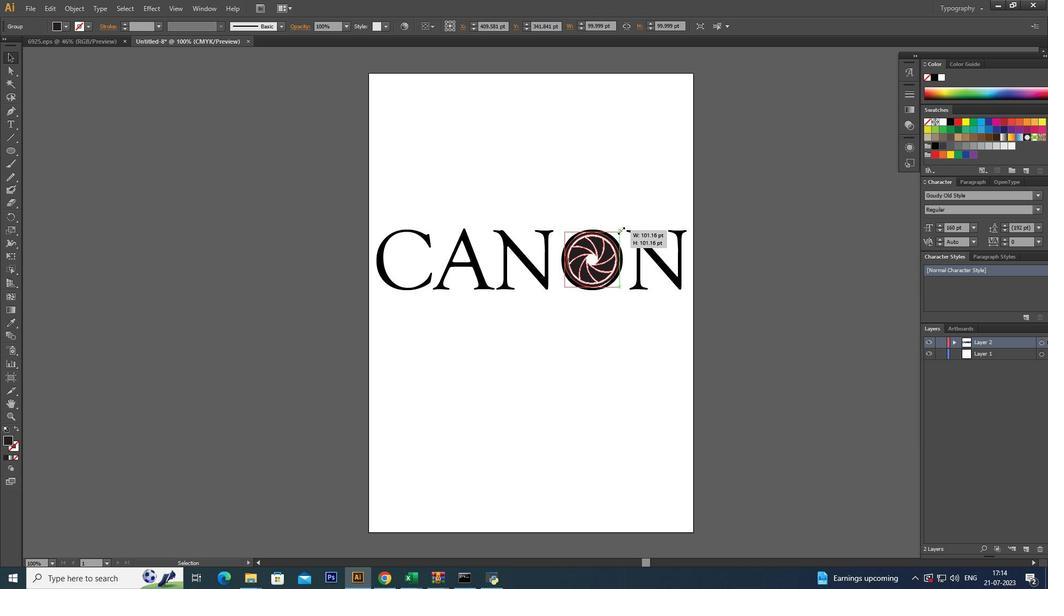 
Action: Mouse moved to (622, 229)
Screenshot: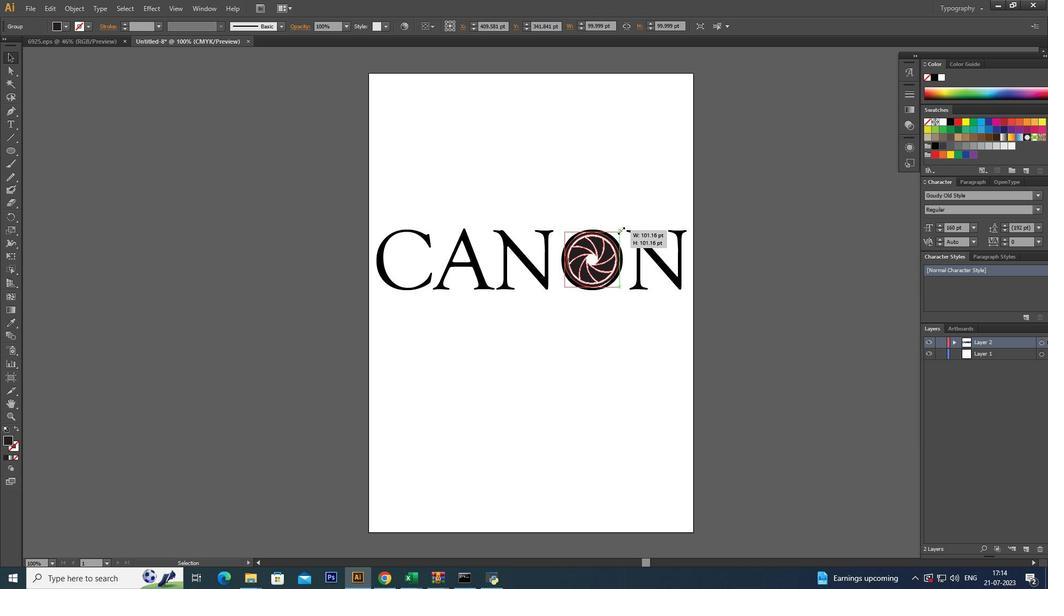 
Action: Key pressed <Key.shift><Key.shift><Key.shift><Key.shift><Key.shift><Key.shift><Key.shift><Key.shift><Key.shift><Key.shift><Key.shift><Key.shift><Key.shift><Key.shift><Key.shift><Key.shift><Key.shift><Key.shift><Key.shift><Key.shift><Key.shift><Key.shift><Key.shift><Key.shift><Key.shift><Key.shift><Key.shift><Key.shift><Key.shift><Key.shift><Key.shift><Key.shift><Key.shift><Key.shift><Key.shift><Key.shift><Key.shift><Key.shift>
Screenshot: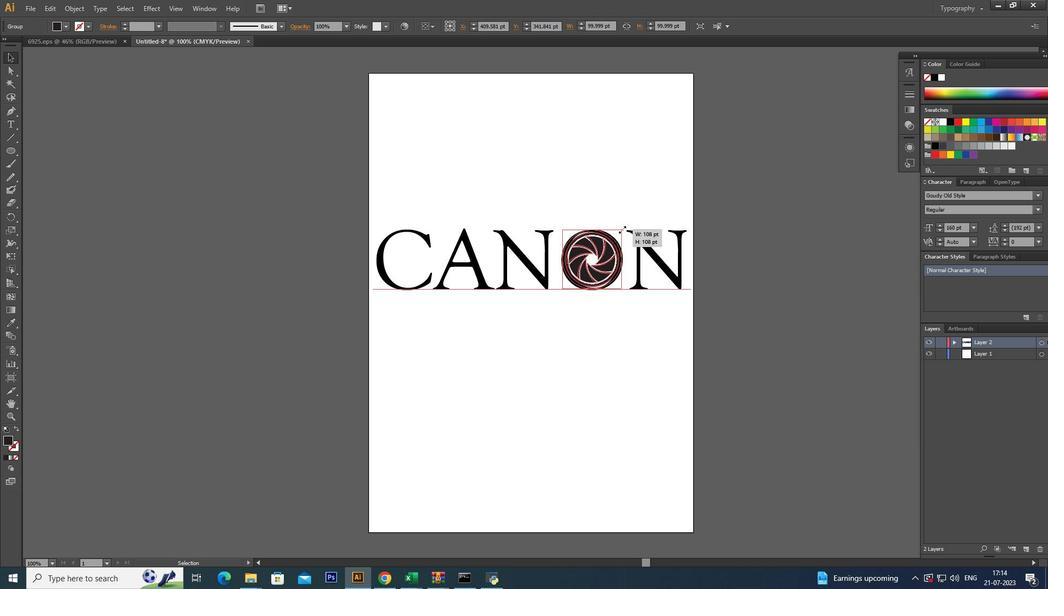 
Action: Mouse moved to (613, 205)
Screenshot: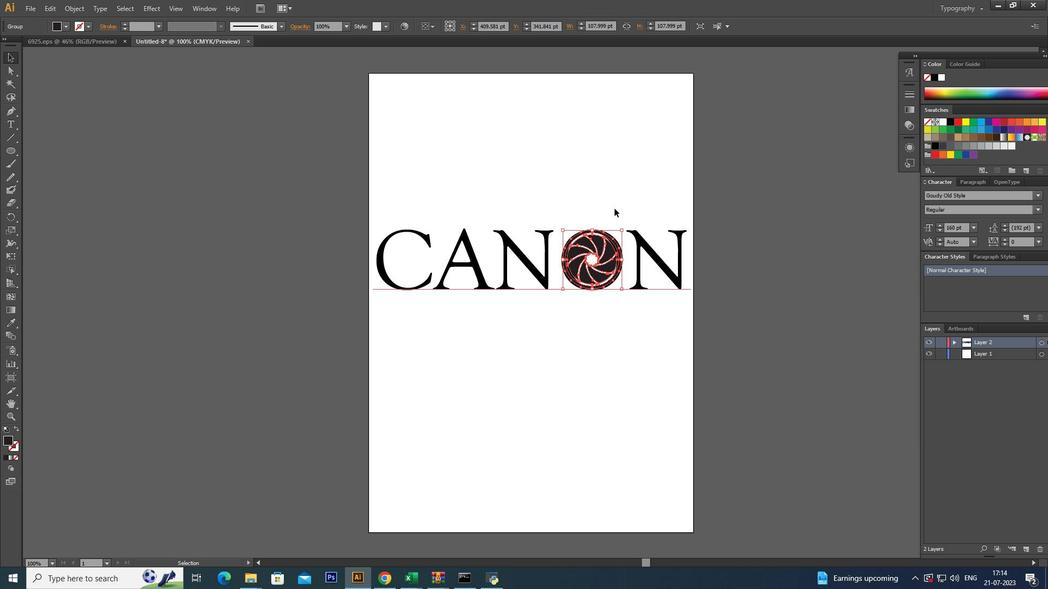 
Action: Mouse pressed left at (613, 205)
Screenshot: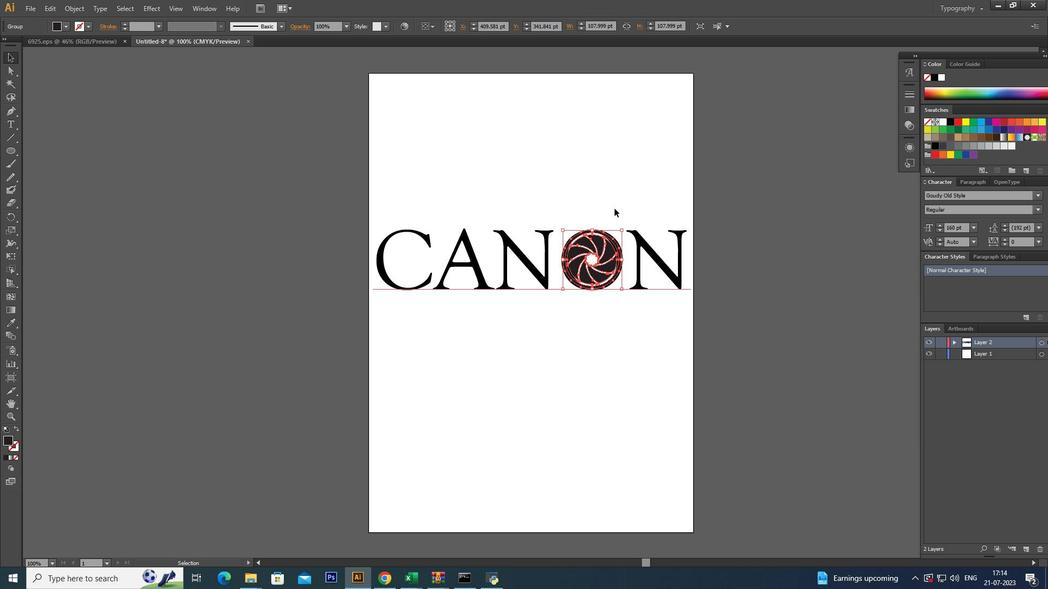 
Action: Mouse moved to (931, 340)
Screenshot: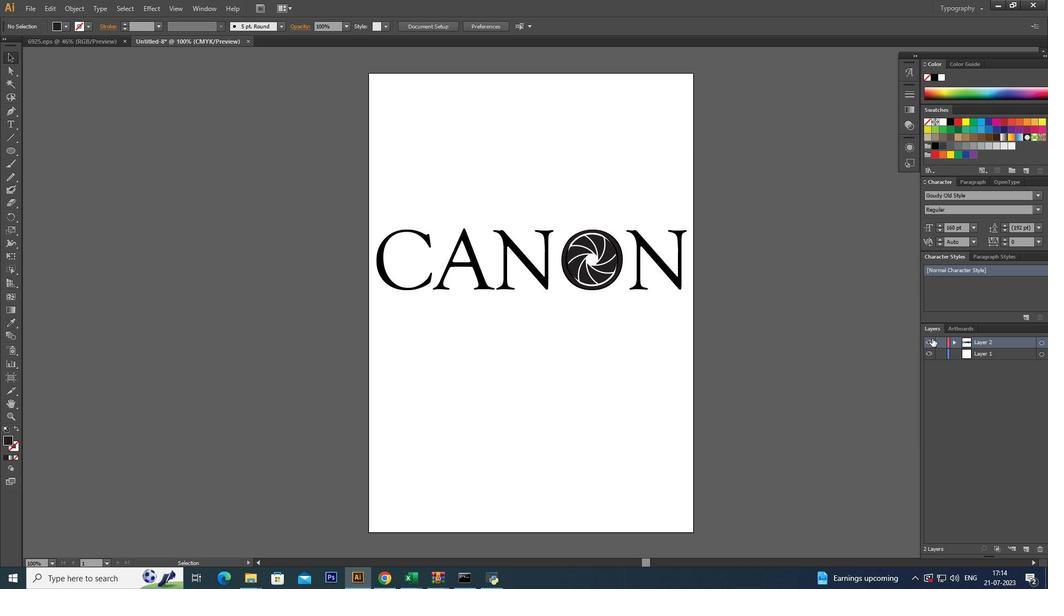 
Action: Mouse pressed left at (931, 340)
Screenshot: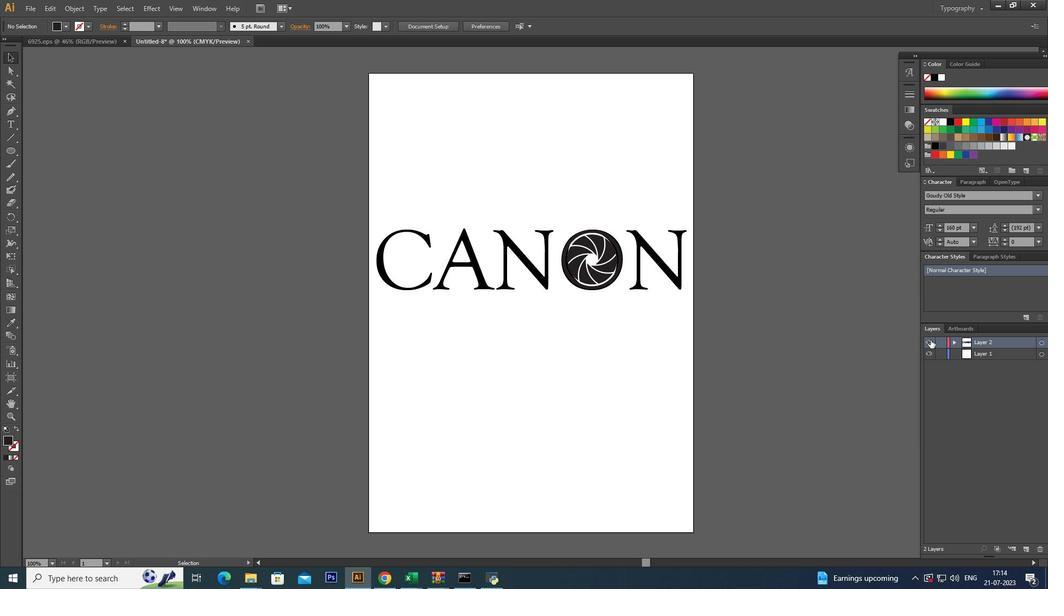 
Action: Mouse pressed left at (931, 340)
Screenshot: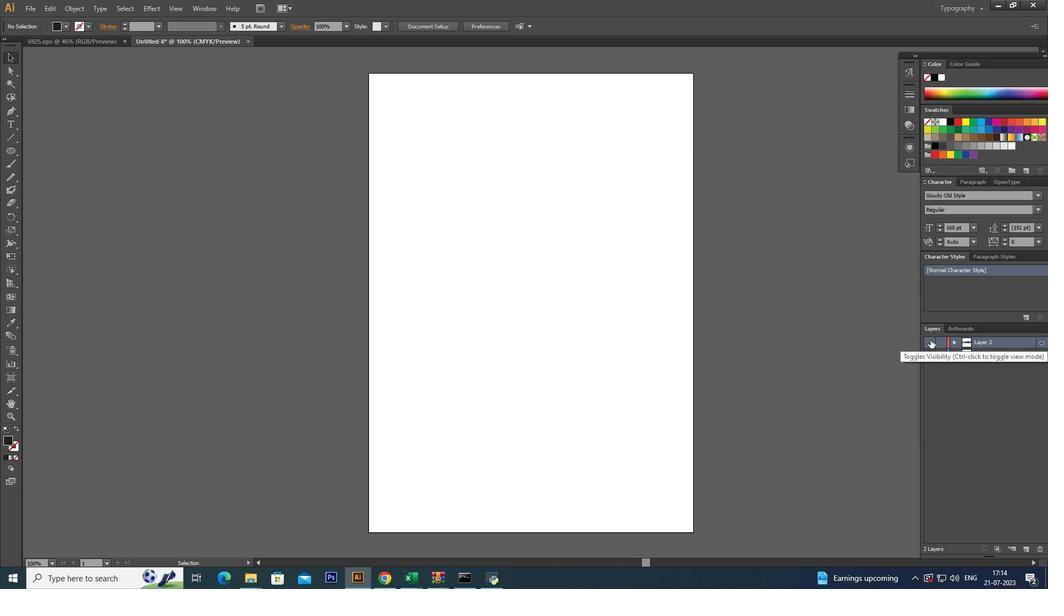 
Action: Mouse moved to (1026, 550)
Screenshot: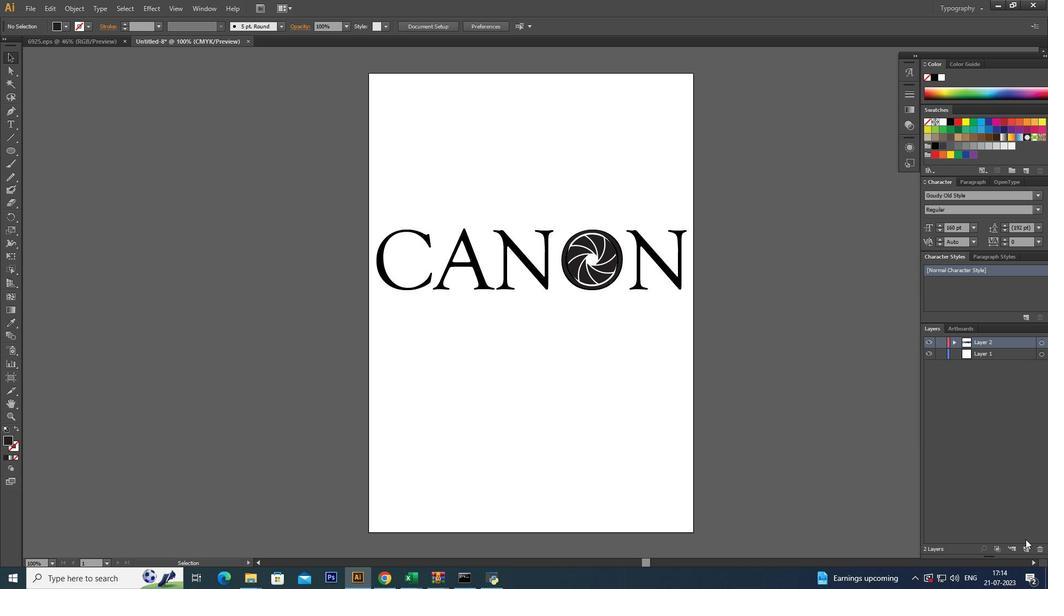 
Action: Mouse pressed left at (1026, 550)
Screenshot: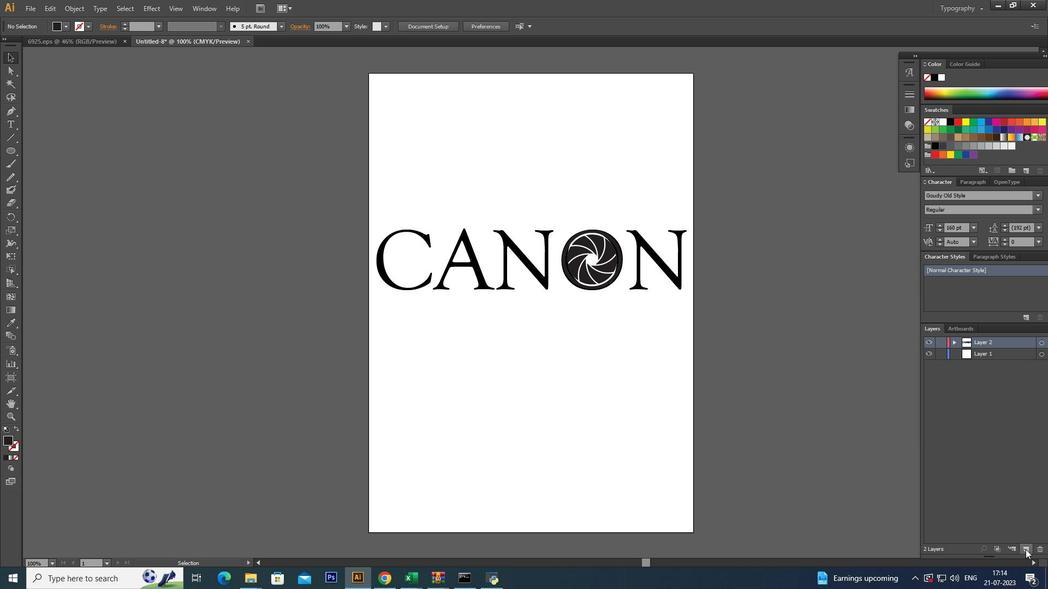 
Action: Mouse moved to (587, 235)
Screenshot: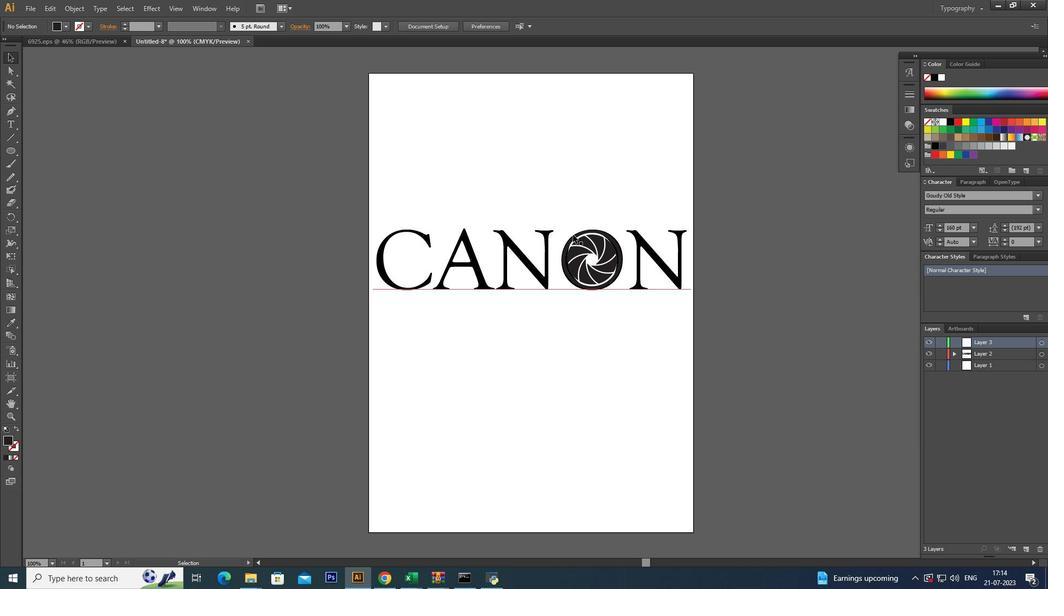 
Action: Mouse pressed left at (587, 235)
Screenshot: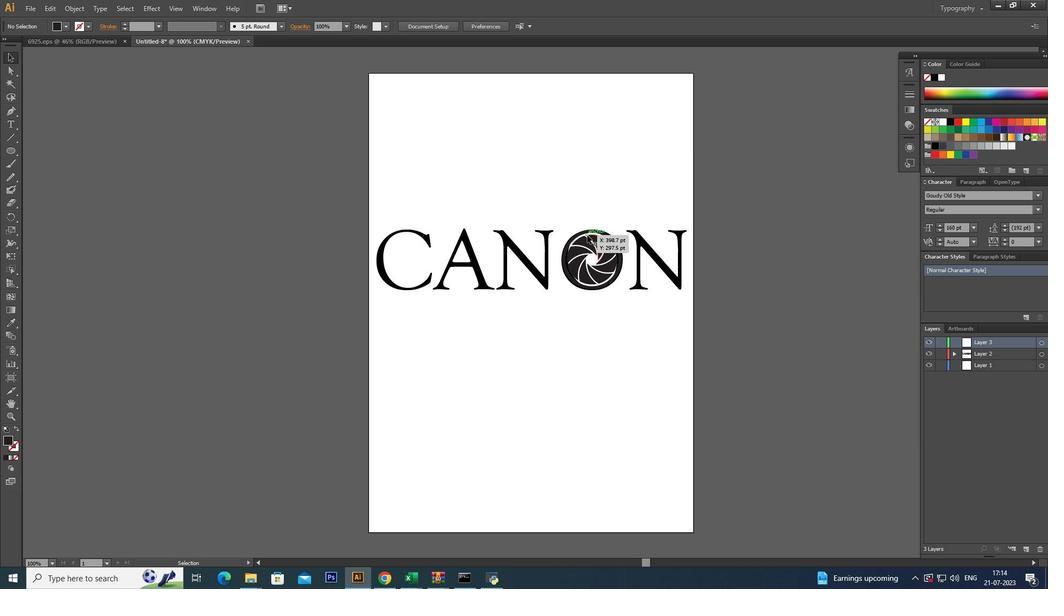 
Action: Mouse moved to (572, 228)
Screenshot: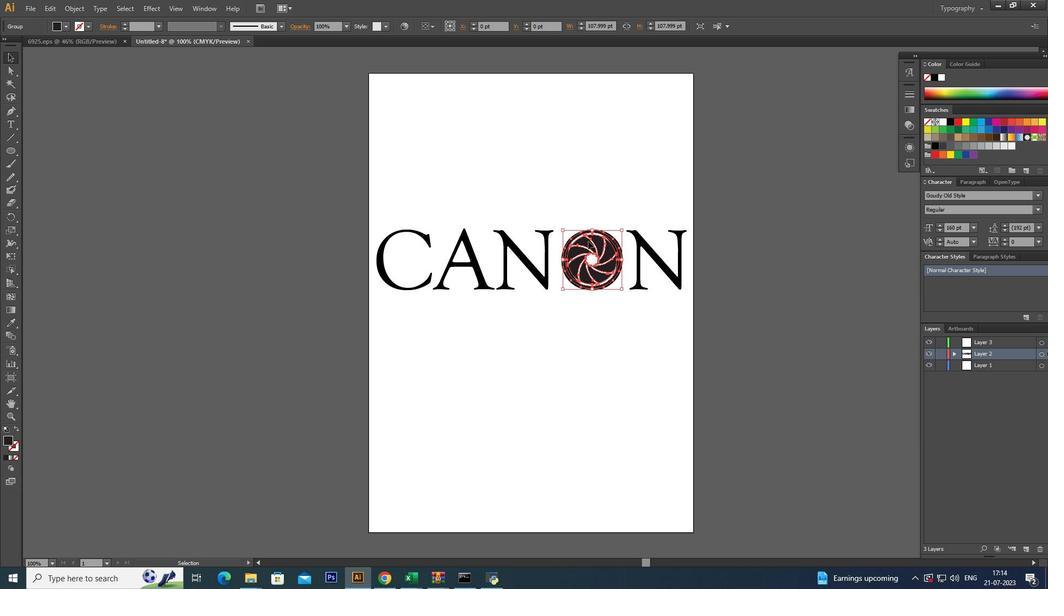 
Action: Key pressed <Key.delete>
Screenshot: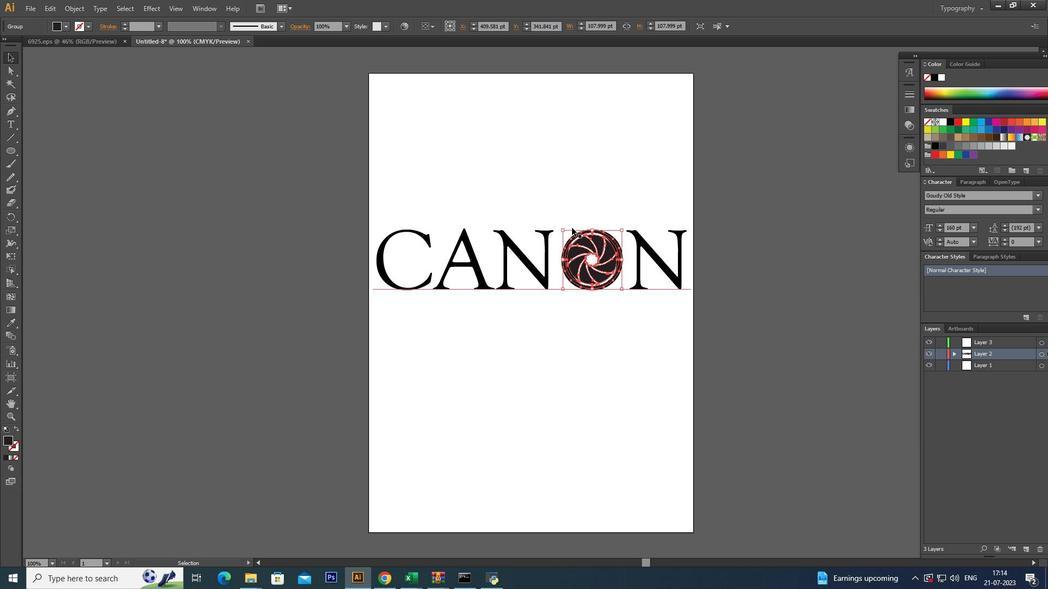 
Action: Mouse moved to (990, 342)
Screenshot: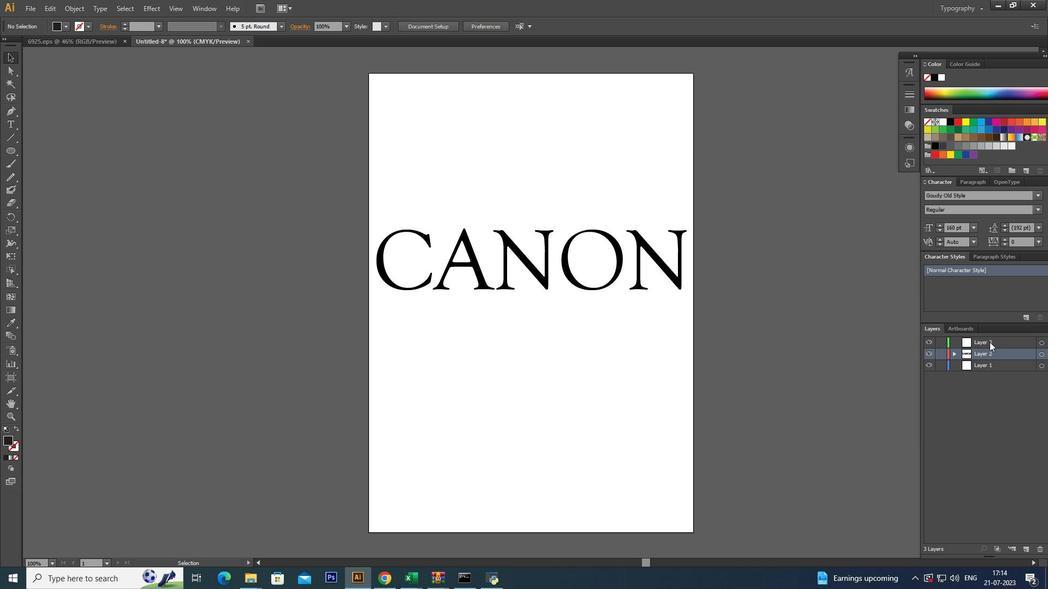 
Action: Mouse pressed left at (990, 342)
Screenshot: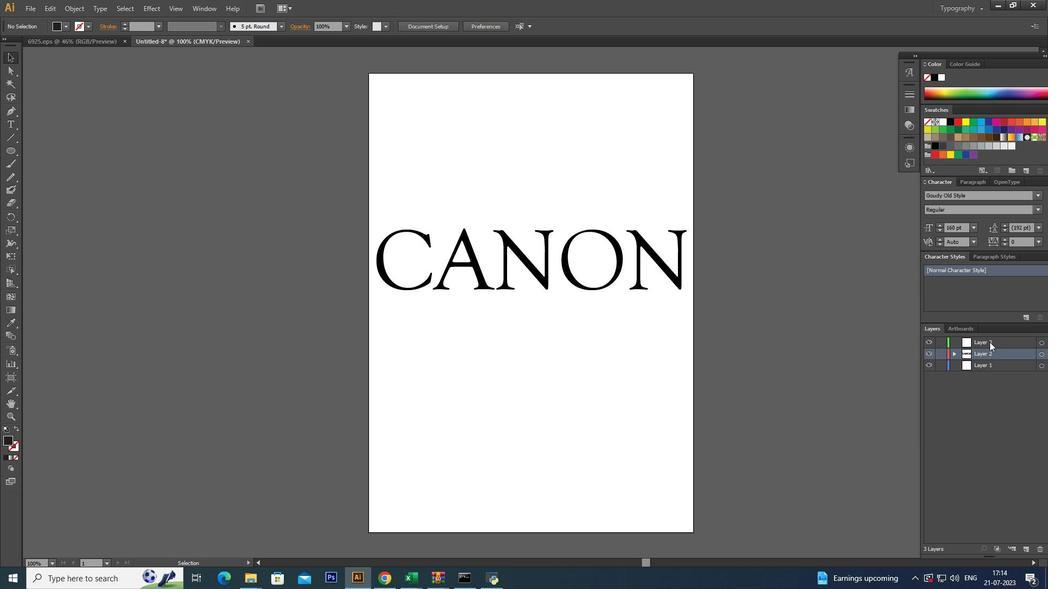 
Action: Mouse moved to (13, 121)
Screenshot: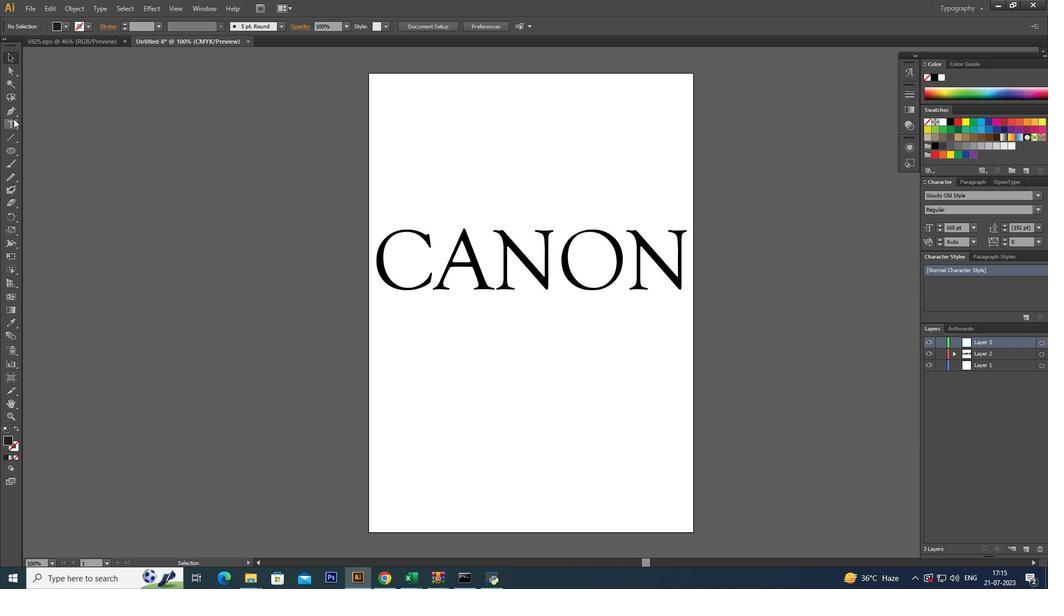 
Action: Mouse pressed left at (13, 121)
Screenshot: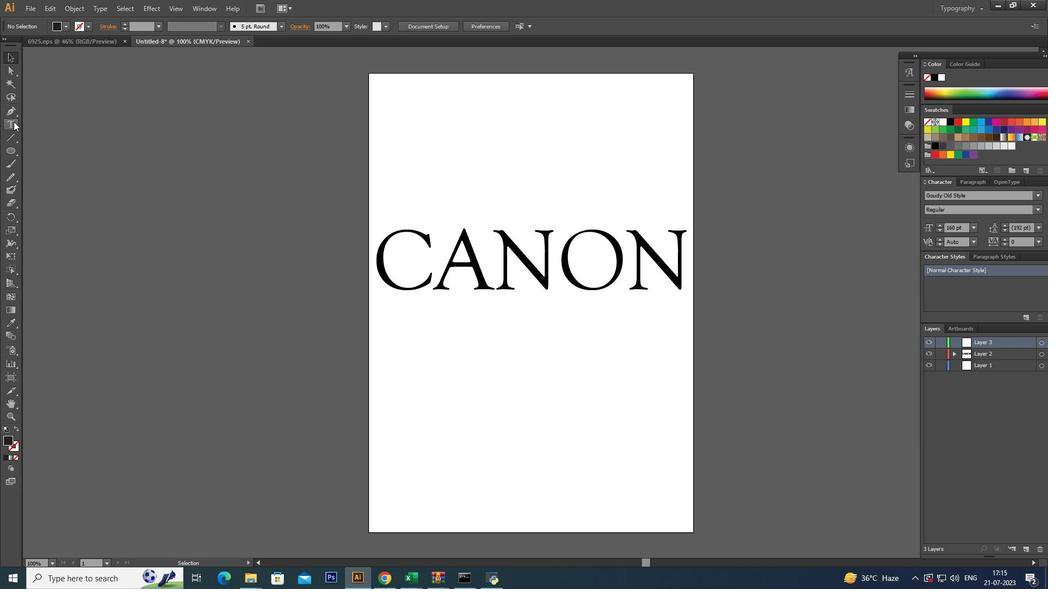 
Action: Mouse moved to (622, 252)
Screenshot: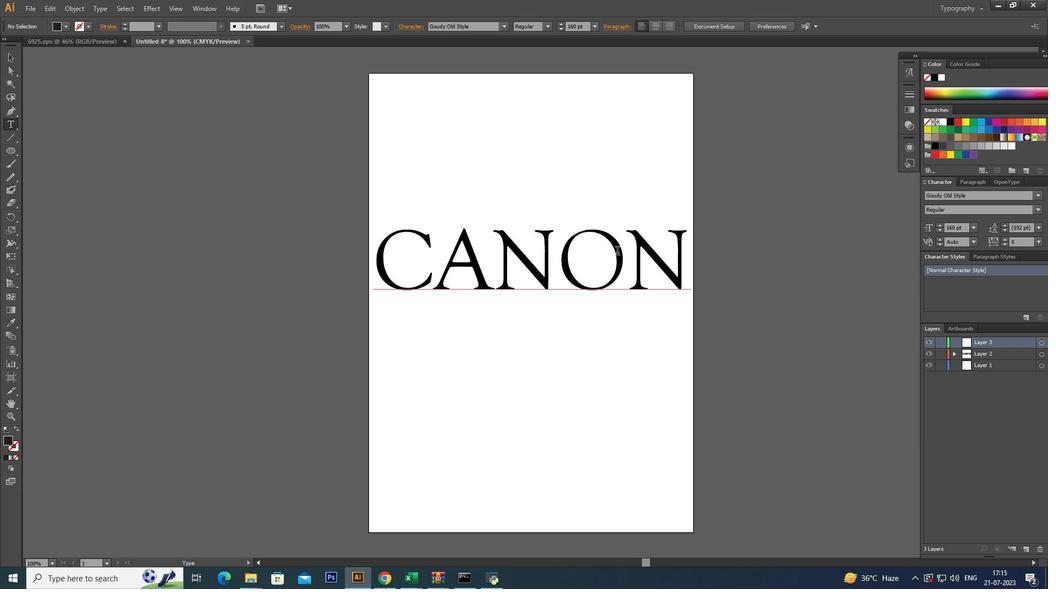 
Action: Mouse pressed left at (622, 252)
Screenshot: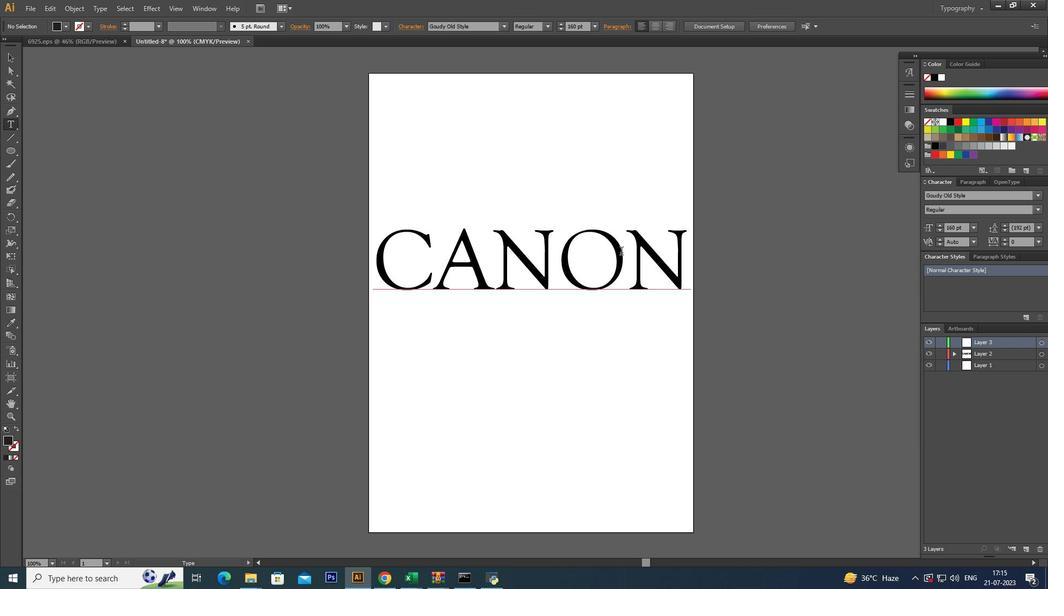 
Action: Mouse moved to (622, 254)
Screenshot: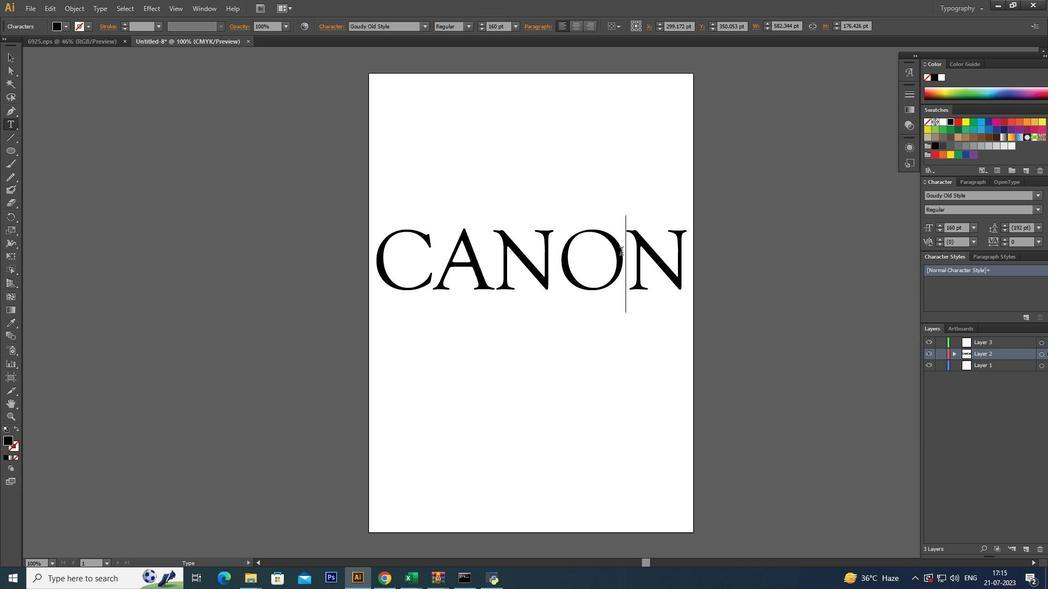 
Action: Key pressed <Key.backspace>
Screenshot: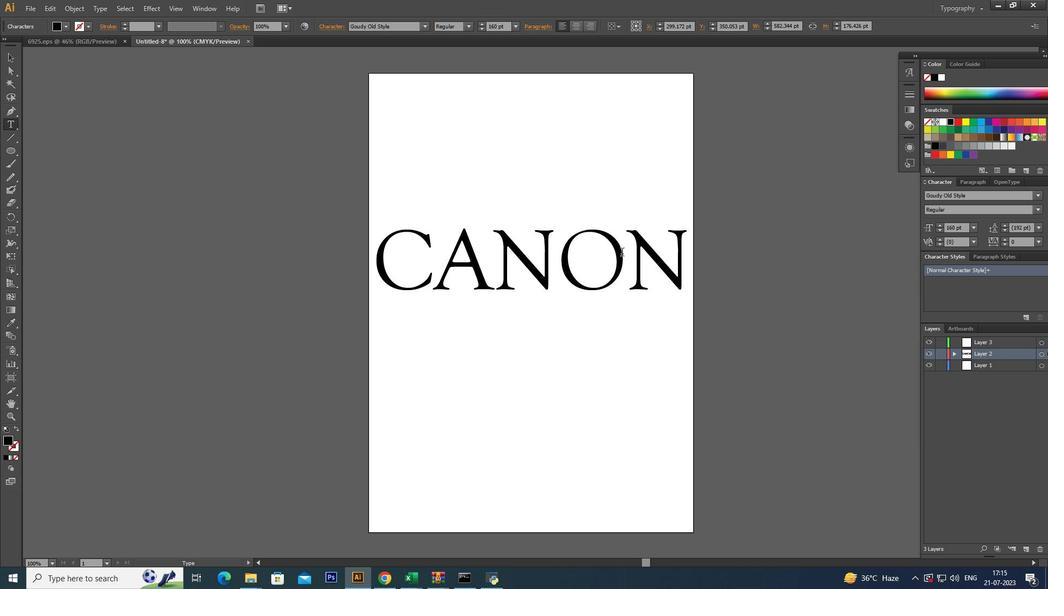 
Action: Mouse moved to (631, 198)
Screenshot: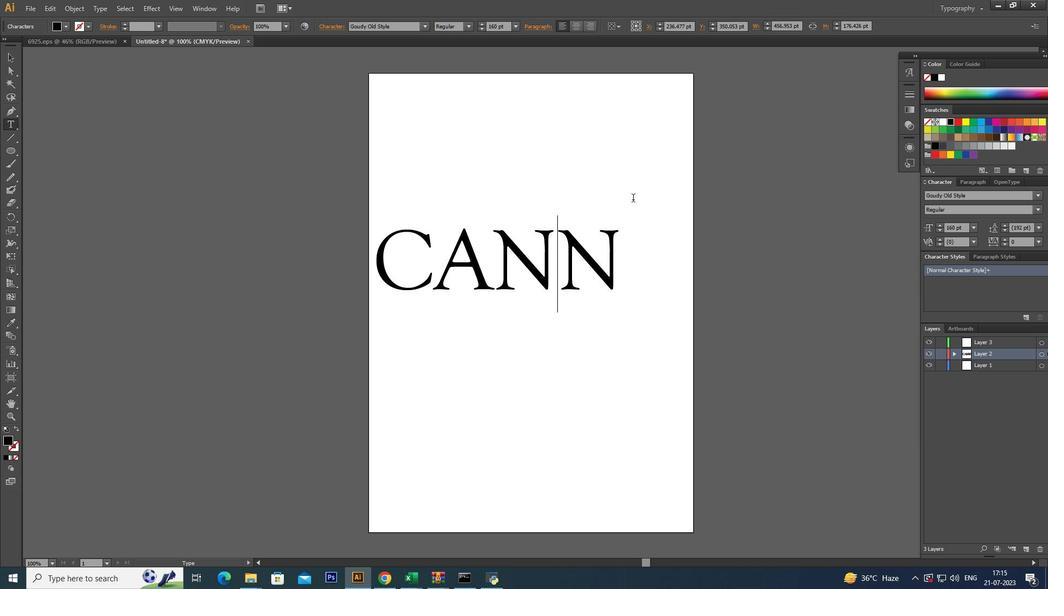
Action: Key pressed <Key.space><Key.space><Key.space>
Screenshot: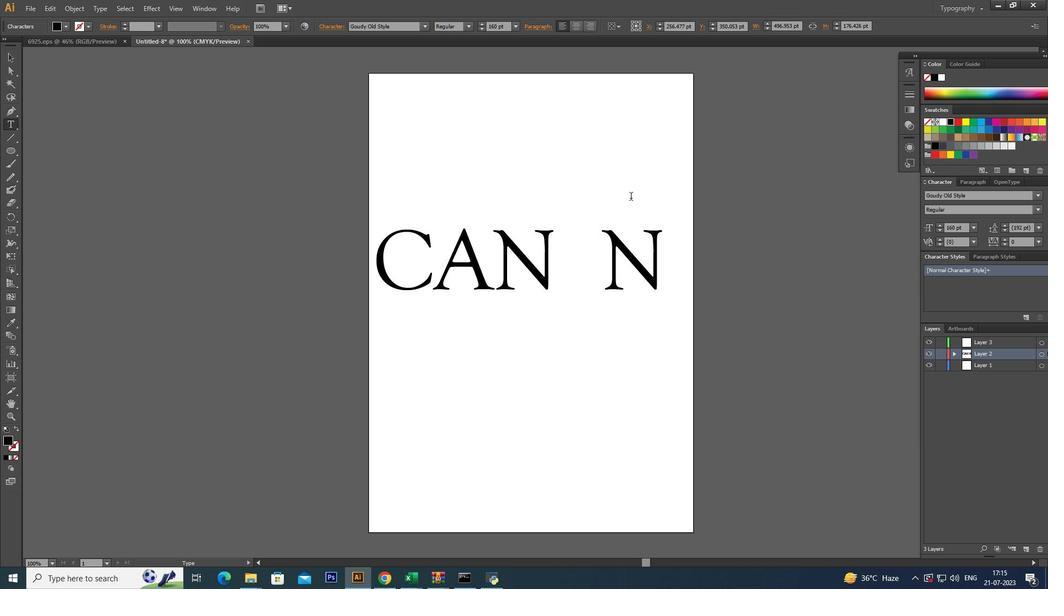 
Action: Mouse moved to (13, 57)
Screenshot: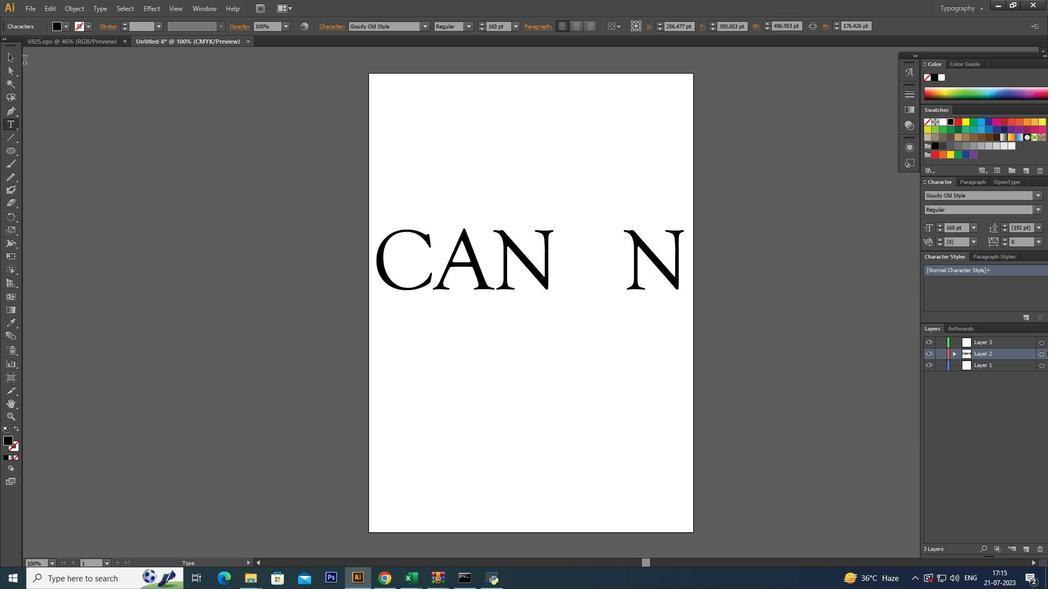
Action: Mouse pressed left at (13, 57)
Screenshot: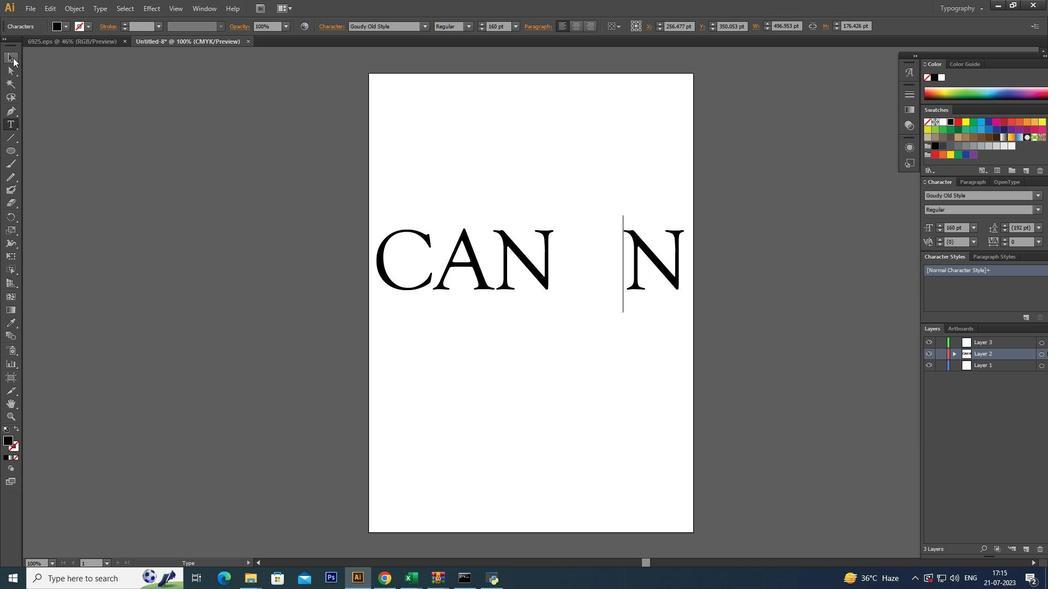 
Action: Mouse moved to (993, 346)
Screenshot: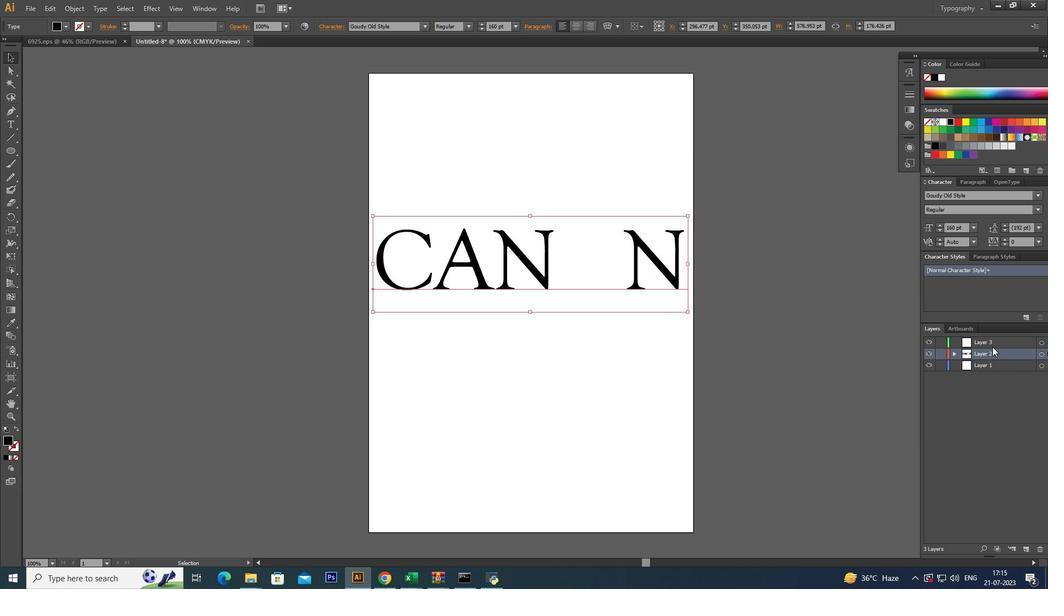 
Action: Mouse pressed left at (993, 346)
Screenshot: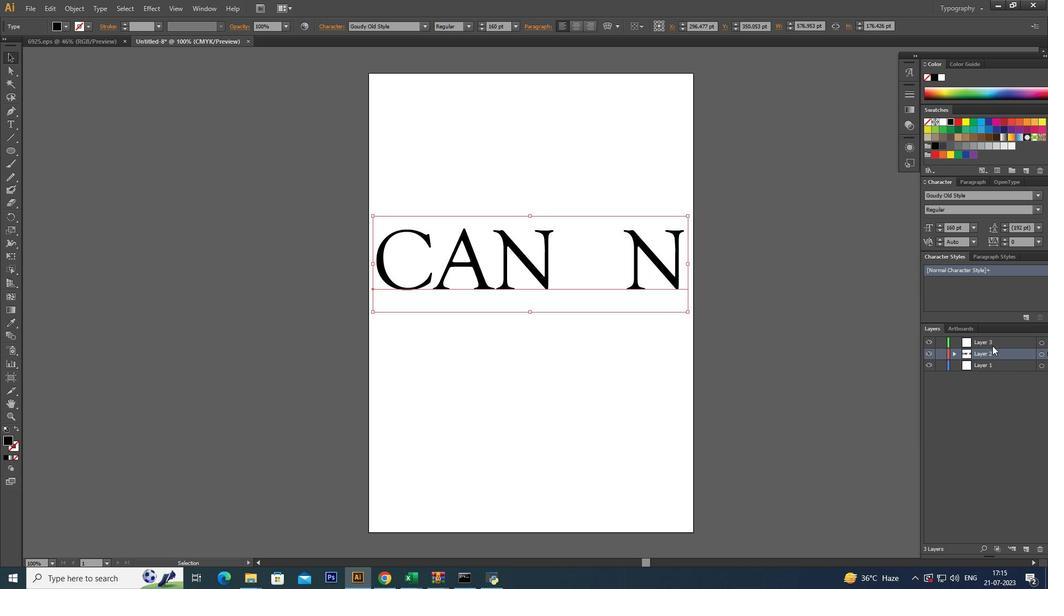 
Action: Mouse moved to (532, 398)
Screenshot: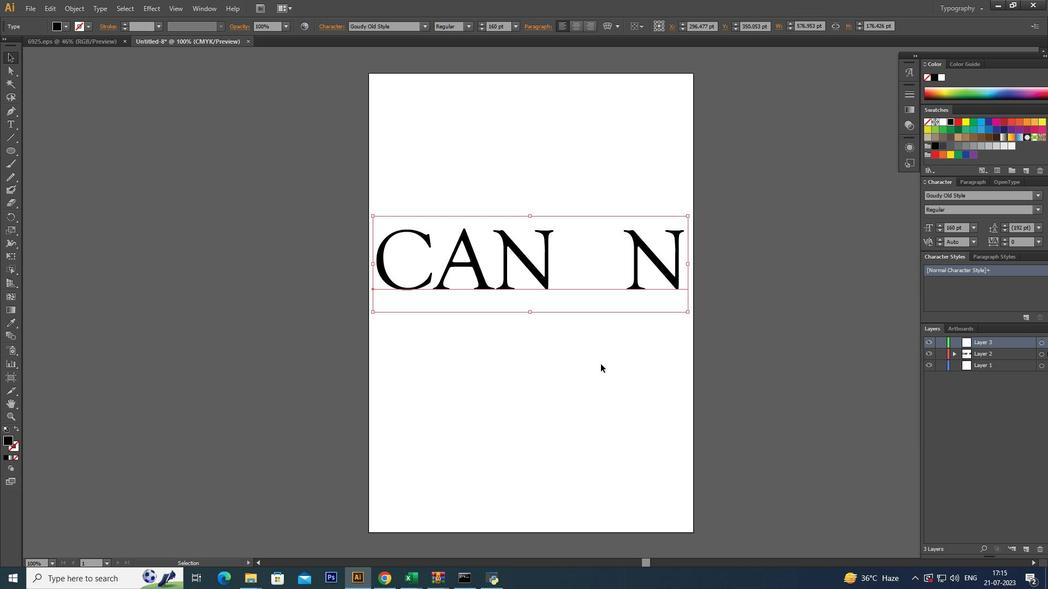 
Action: Mouse pressed left at (532, 398)
Screenshot: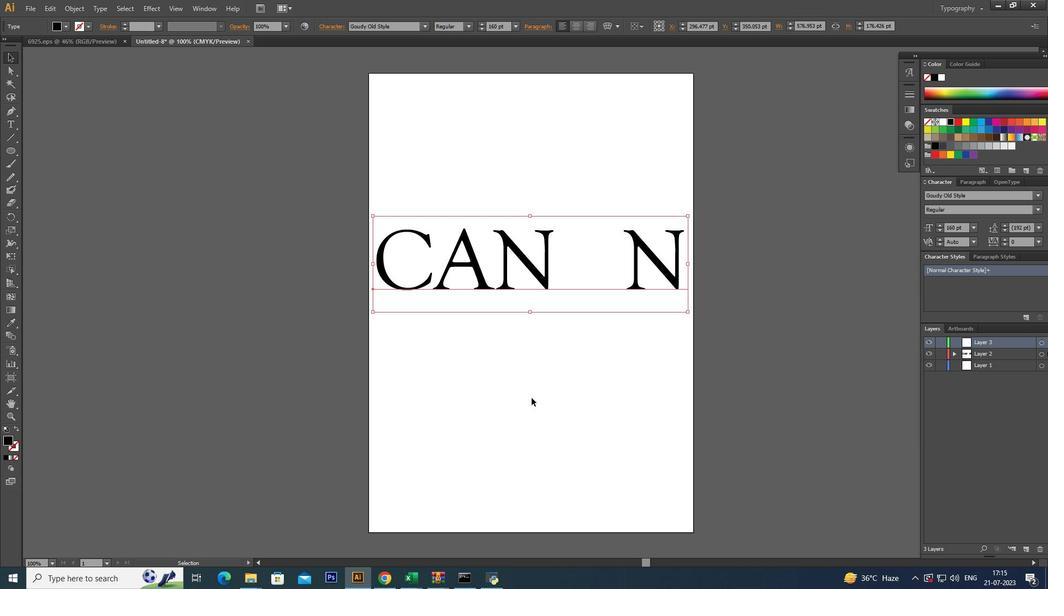
Action: Mouse moved to (93, 36)
Screenshot: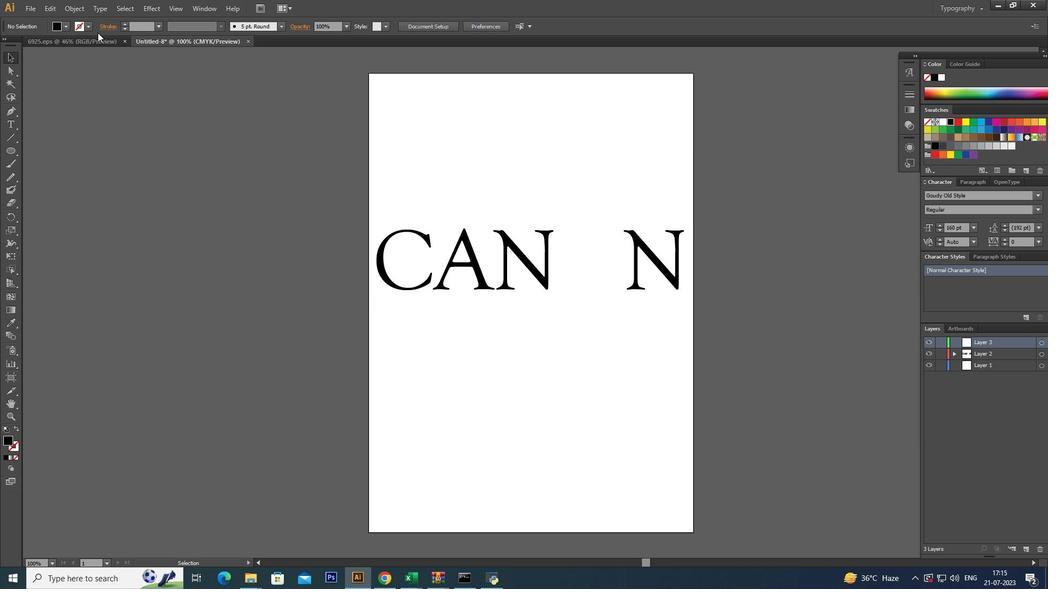 
Action: Mouse pressed left at (93, 36)
Screenshot: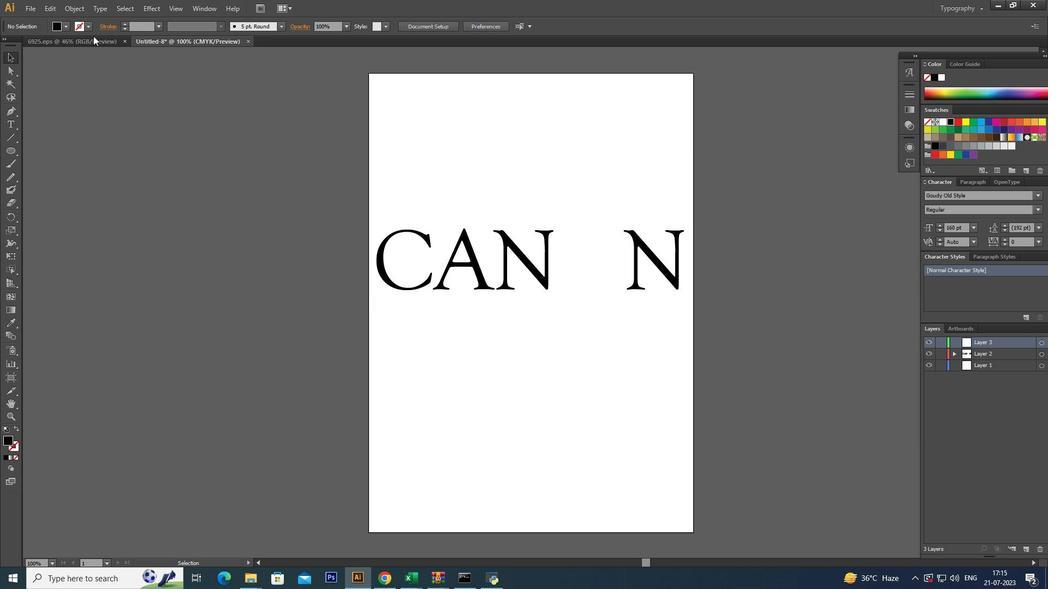
Action: Mouse moved to (762, 110)
Screenshot: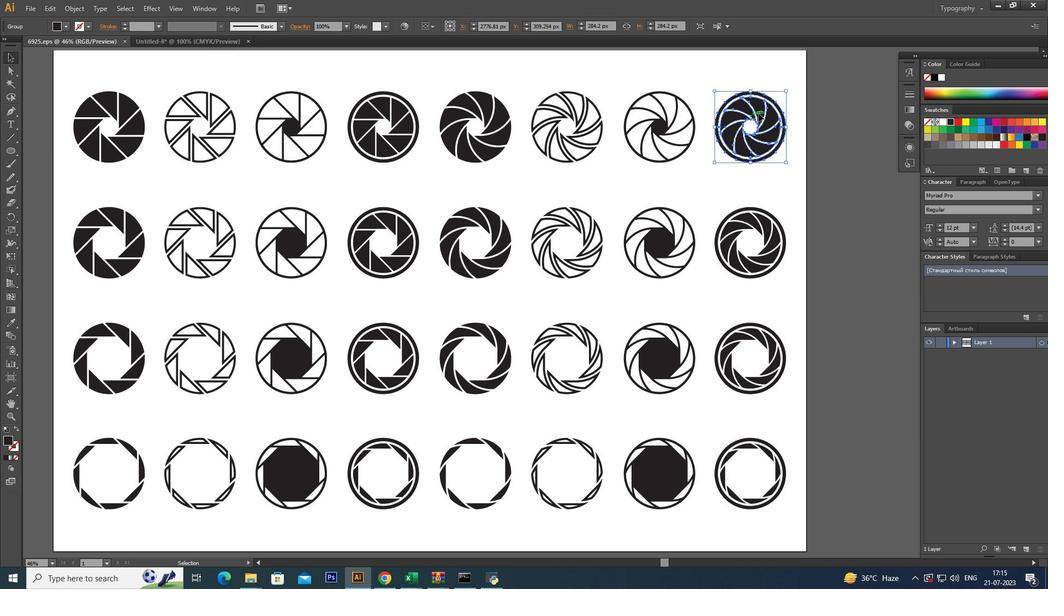 
Action: Mouse pressed left at (762, 110)
Screenshot: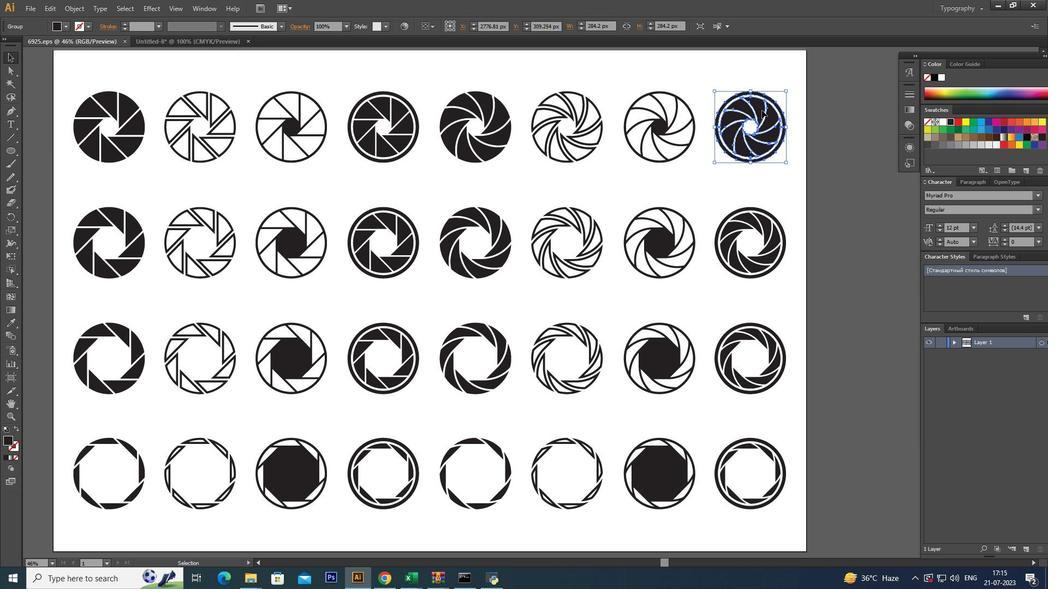 
Action: Mouse moved to (647, 209)
Screenshot: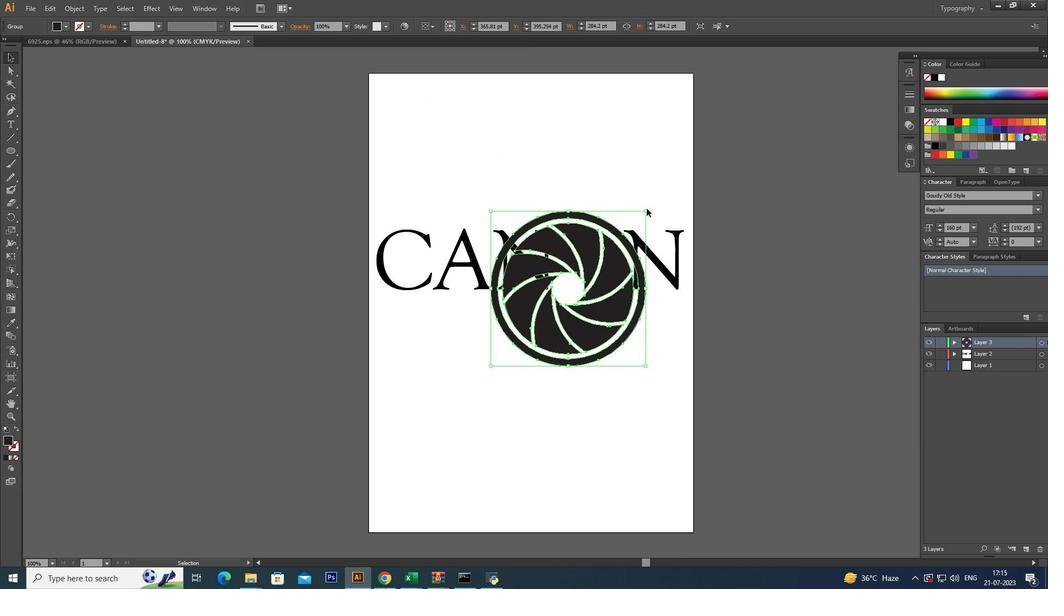 
Action: Mouse pressed left at (647, 209)
Screenshot: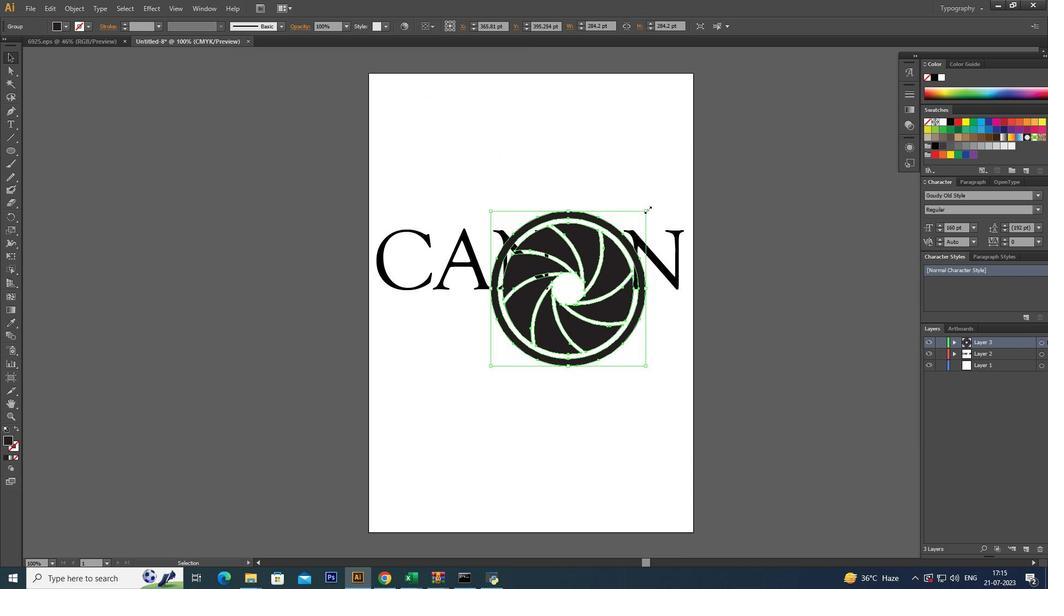 
Action: Key pressed <Key.shift><Key.alt_l>
Screenshot: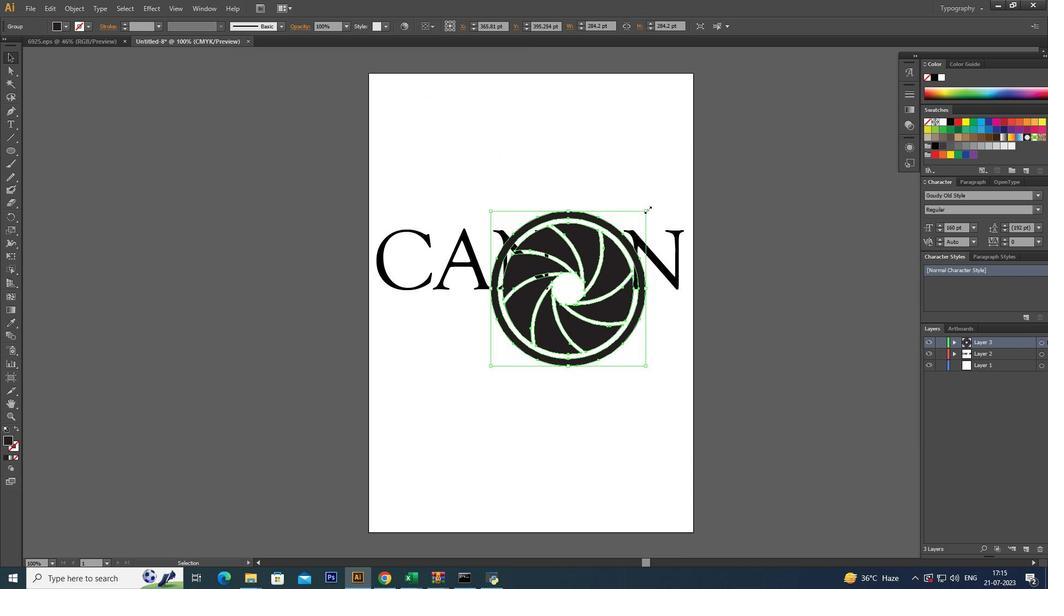 
Action: Mouse moved to (639, 218)
Screenshot: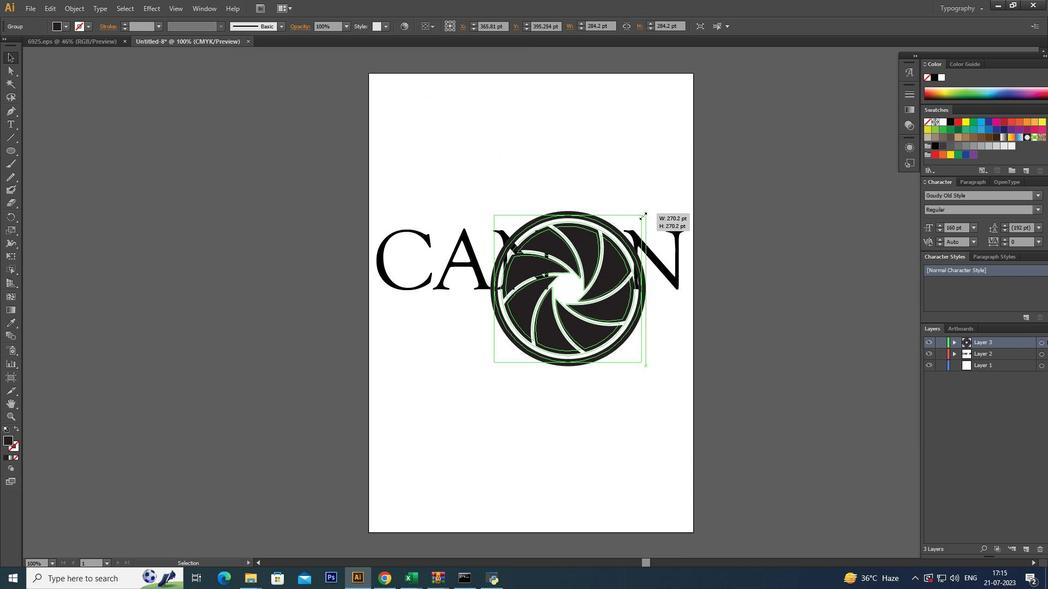 
Action: Key pressed <Key.shift>
